 Task: Create dashboard for hostel object.
Action: Mouse moved to (665, 119)
Screenshot: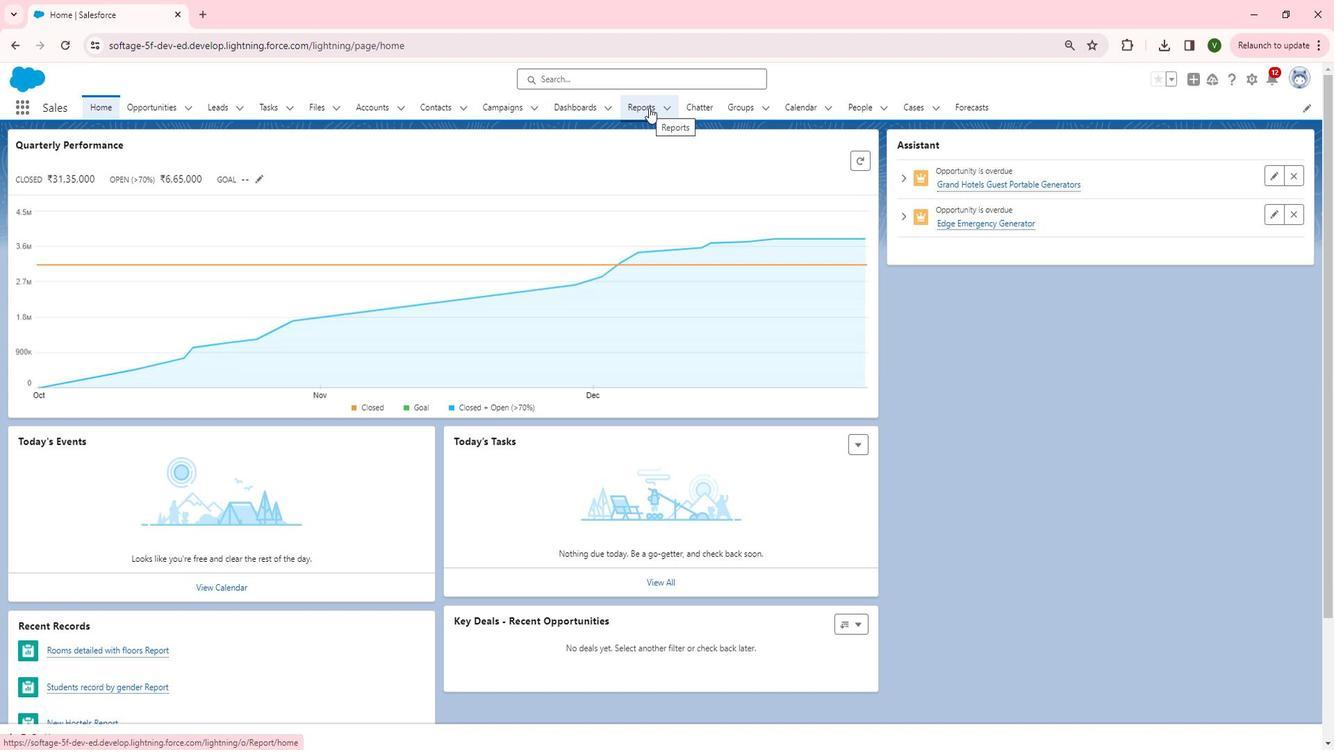 
Action: Mouse pressed left at (665, 119)
Screenshot: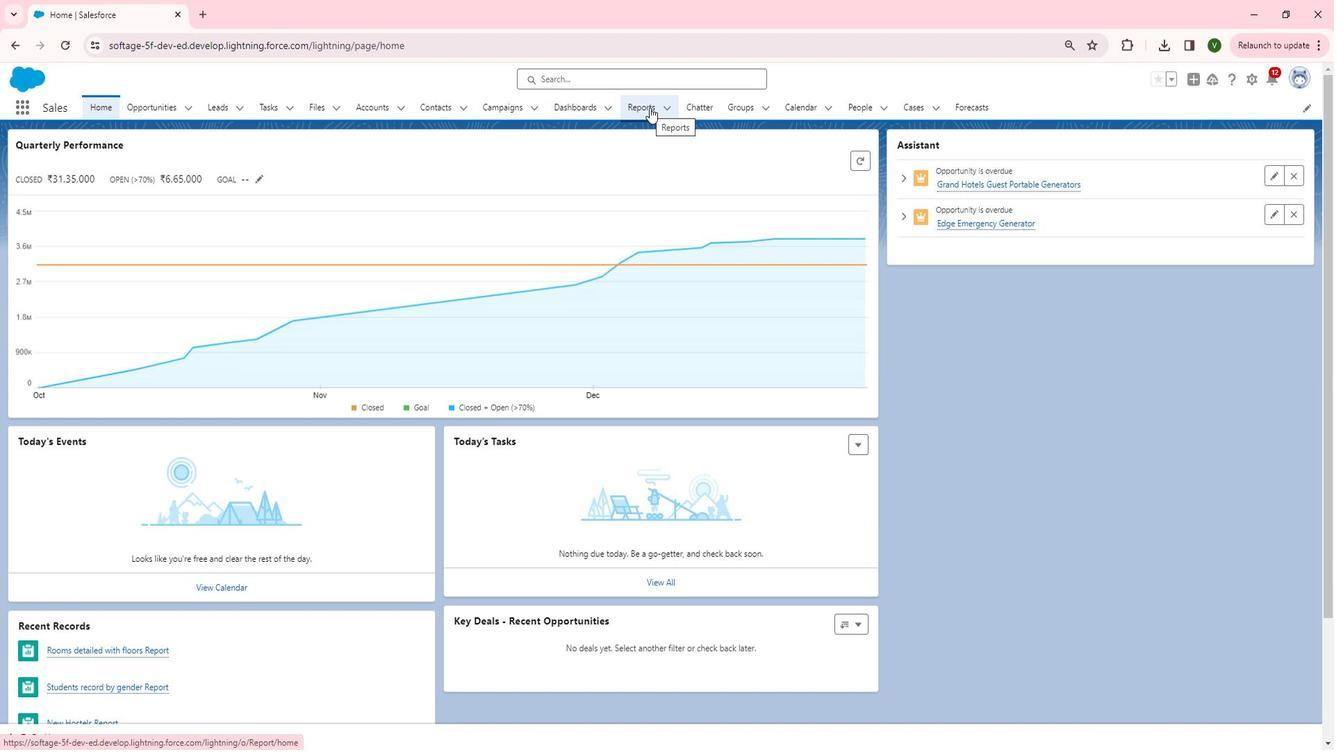 
Action: Mouse moved to (1212, 167)
Screenshot: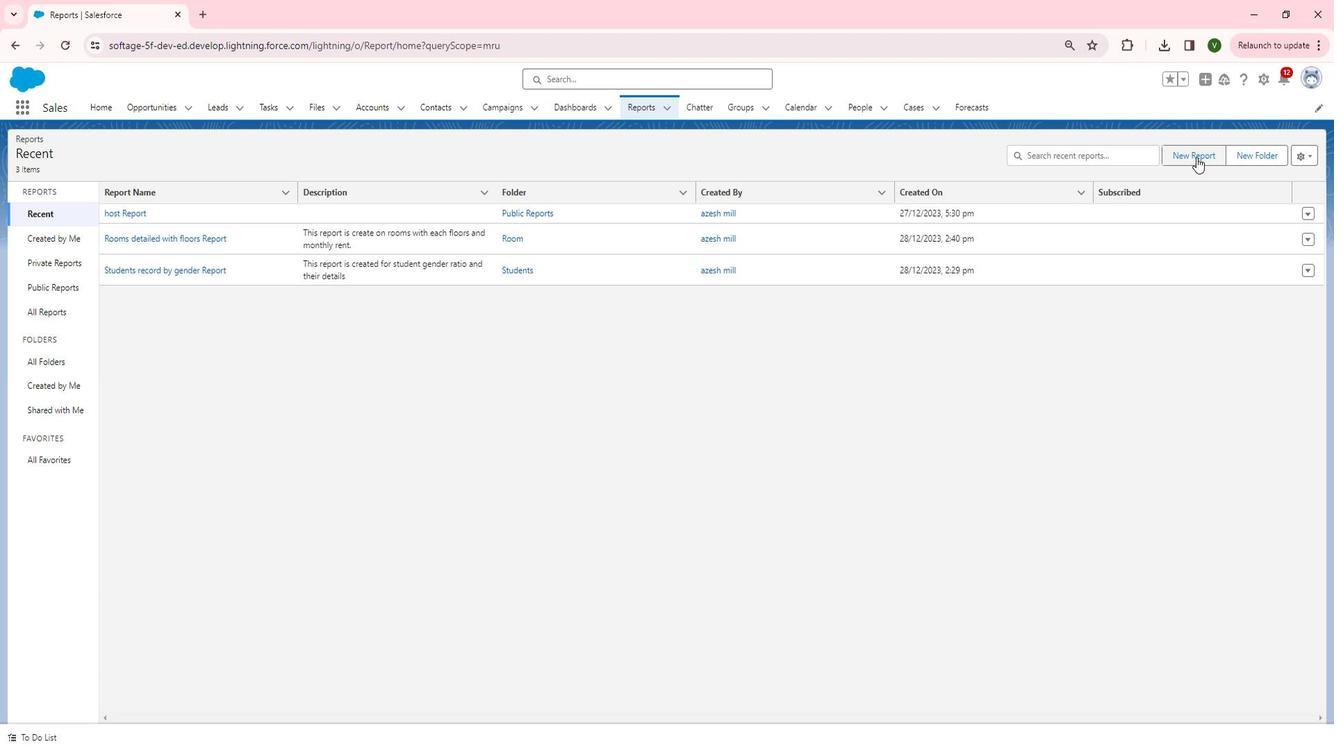 
Action: Mouse pressed left at (1212, 167)
Screenshot: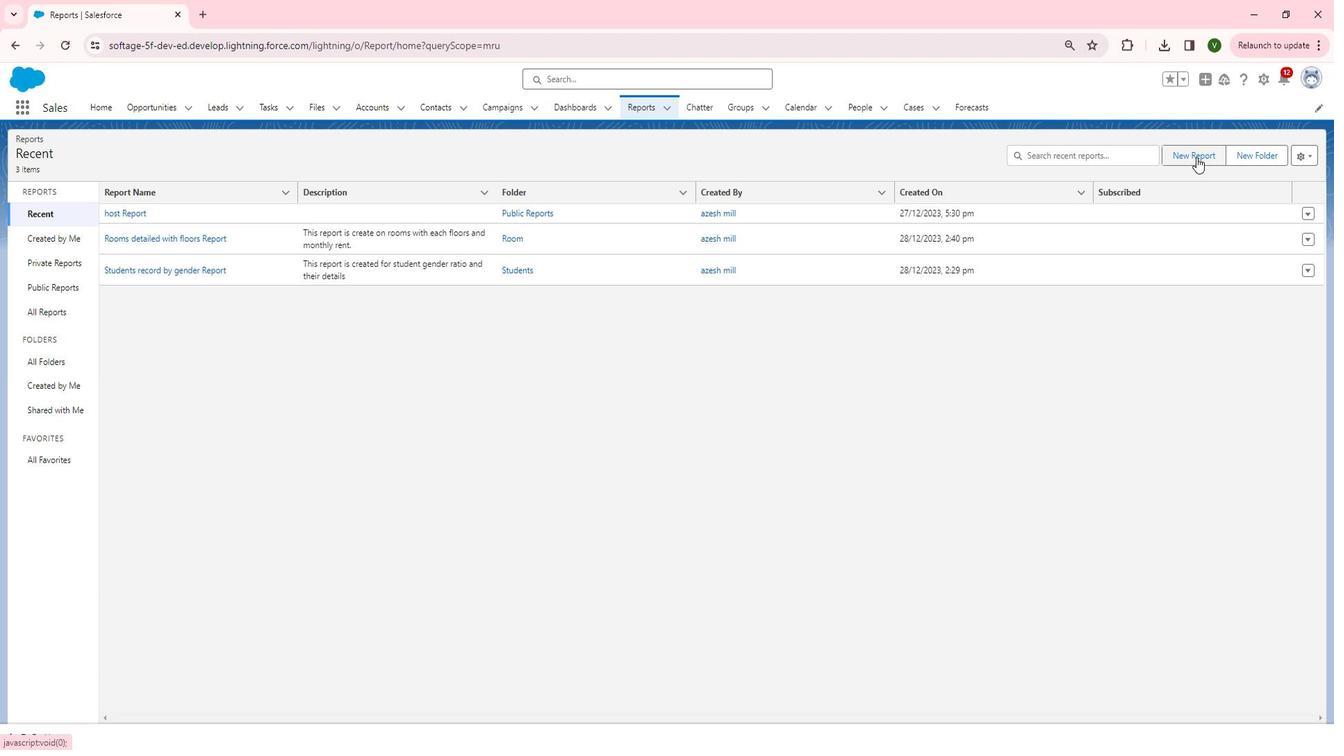 
Action: Mouse moved to (470, 363)
Screenshot: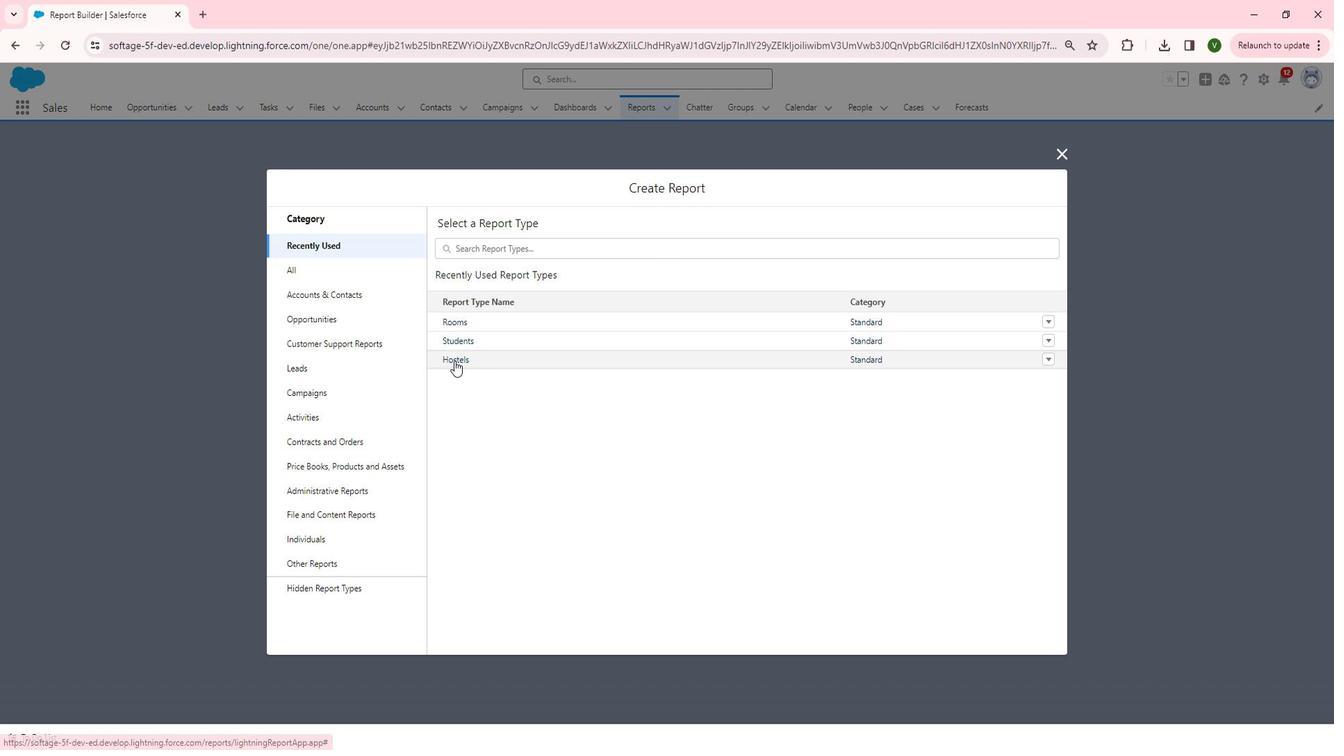 
Action: Mouse pressed left at (470, 363)
Screenshot: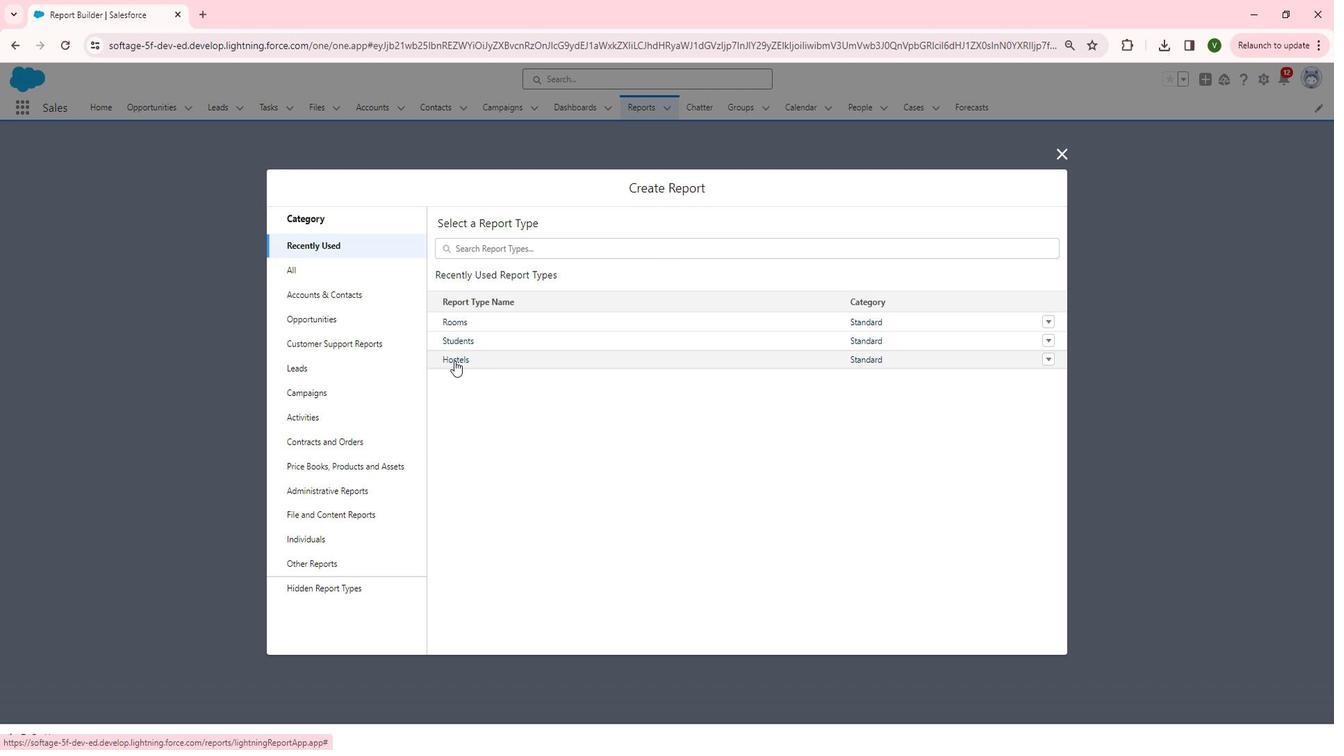 
Action: Mouse moved to (912, 300)
Screenshot: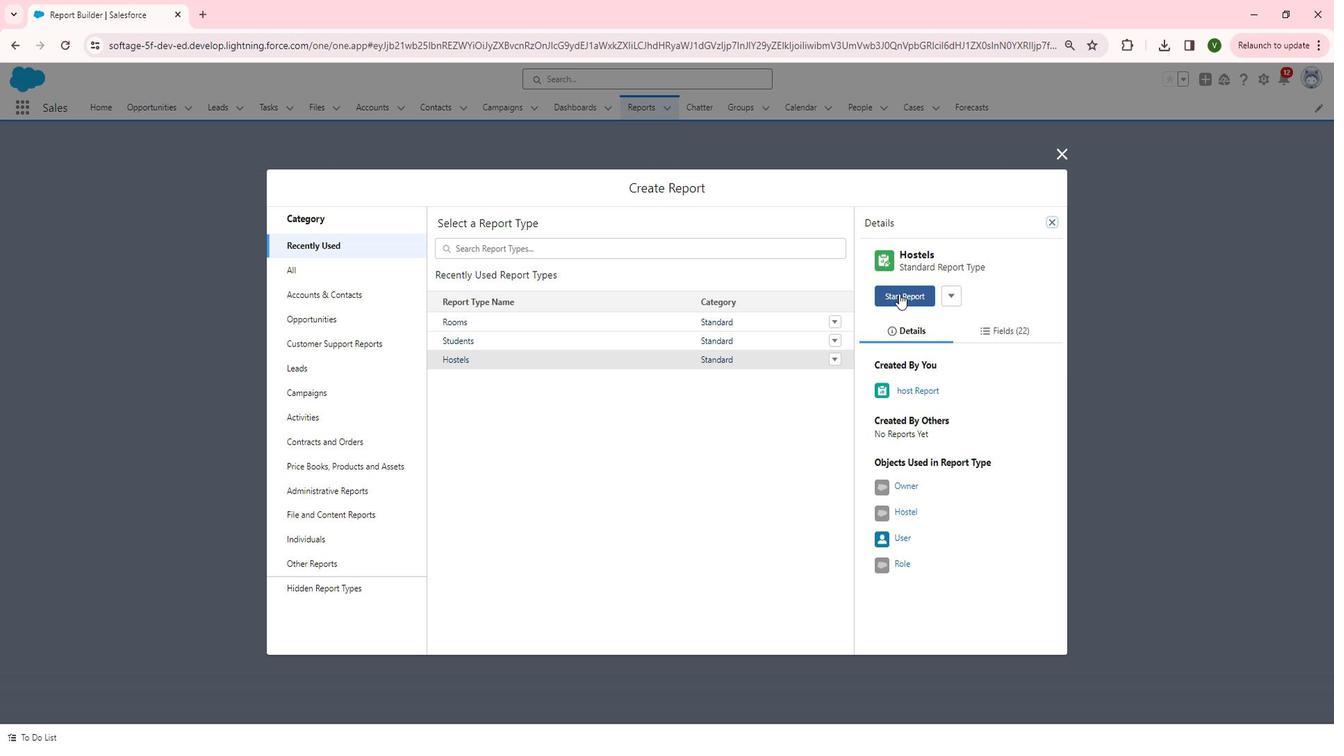 
Action: Mouse pressed left at (912, 300)
Screenshot: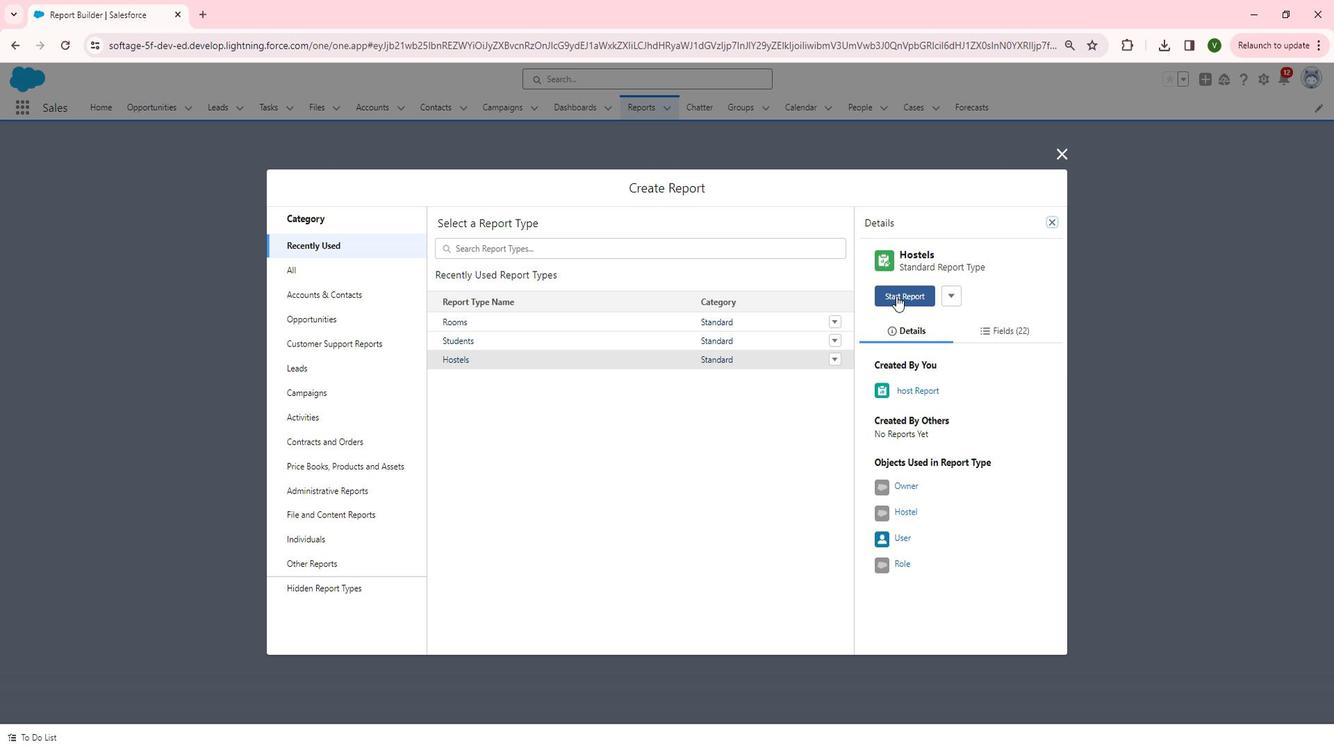 
Action: Mouse moved to (109, 321)
Screenshot: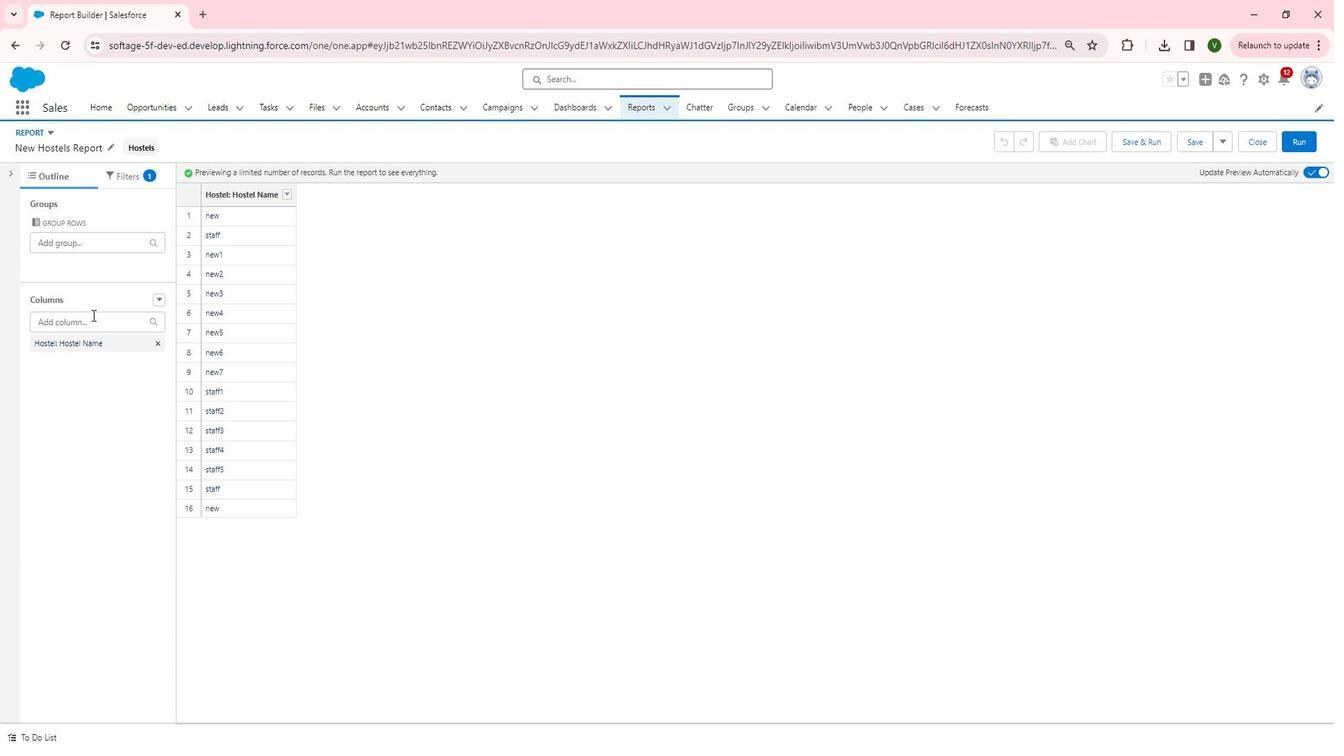 
Action: Mouse pressed left at (109, 321)
Screenshot: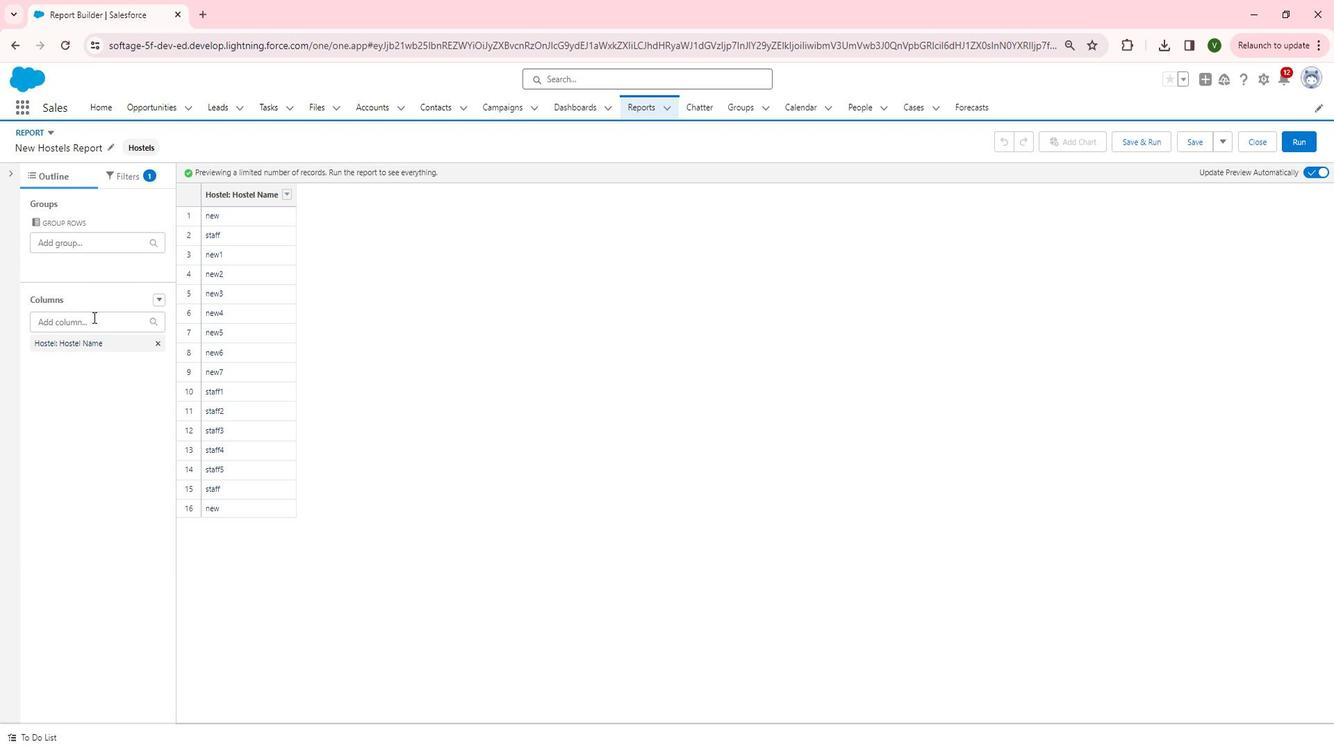 
Action: Mouse moved to (100, 380)
Screenshot: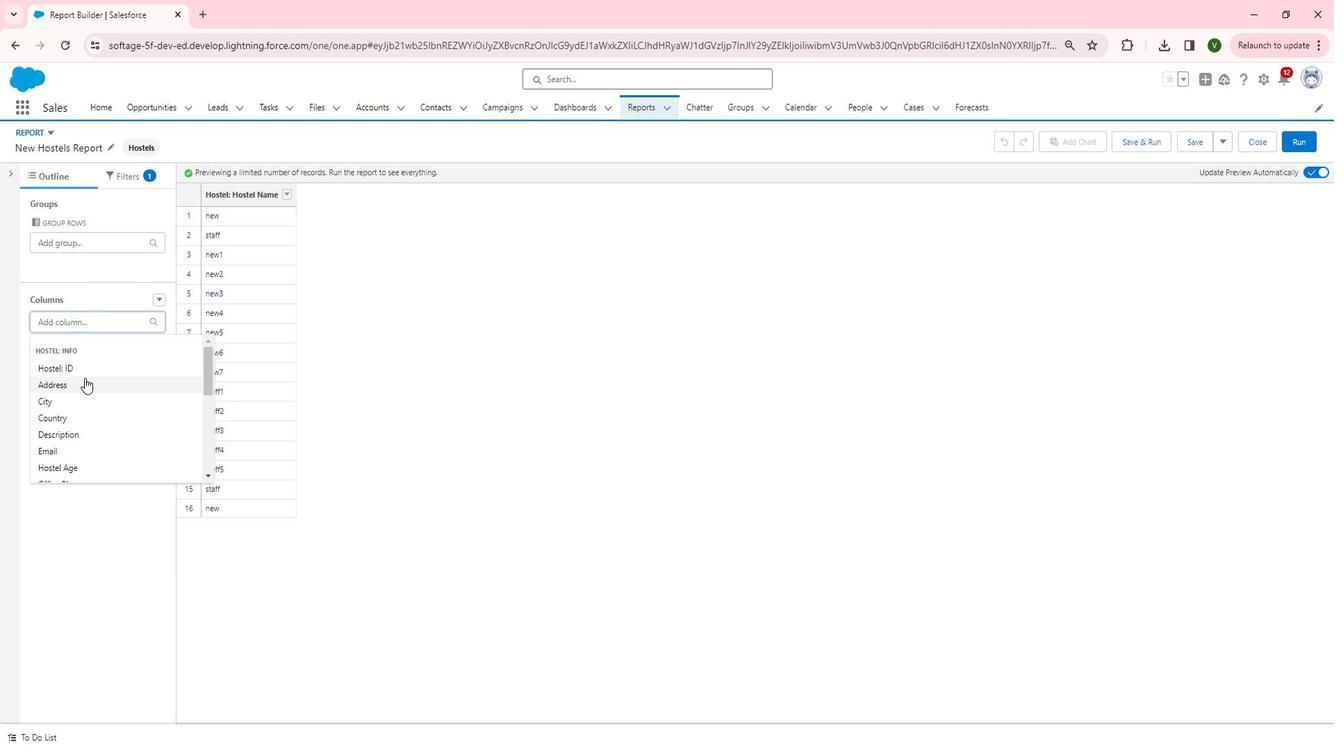 
Action: Mouse pressed left at (100, 380)
Screenshot: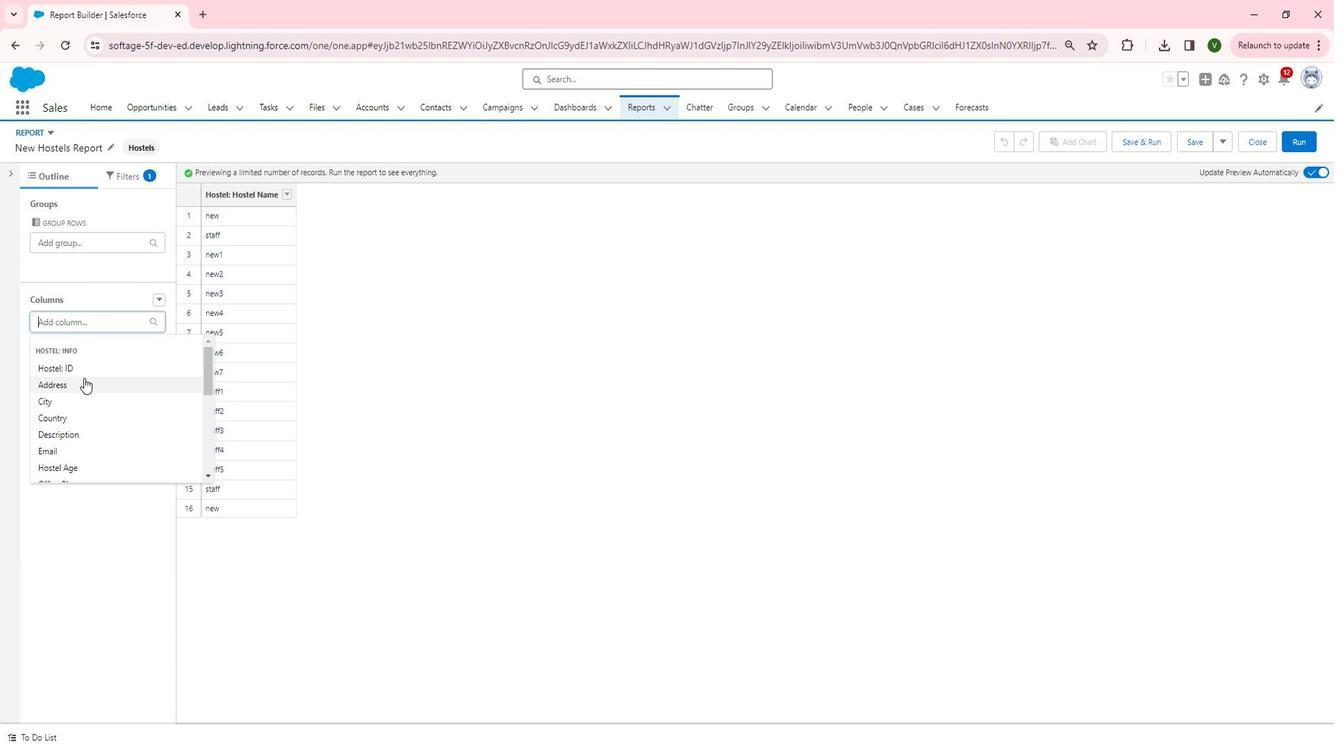 
Action: Mouse moved to (104, 327)
Screenshot: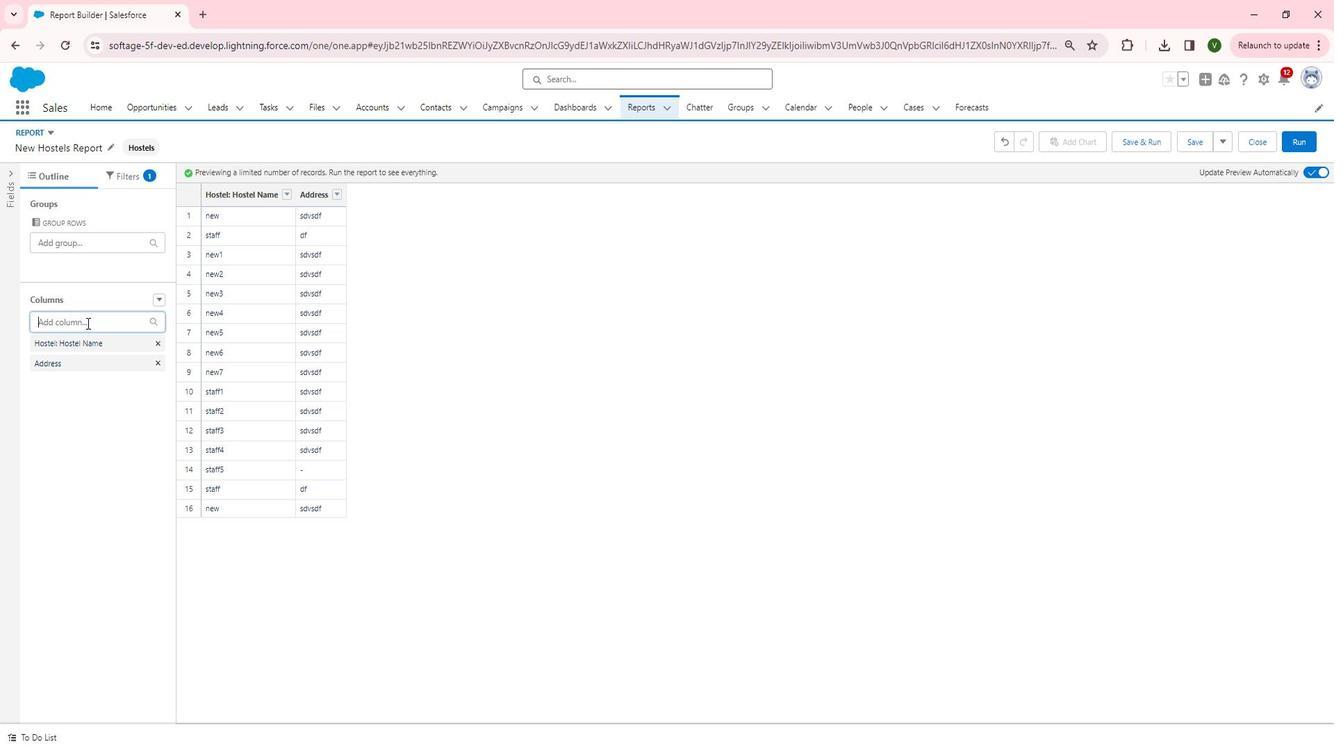 
Action: Mouse pressed left at (104, 327)
Screenshot: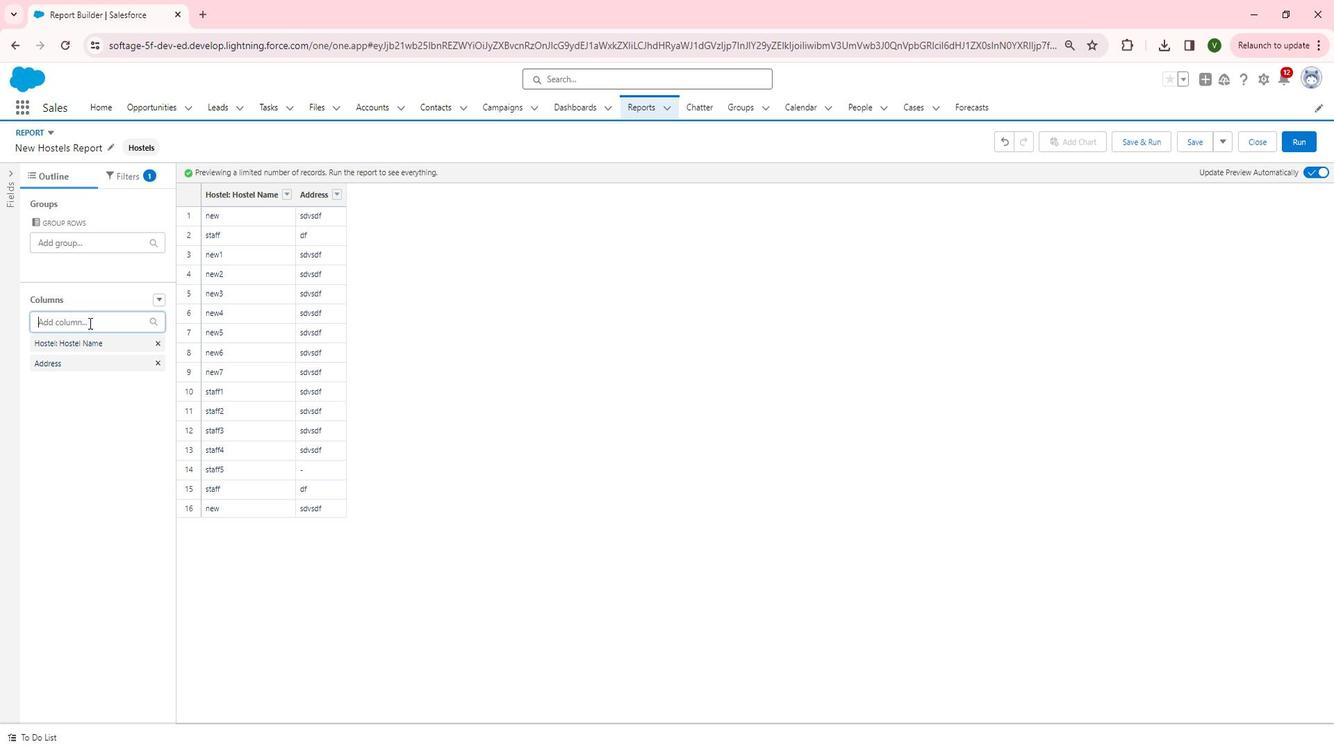 
Action: Mouse moved to (91, 378)
Screenshot: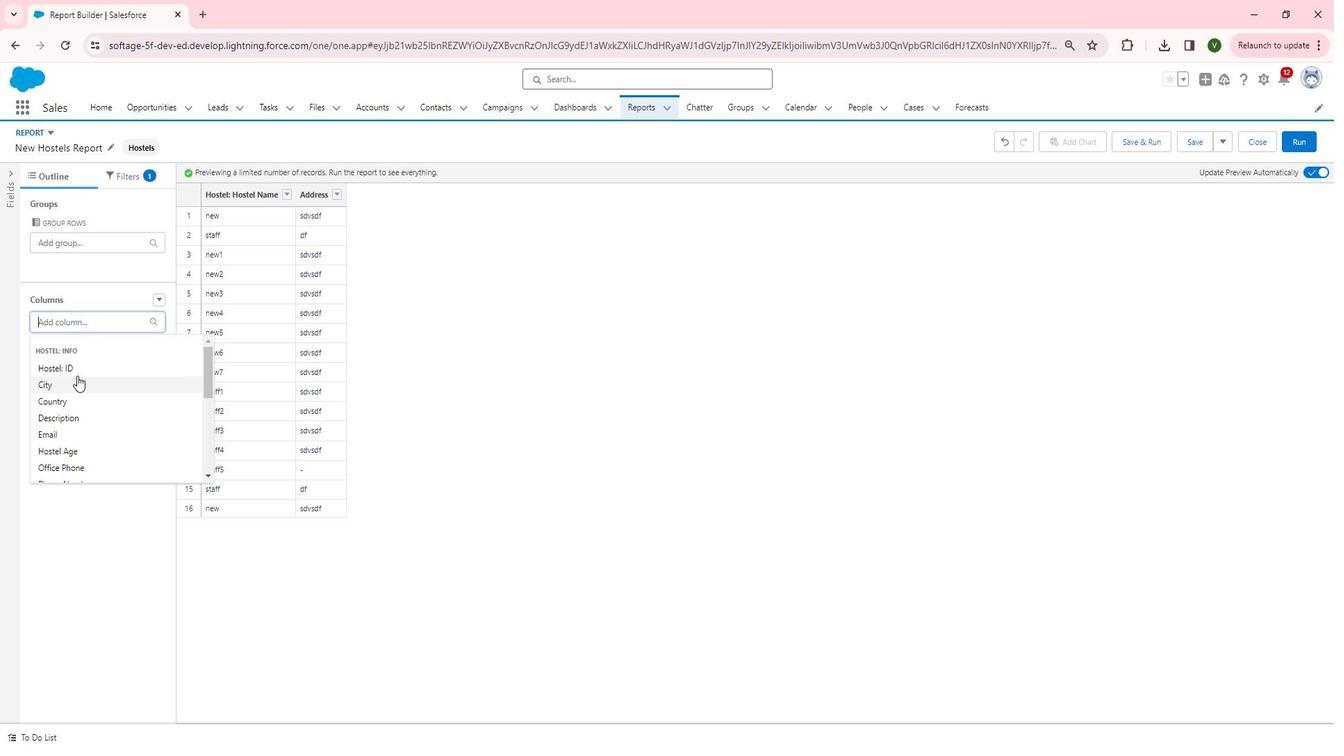 
Action: Mouse pressed left at (91, 378)
Screenshot: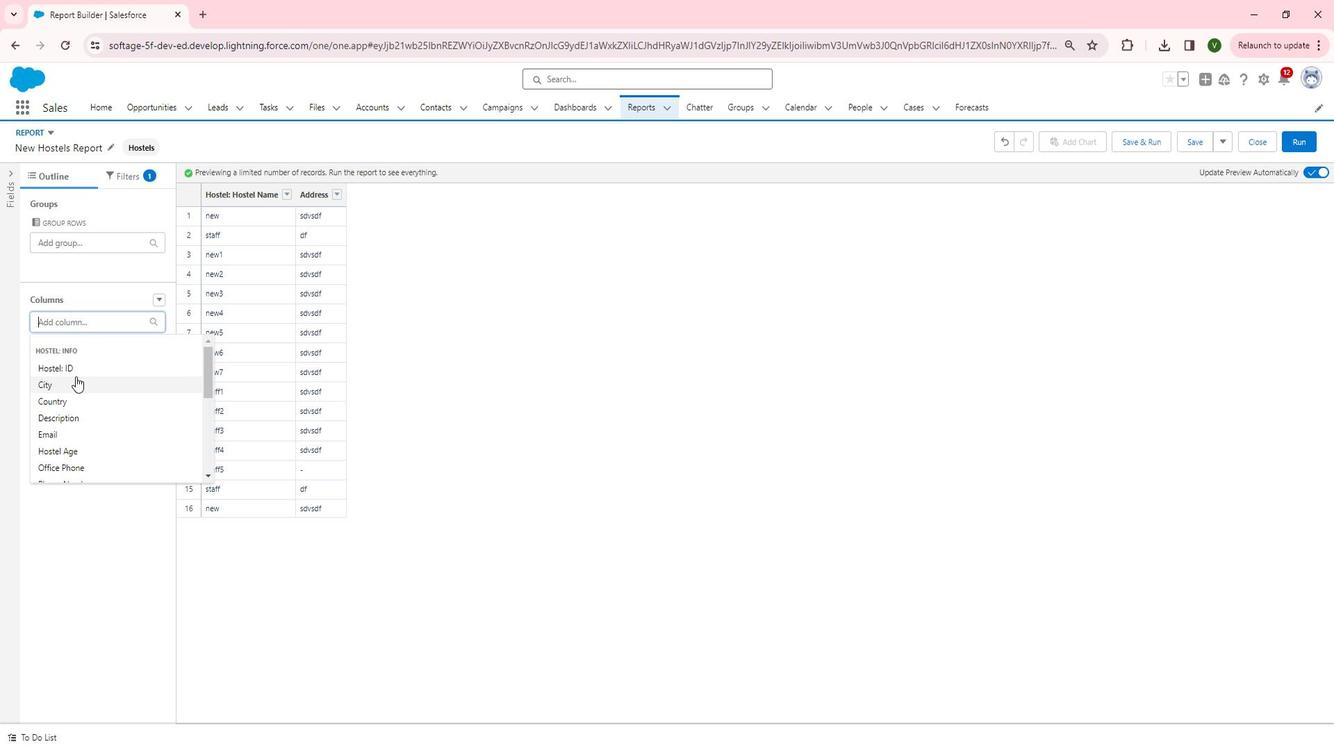 
Action: Mouse moved to (115, 322)
Screenshot: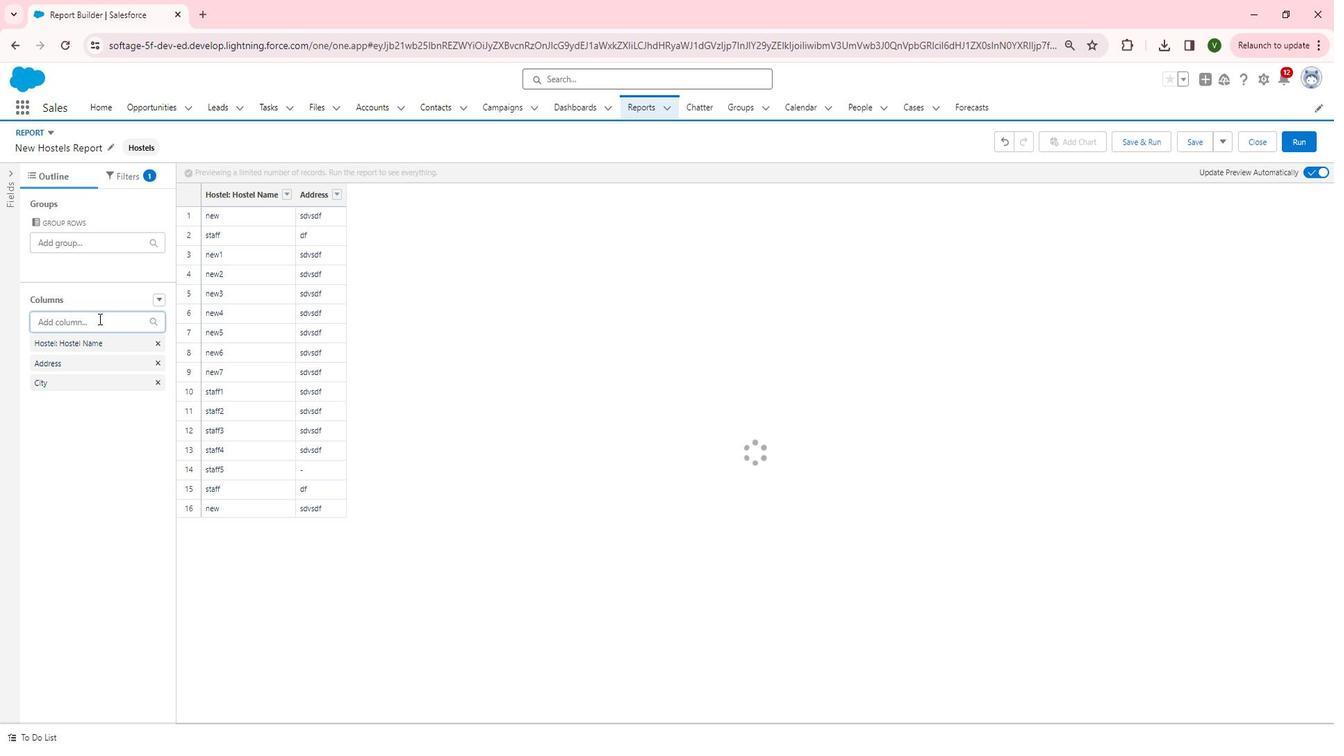 
Action: Mouse pressed left at (115, 322)
Screenshot: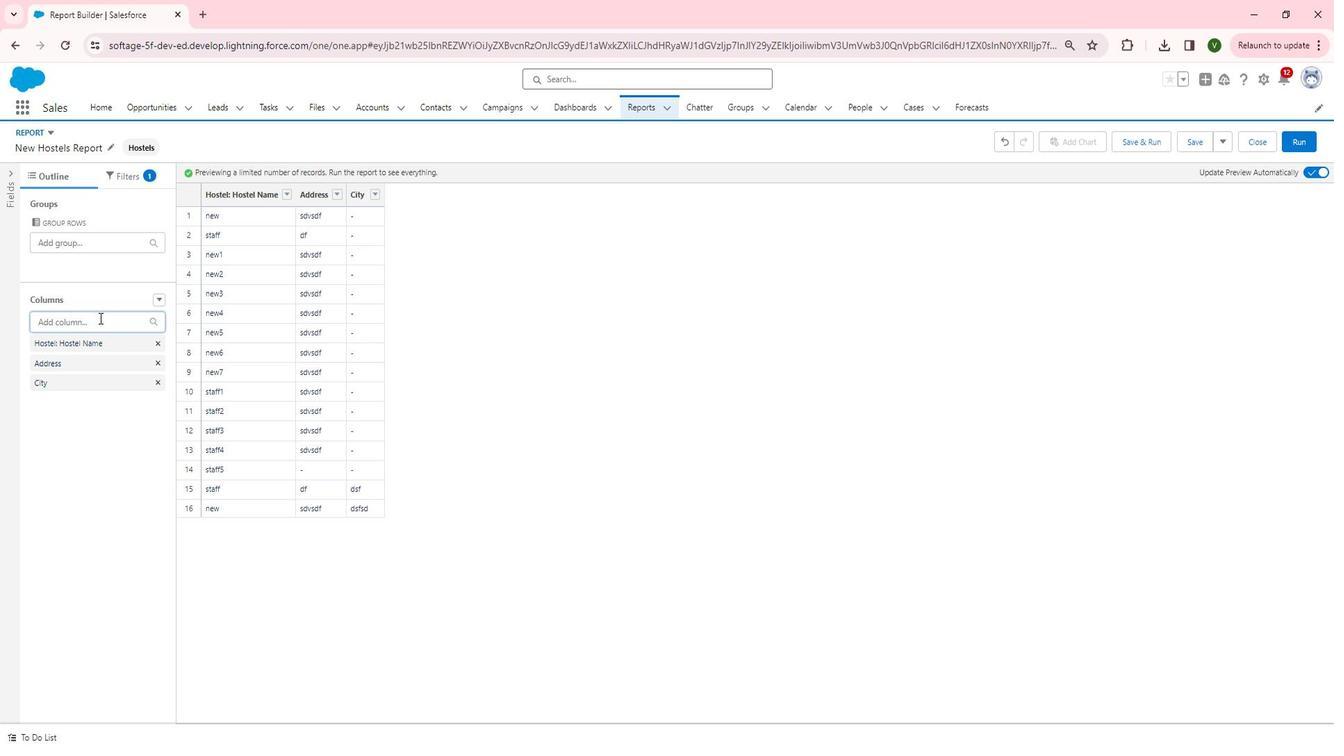 
Action: Mouse moved to (98, 385)
Screenshot: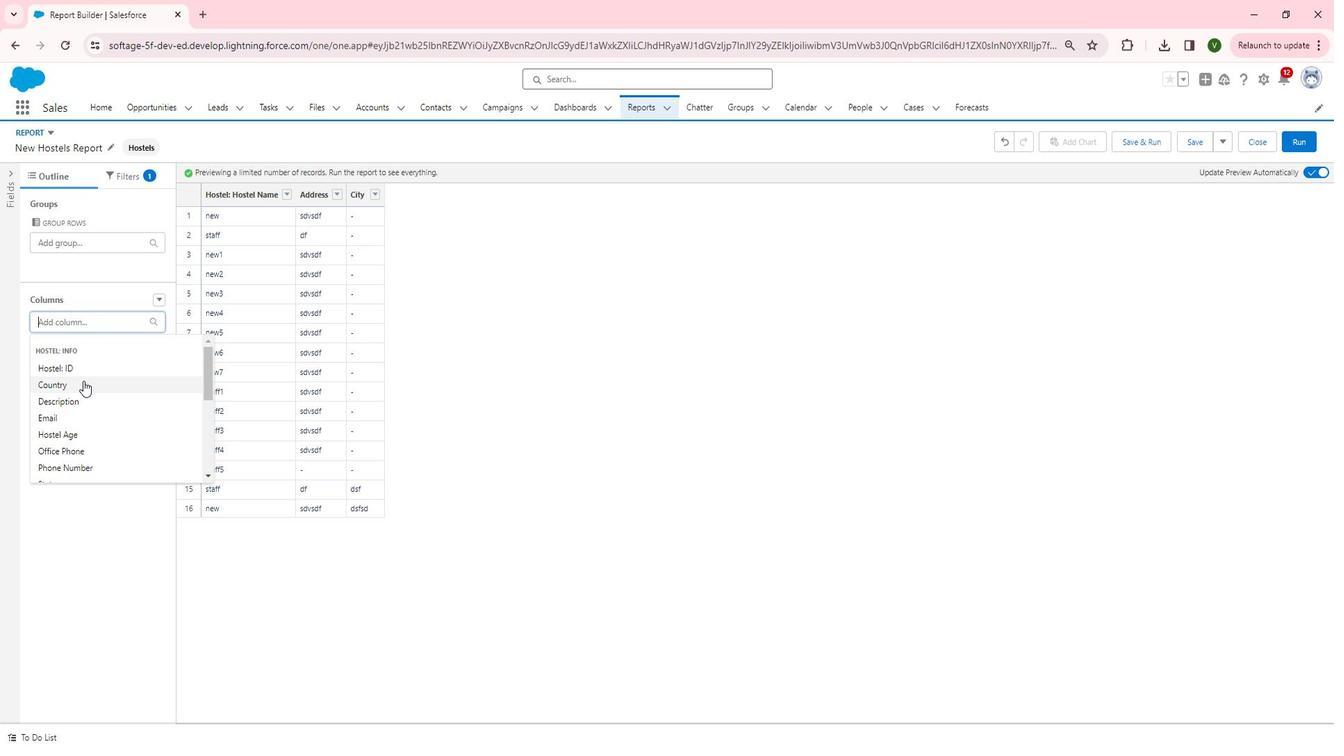 
Action: Mouse pressed left at (98, 385)
Screenshot: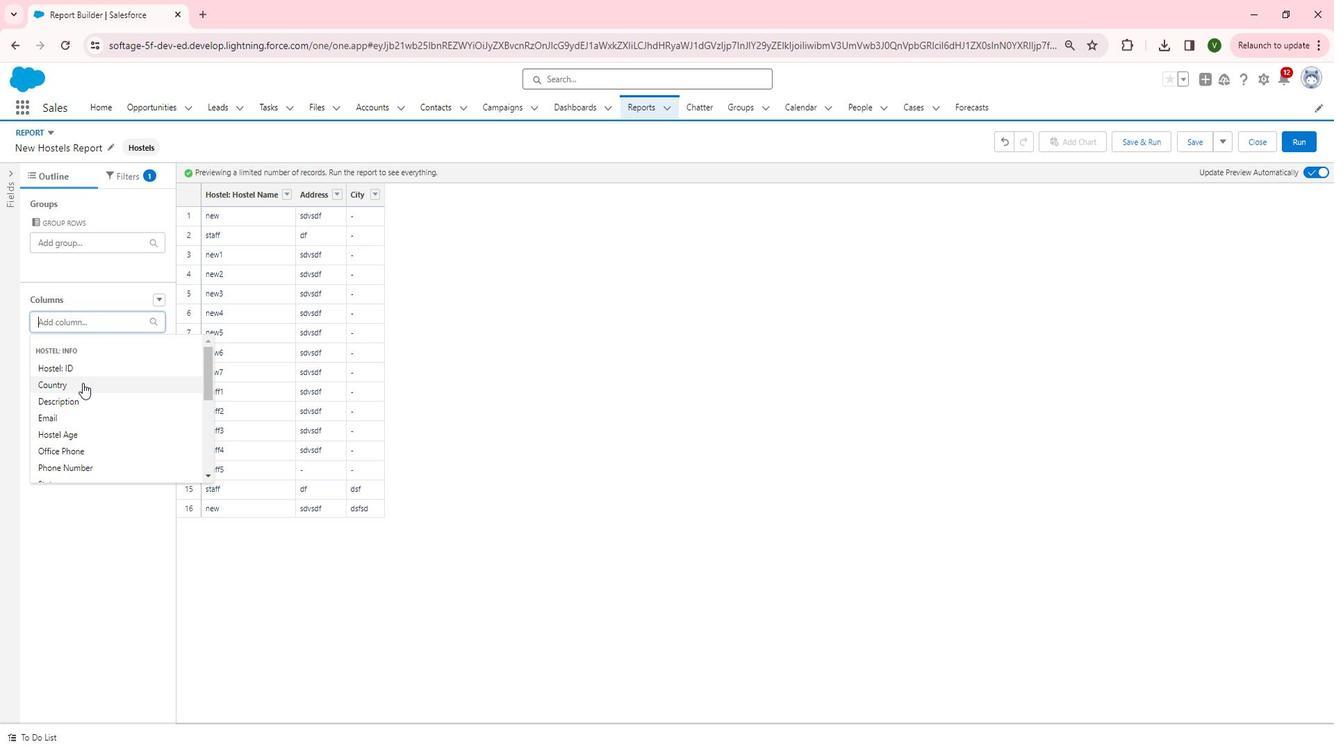 
Action: Mouse moved to (120, 326)
Screenshot: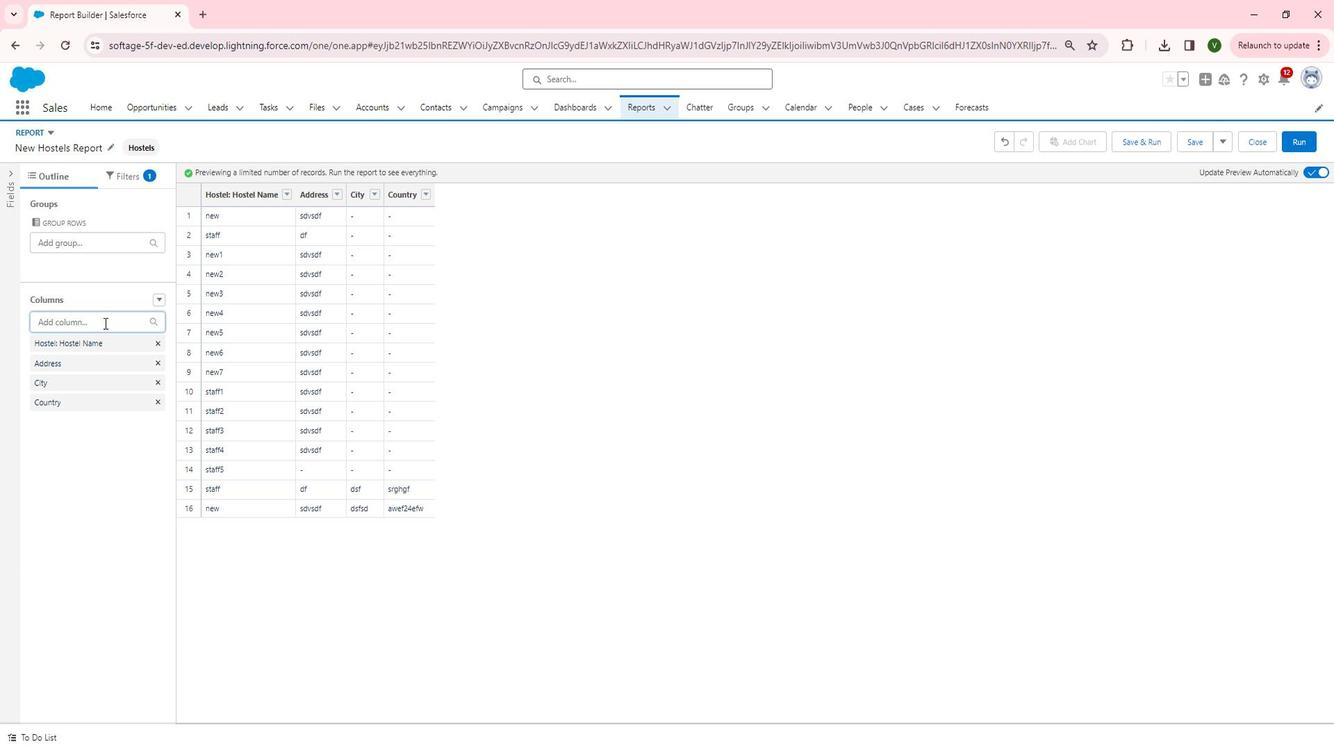 
Action: Mouse pressed left at (120, 326)
Screenshot: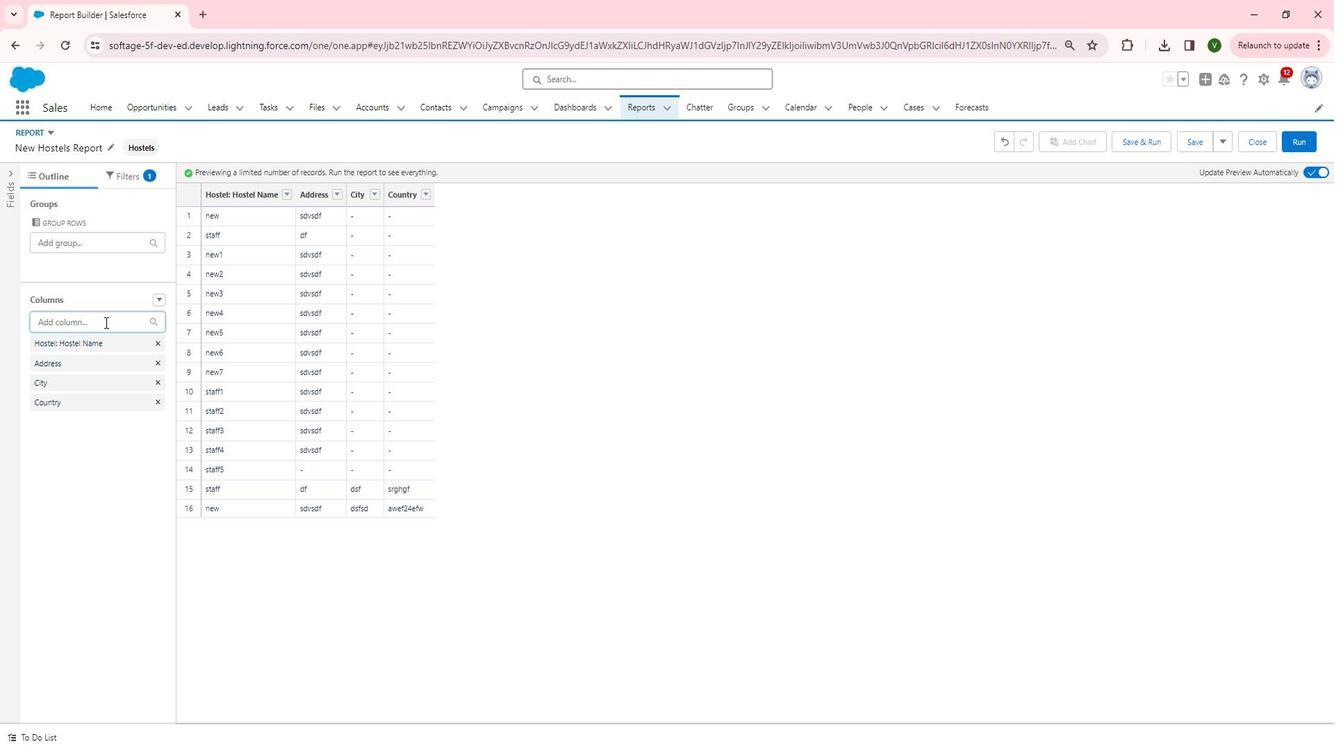 
Action: Mouse moved to (87, 462)
Screenshot: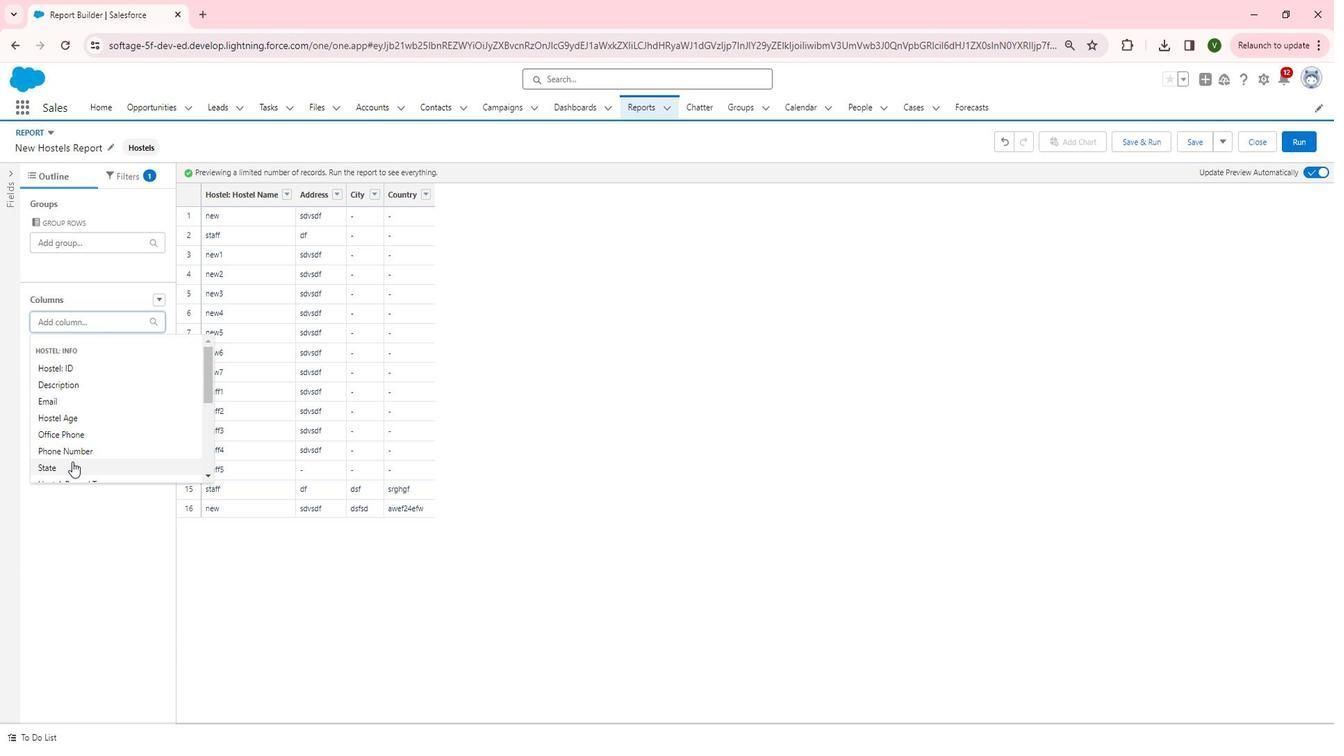 
Action: Mouse pressed left at (87, 462)
Screenshot: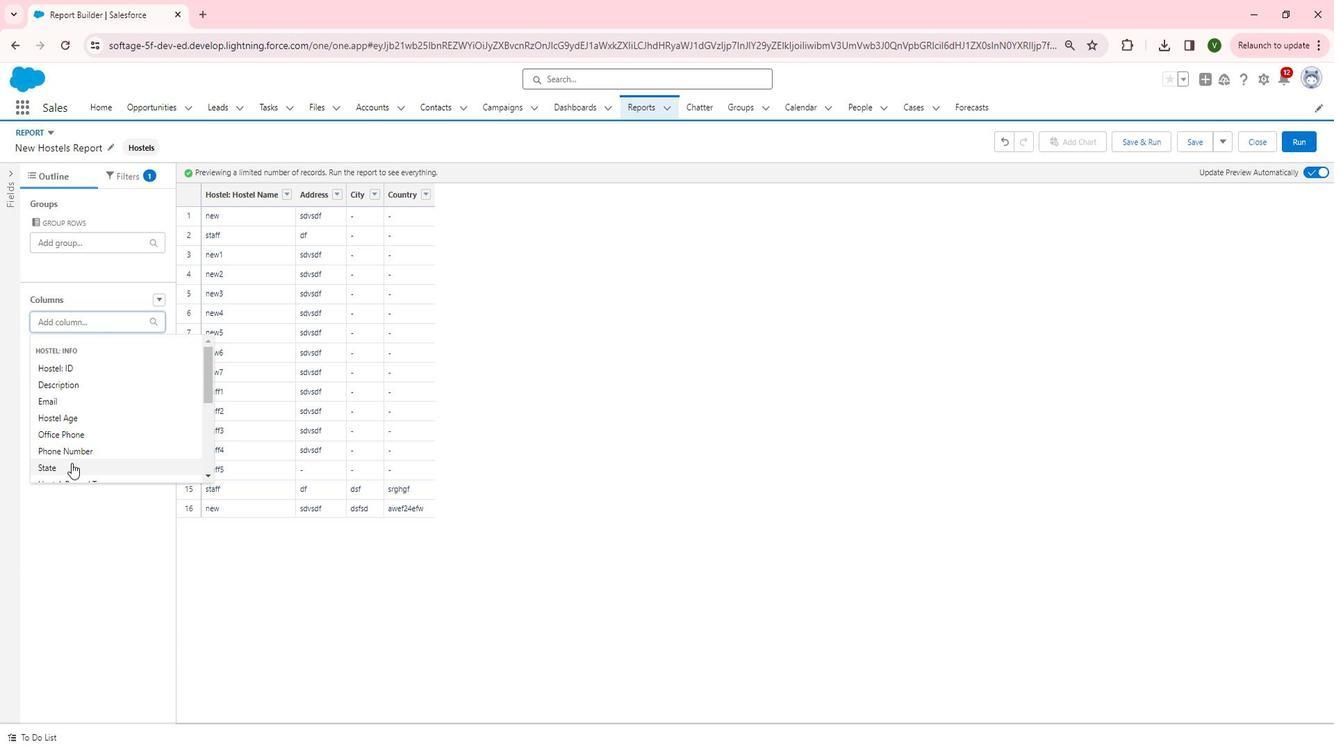 
Action: Mouse moved to (141, 323)
Screenshot: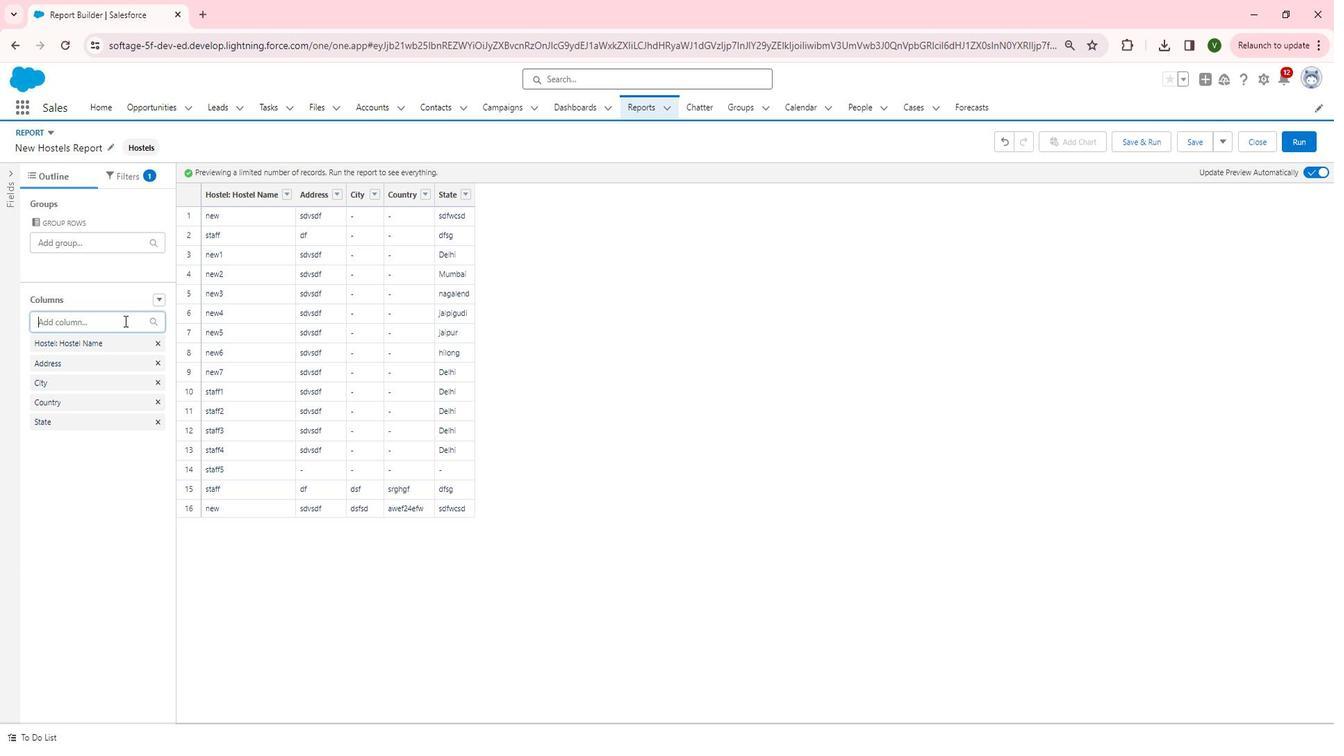 
Action: Mouse pressed left at (141, 323)
Screenshot: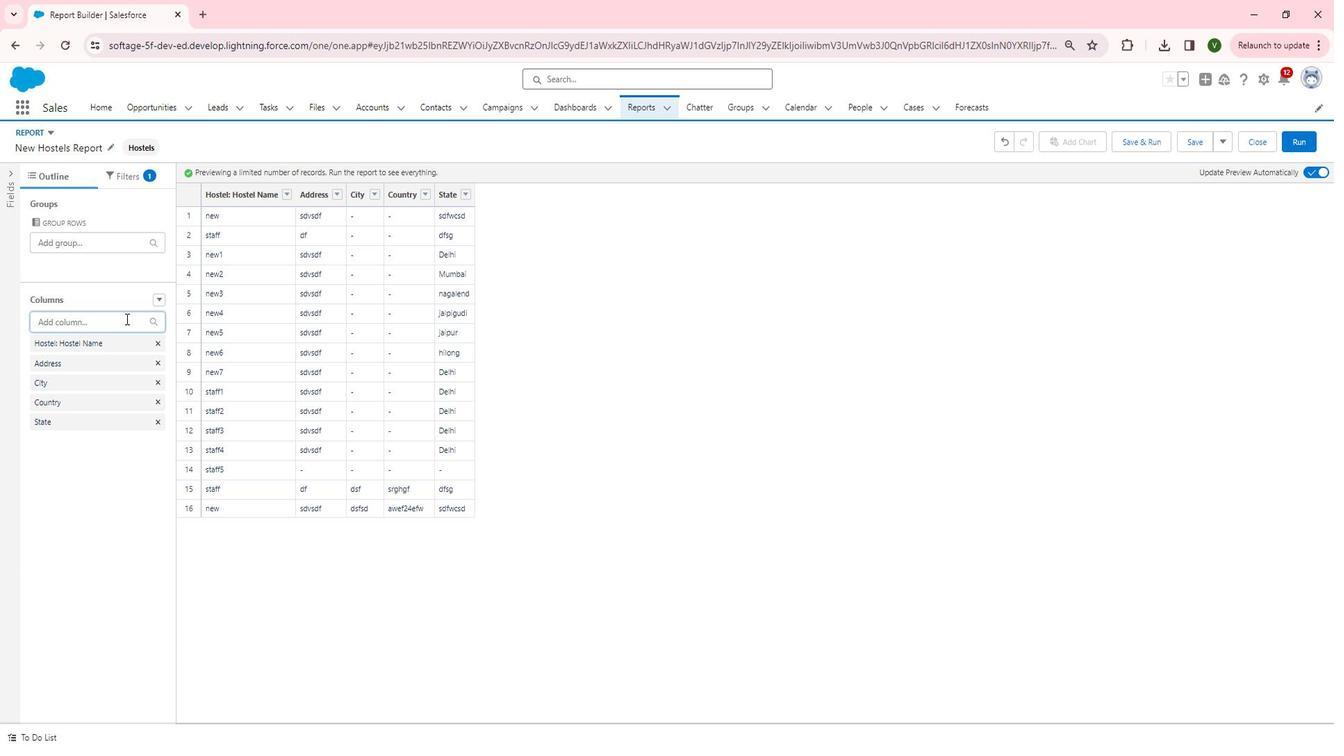 
Action: Mouse moved to (111, 397)
Screenshot: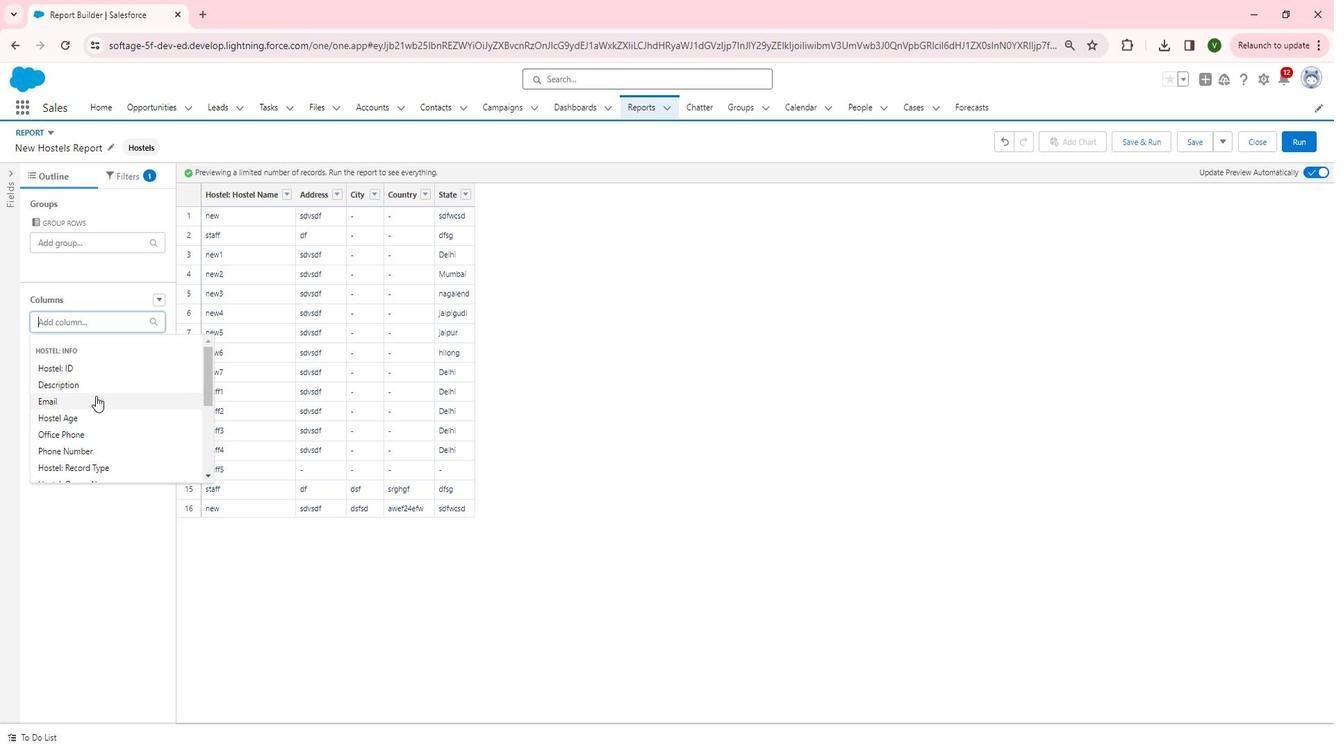 
Action: Mouse pressed left at (111, 397)
Screenshot: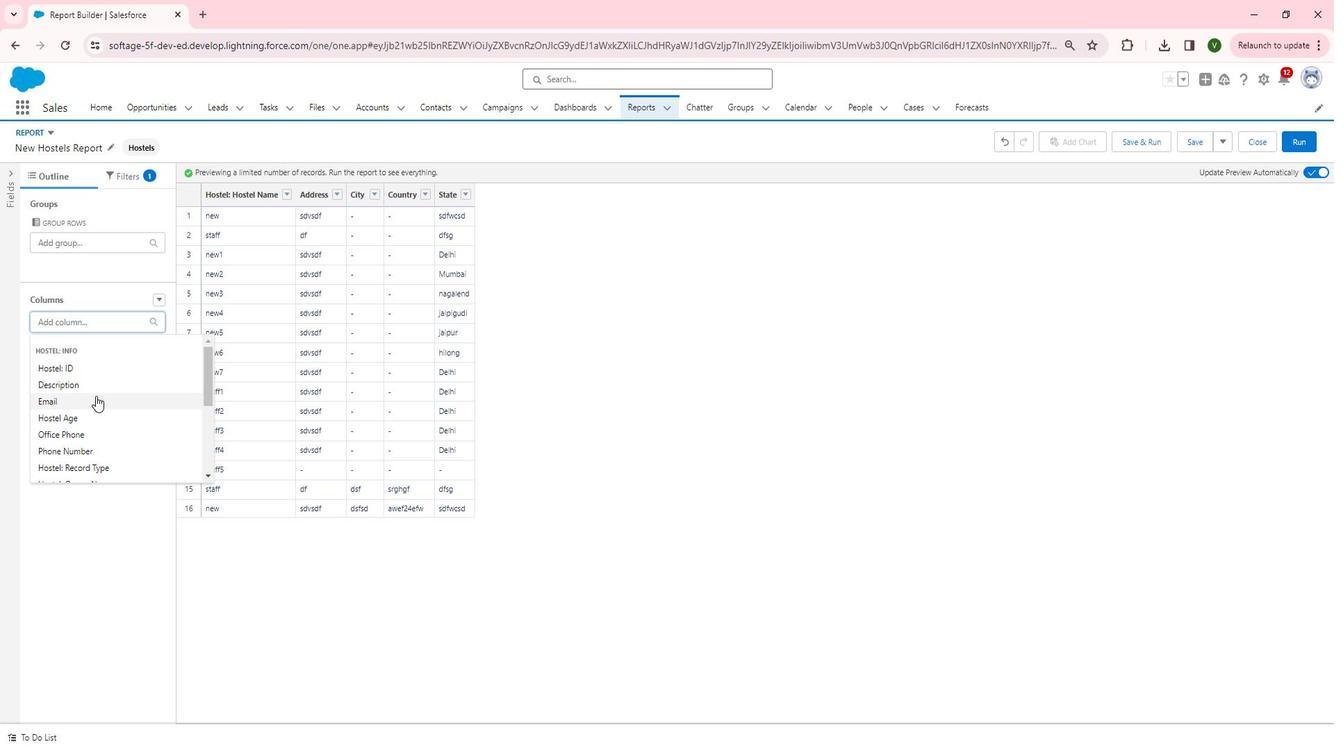 
Action: Mouse moved to (129, 326)
Screenshot: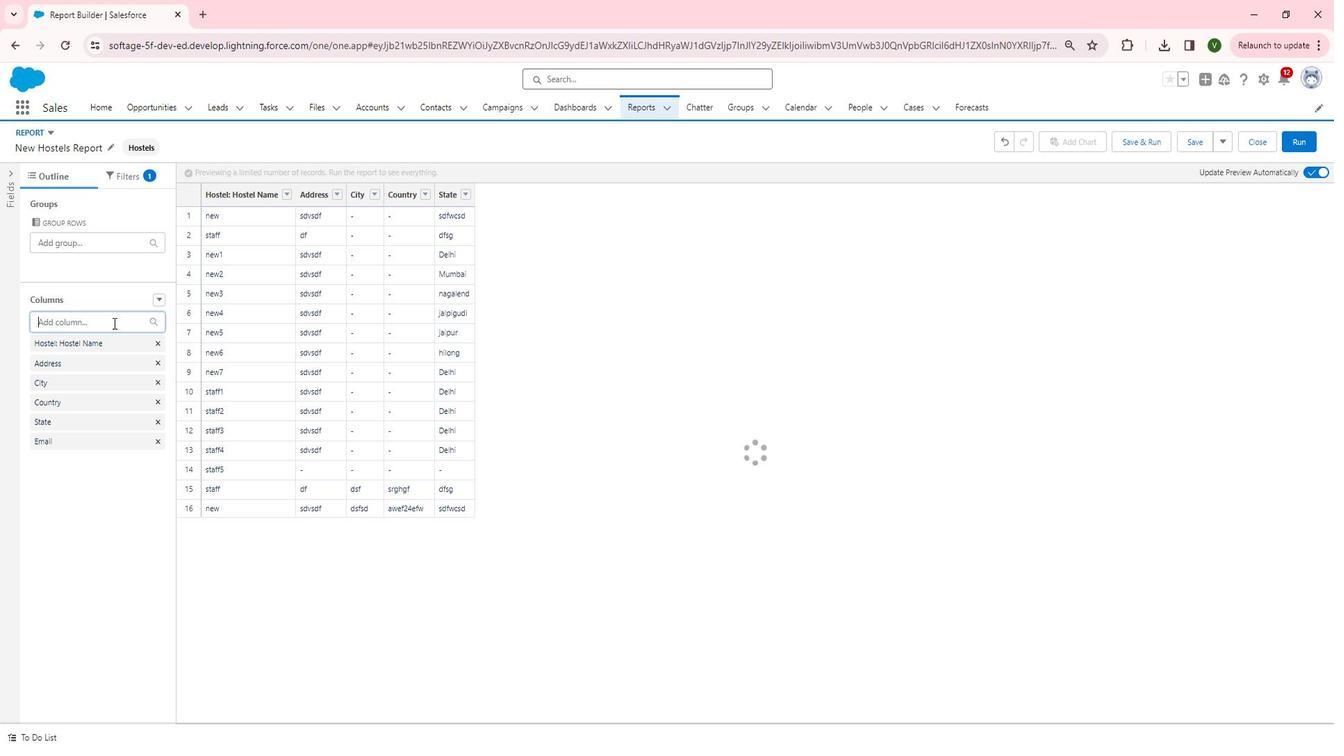 
Action: Mouse pressed left at (129, 326)
Screenshot: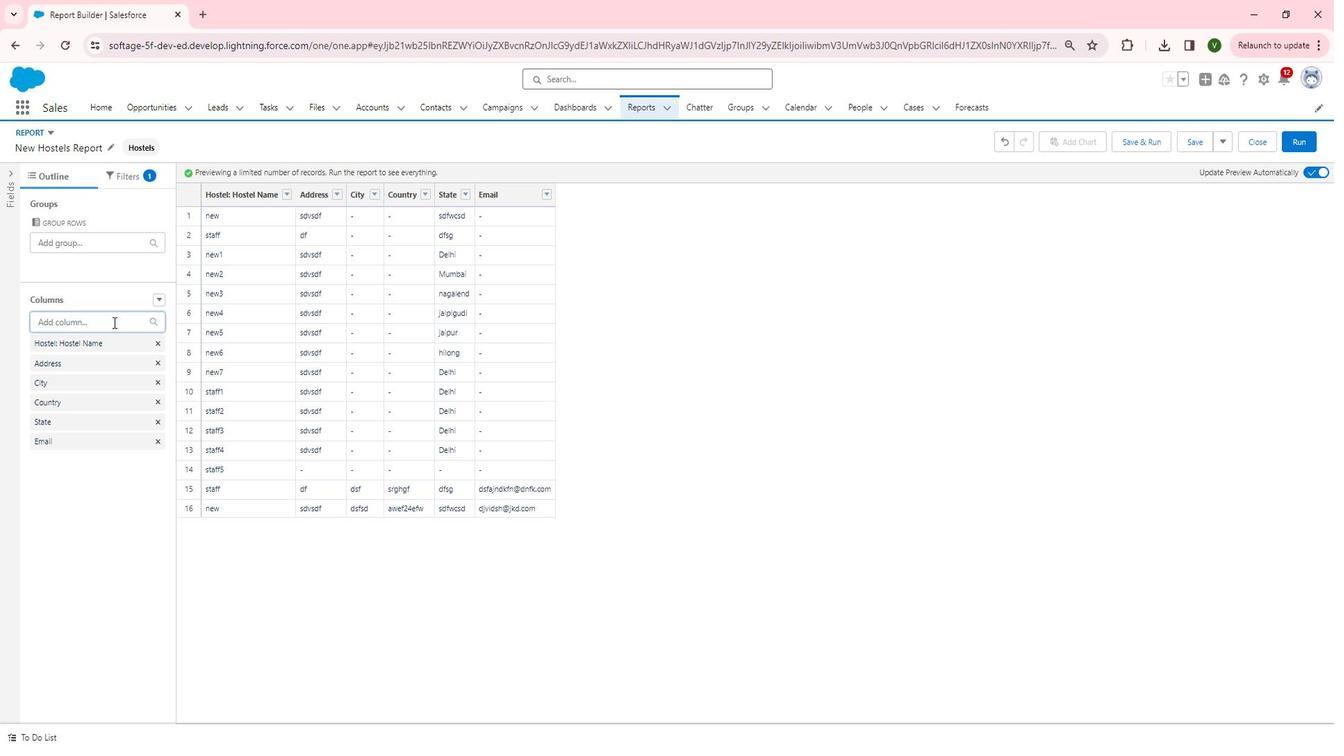 
Action: Mouse moved to (116, 380)
Screenshot: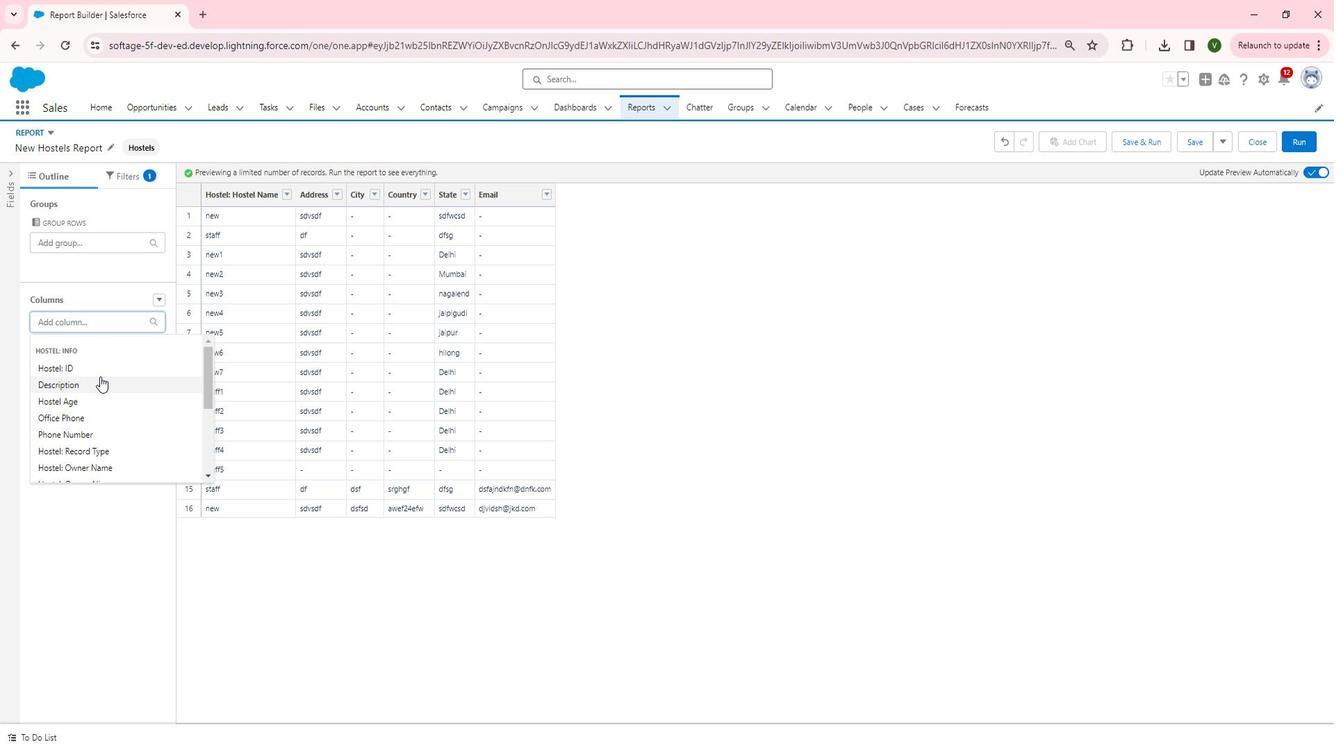 
Action: Mouse pressed left at (116, 380)
Screenshot: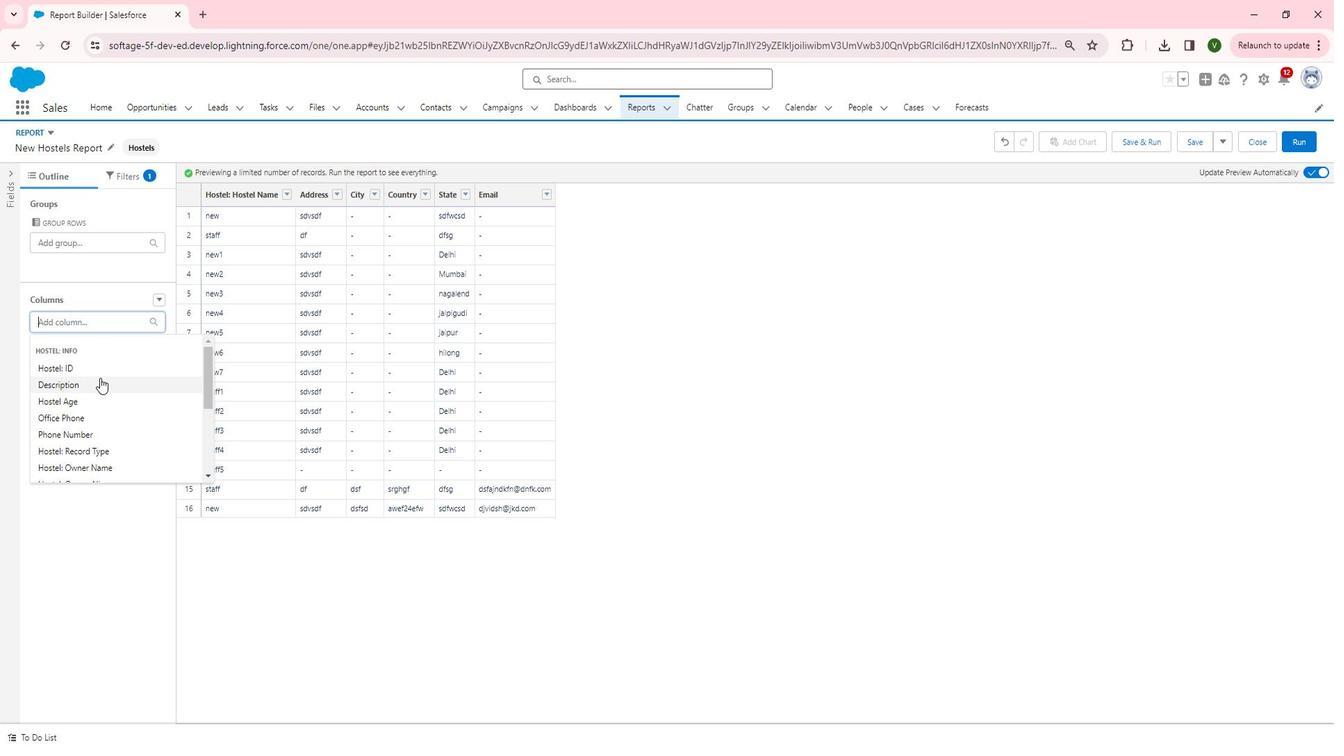 
Action: Mouse moved to (117, 329)
Screenshot: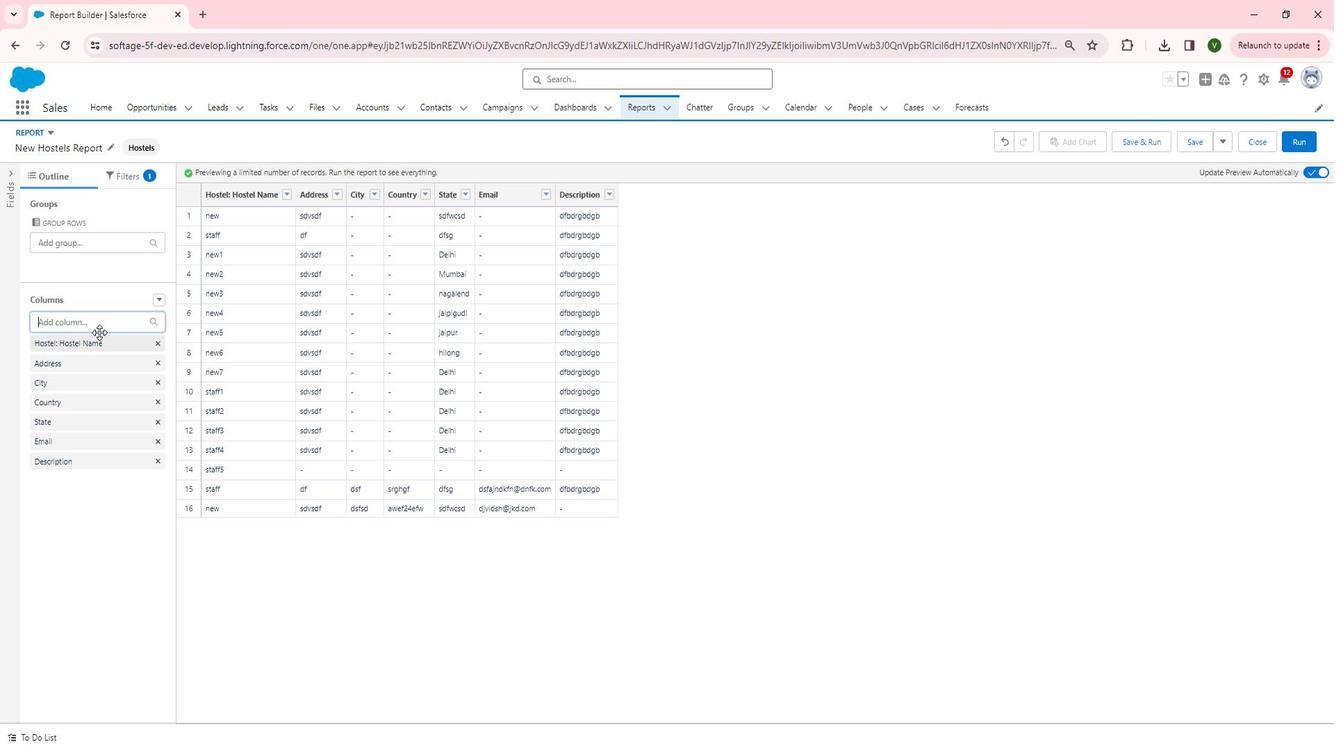 
Action: Mouse pressed left at (117, 329)
Screenshot: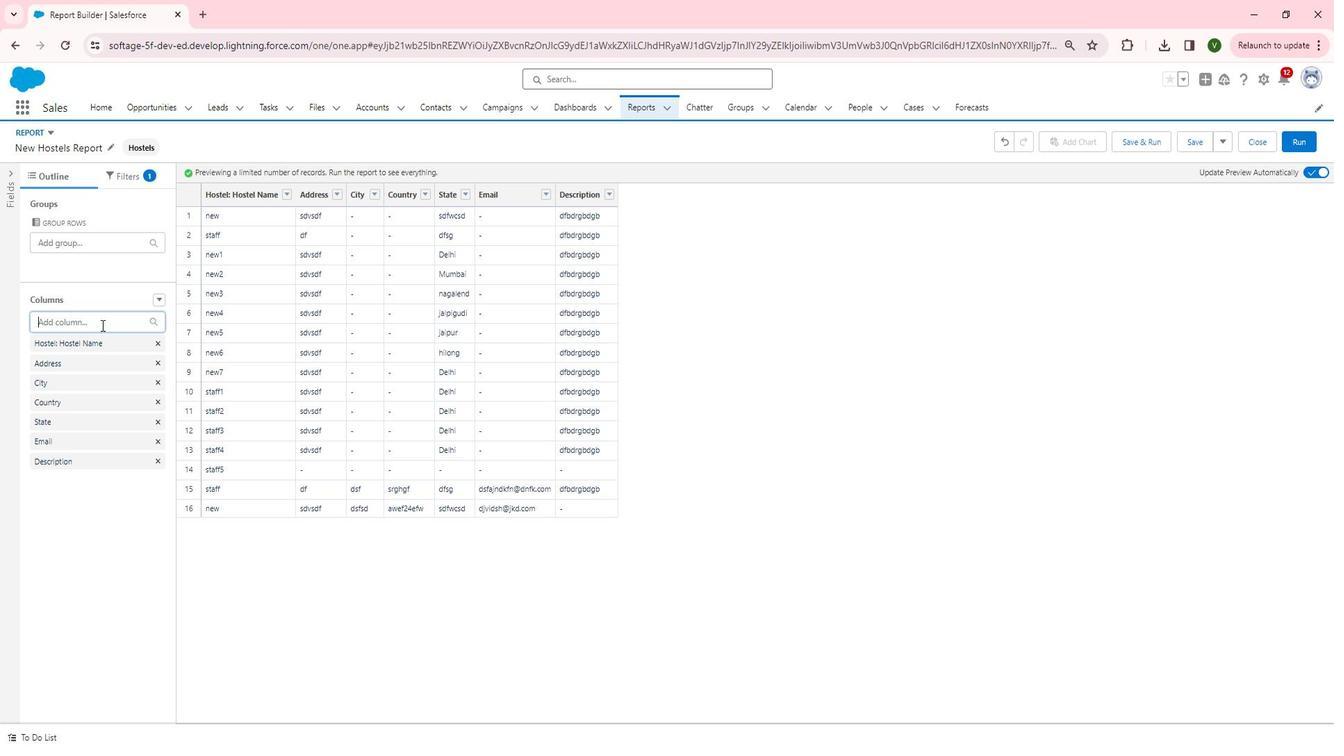 
Action: Mouse moved to (119, 397)
Screenshot: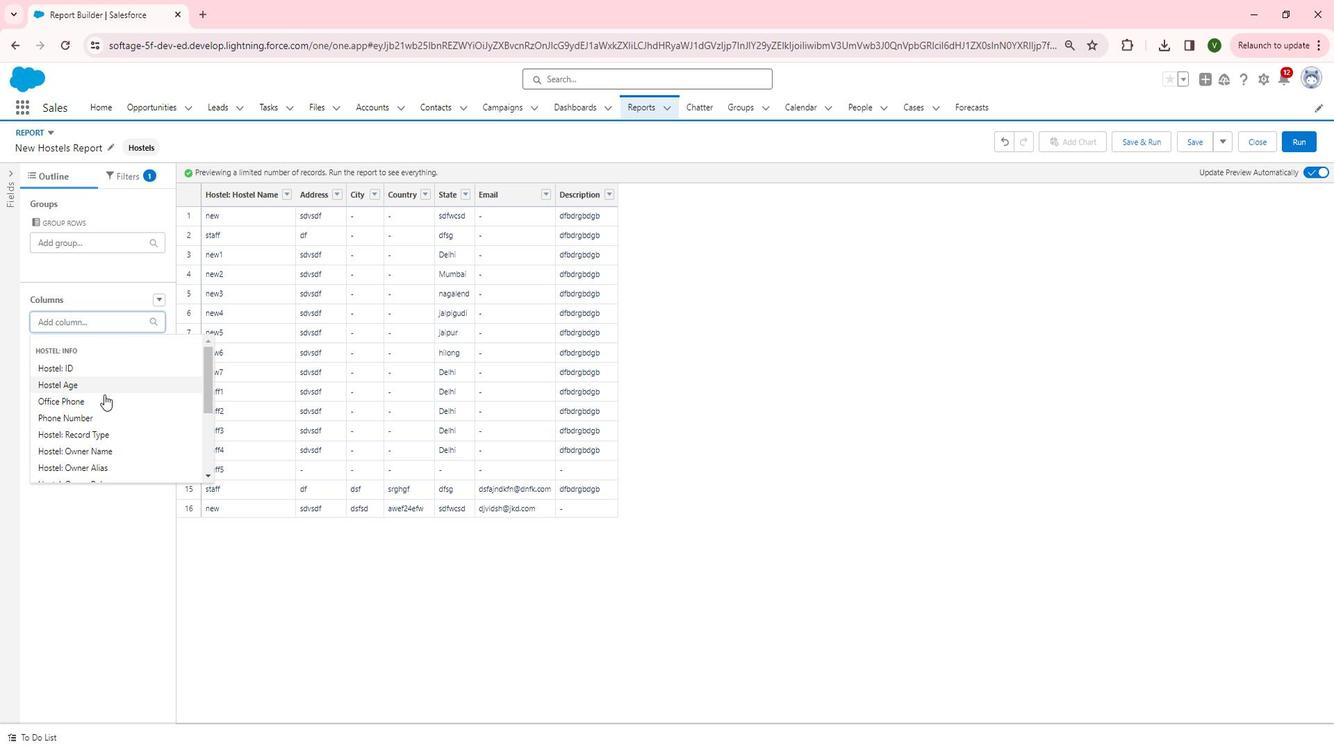 
Action: Mouse pressed left at (119, 397)
Screenshot: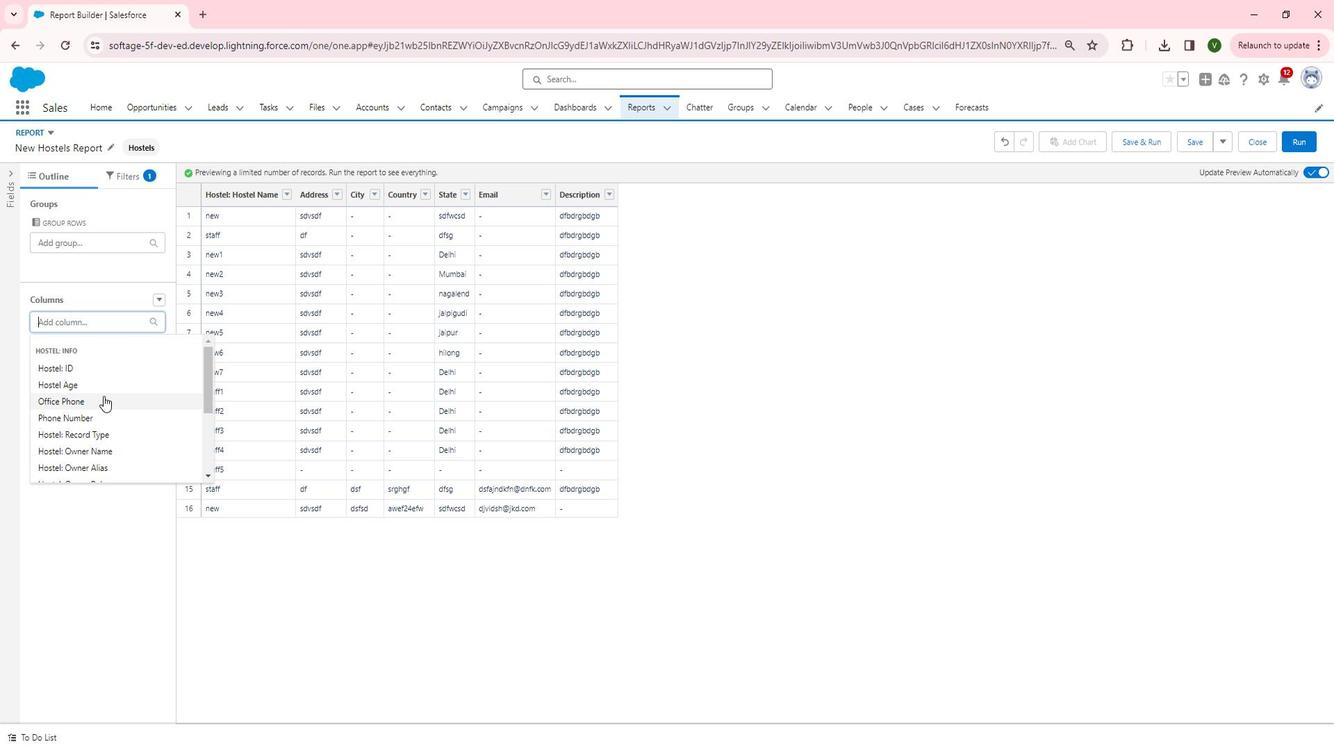 
Action: Mouse moved to (132, 323)
Screenshot: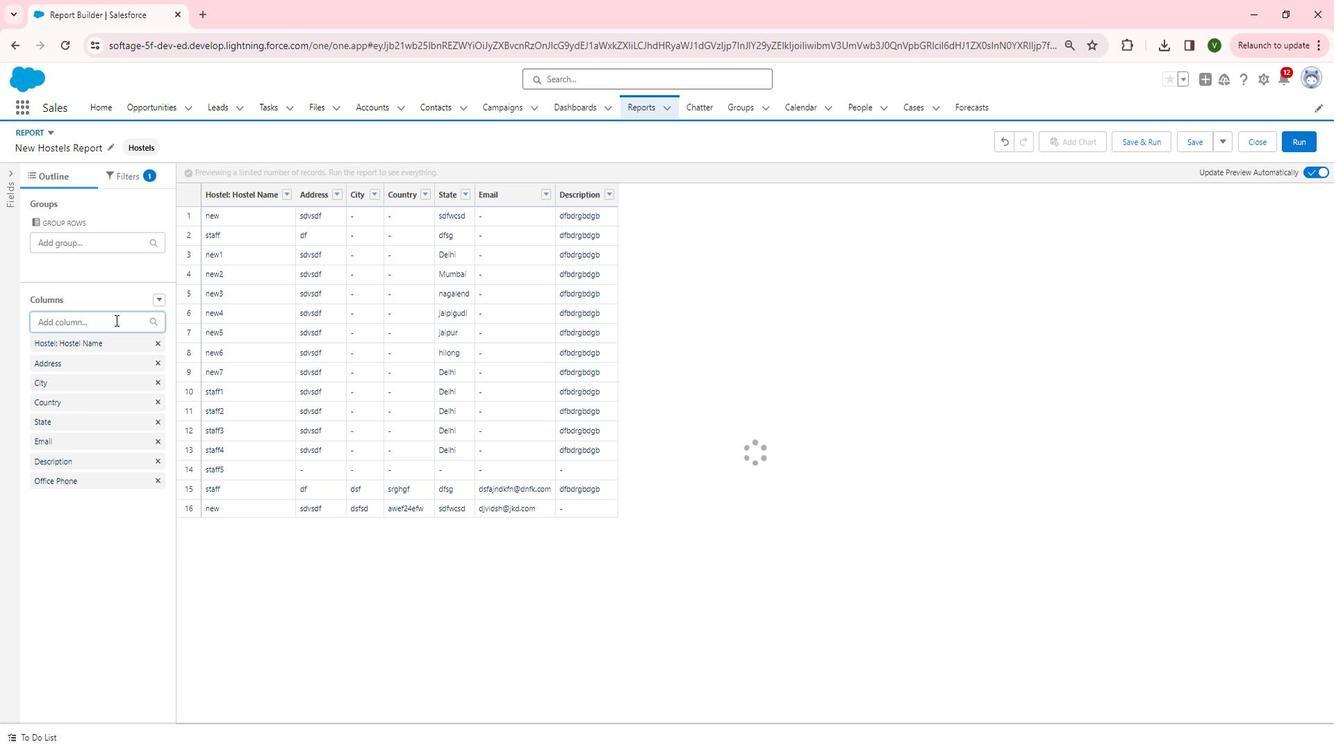 
Action: Mouse pressed left at (132, 323)
Screenshot: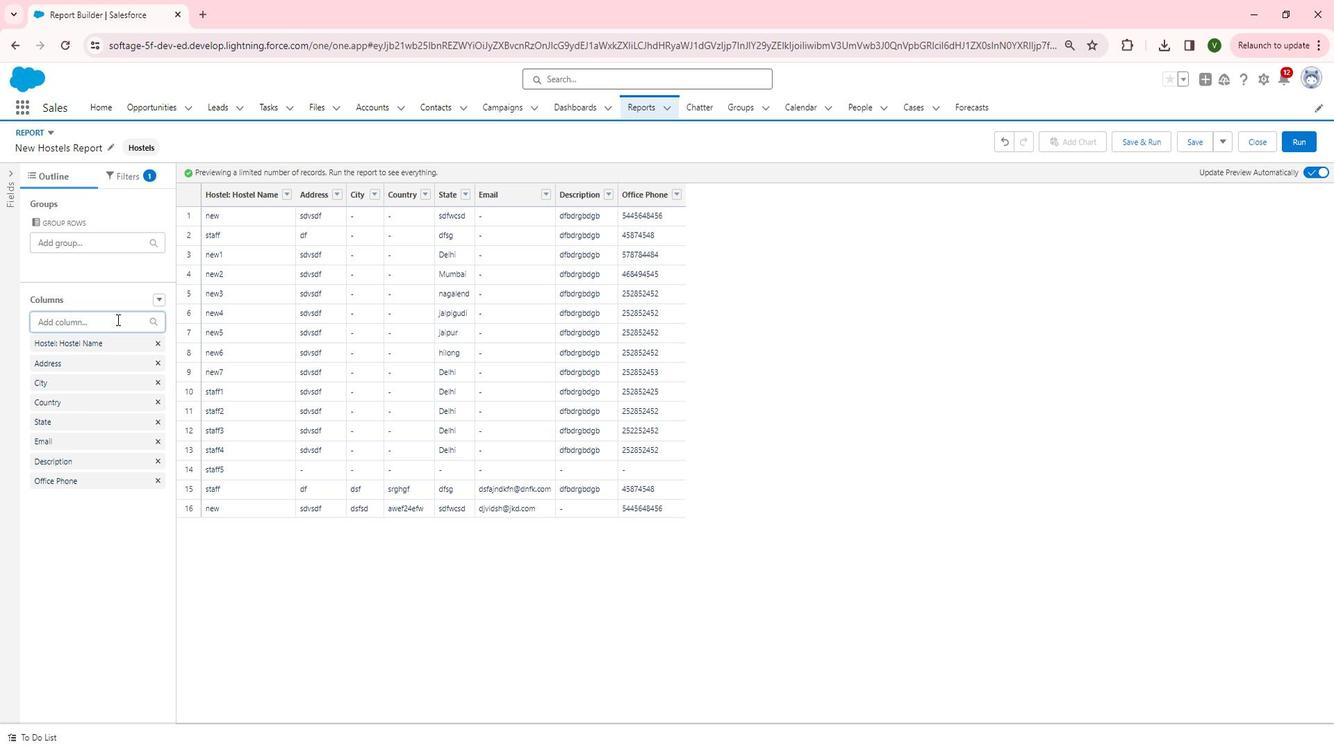 
Action: Mouse moved to (136, 391)
Screenshot: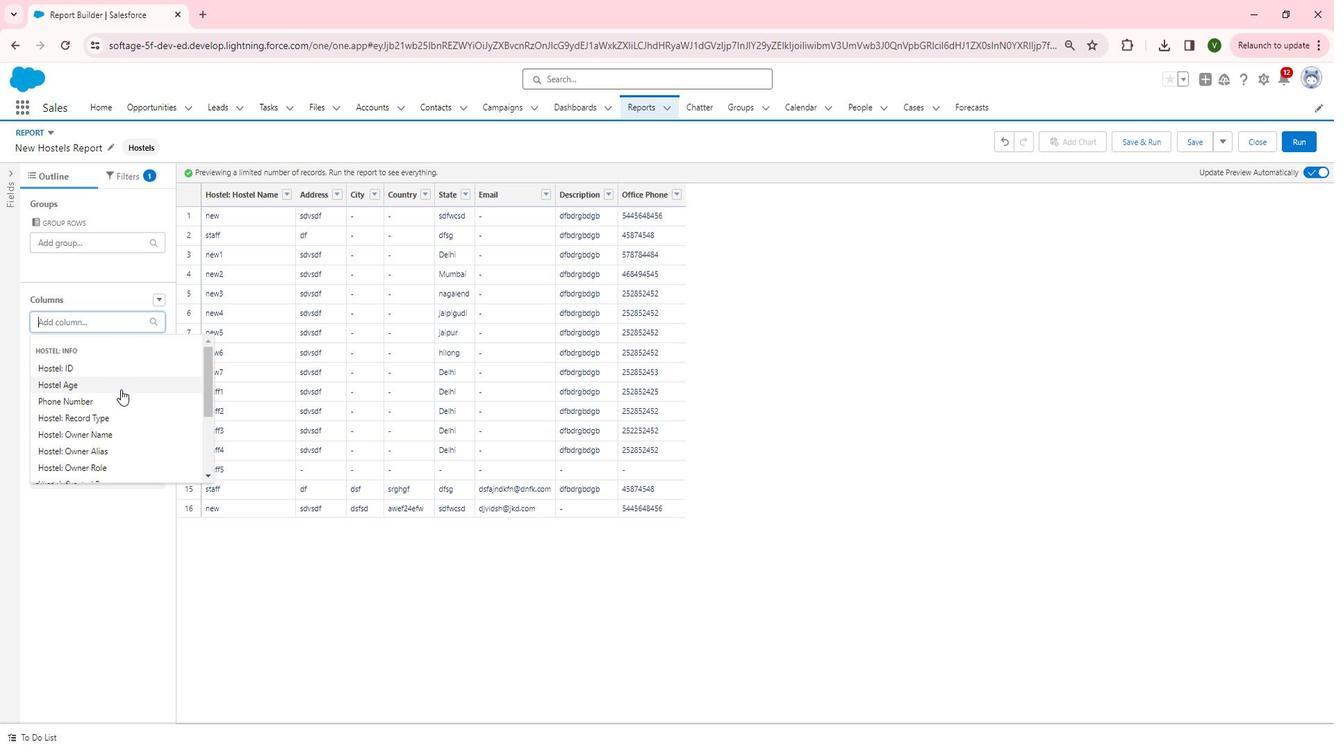 
Action: Mouse pressed left at (136, 391)
Screenshot: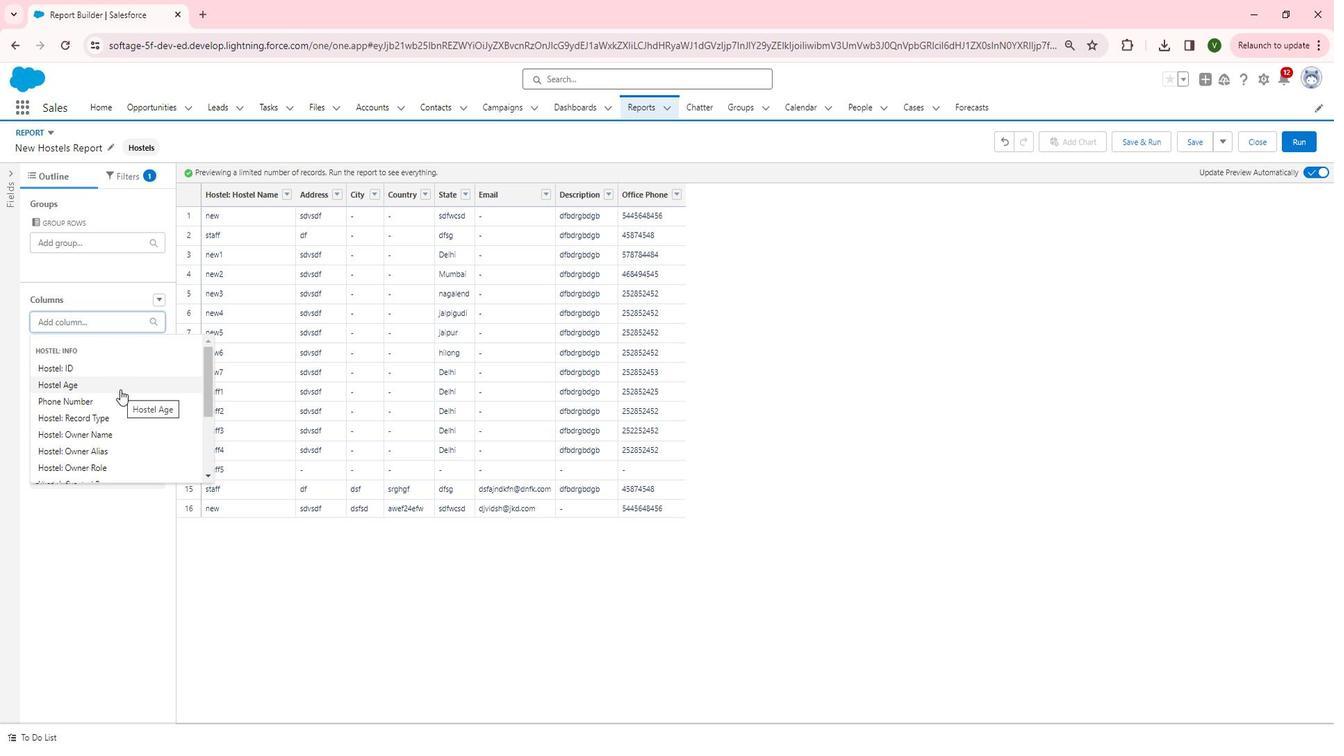 
Action: Mouse moved to (142, 321)
Screenshot: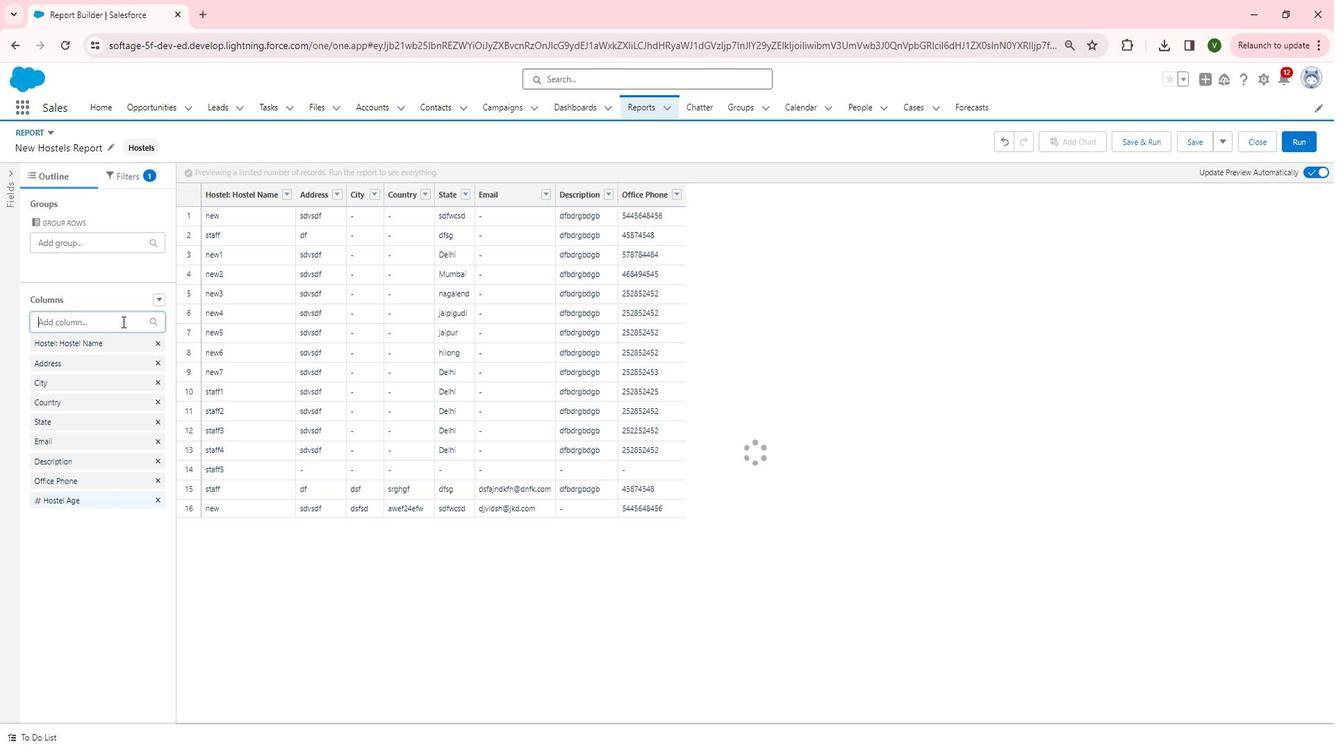 
Action: Mouse pressed left at (142, 321)
Screenshot: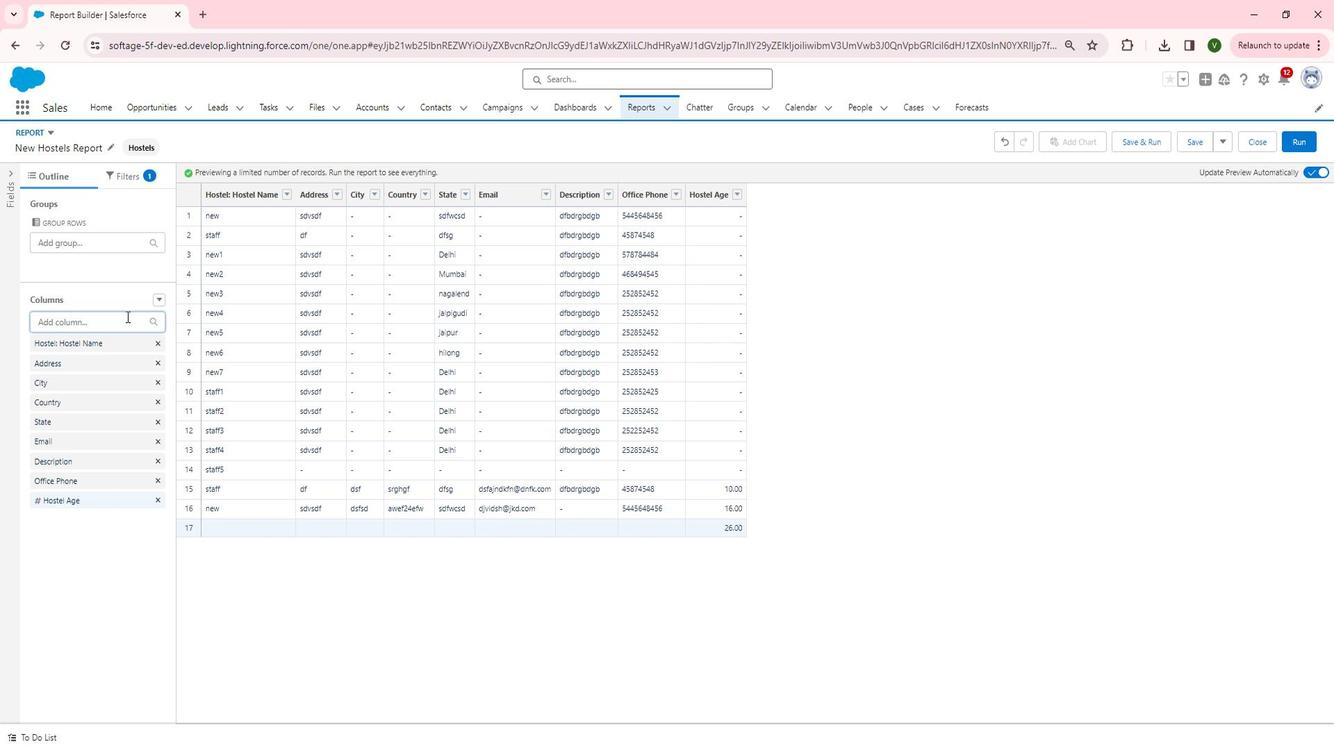 
Action: Mouse moved to (135, 386)
Screenshot: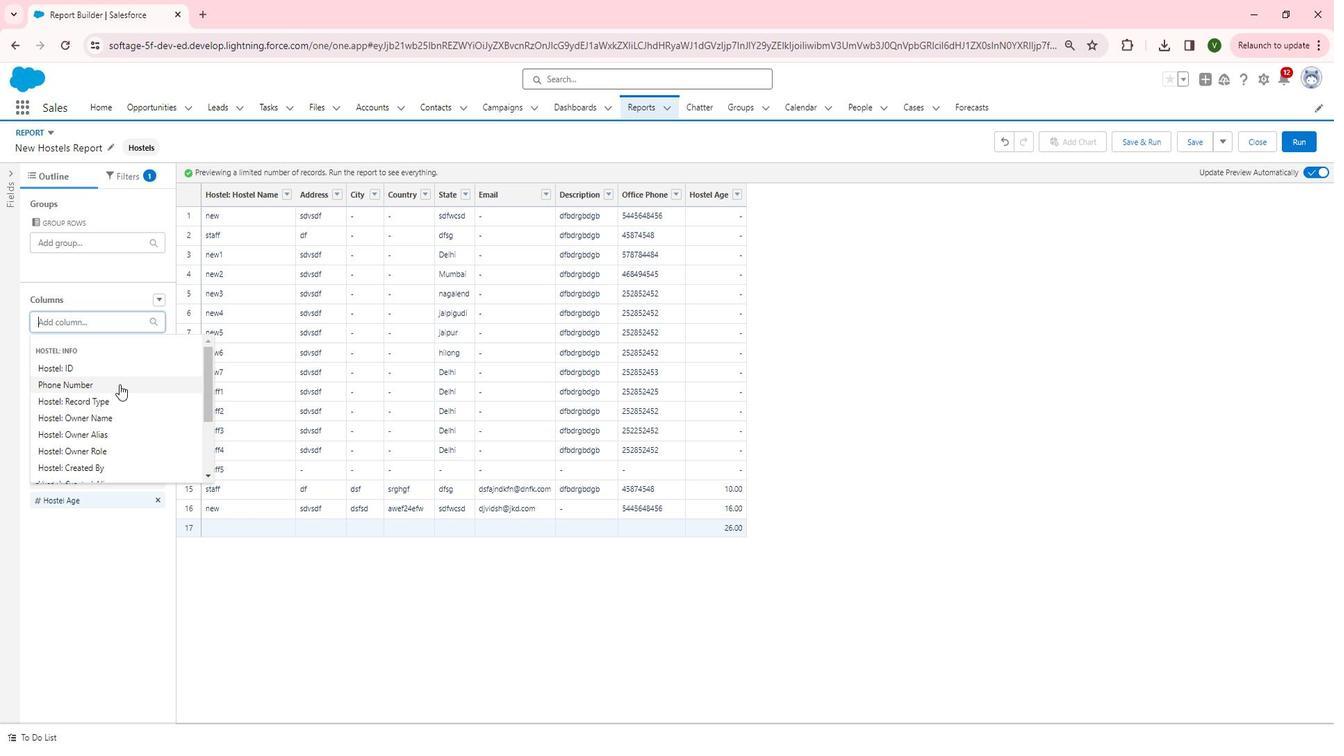 
Action: Mouse pressed left at (135, 386)
Screenshot: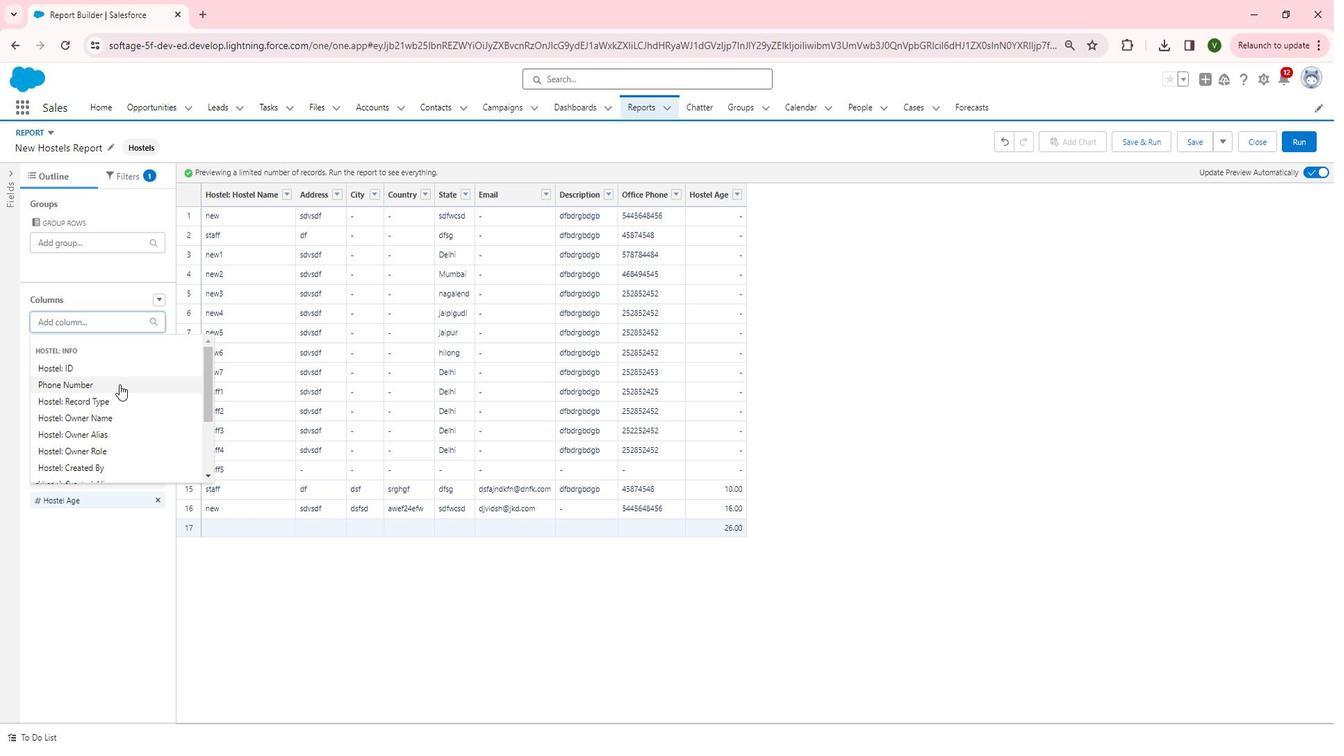 
Action: Mouse moved to (128, 326)
Screenshot: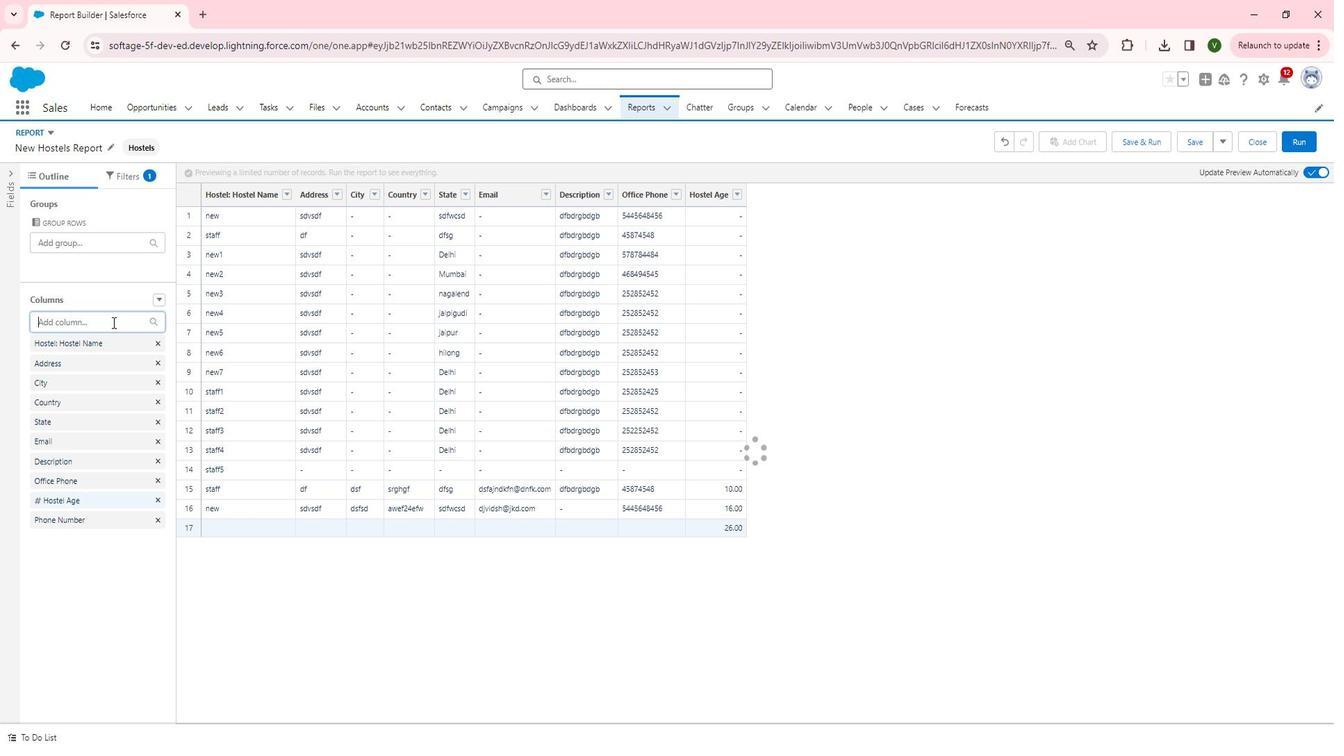 
Action: Mouse pressed left at (128, 326)
Screenshot: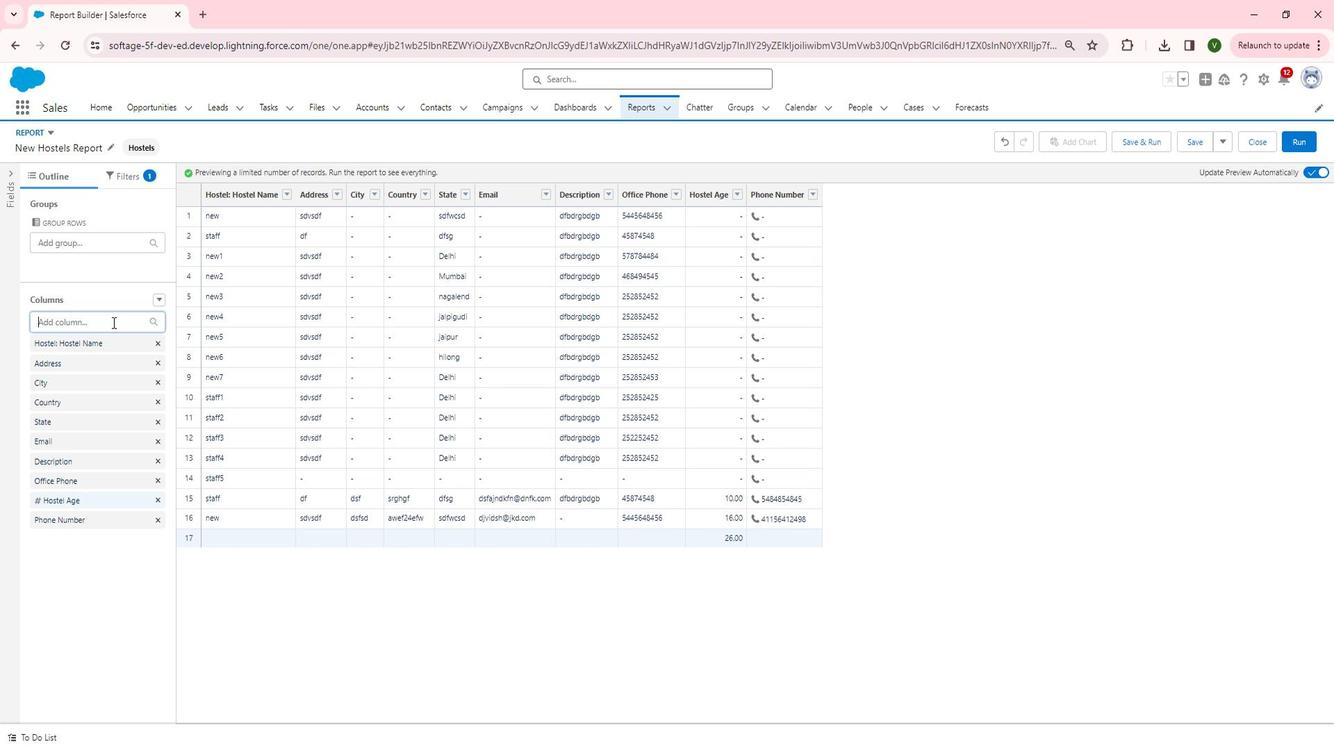
Action: Mouse moved to (127, 388)
Screenshot: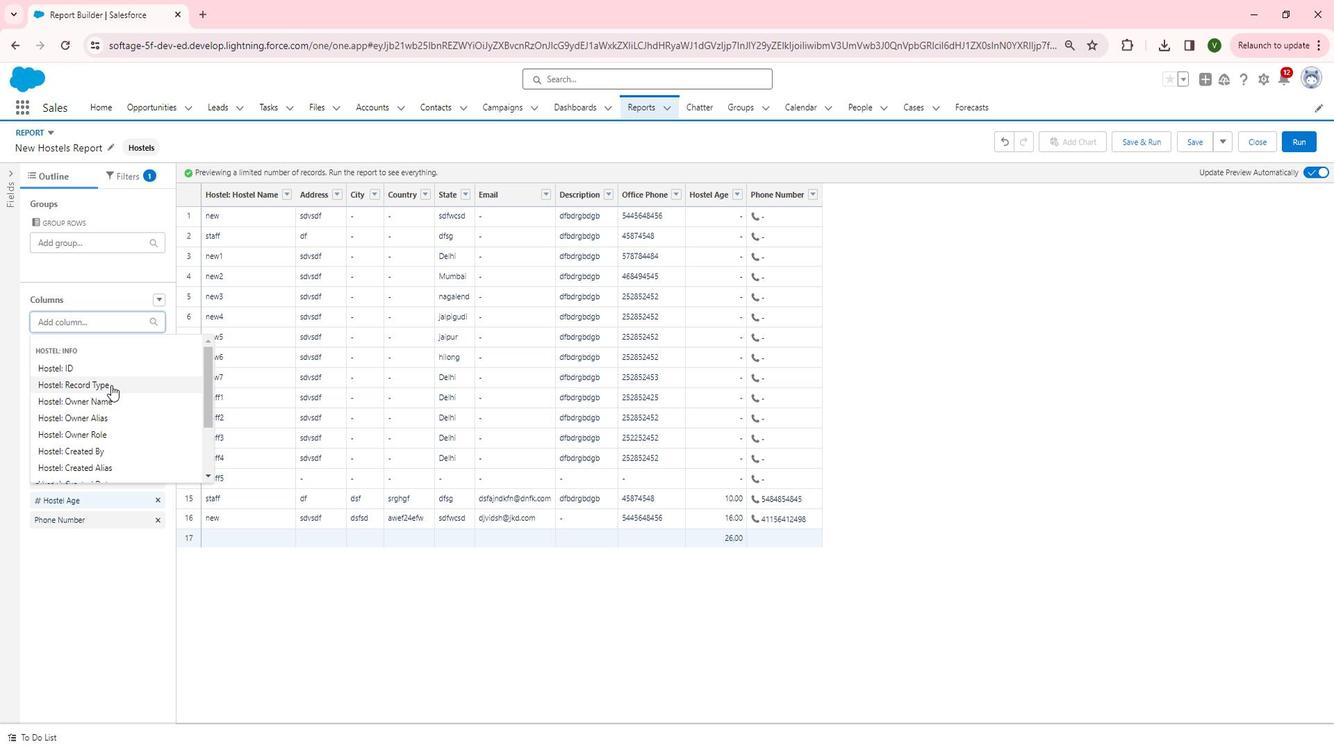 
Action: Mouse pressed left at (127, 388)
Screenshot: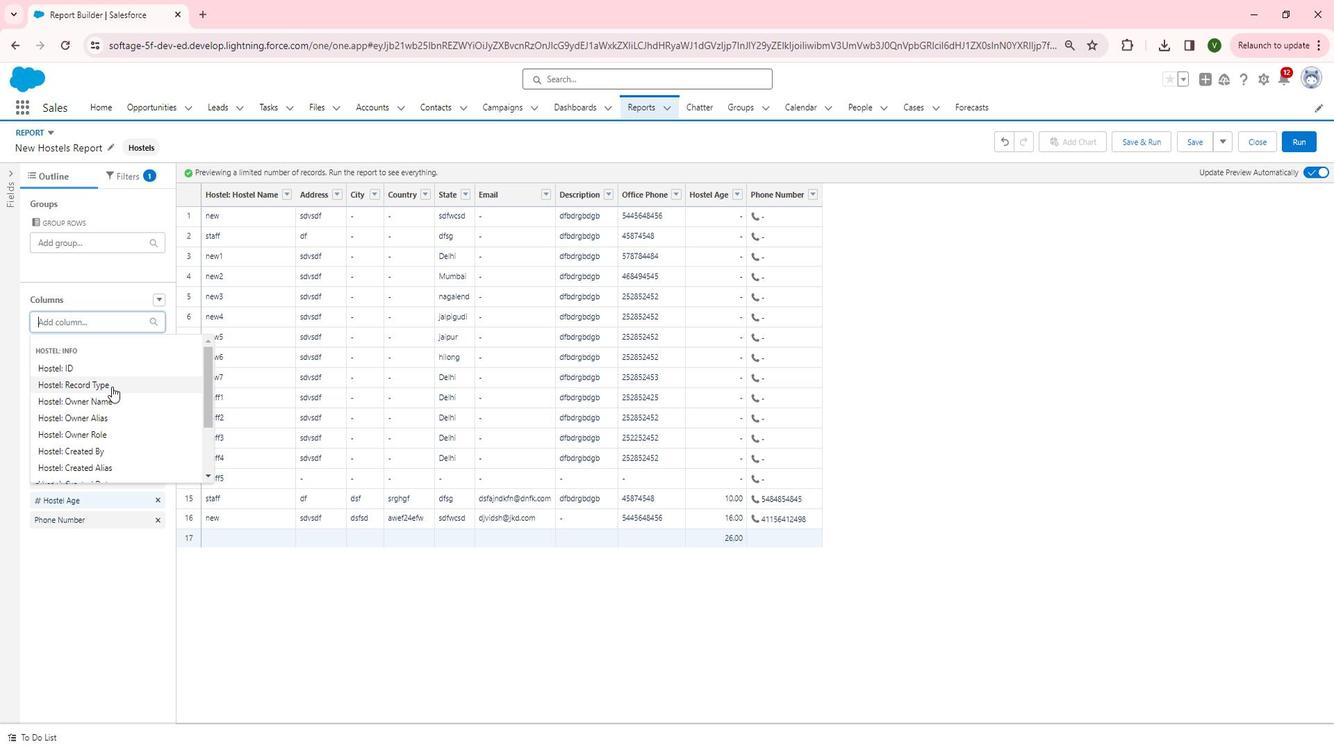 
Action: Mouse moved to (119, 330)
Screenshot: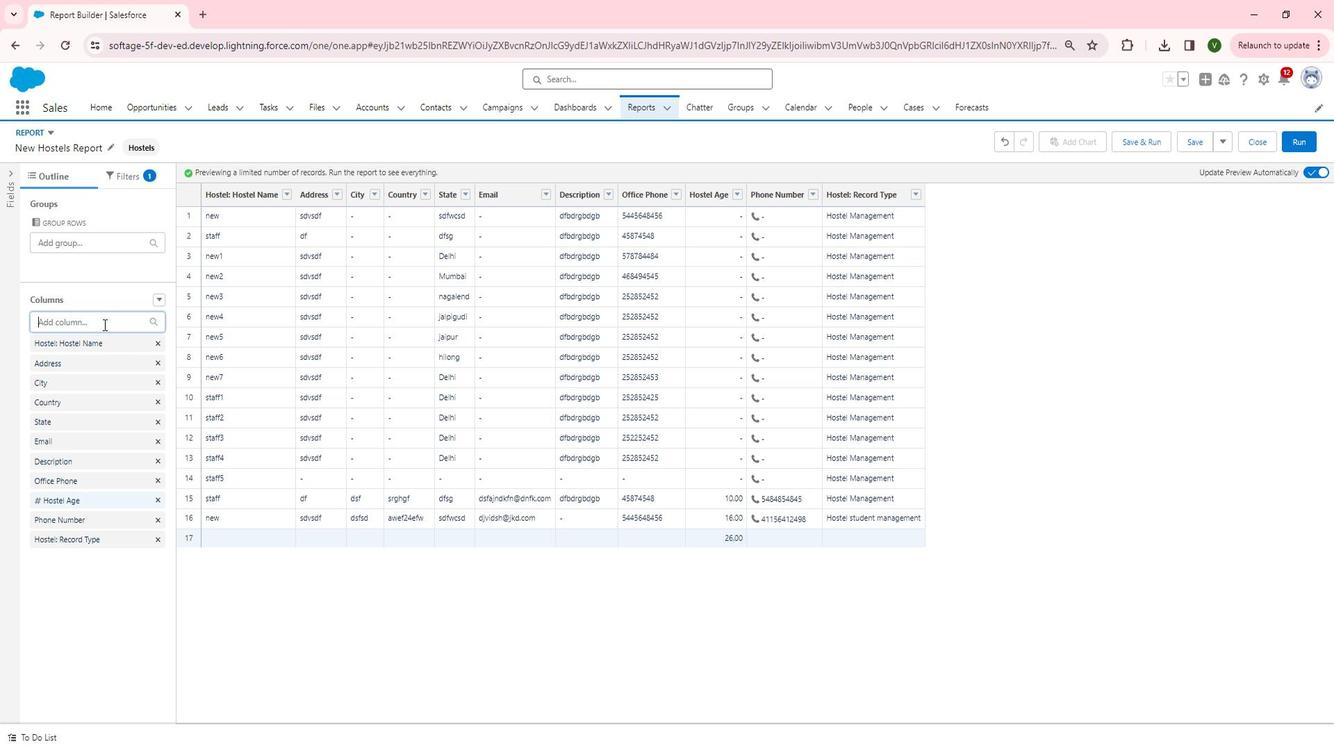 
Action: Mouse pressed left at (119, 330)
Screenshot: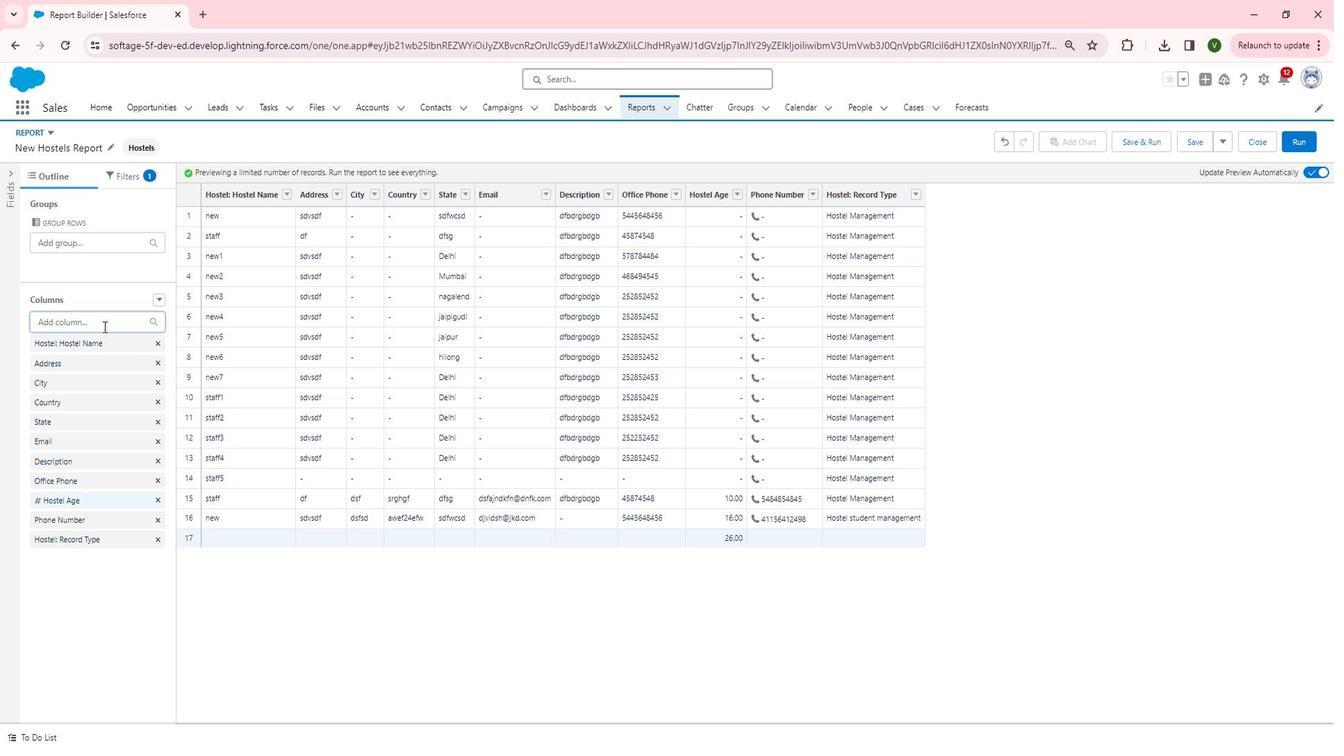 
Action: Mouse moved to (132, 419)
Screenshot: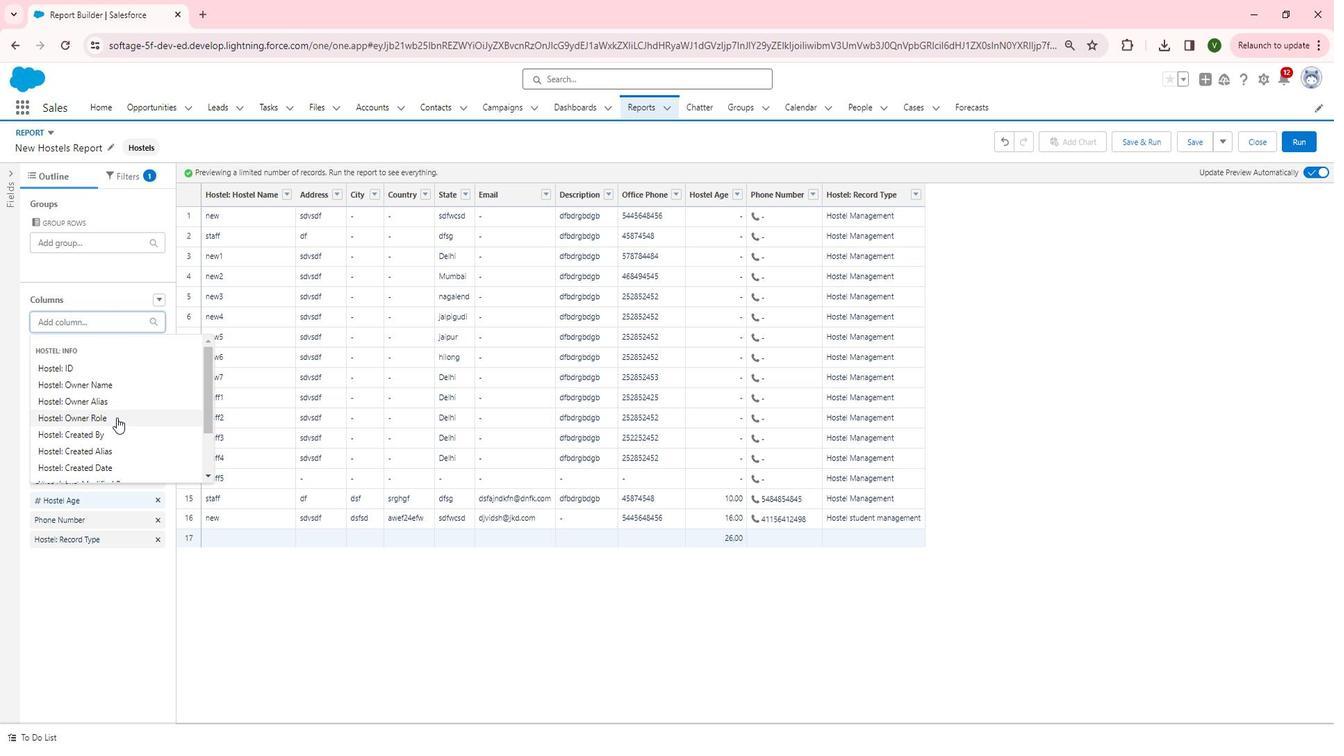
Action: Mouse scrolled (132, 418) with delta (0, 0)
Screenshot: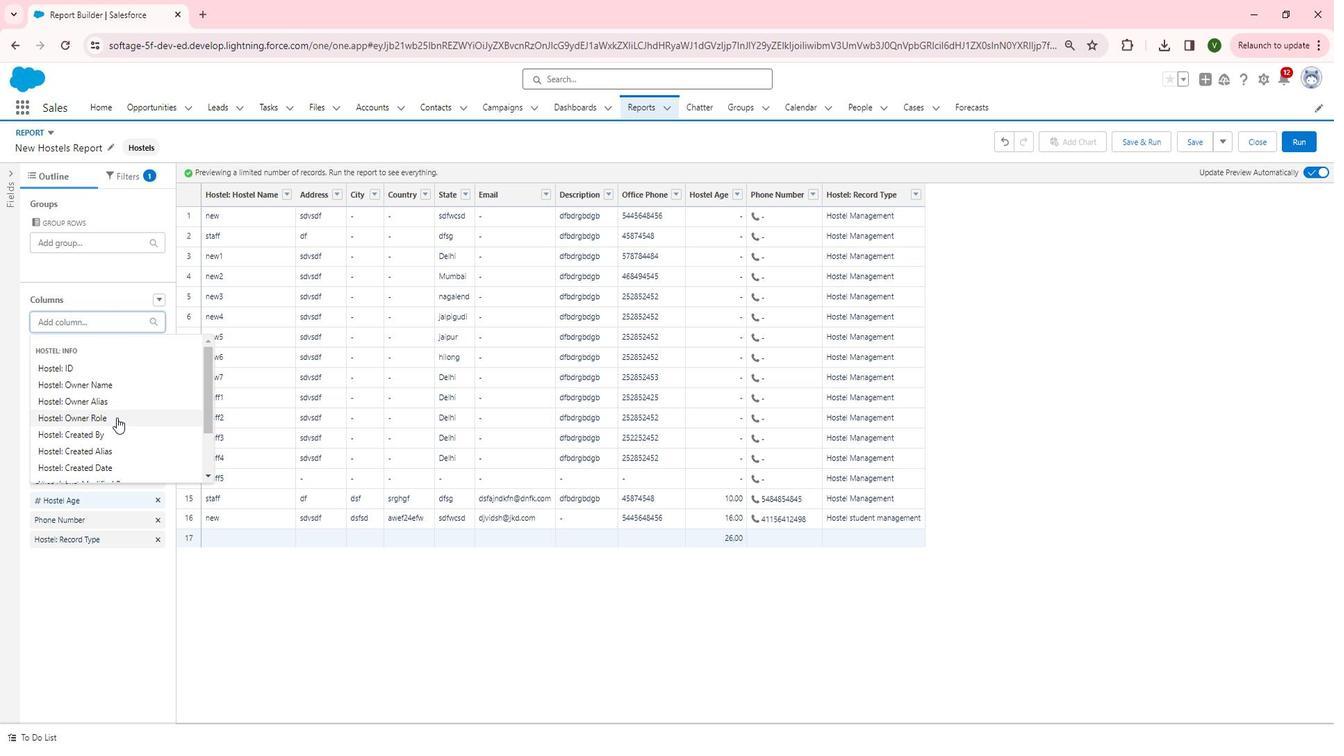 
Action: Mouse moved to (141, 412)
Screenshot: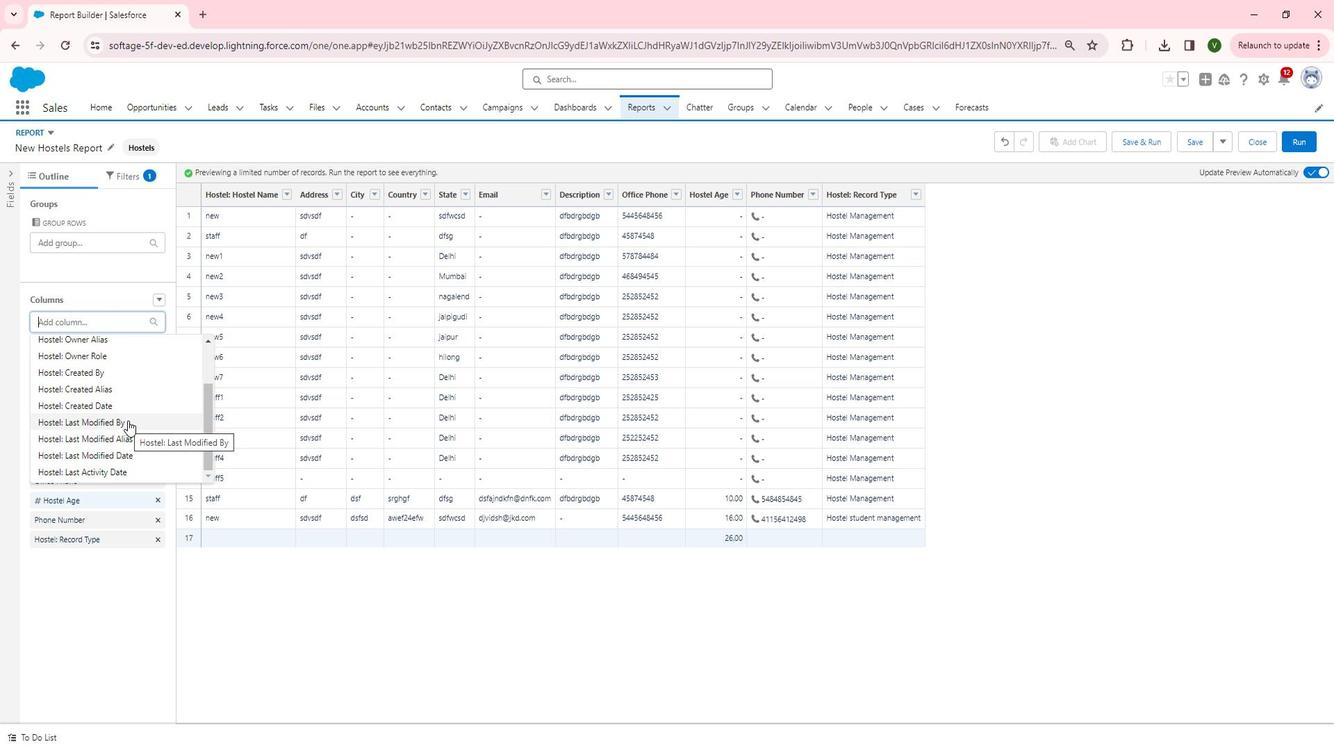 
Action: Mouse scrolled (141, 411) with delta (0, 0)
Screenshot: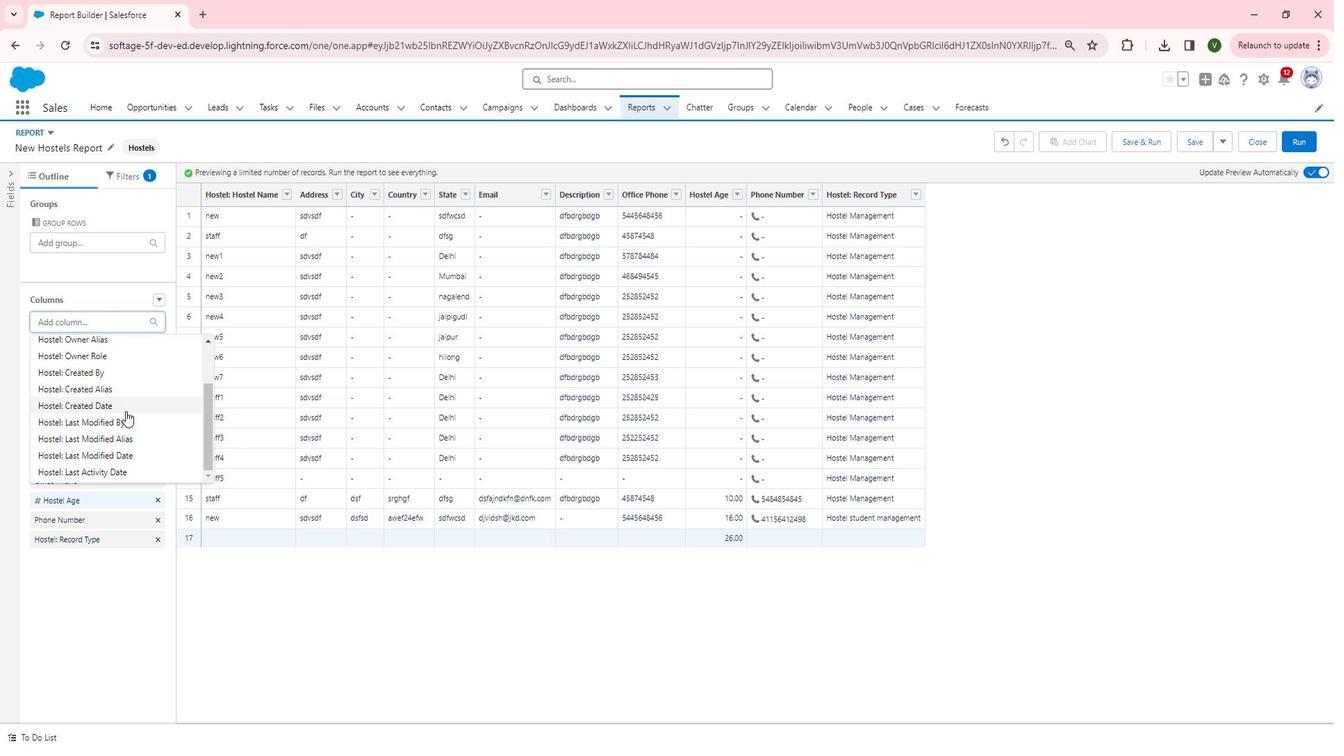 
Action: Mouse scrolled (141, 411) with delta (0, 0)
Screenshot: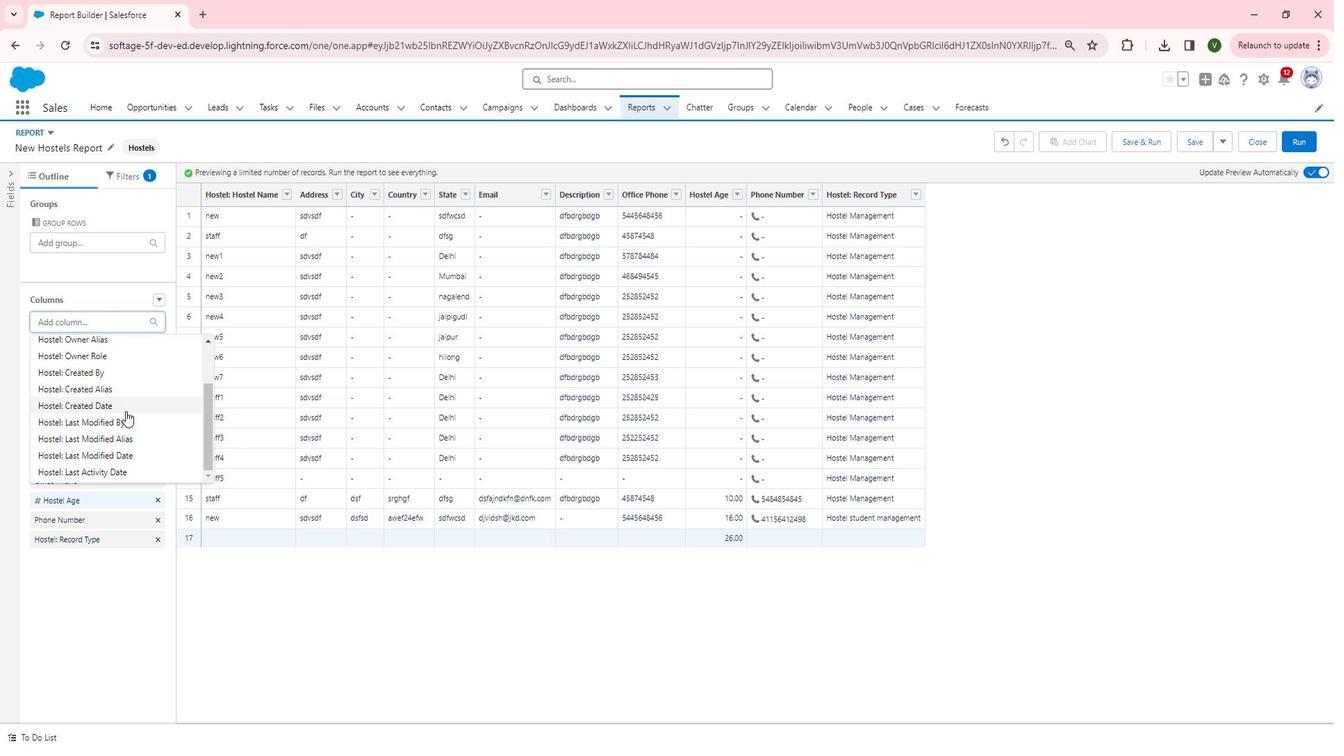 
Action: Mouse moved to (134, 356)
Screenshot: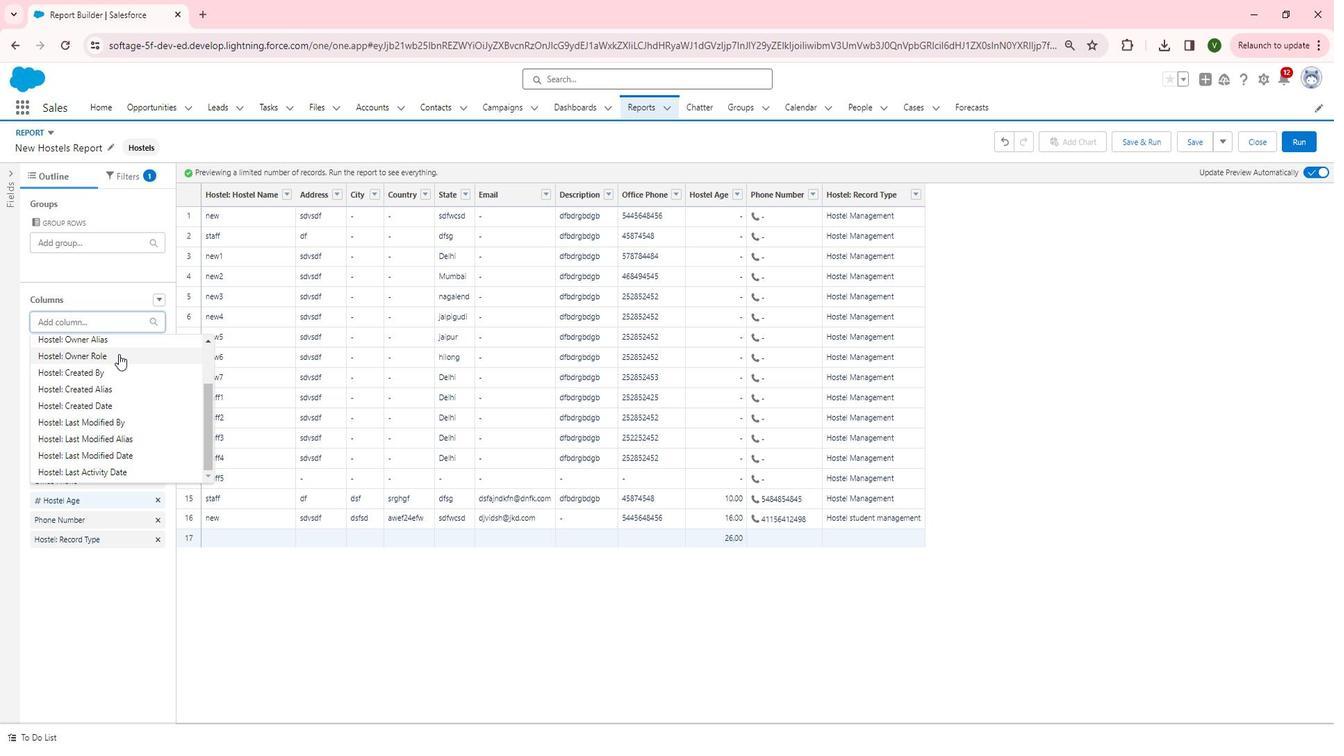 
Action: Mouse scrolled (134, 357) with delta (0, 0)
Screenshot: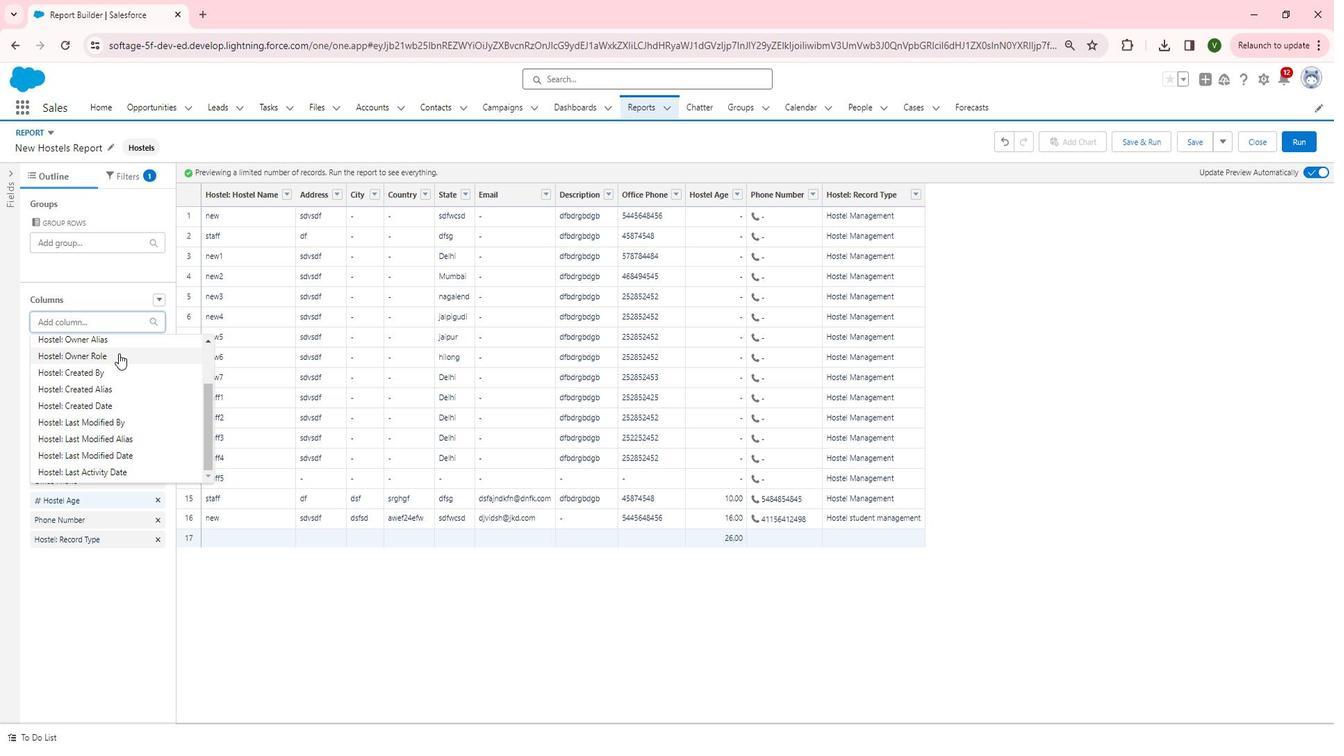 
Action: Mouse moved to (134, 400)
Screenshot: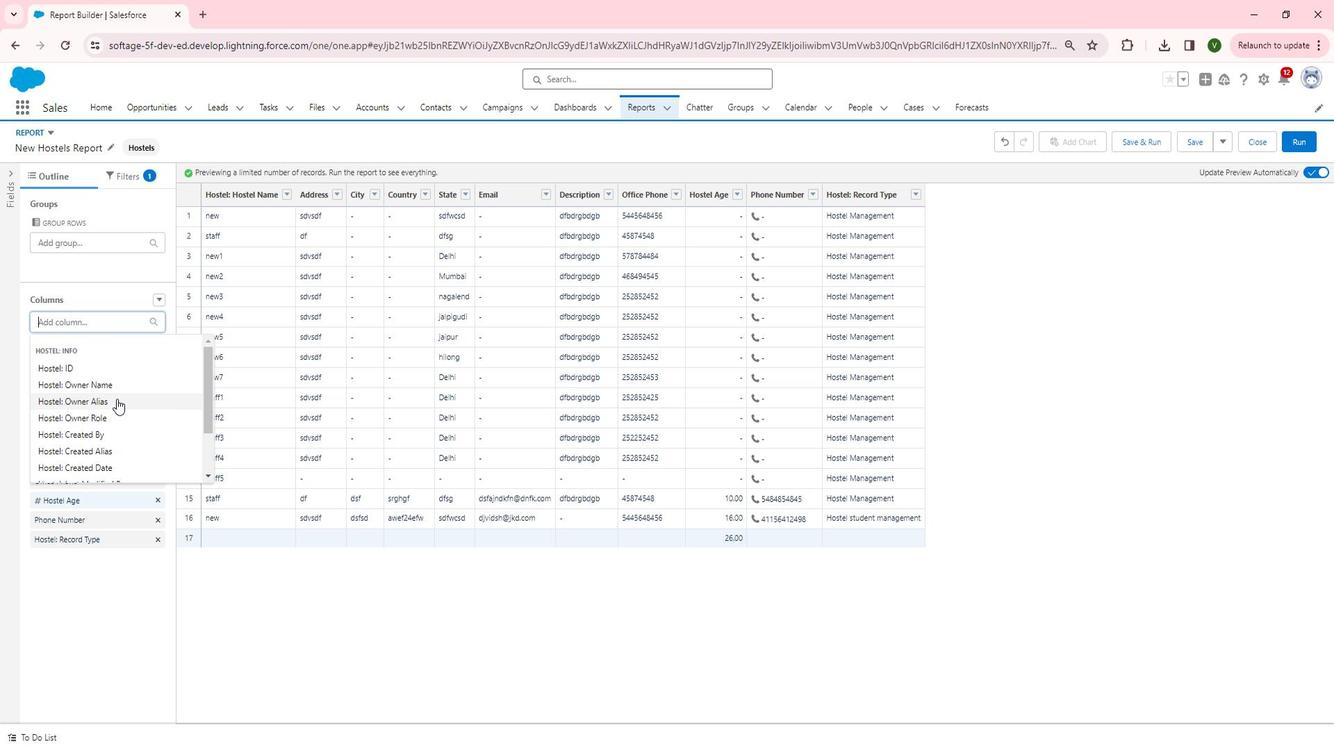 
Action: Mouse pressed left at (134, 400)
Screenshot: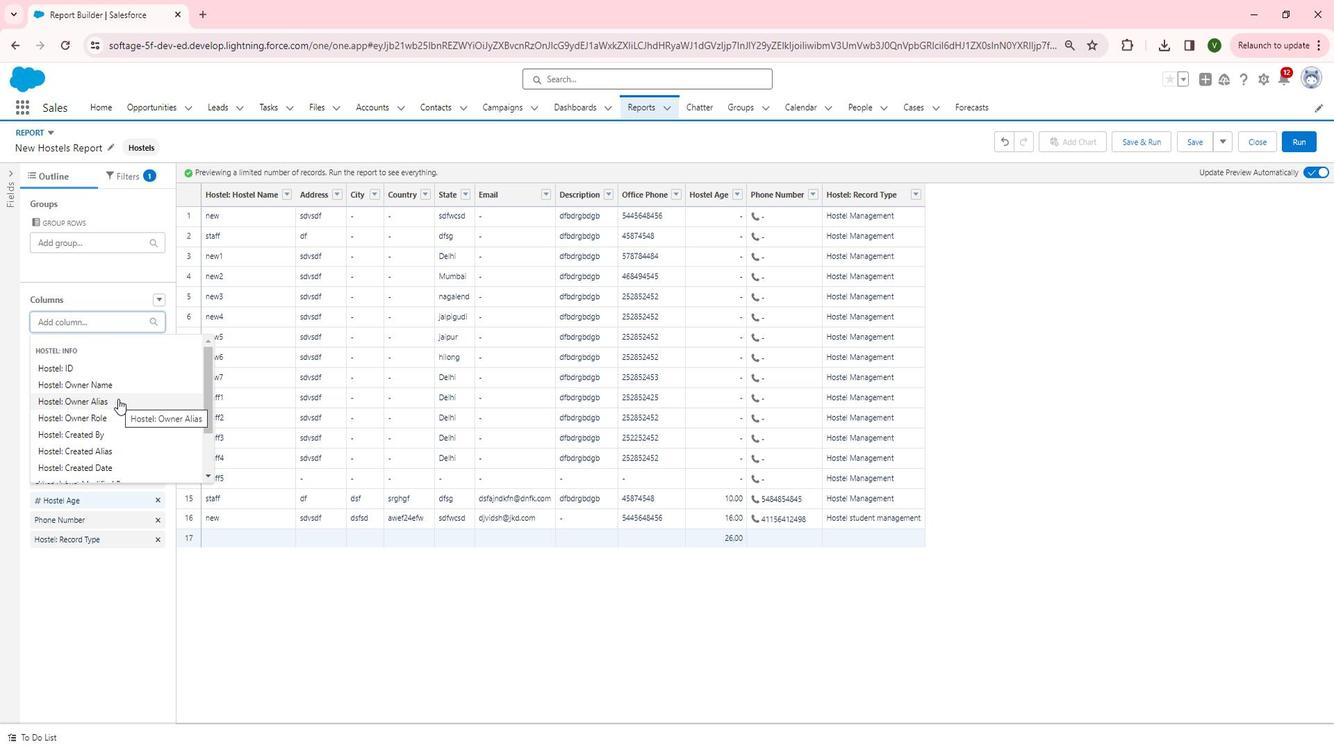
Action: Mouse moved to (132, 330)
Screenshot: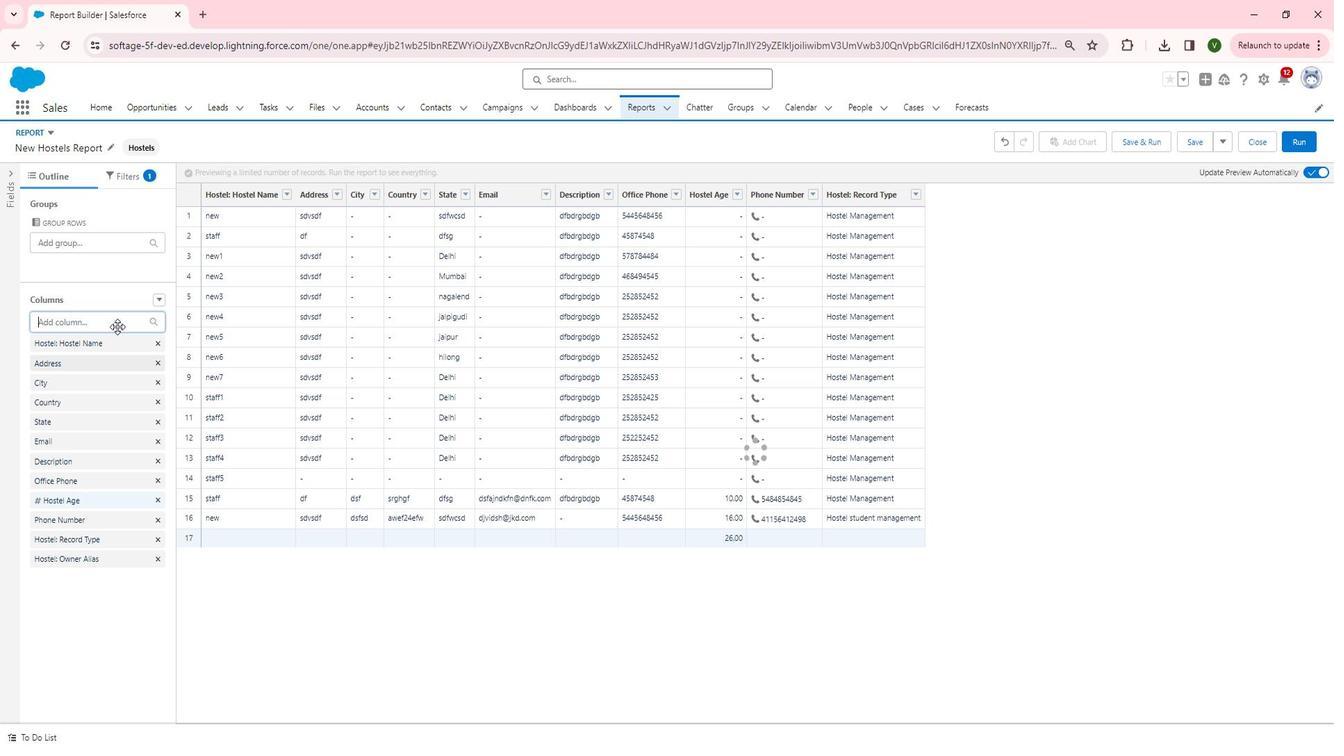 
Action: Mouse pressed left at (132, 330)
Screenshot: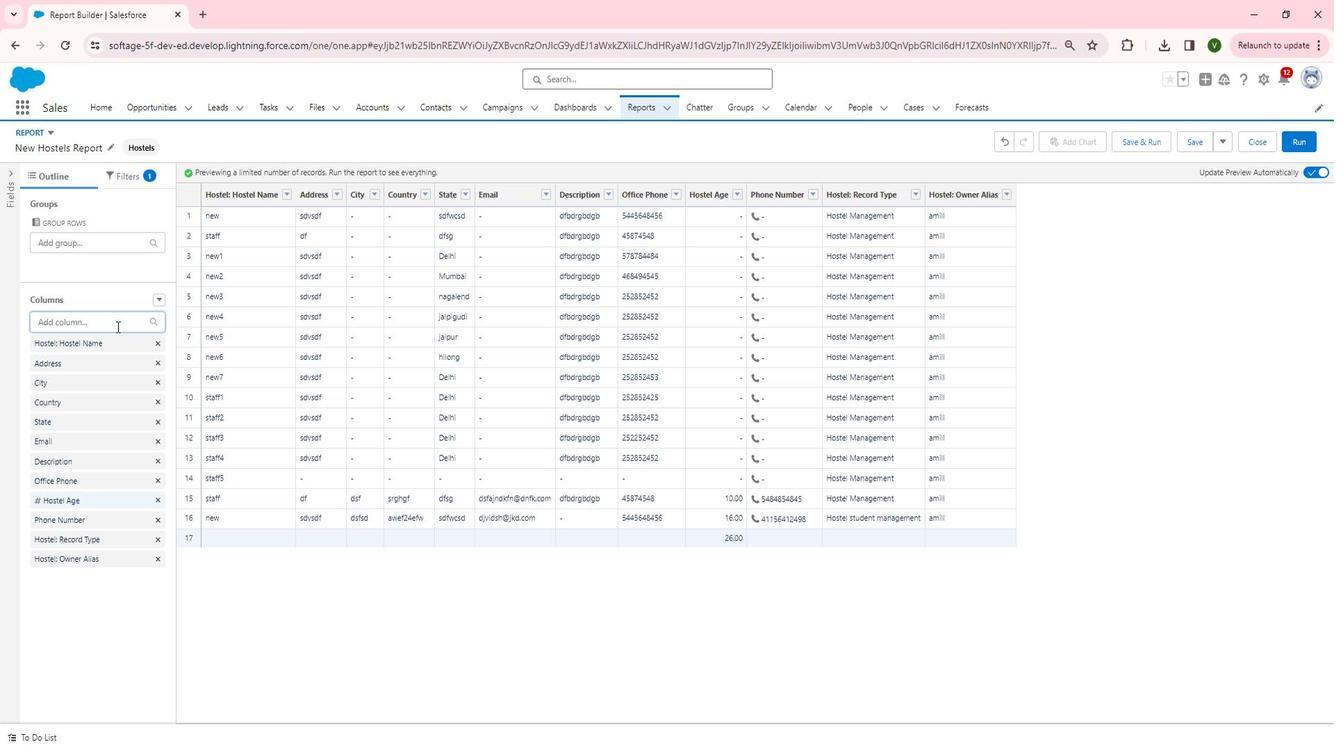 
Action: Mouse moved to (136, 446)
Screenshot: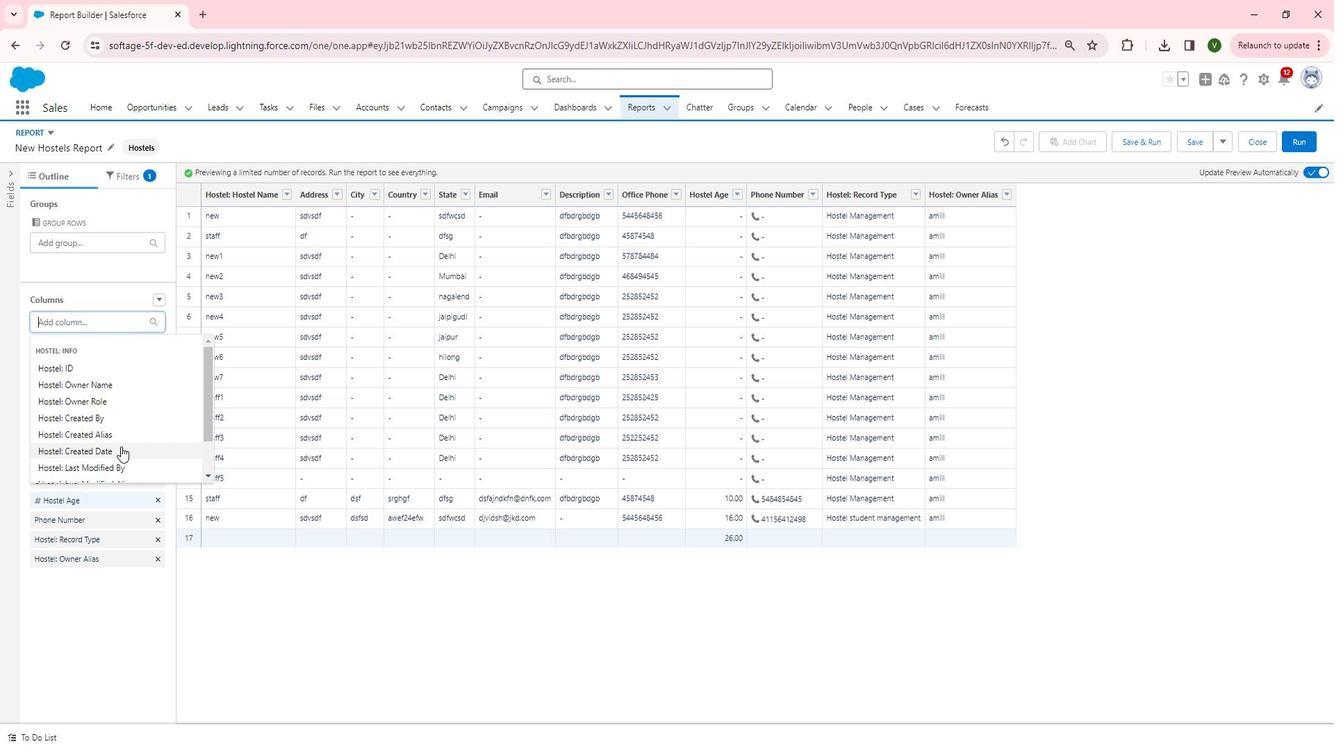 
Action: Mouse pressed left at (136, 446)
Screenshot: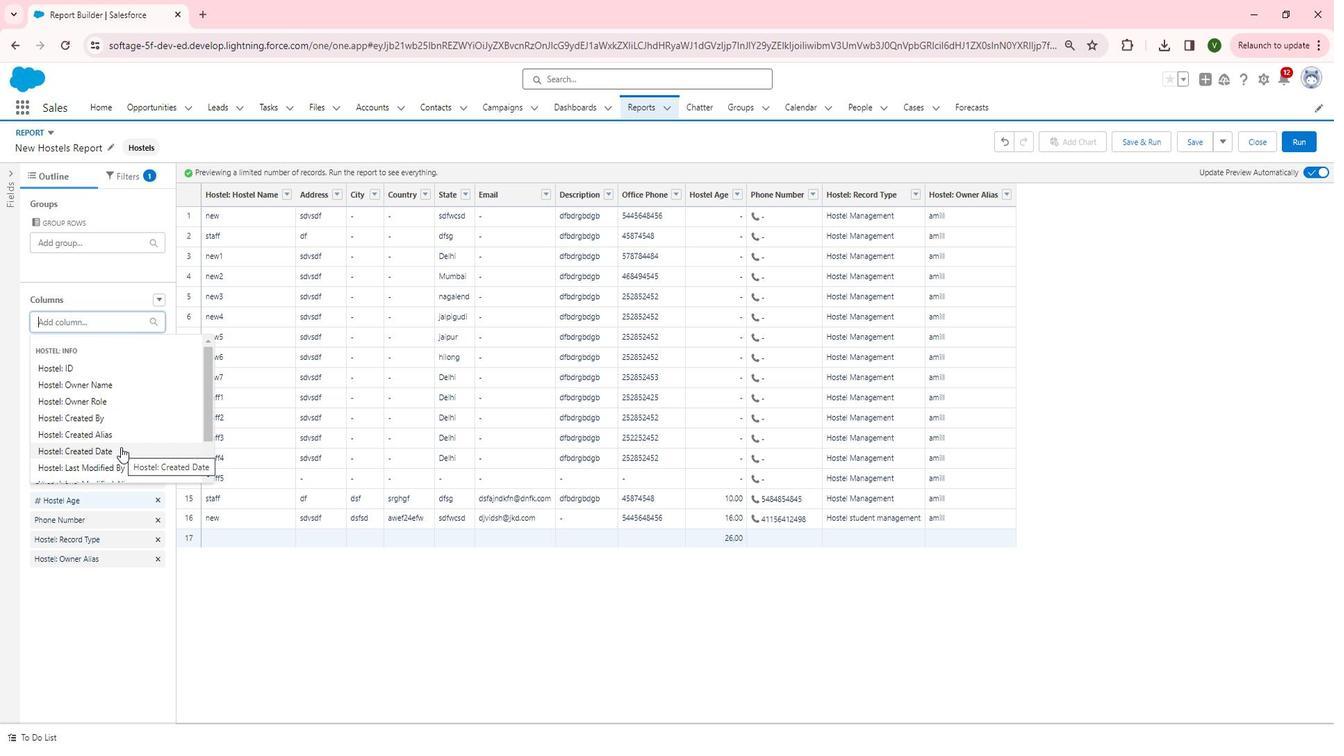 
Action: Mouse moved to (1215, 155)
Screenshot: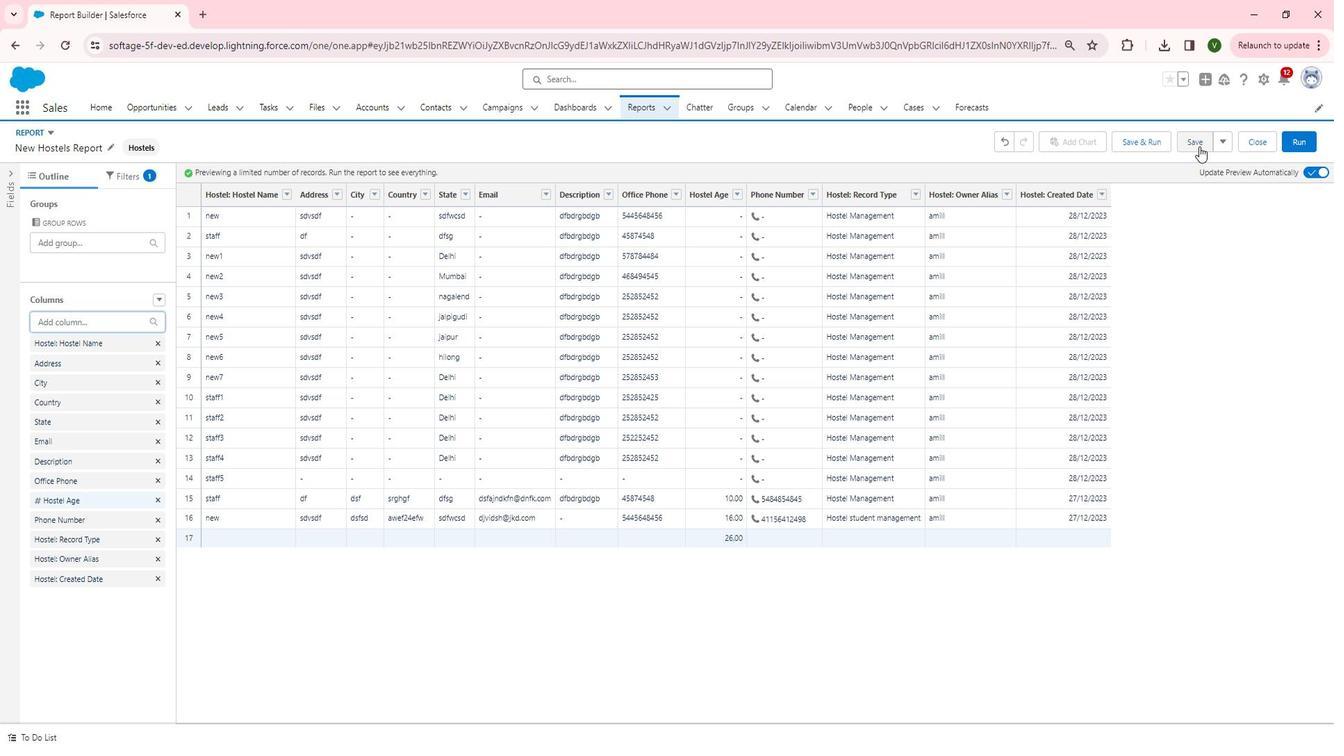 
Action: Mouse pressed left at (1215, 155)
Screenshot: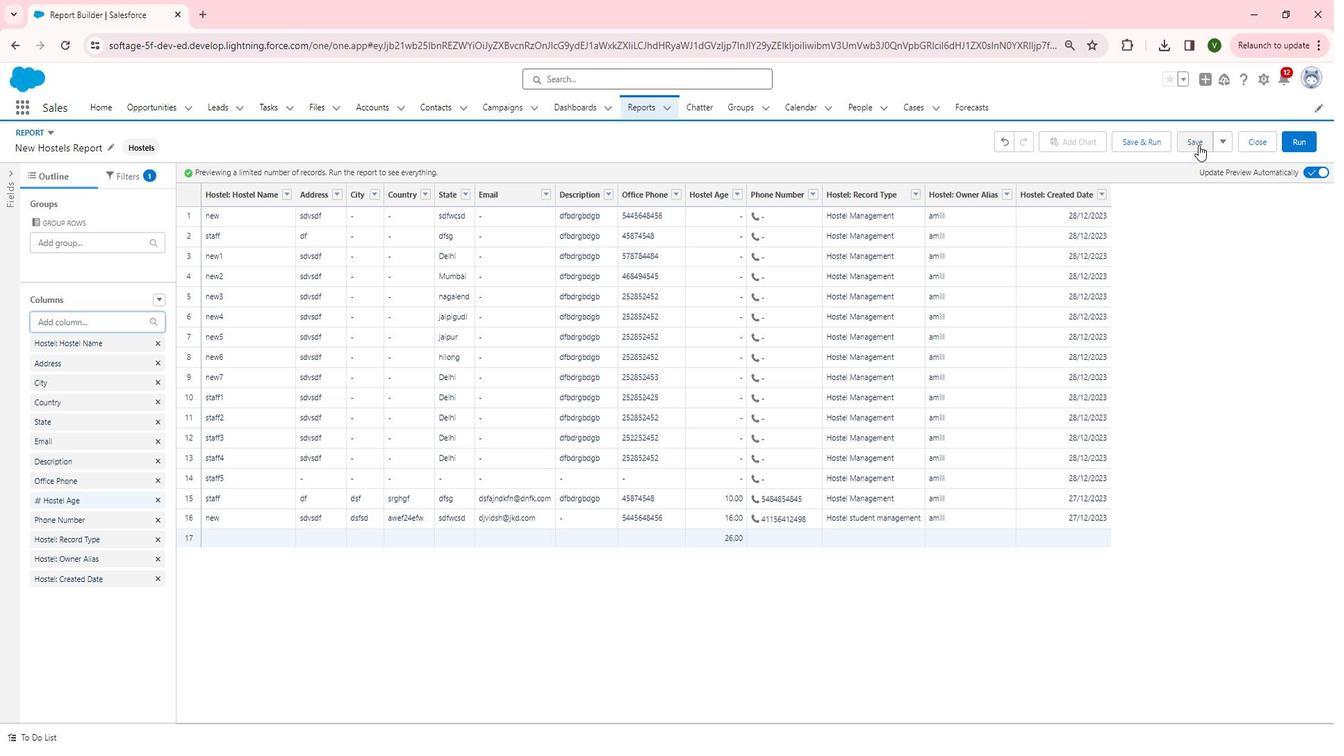 
Action: Mouse moved to (348, 328)
Screenshot: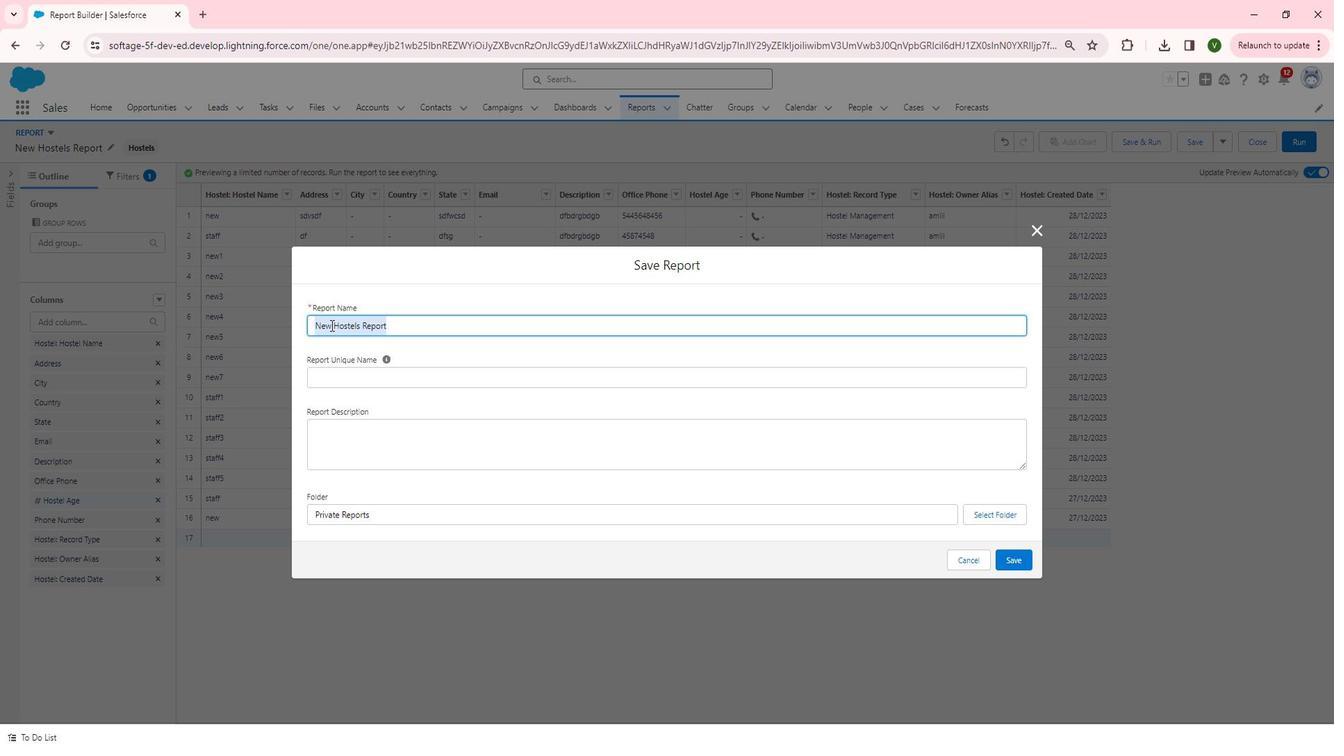 
Action: Mouse pressed left at (348, 328)
Screenshot: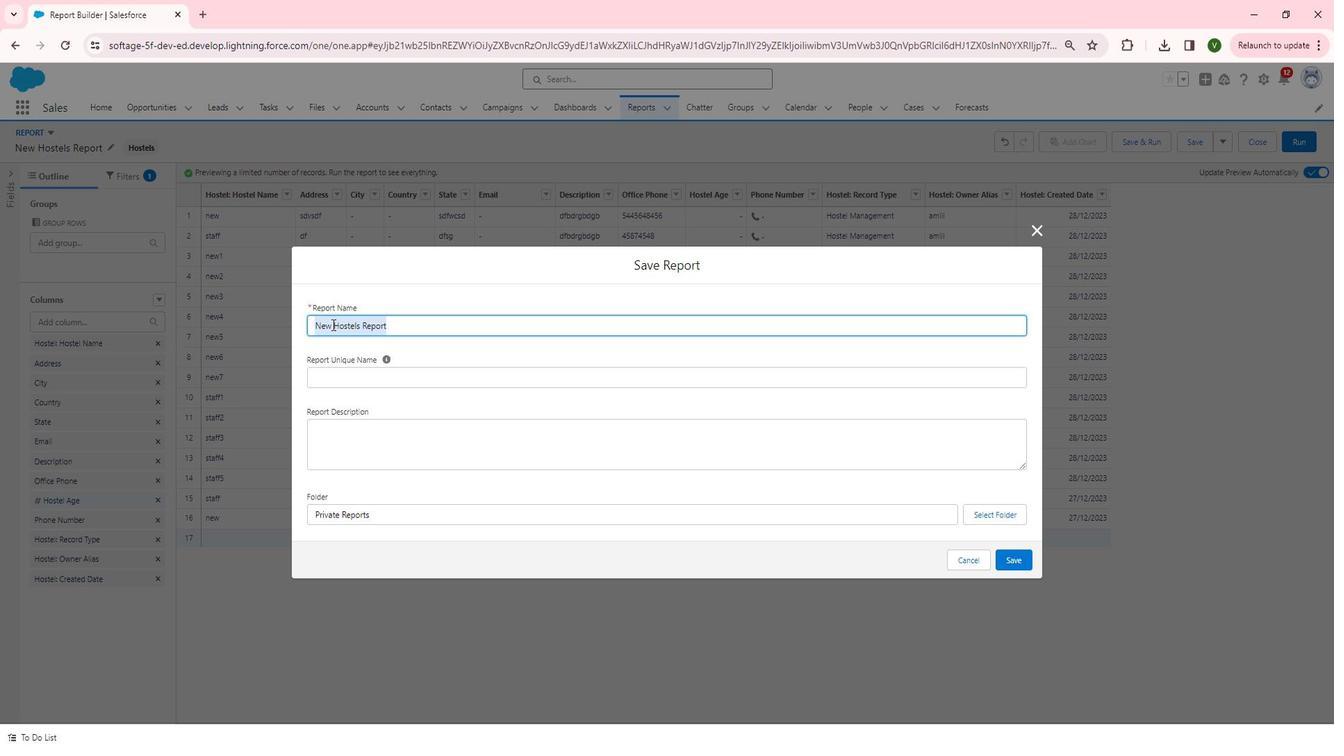 
Action: Mouse moved to (375, 354)
Screenshot: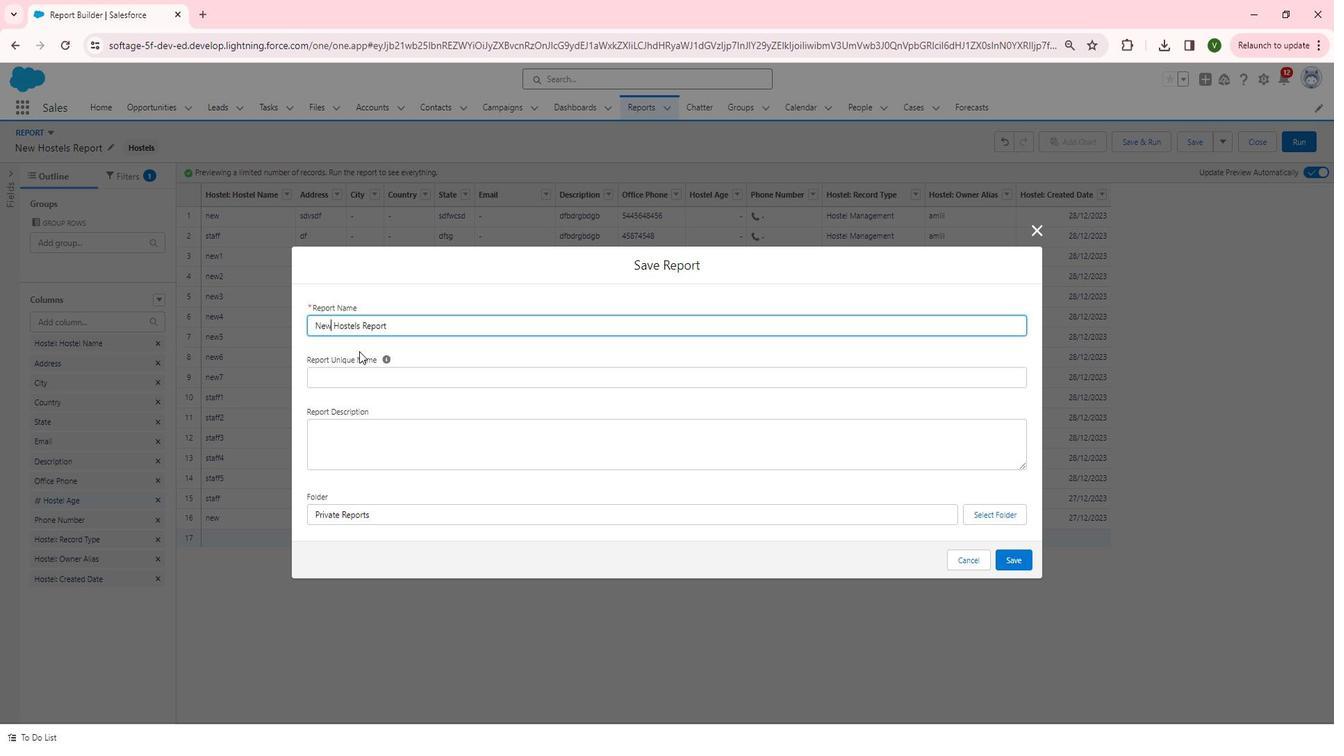 
Action: Key pressed <Key.backspace><Key.backspace><Key.backspace><Key.backspace><Key.delete>
Screenshot: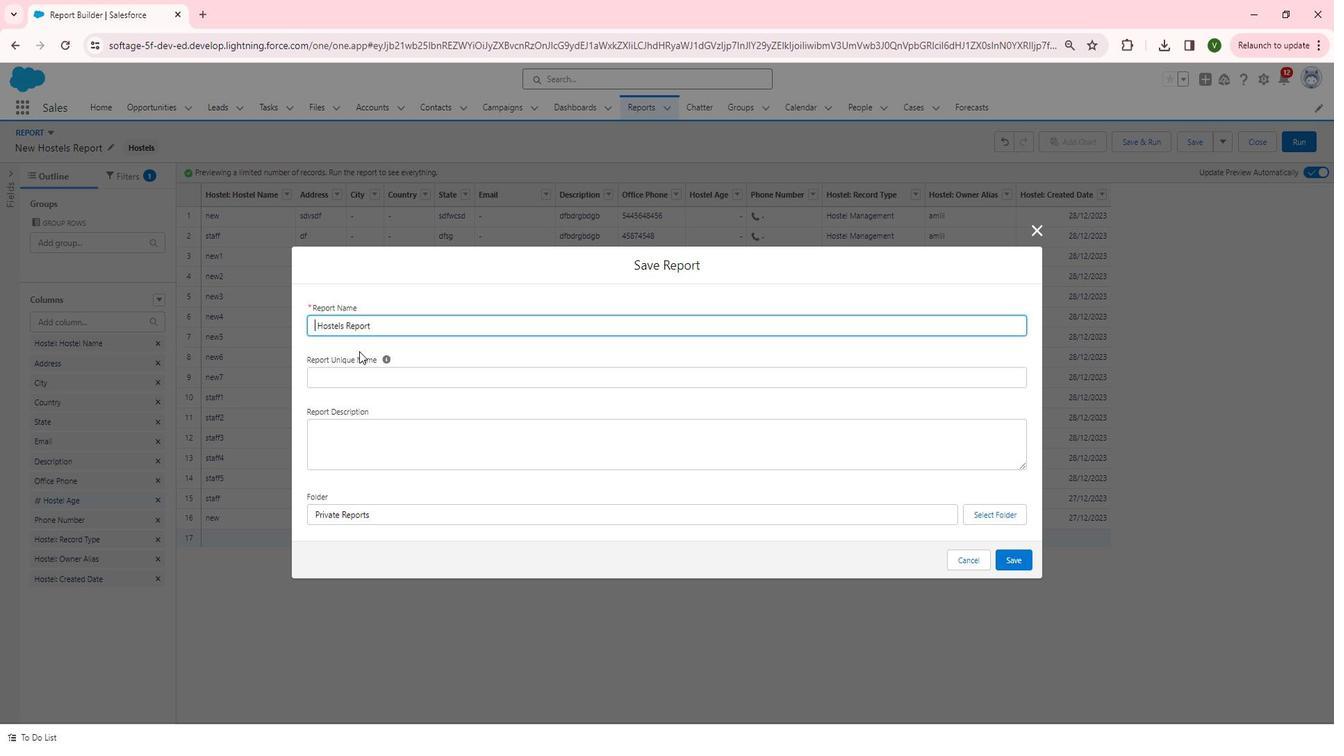 
Action: Mouse moved to (457, 402)
Screenshot: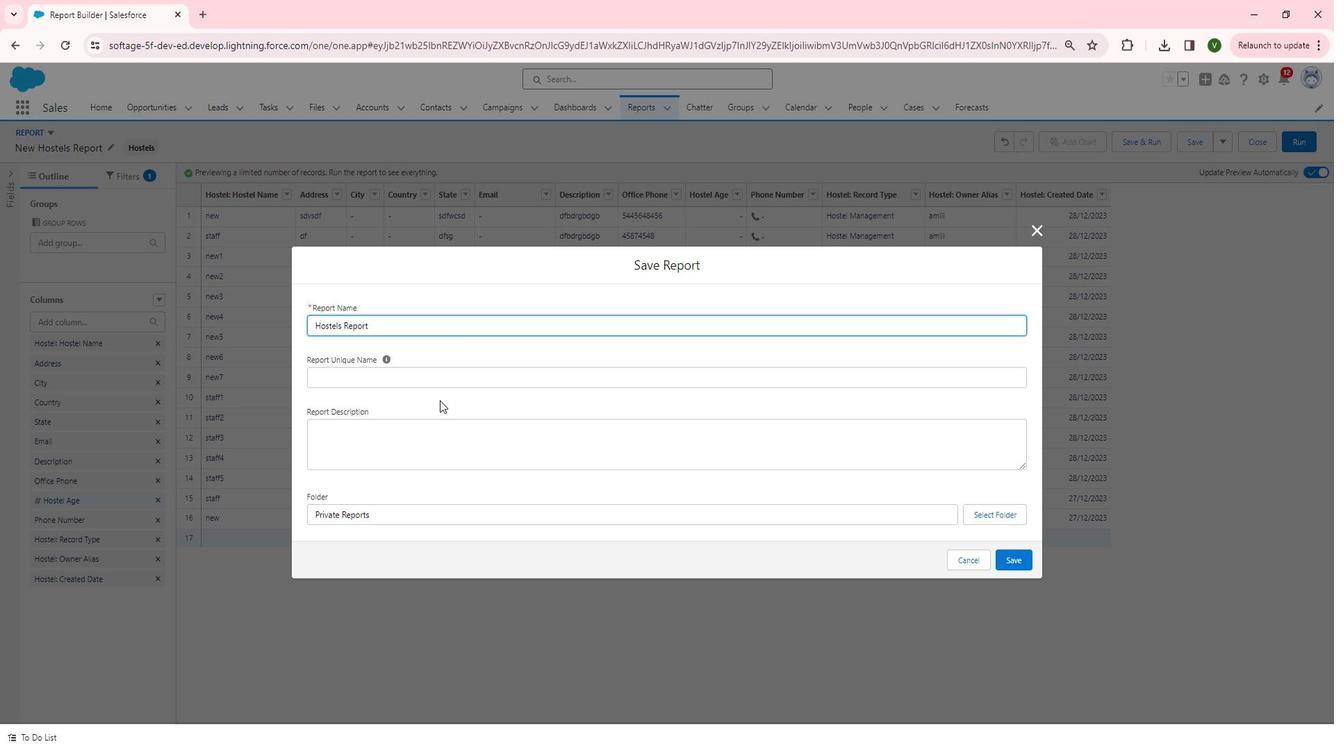 
Action: Mouse pressed left at (457, 402)
Screenshot: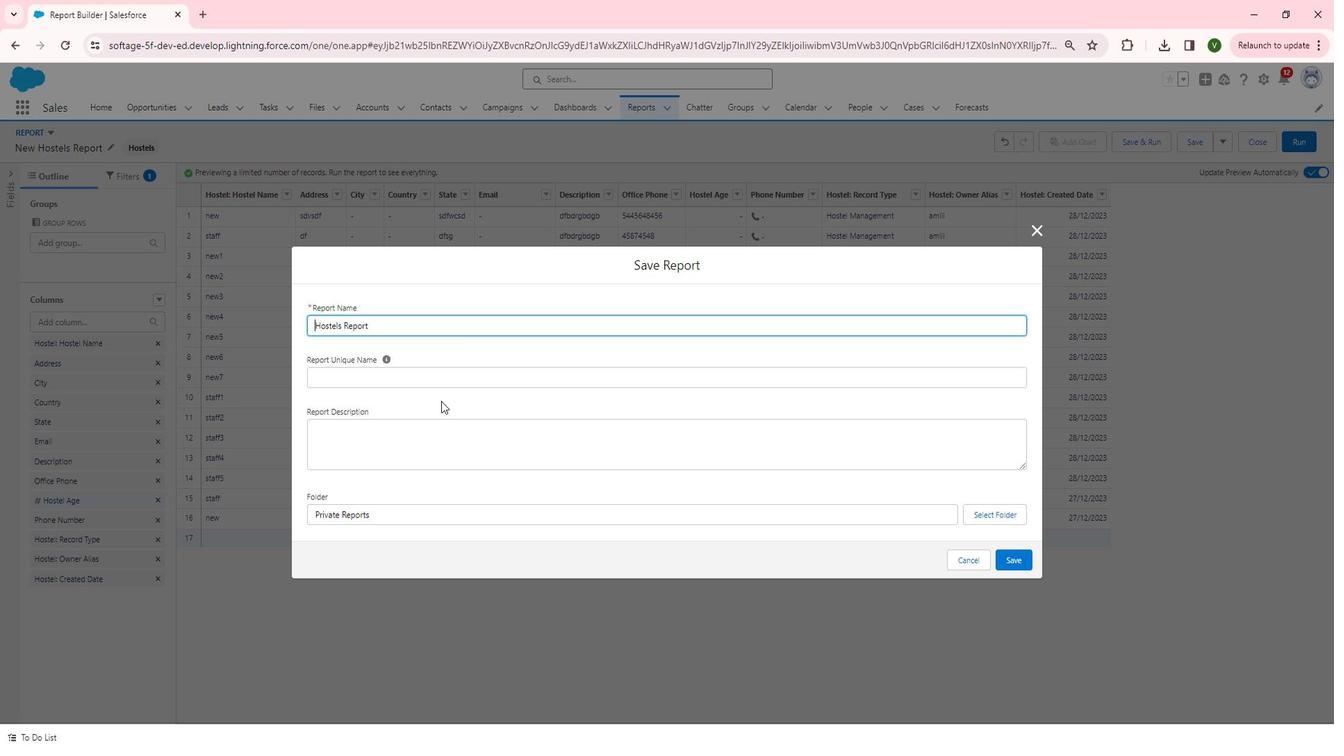 
Action: Mouse moved to (446, 445)
Screenshot: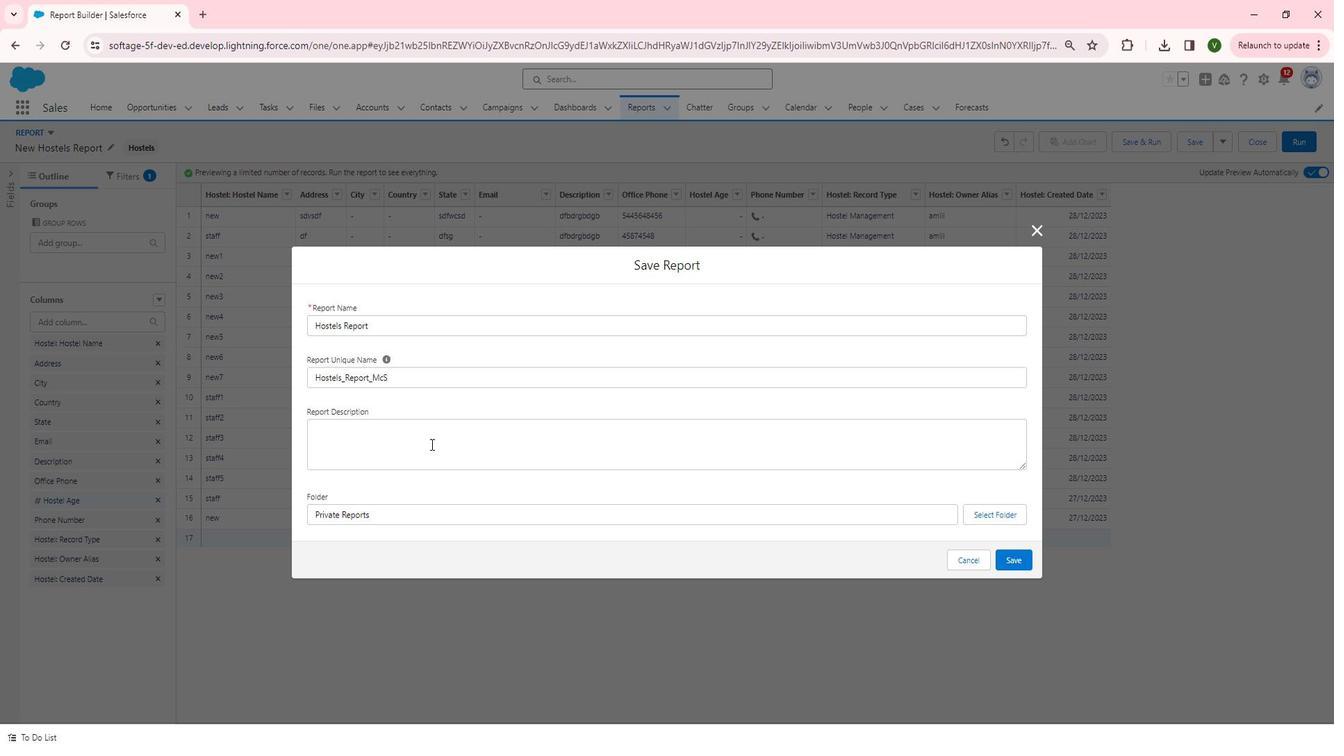 
Action: Mouse pressed left at (446, 445)
Screenshot: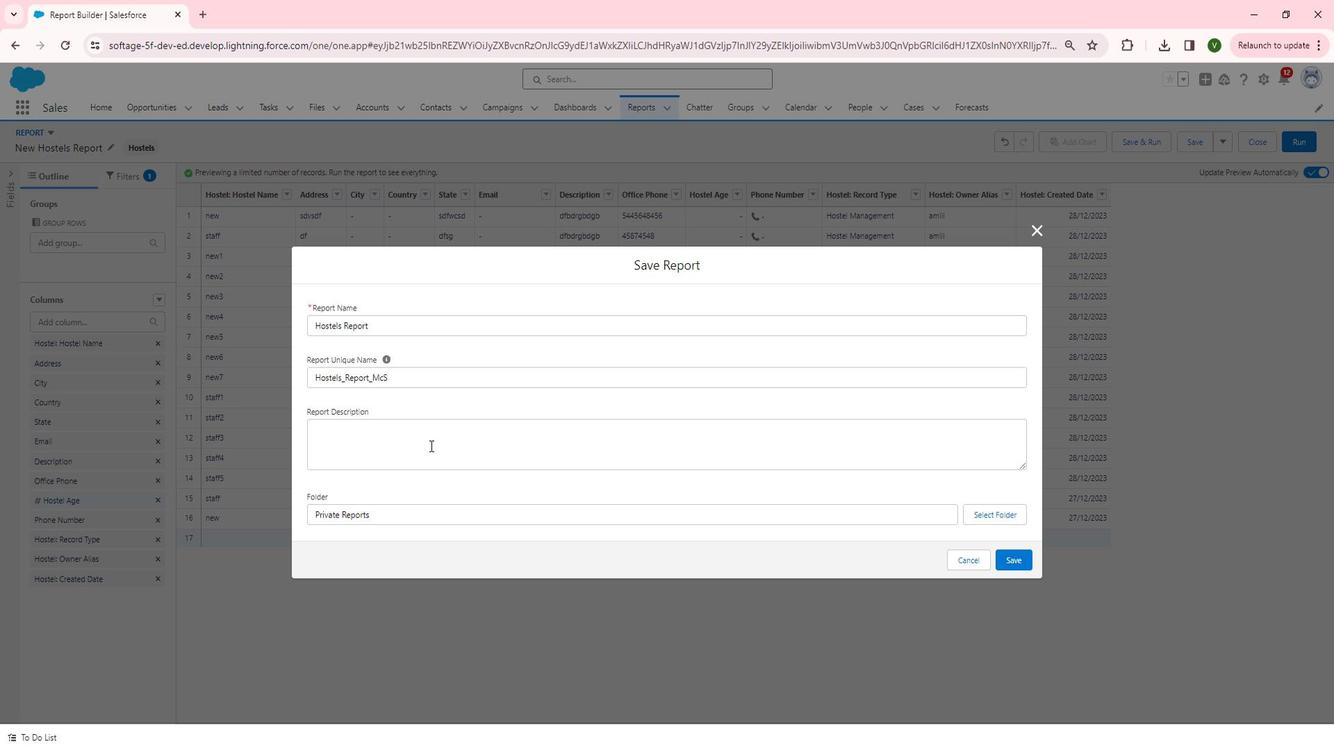 
Action: Mouse moved to (447, 445)
Screenshot: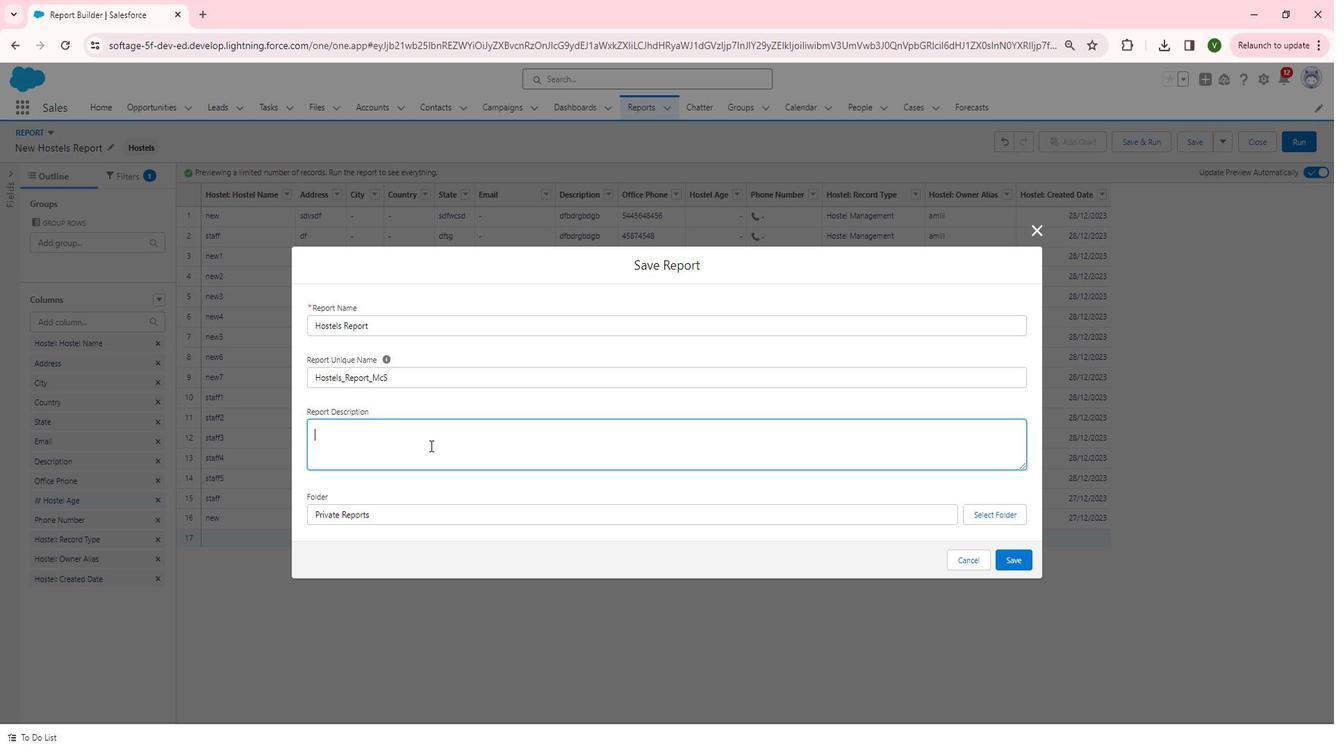 
Action: Key pressed <Key.shift>Report<Key.space>on<Key.space><Key.shift>Hostal<Key.backspace><Key.backspace>els<Key.space>a<Key.backspace>in<Key.space>with<Key.space>state<Key.space>available<Key.space>
Screenshot: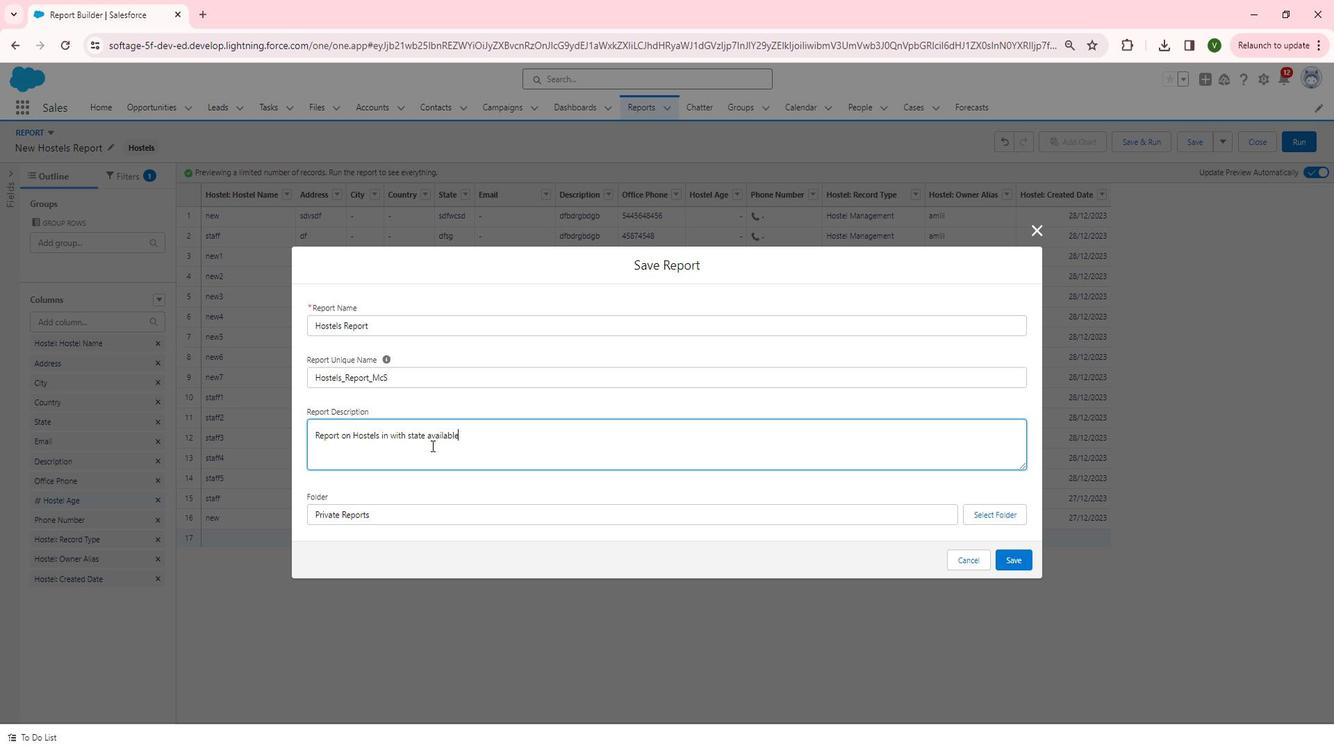 
Action: Mouse moved to (1008, 514)
Screenshot: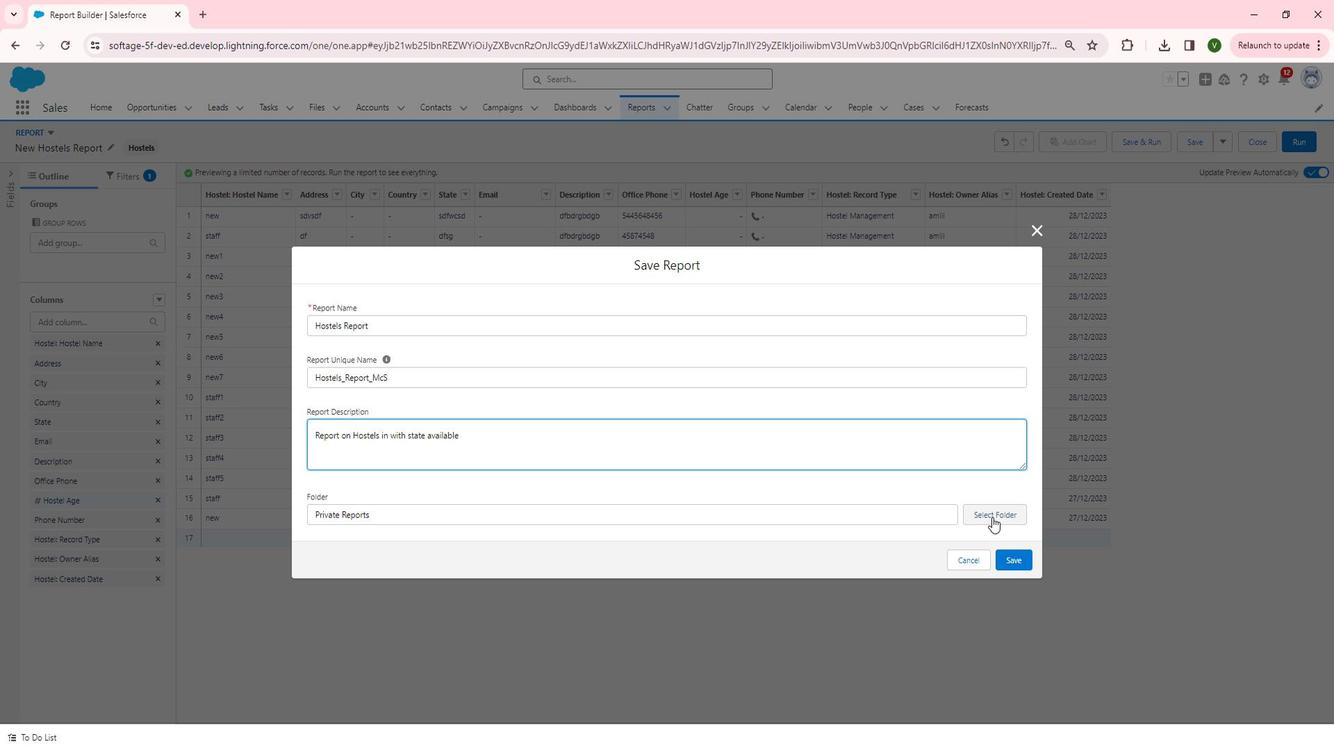 
Action: Mouse pressed left at (1008, 514)
Screenshot: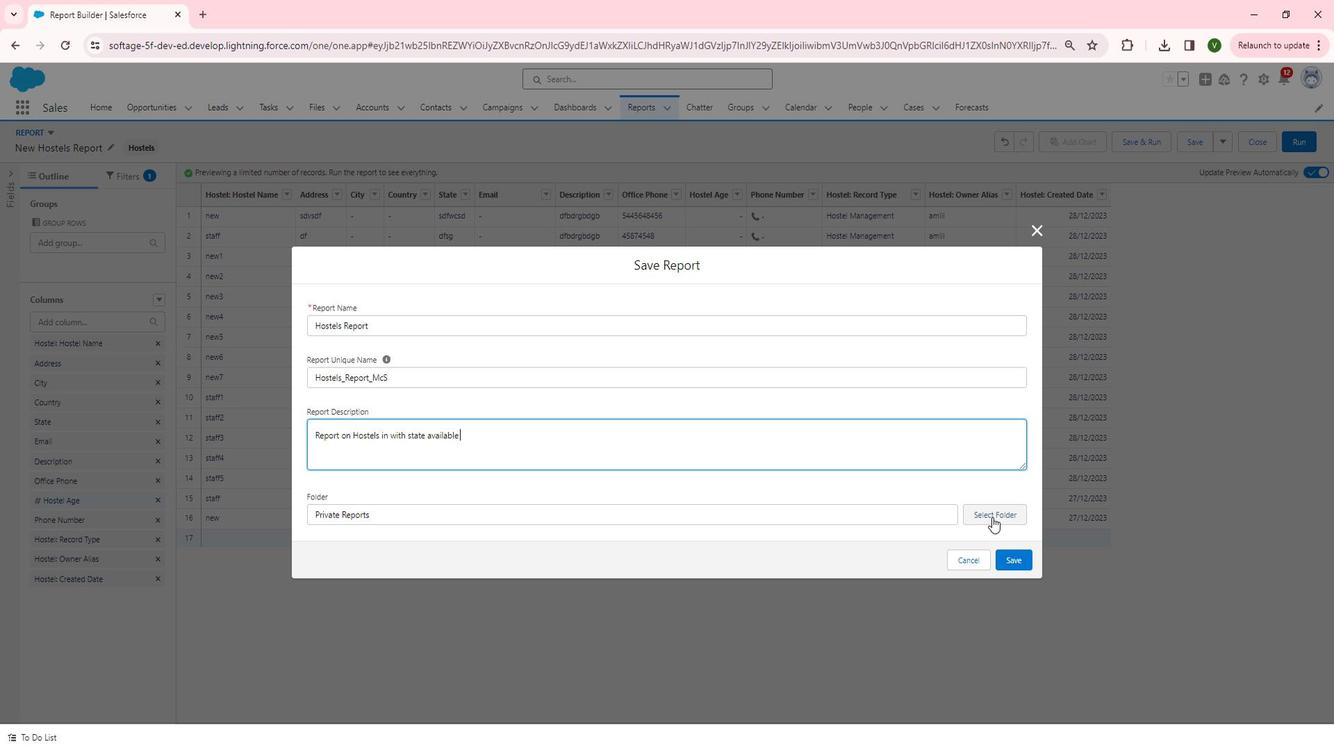 
Action: Mouse moved to (528, 671)
Screenshot: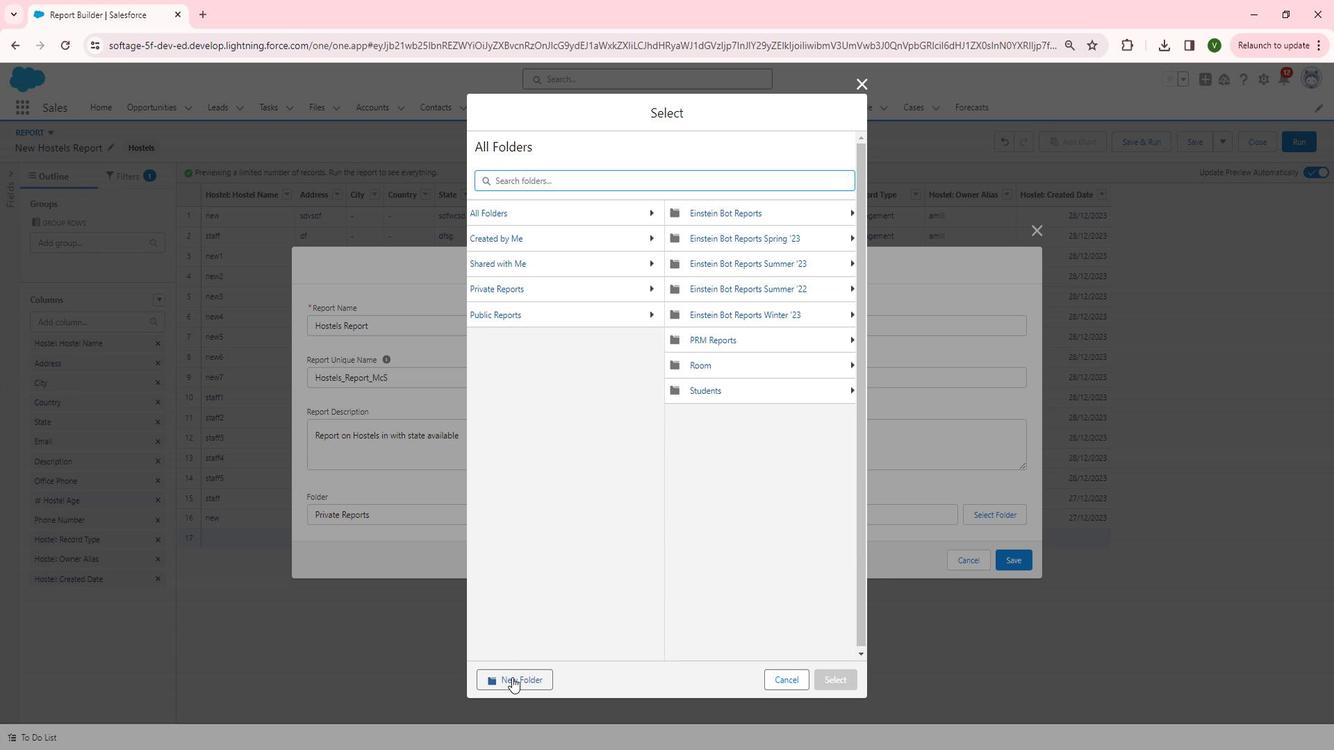 
Action: Mouse pressed left at (528, 671)
Screenshot: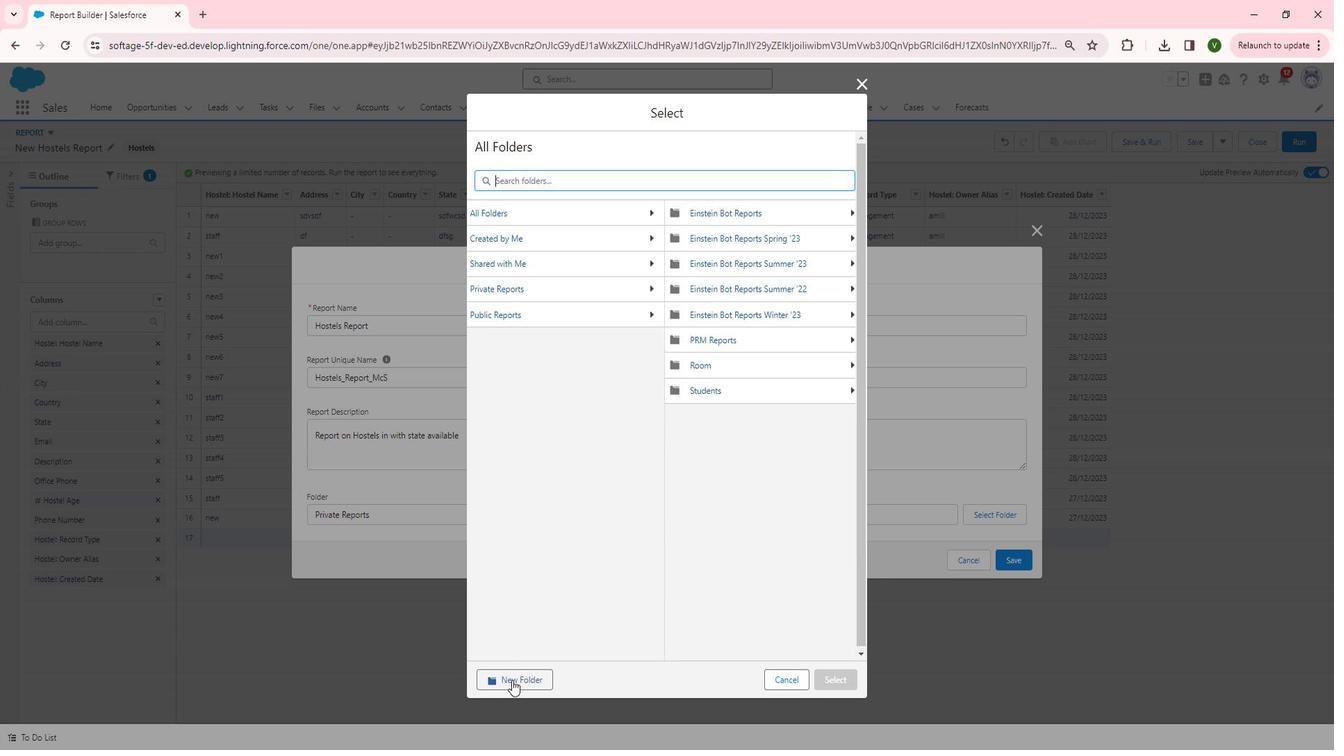 
Action: Mouse moved to (697, 403)
Screenshot: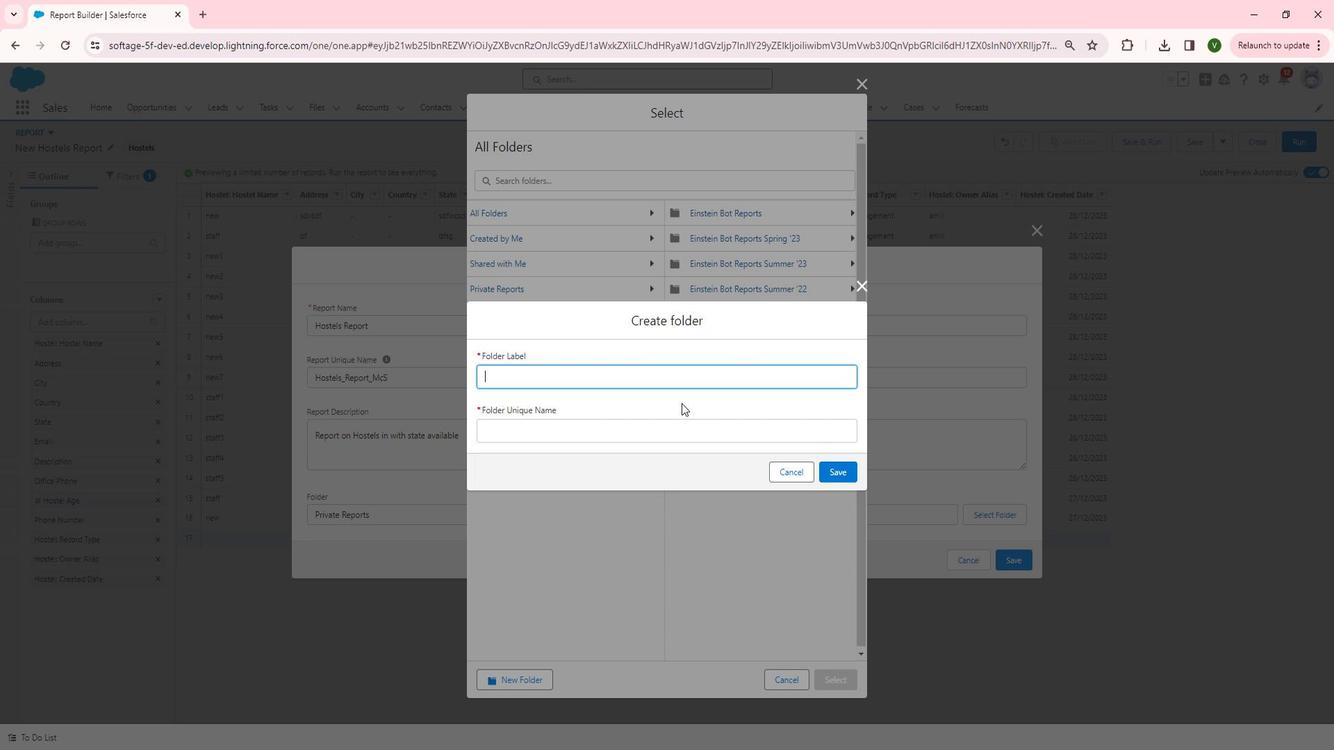 
Action: Key pressed <Key.shift>Hostel
Screenshot: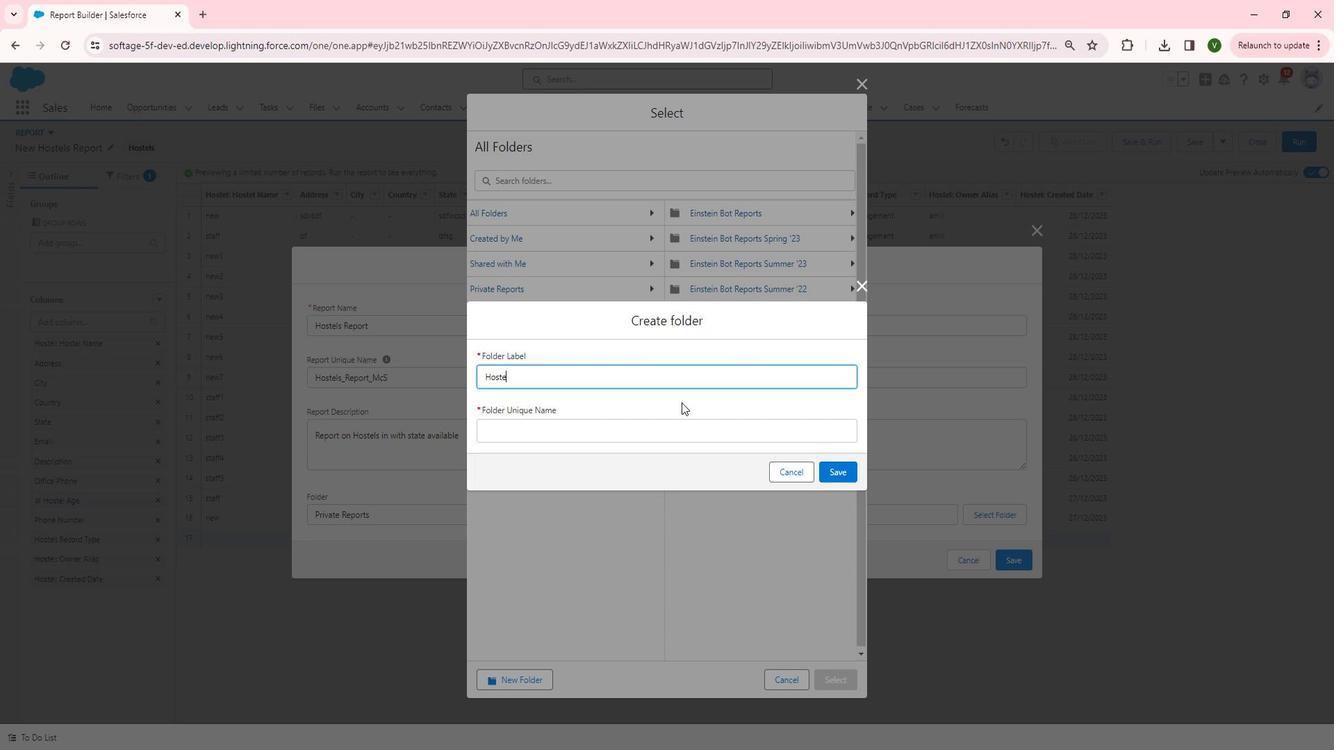 
Action: Mouse moved to (704, 403)
Screenshot: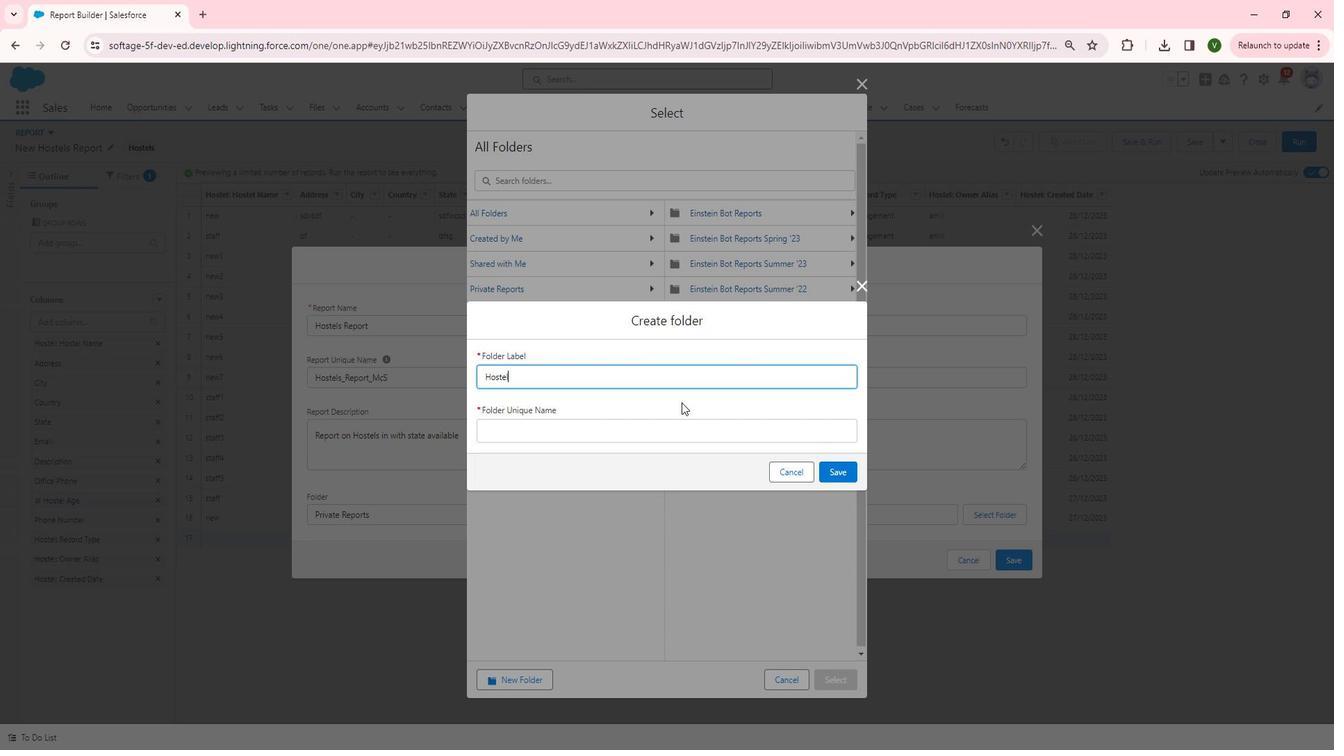 
Action: Mouse pressed left at (704, 403)
Screenshot: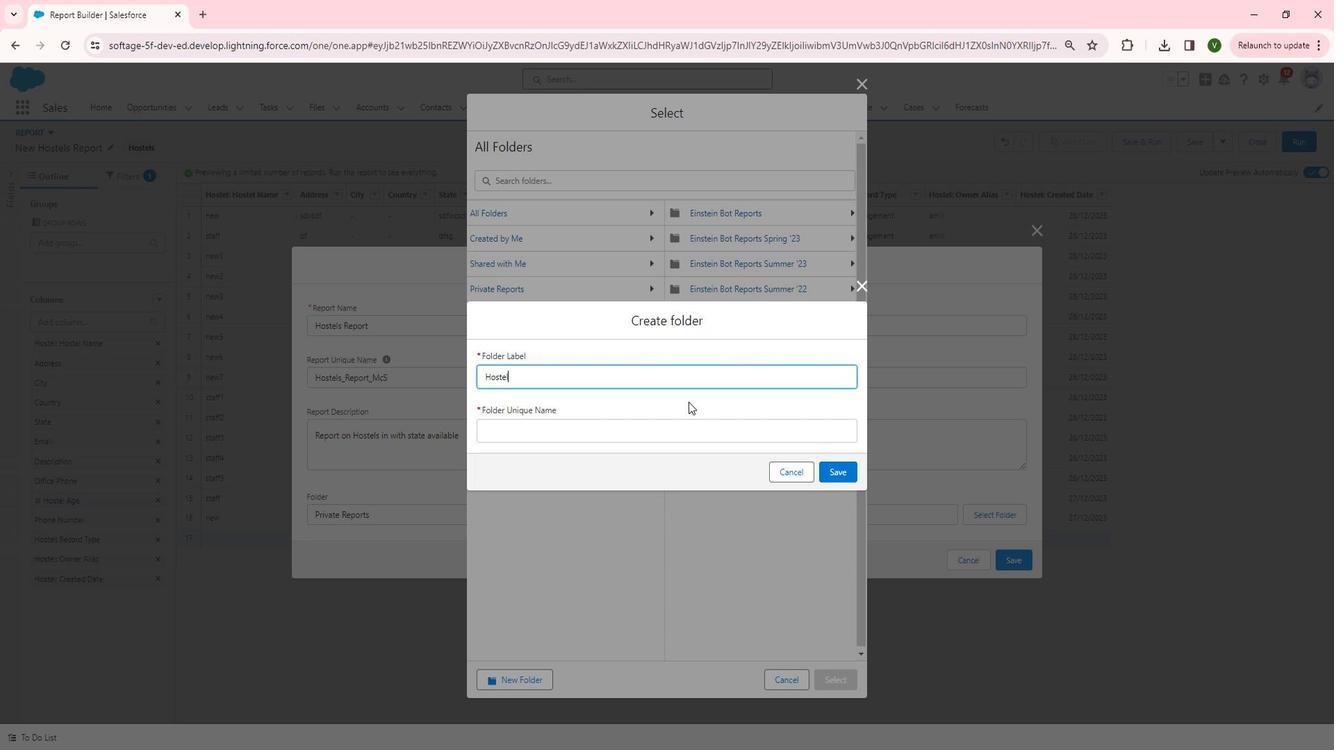 
Action: Mouse moved to (677, 435)
Screenshot: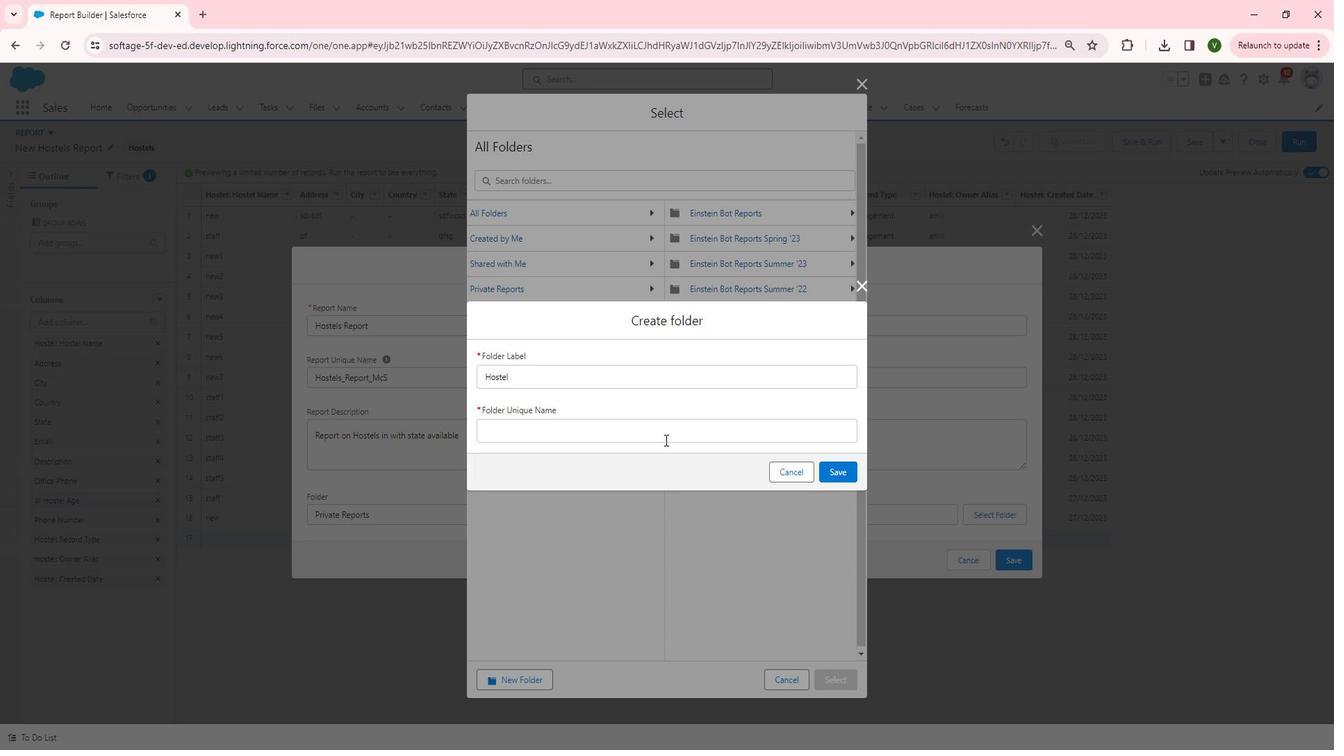 
Action: Mouse pressed left at (677, 435)
Screenshot: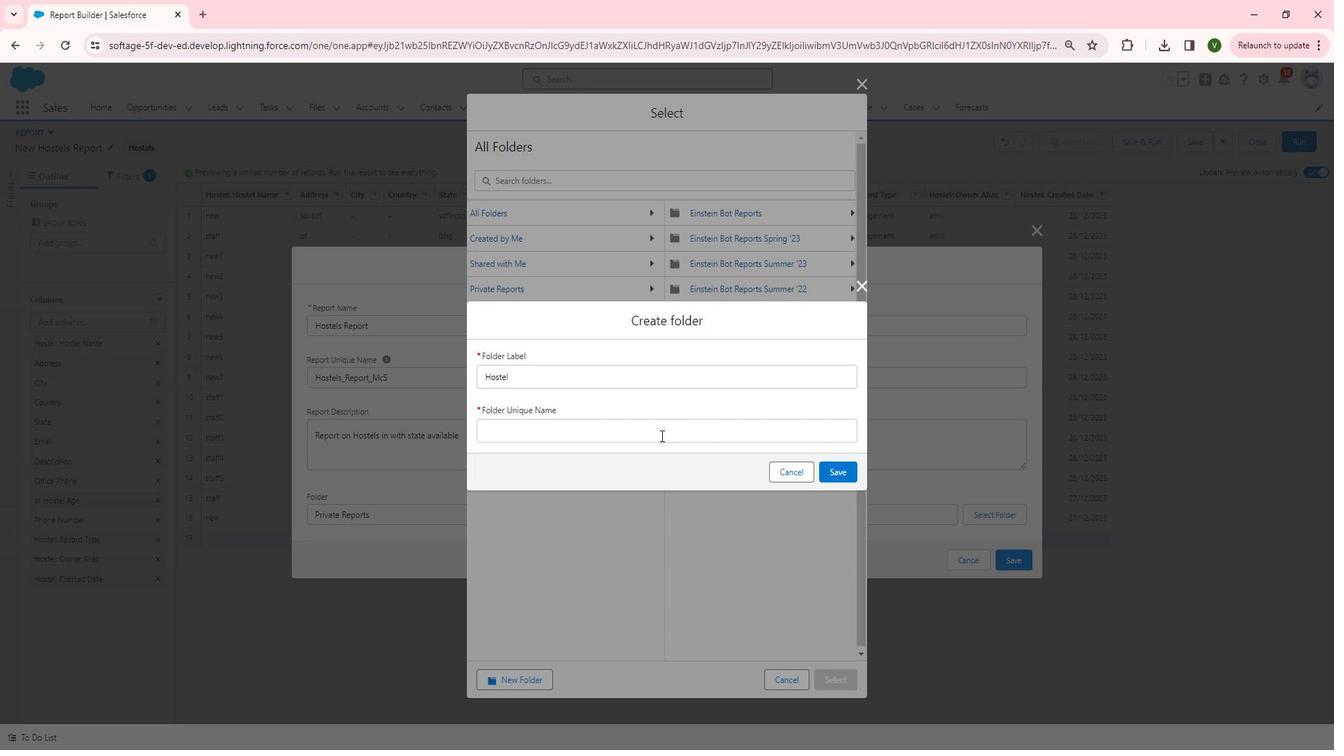 
Action: Mouse moved to (855, 469)
Screenshot: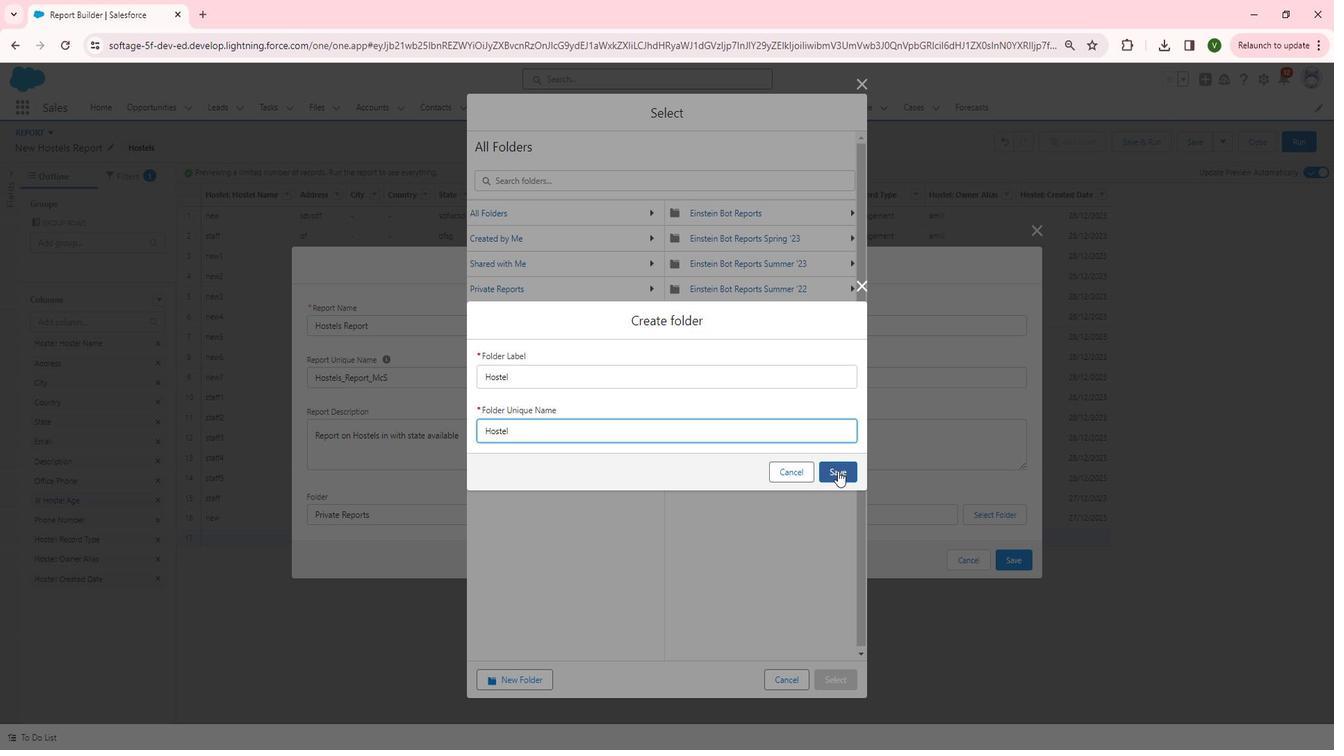 
Action: Mouse pressed left at (855, 469)
Screenshot: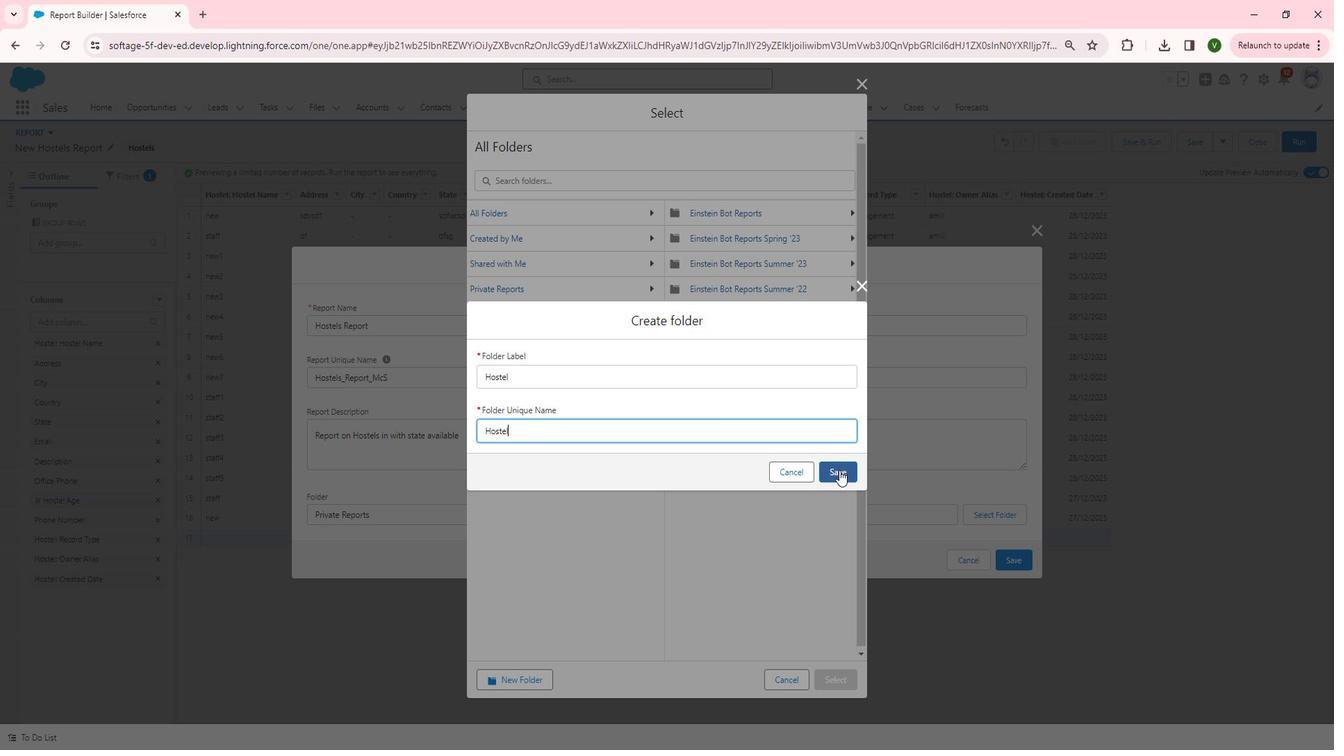 
Action: Mouse moved to (609, 346)
Screenshot: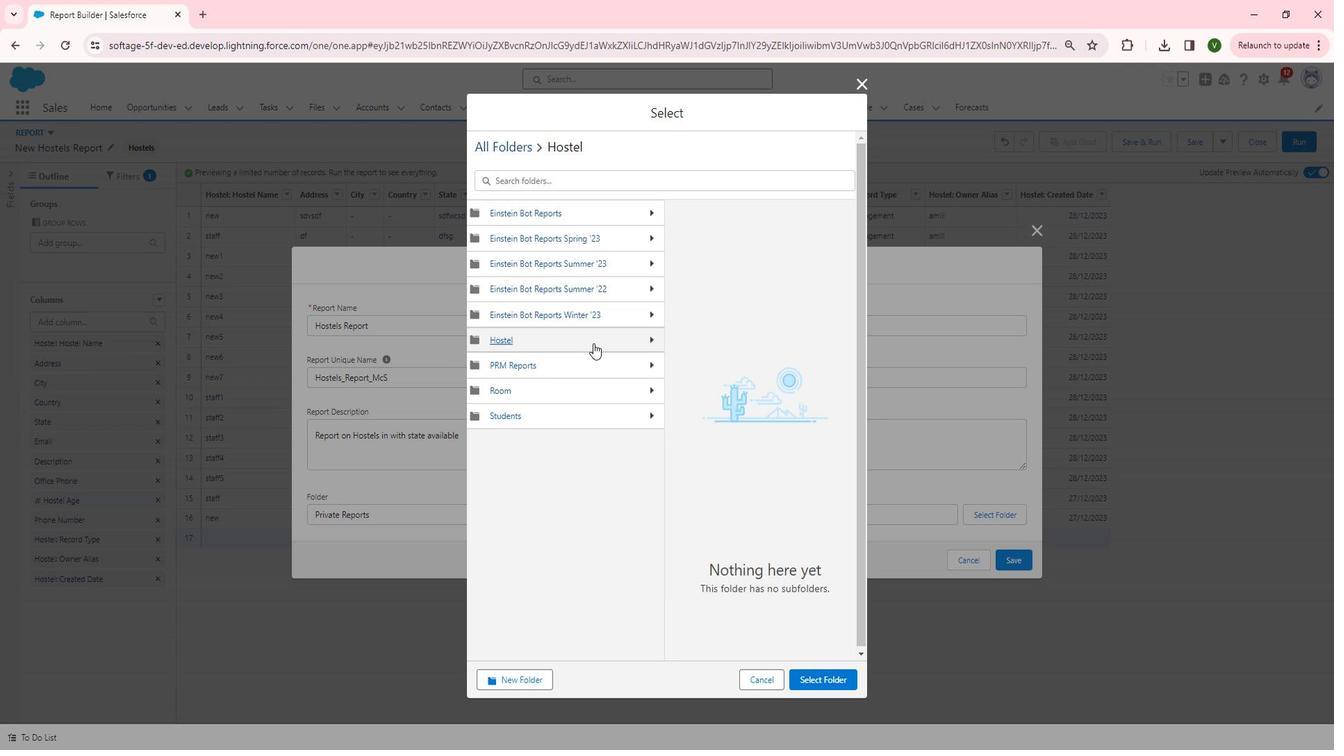 
Action: Mouse pressed left at (609, 346)
Screenshot: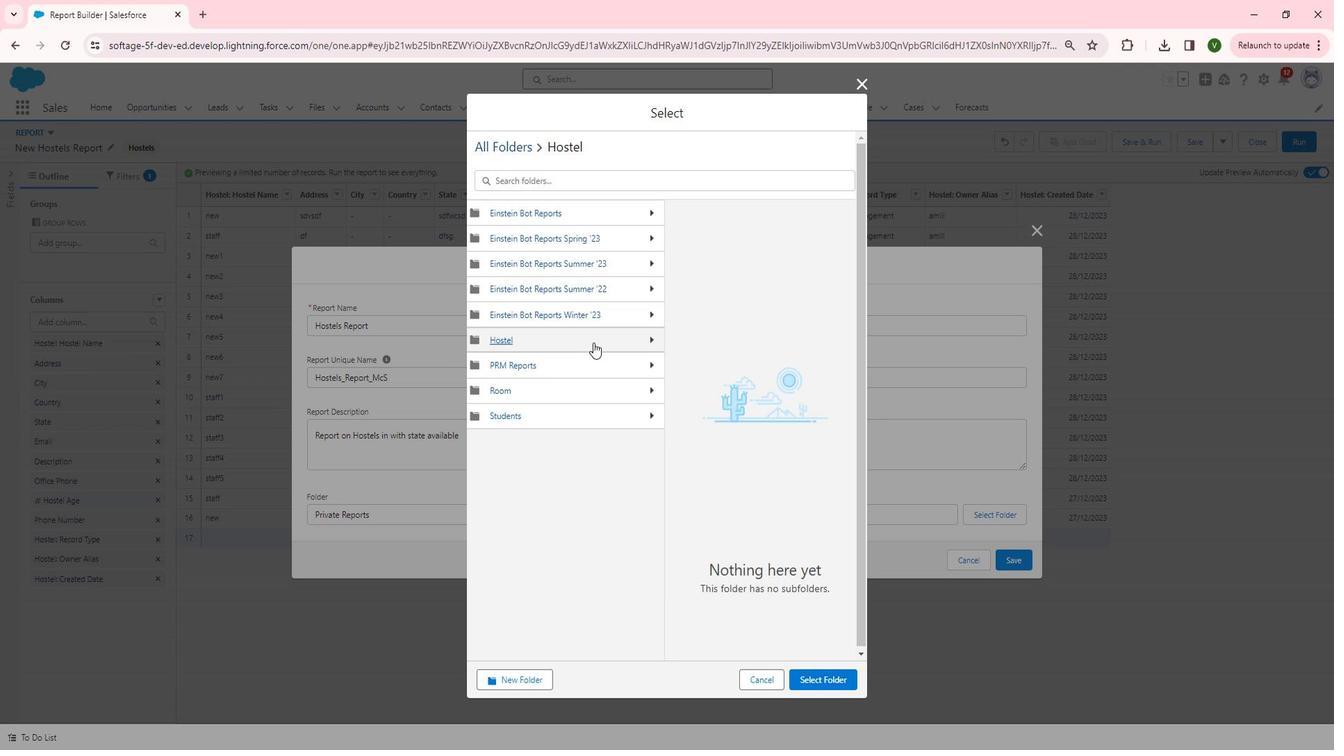 
Action: Mouse moved to (849, 674)
Screenshot: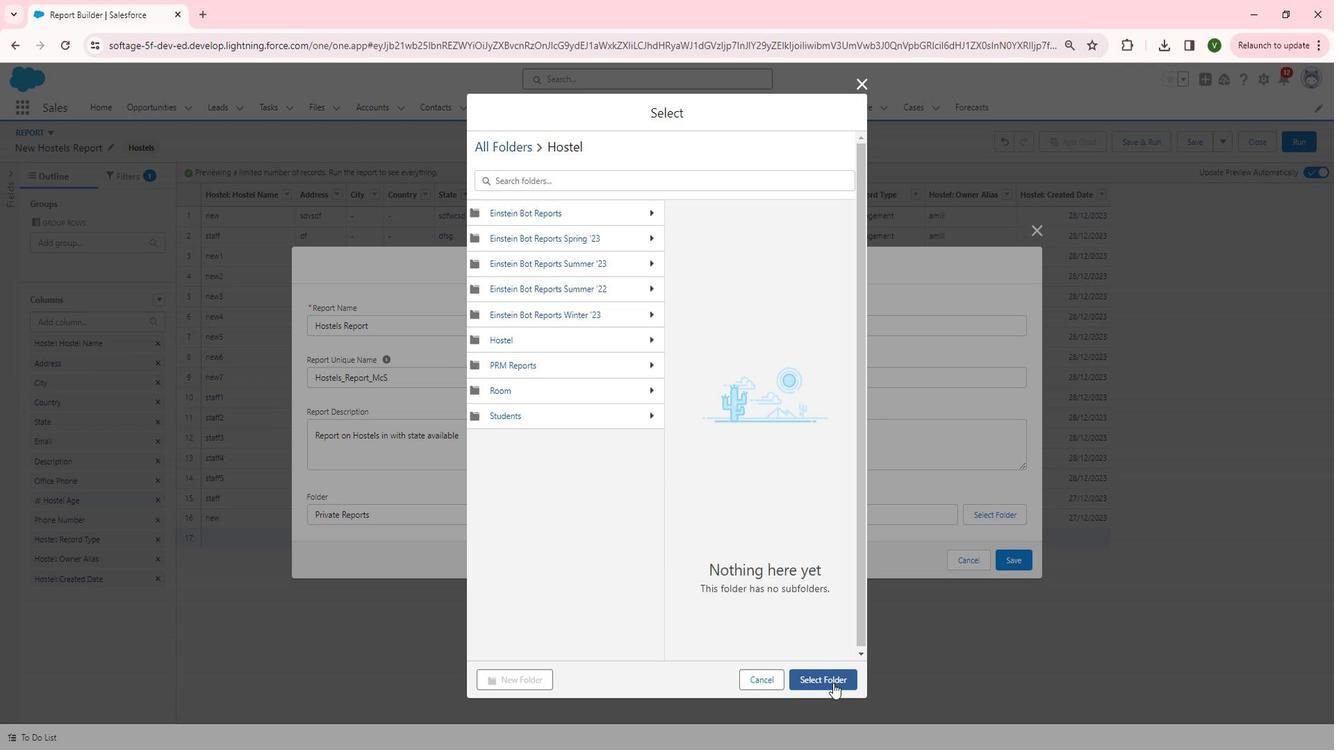 
Action: Mouse pressed left at (849, 674)
Screenshot: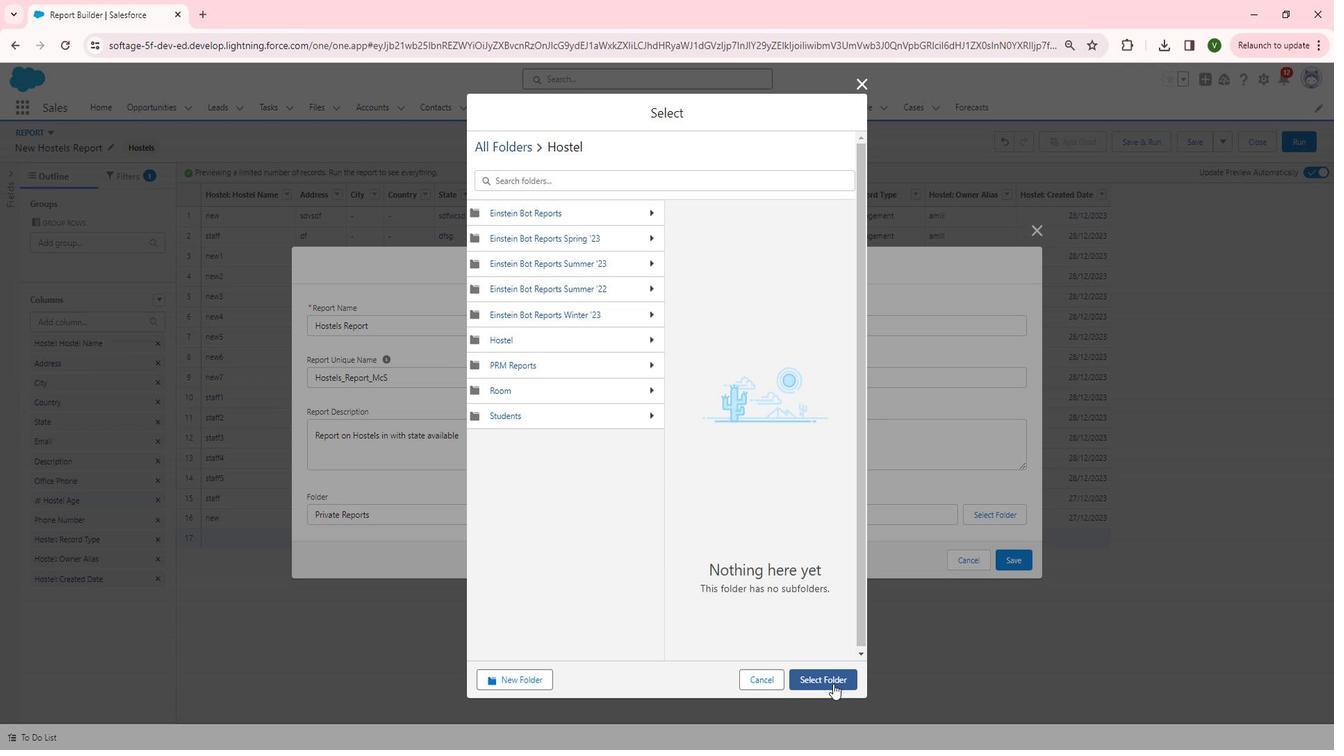 
Action: Mouse moved to (1032, 555)
Screenshot: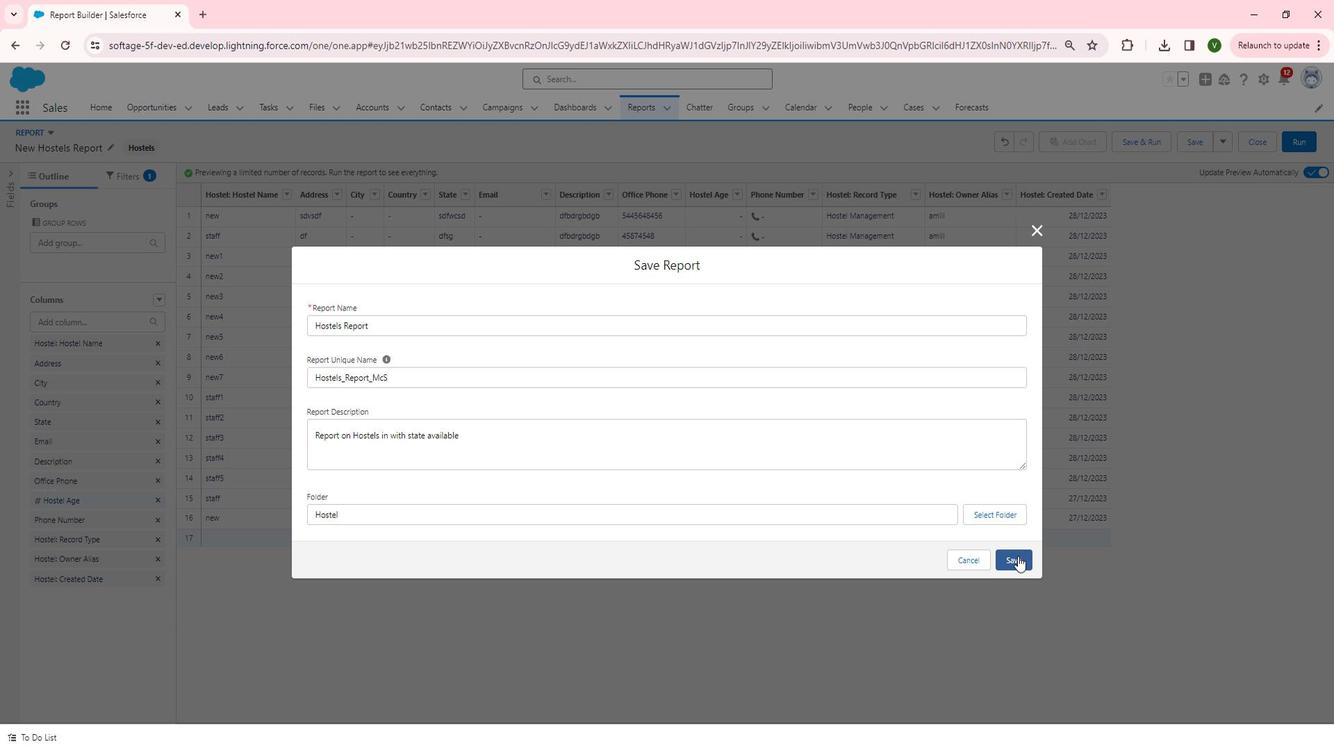 
Action: Mouse pressed left at (1032, 555)
Screenshot: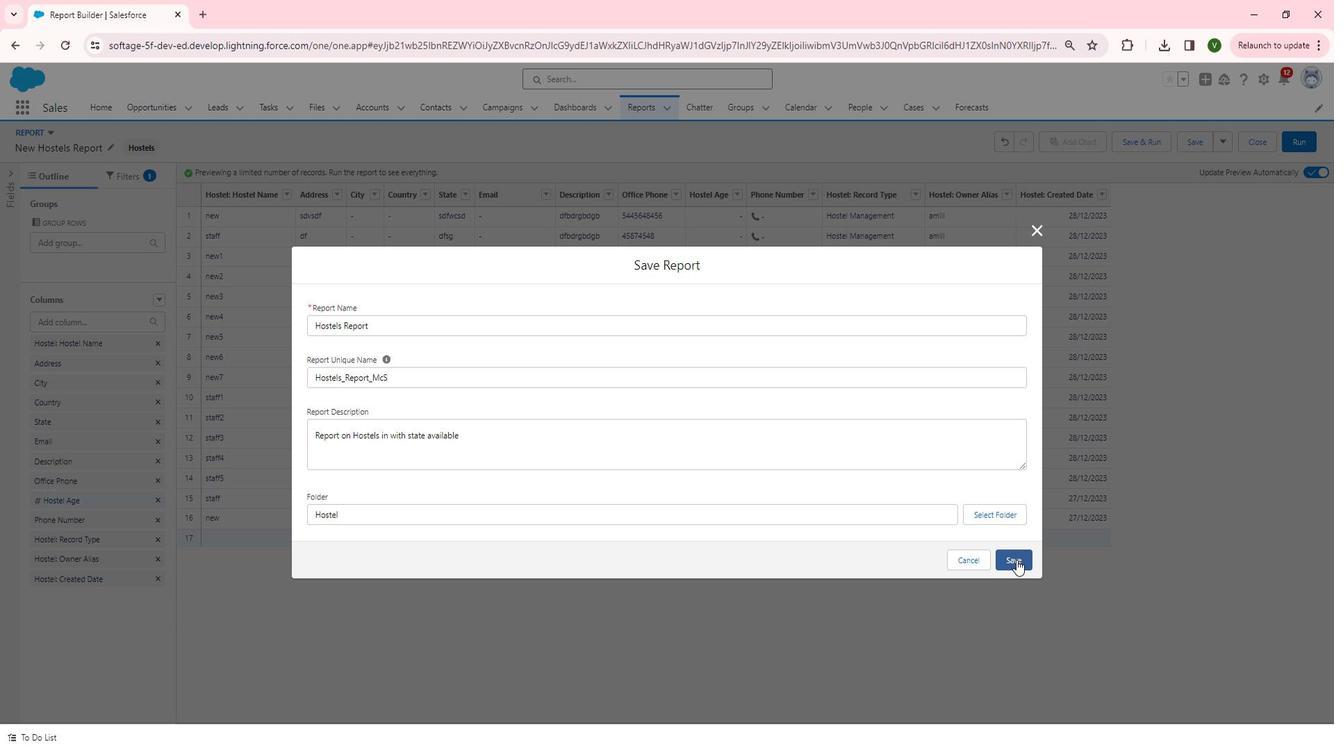 
Action: Mouse moved to (1315, 152)
Screenshot: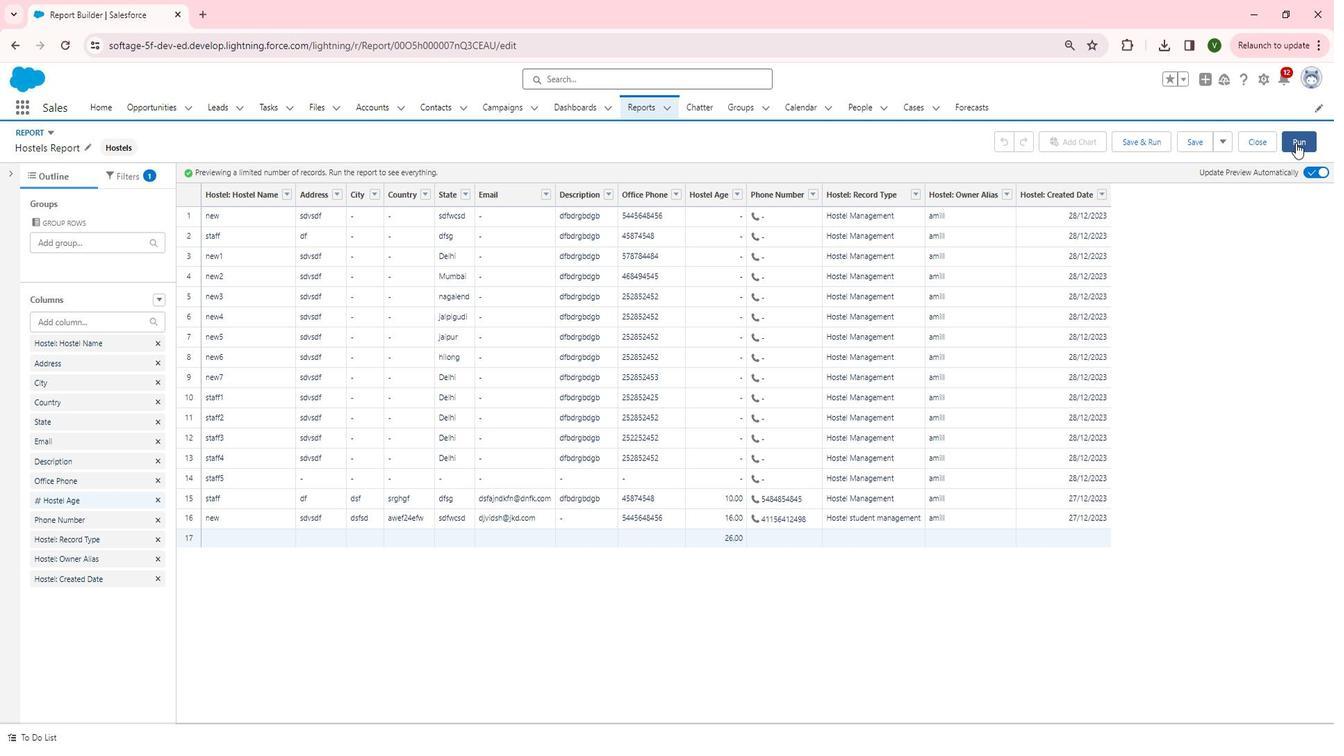 
Action: Mouse pressed left at (1315, 152)
Screenshot: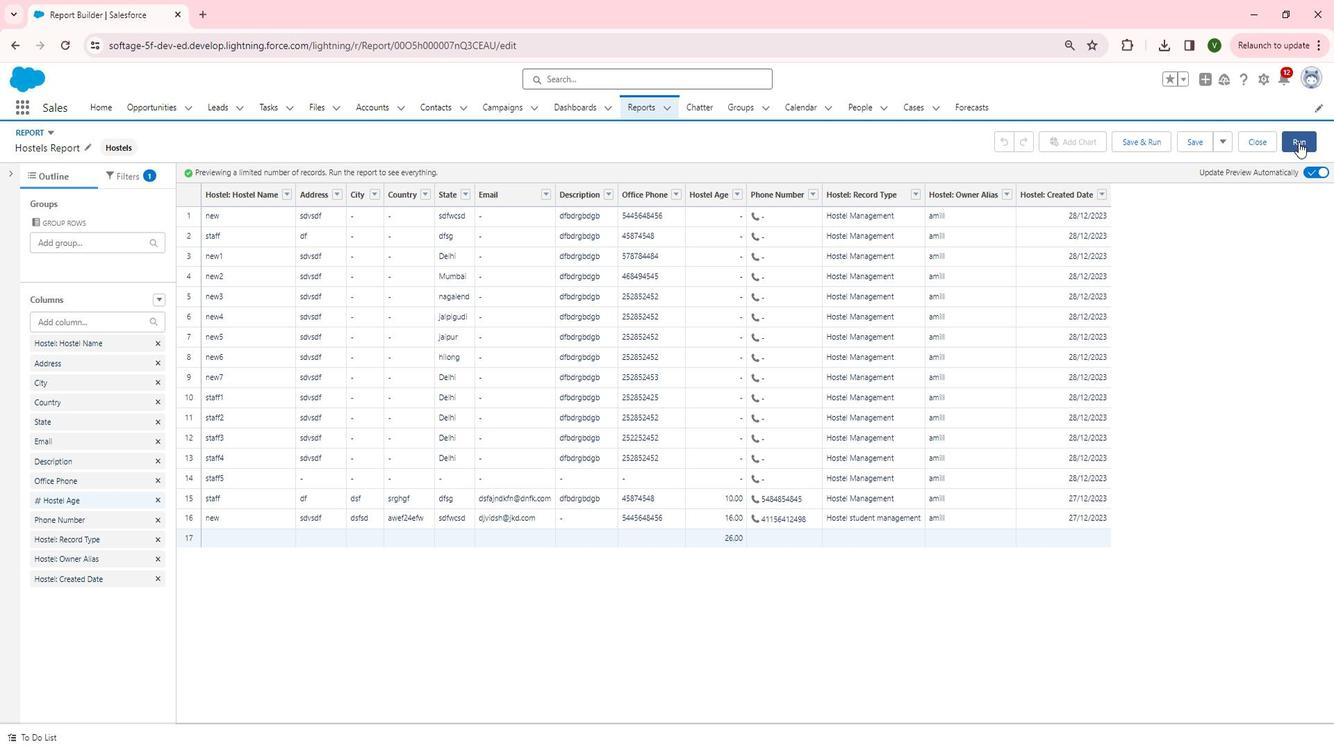 
Action: Mouse moved to (715, 407)
Screenshot: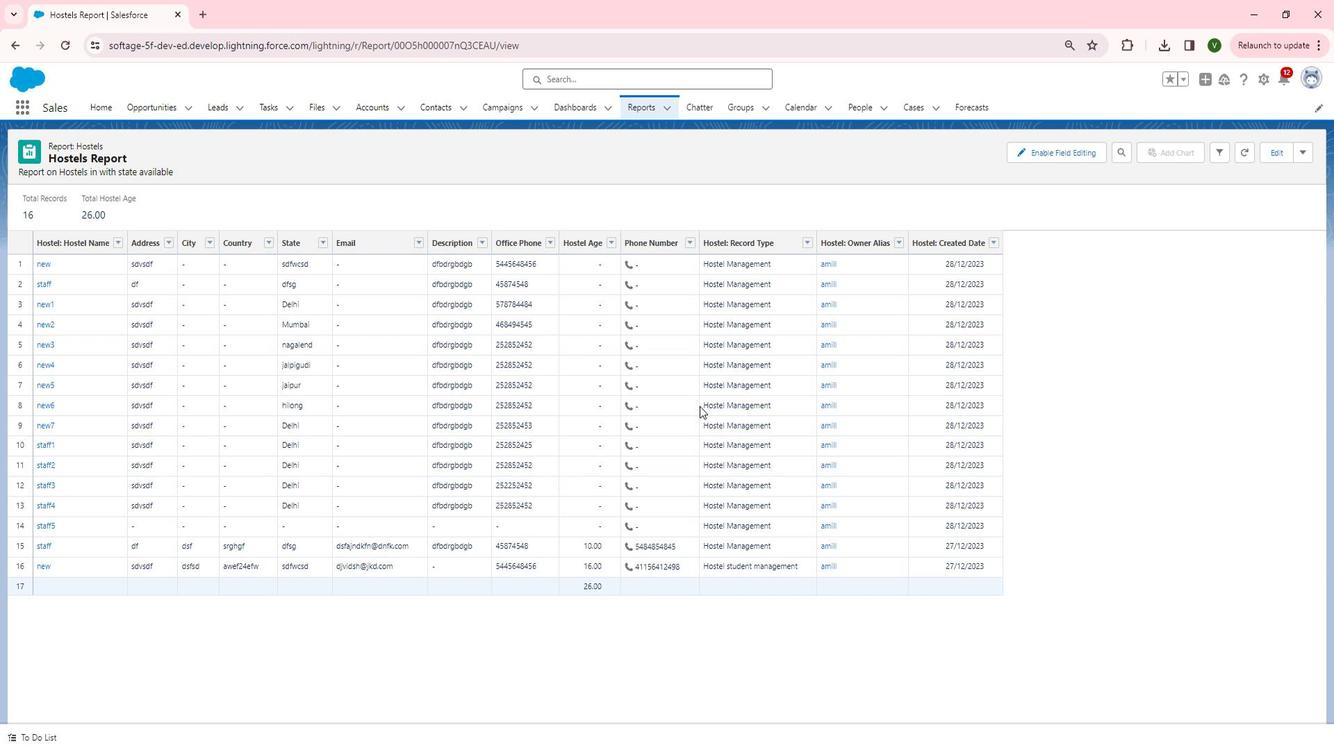 
Action: Mouse scrolled (715, 406) with delta (0, 0)
Screenshot: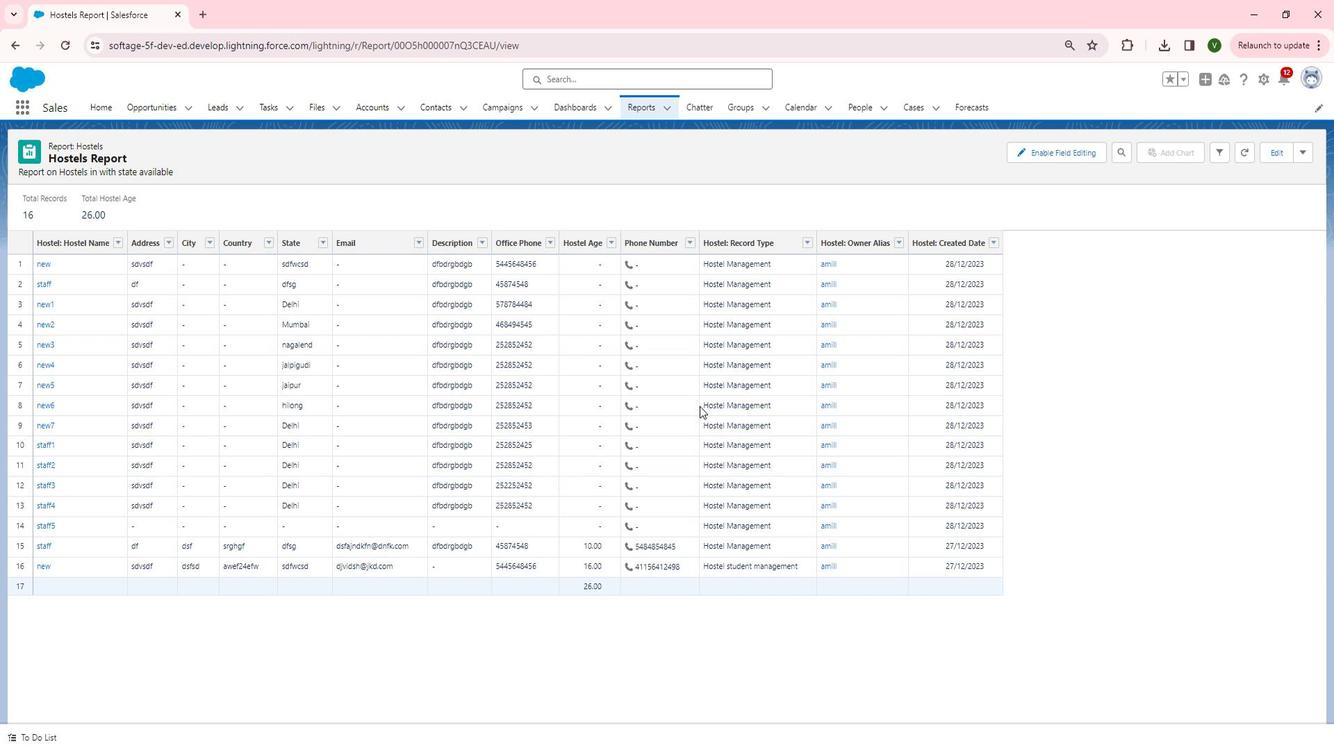 
Action: Mouse scrolled (715, 408) with delta (0, 0)
Screenshot: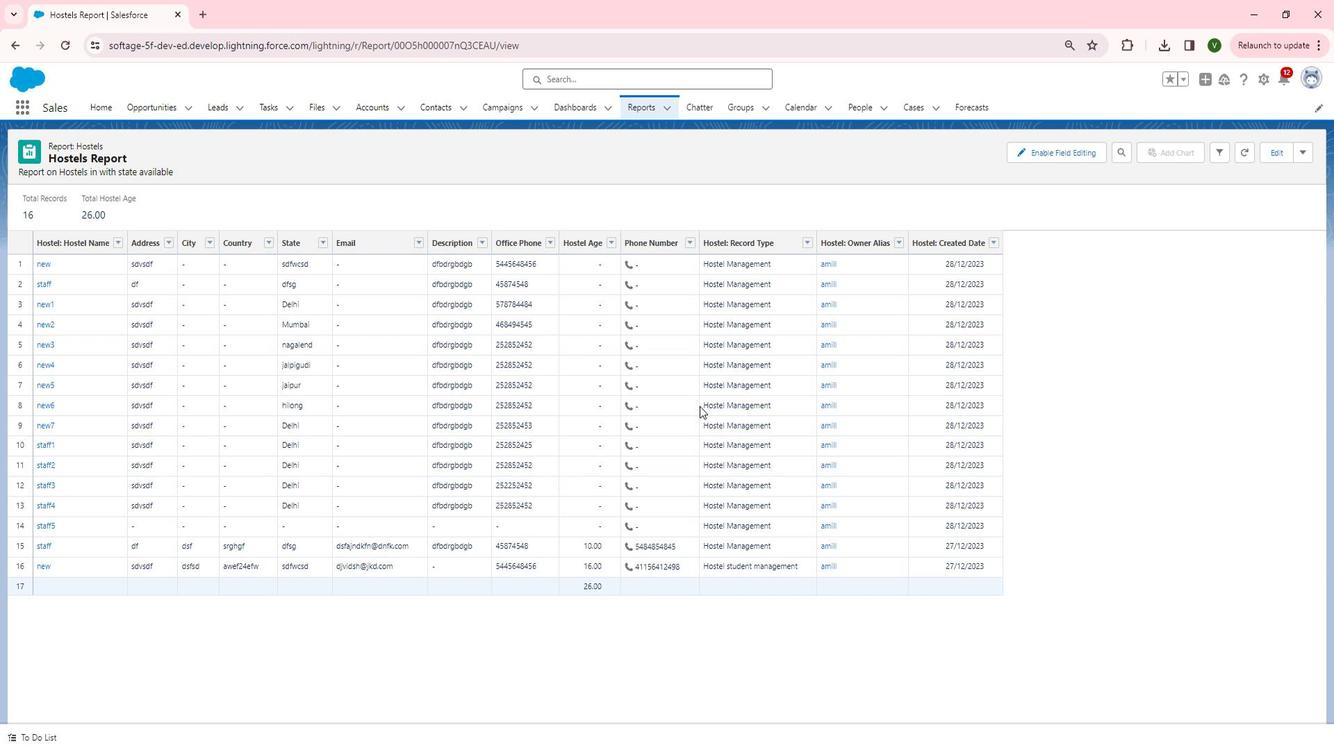 
Action: Mouse moved to (585, 118)
Screenshot: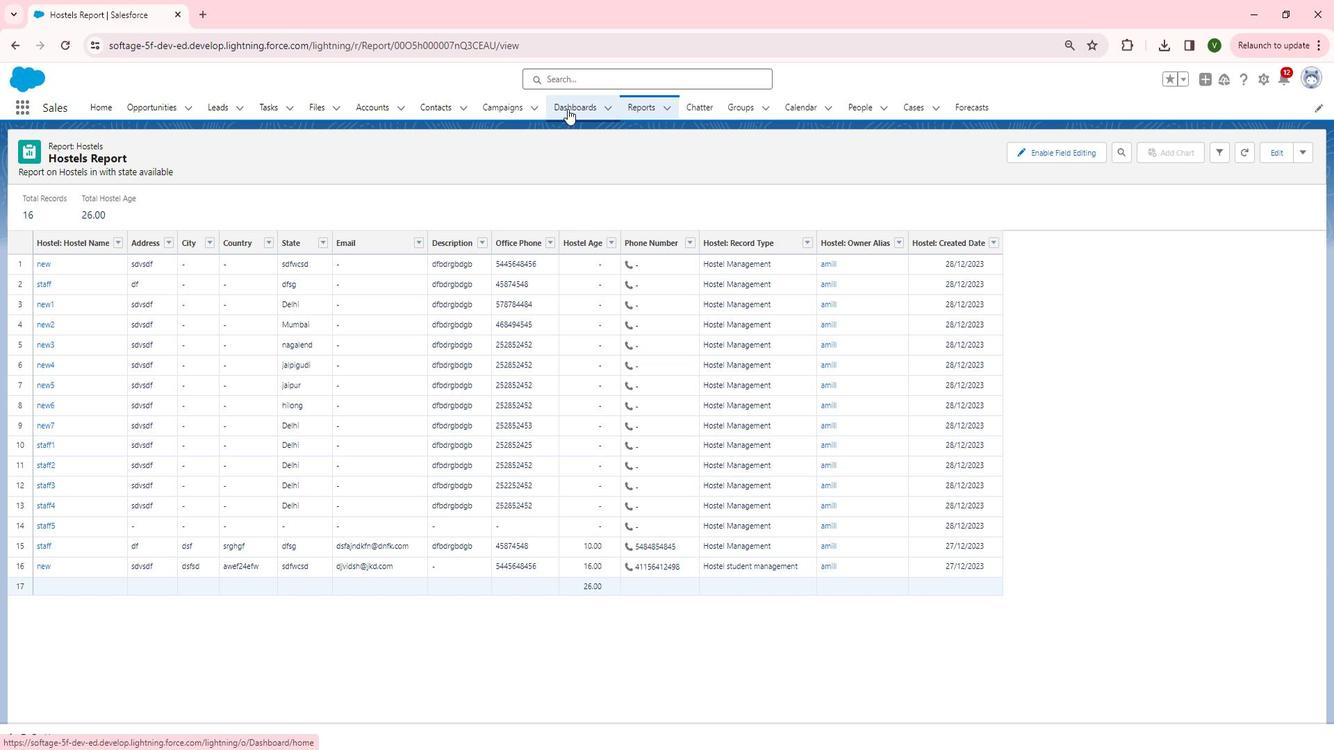 
Action: Mouse pressed left at (585, 118)
Screenshot: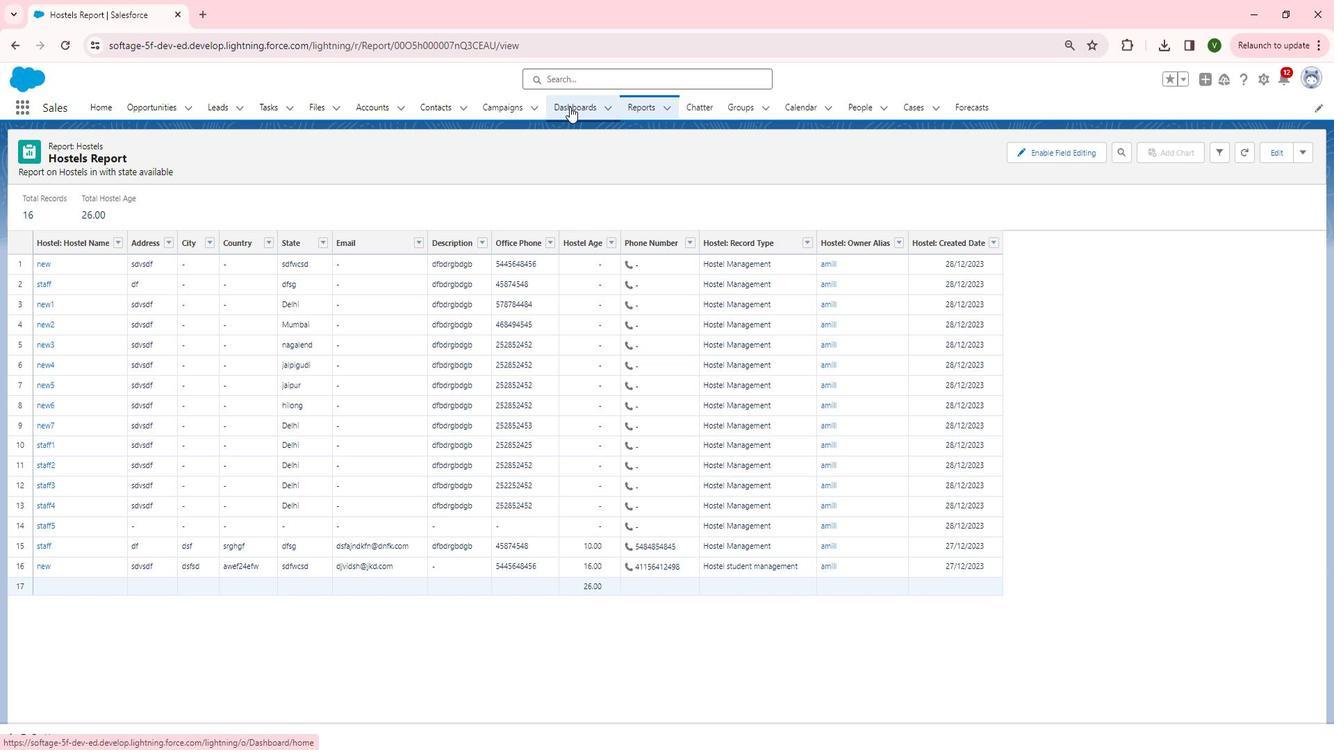 
Action: Mouse moved to (1200, 166)
Screenshot: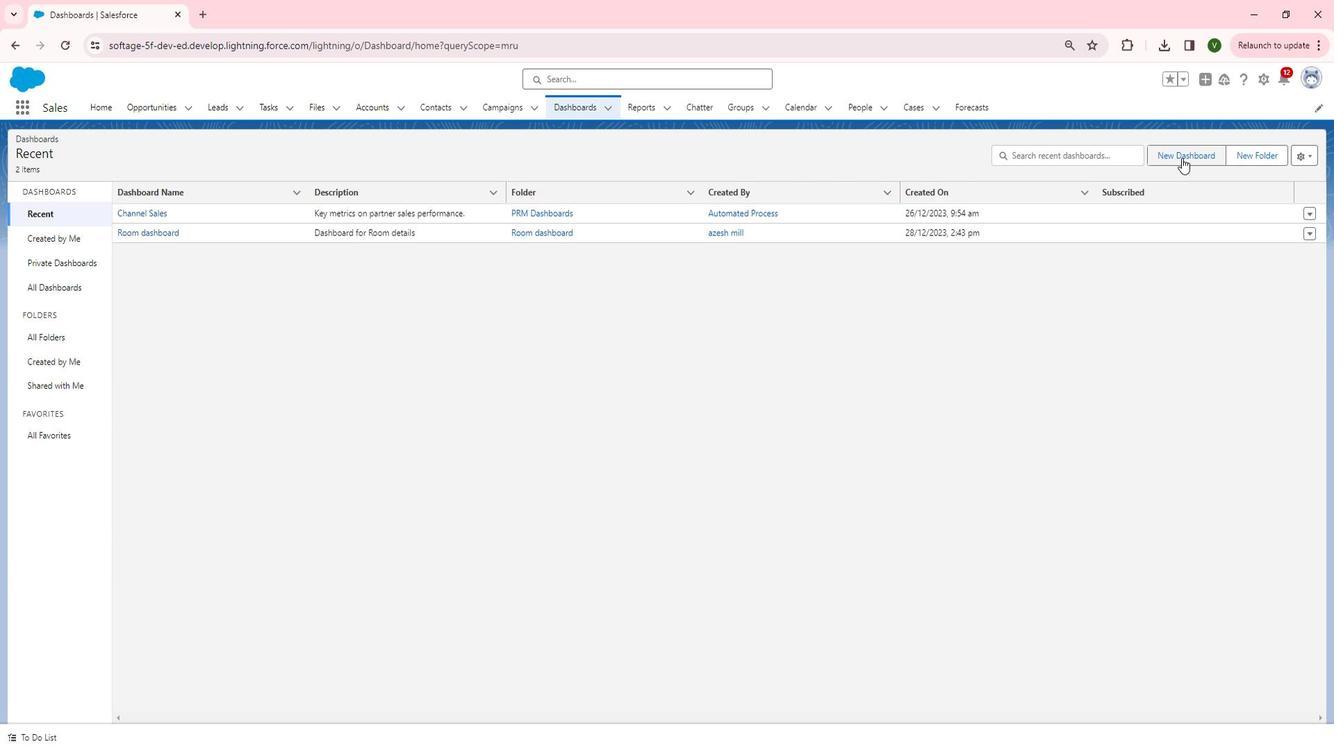 
Action: Mouse pressed left at (1200, 166)
Screenshot: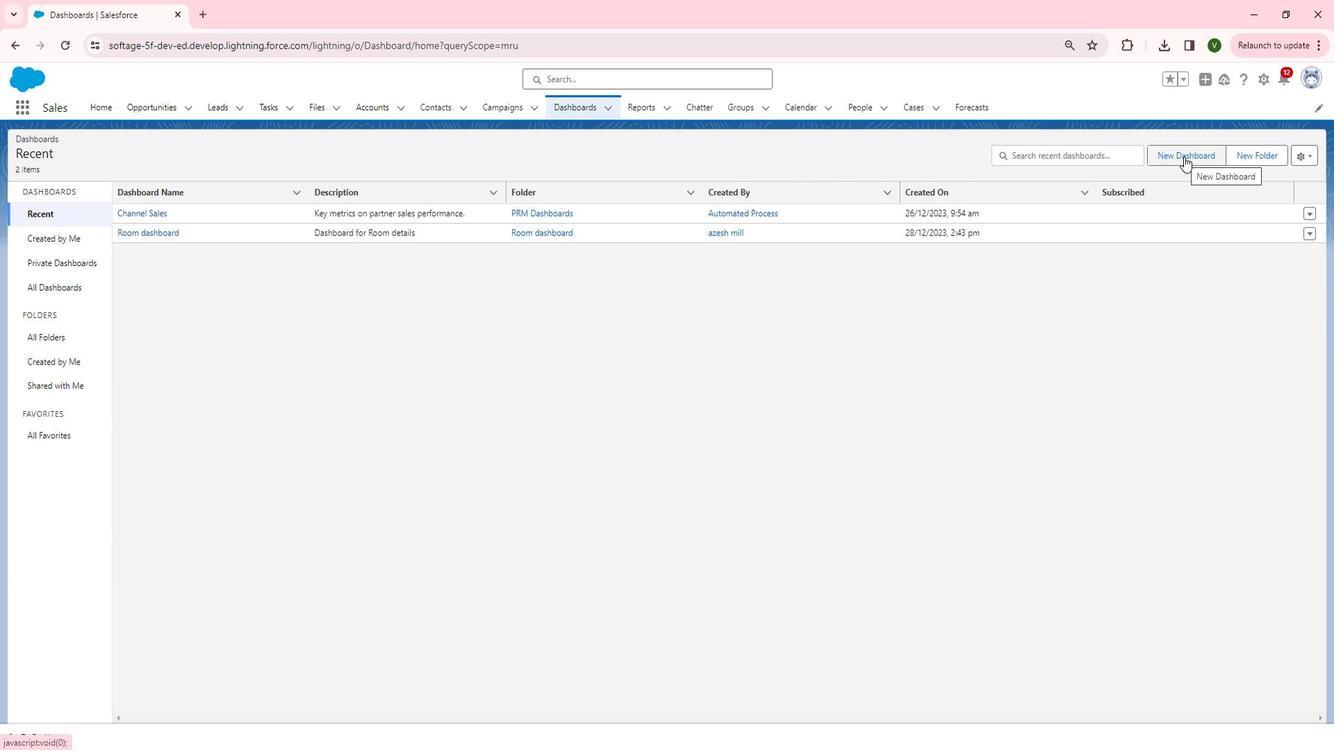
Action: Mouse moved to (543, 372)
Screenshot: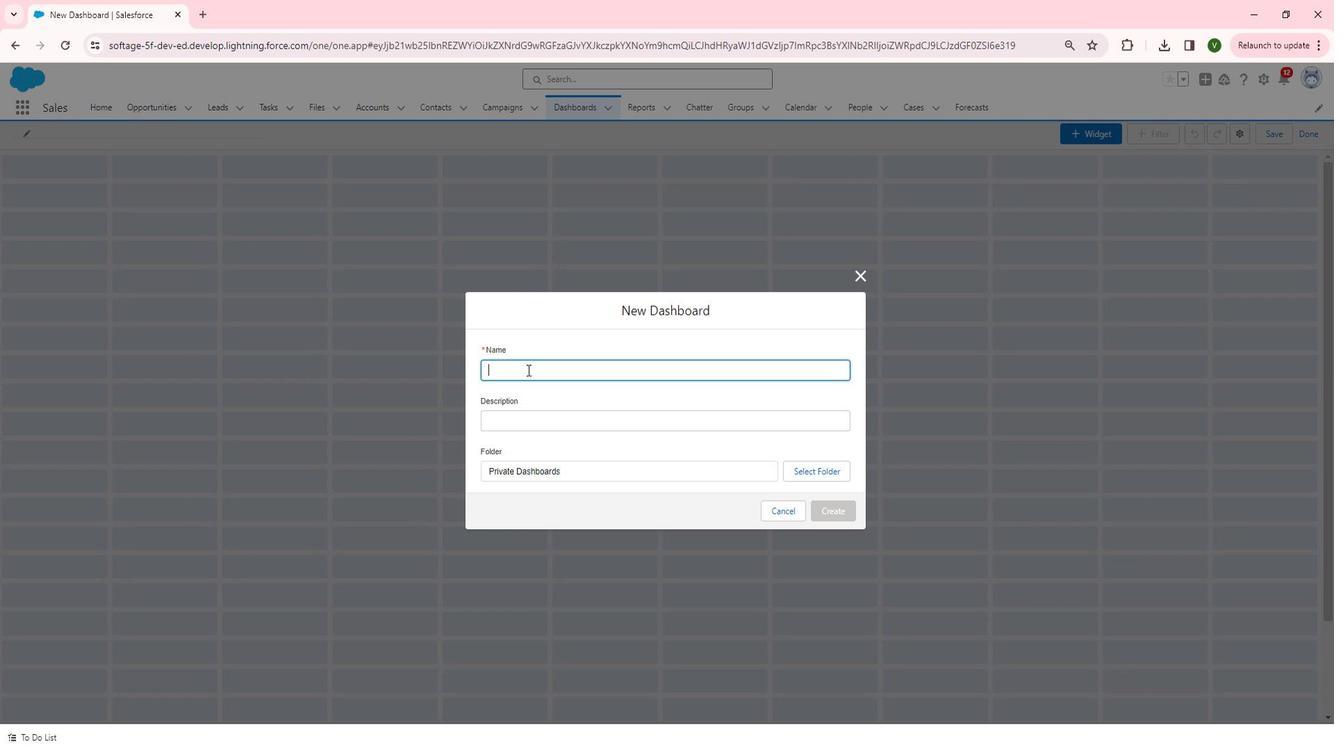 
Action: Mouse pressed left at (543, 372)
Screenshot: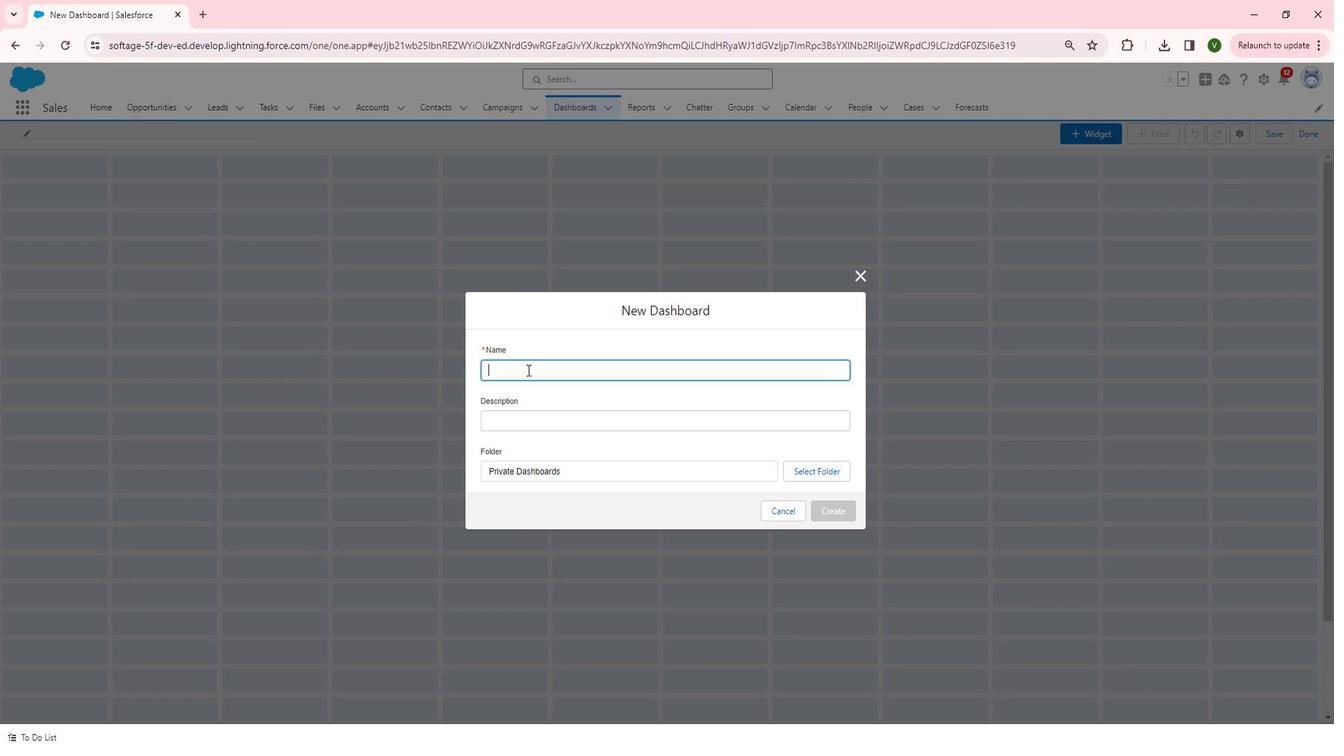 
Action: Mouse moved to (556, 362)
Screenshot: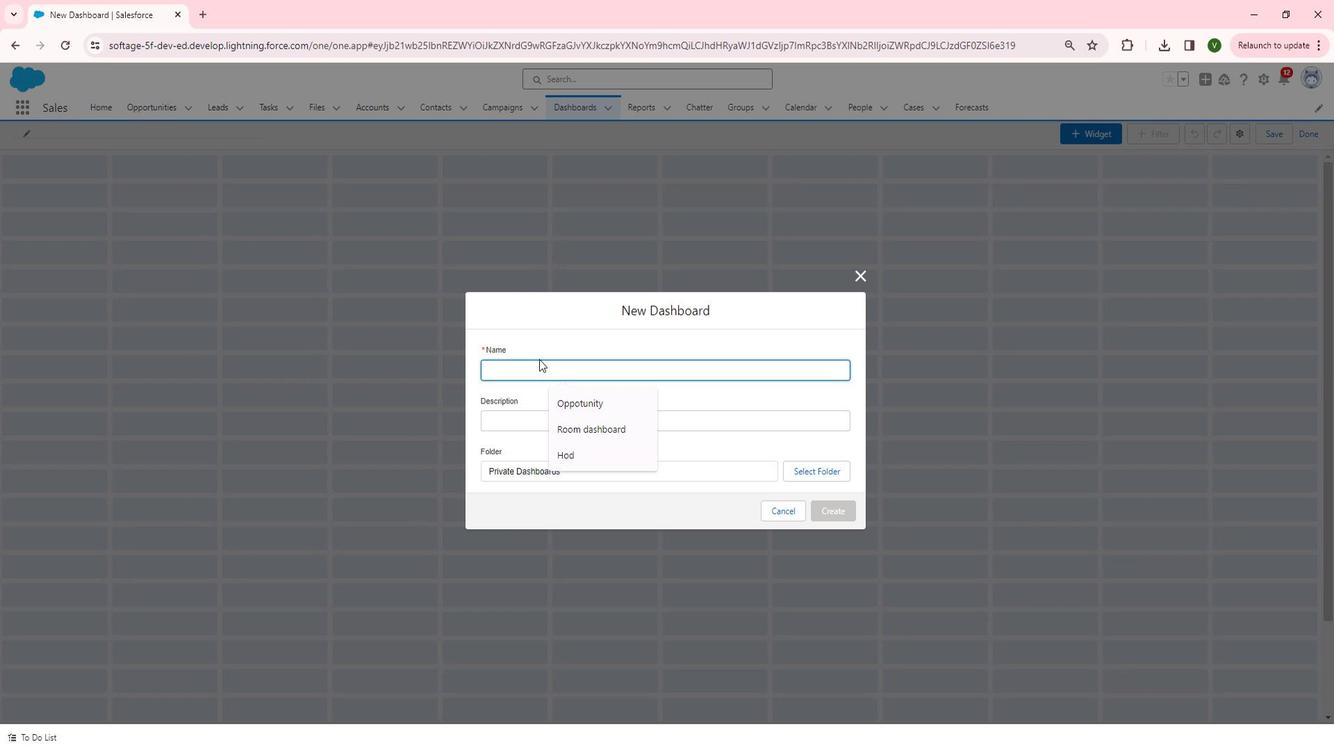 
Action: Key pressed <Key.shift>Dhas<Key.backspace><Key.backspace><Key.backspace>e<Key.backspace>ashboard<Key.space>on<Key.space>hostel<Key.backspace><Key.backspace><Key.backspace><Key.backspace><Key.backspace><Key.backspace><Key.backspace><Key.backspace><Key.backspace><Key.backspace><Key.backspace><Key.backspace><Key.backspace><Key.backspace><Key.backspace><Key.backspace><Key.backspace><Key.backspace><Key.backspace><Key.backspace><Key.backspace><Key.shift>Hostel<Key.space><Key.shift><Key.shift><Key.shift>Dashboard
Screenshot: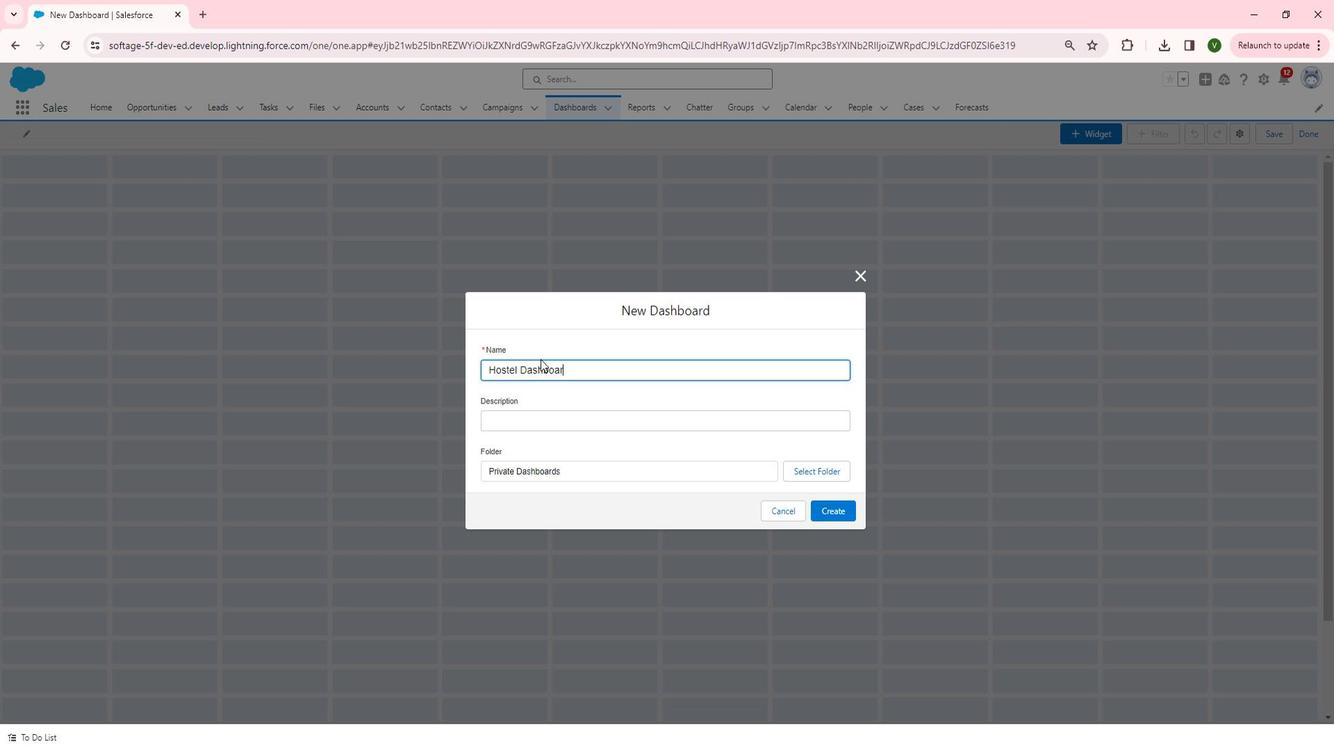 
Action: Mouse moved to (609, 394)
Screenshot: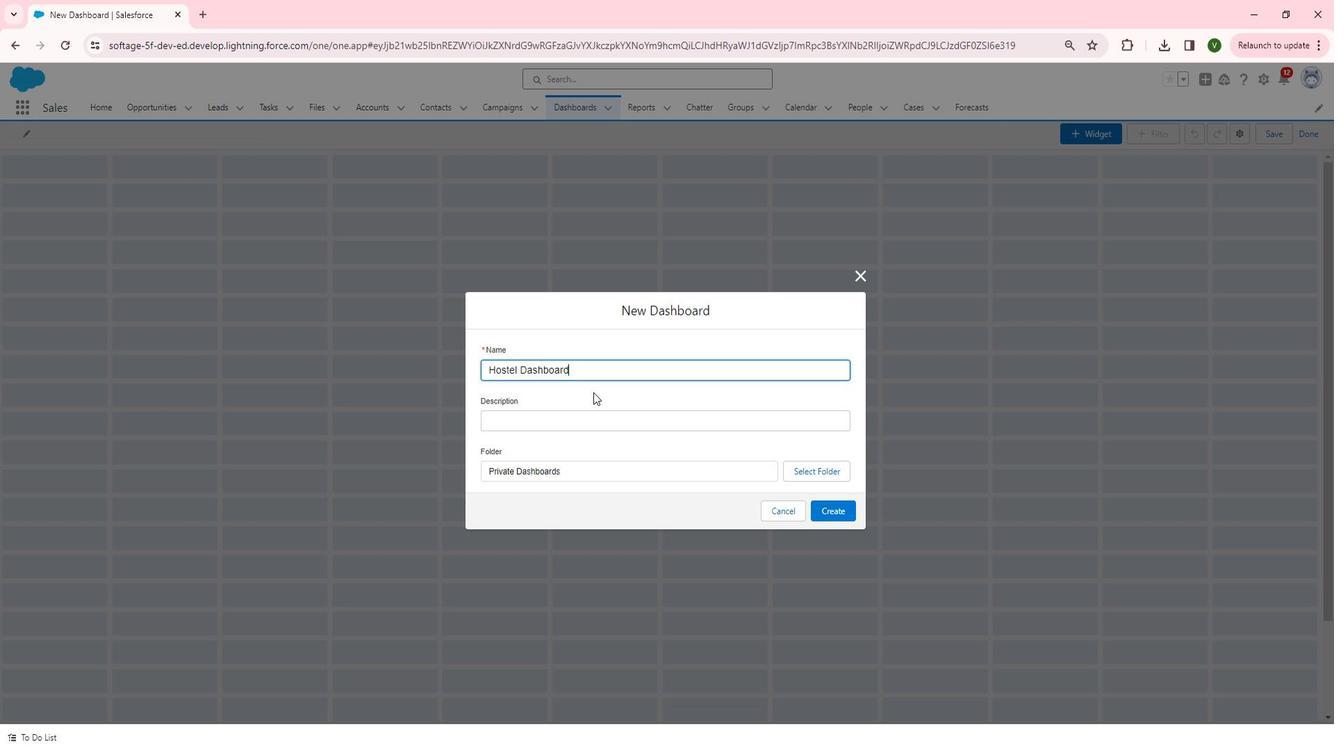 
Action: Mouse pressed left at (609, 394)
Screenshot: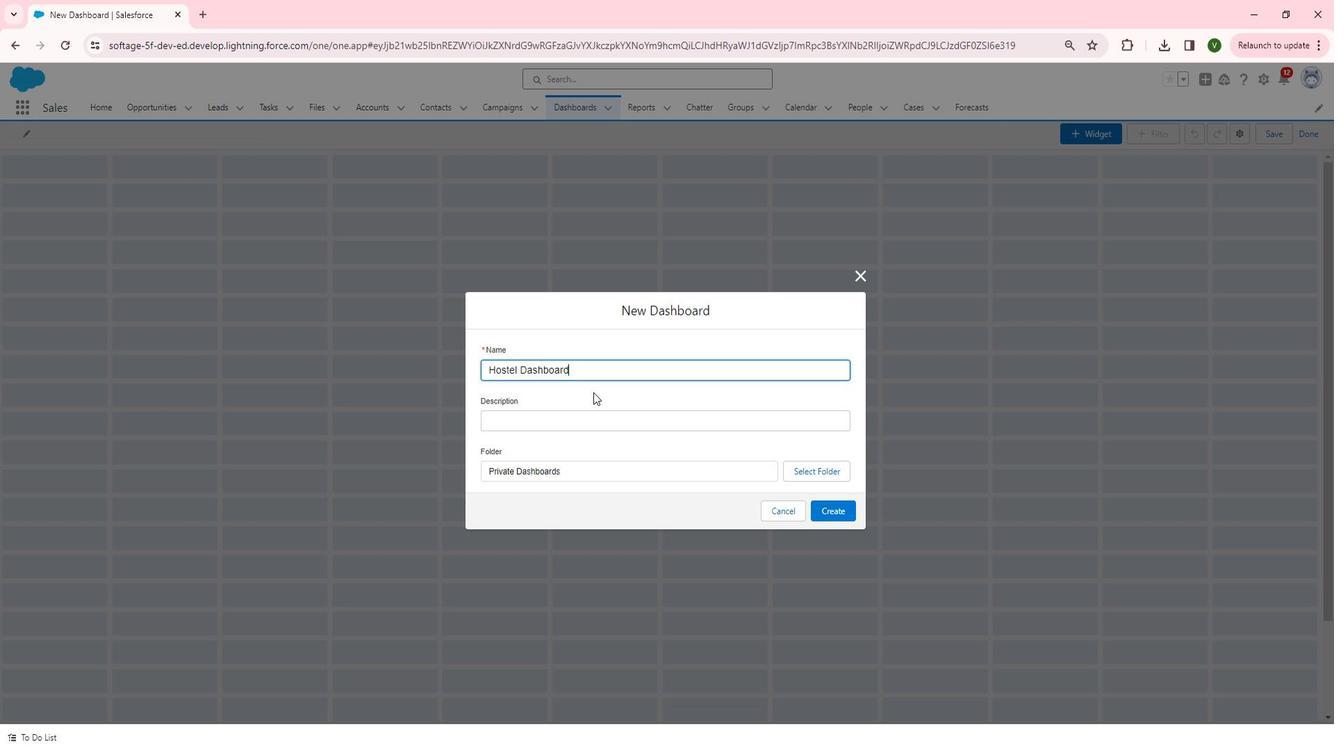 
Action: Mouse moved to (576, 417)
Screenshot: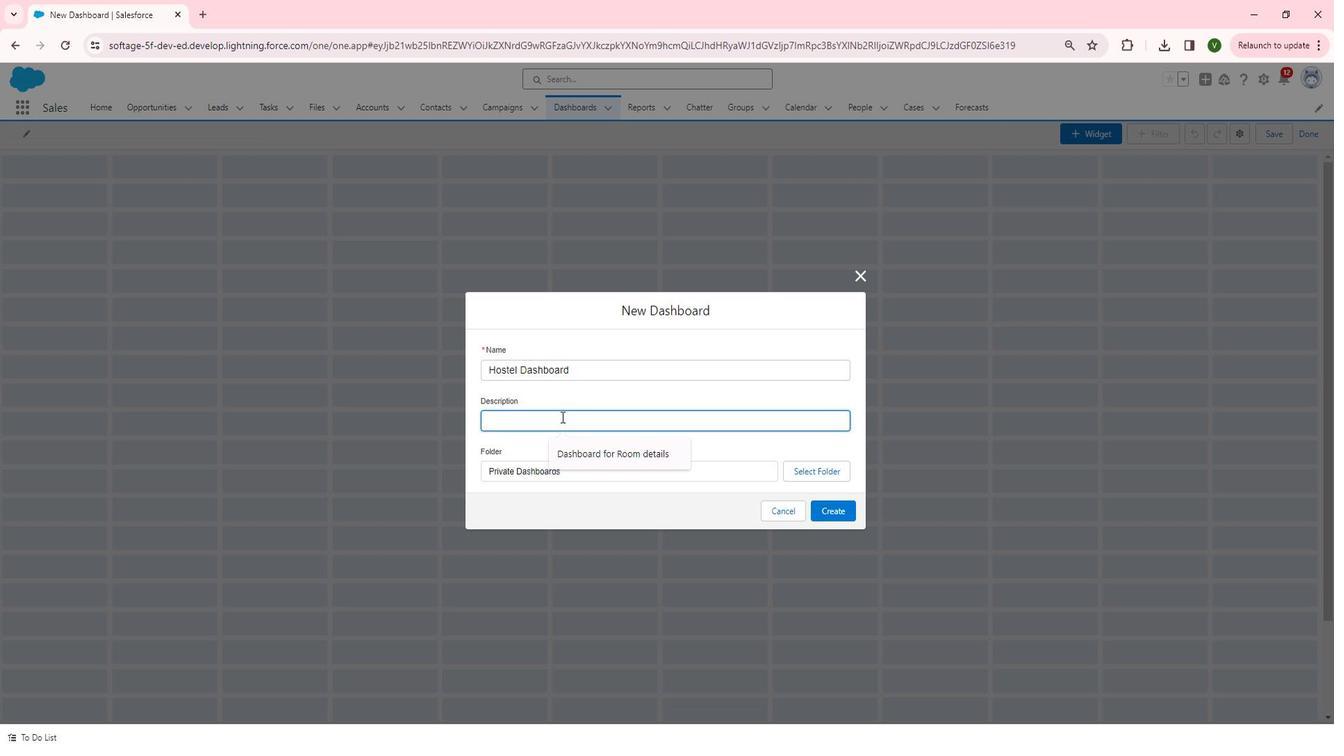 
Action: Mouse pressed left at (576, 417)
Screenshot: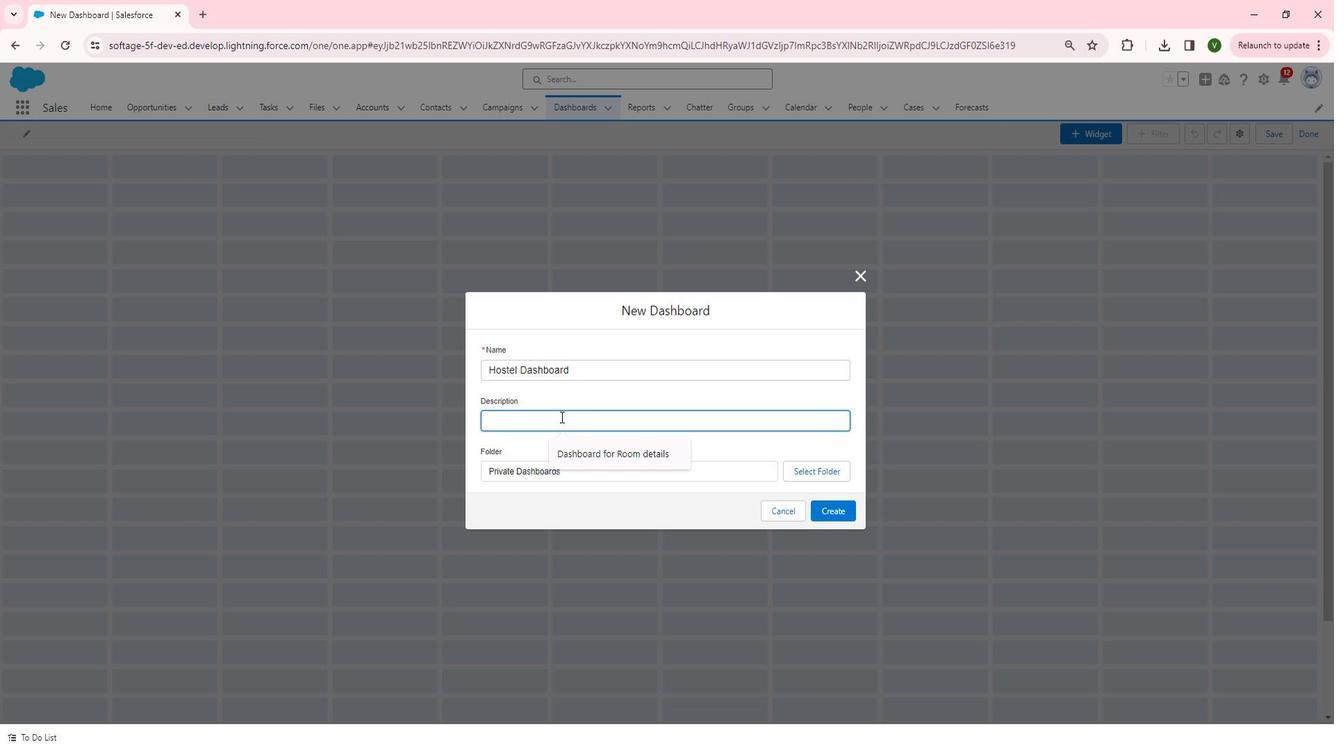 
Action: Mouse moved to (576, 419)
Screenshot: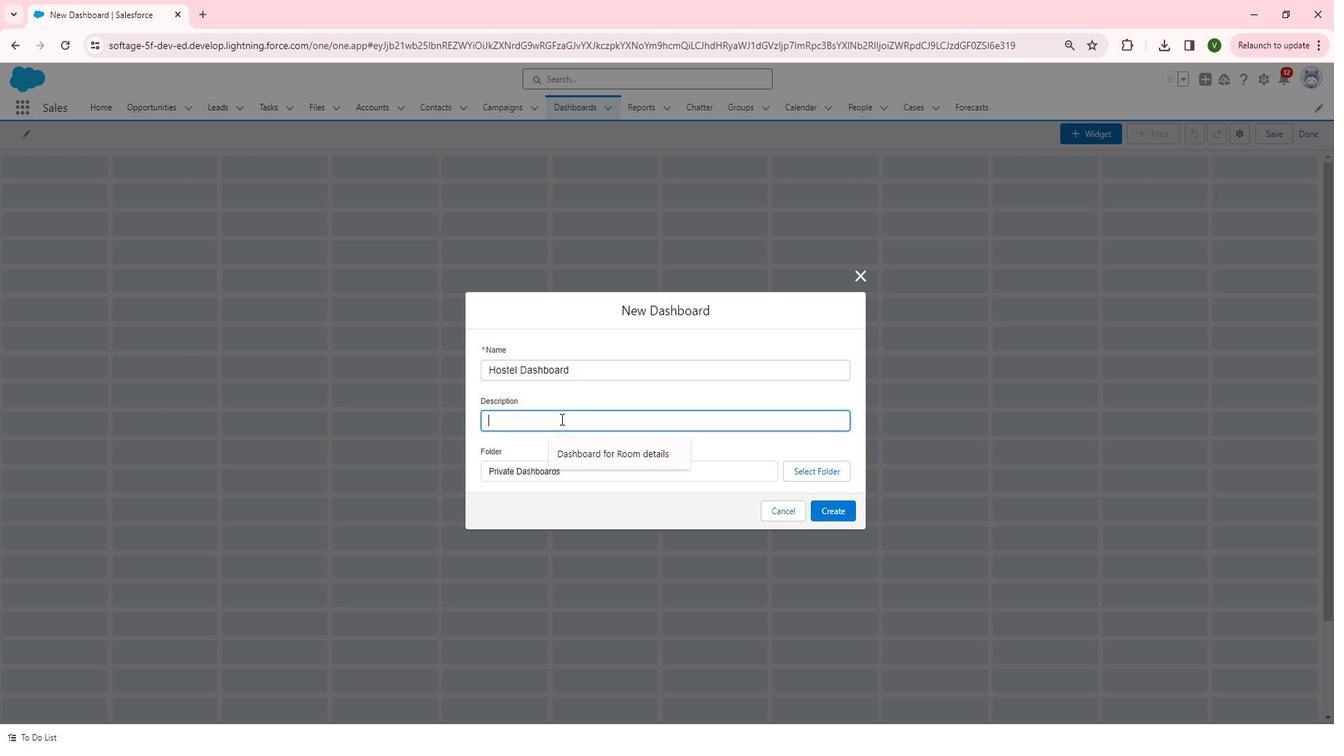 
Action: Key pressed <Key.shift>Hostel<Key.space>dashboard<Key.space>with<Key.space>details
Screenshot: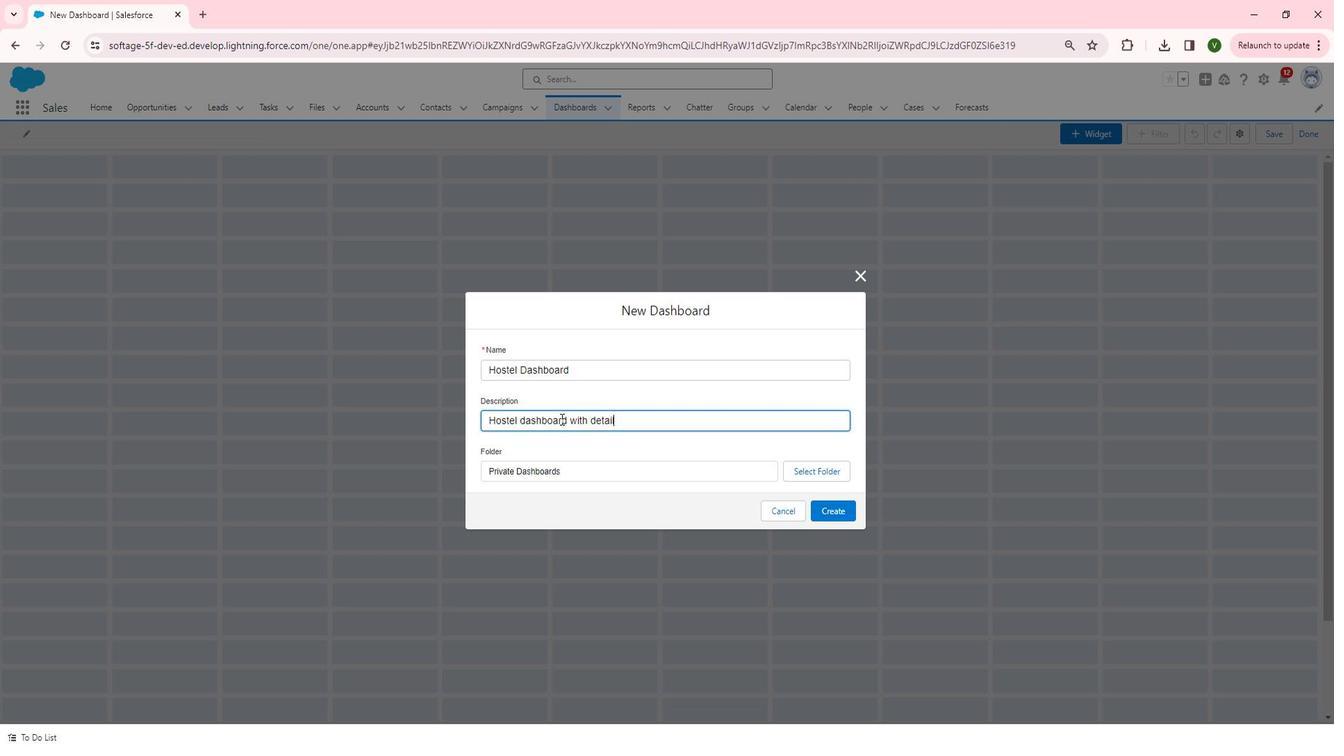 
Action: Mouse moved to (843, 469)
Screenshot: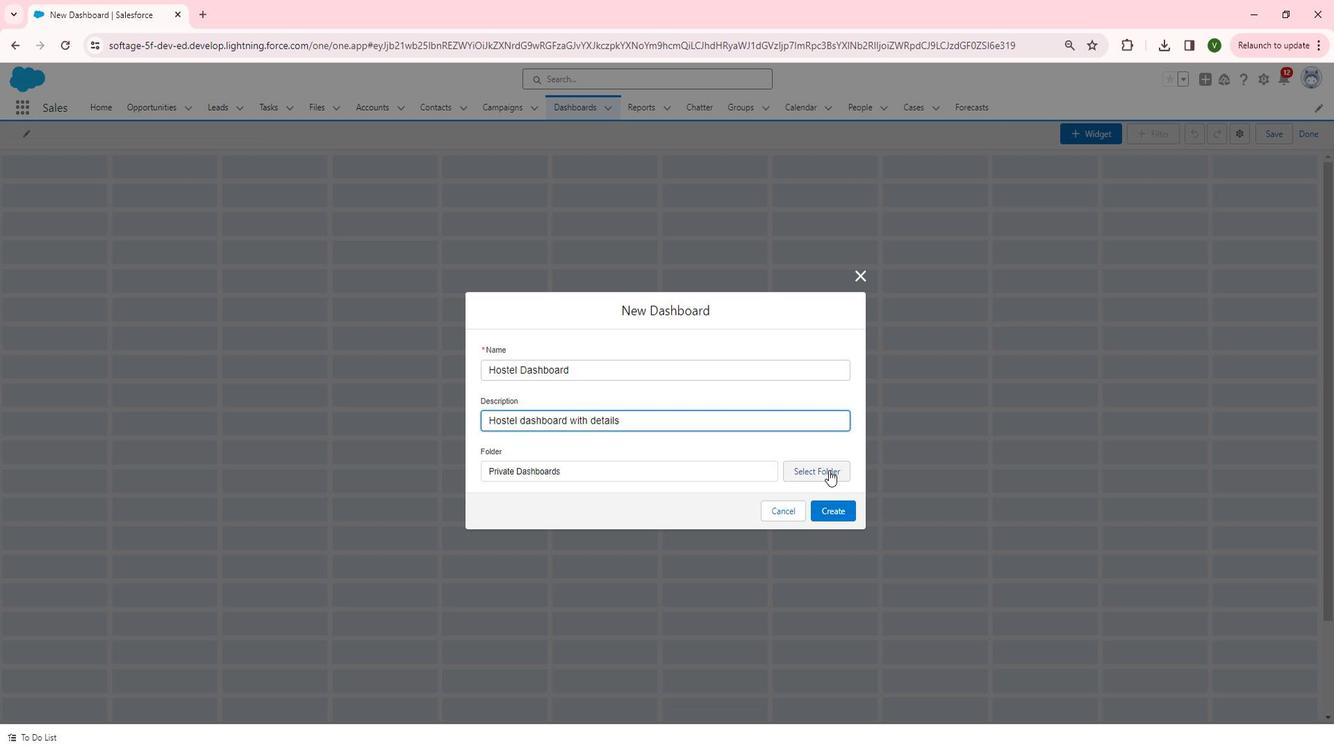 
Action: Mouse pressed left at (843, 469)
Screenshot: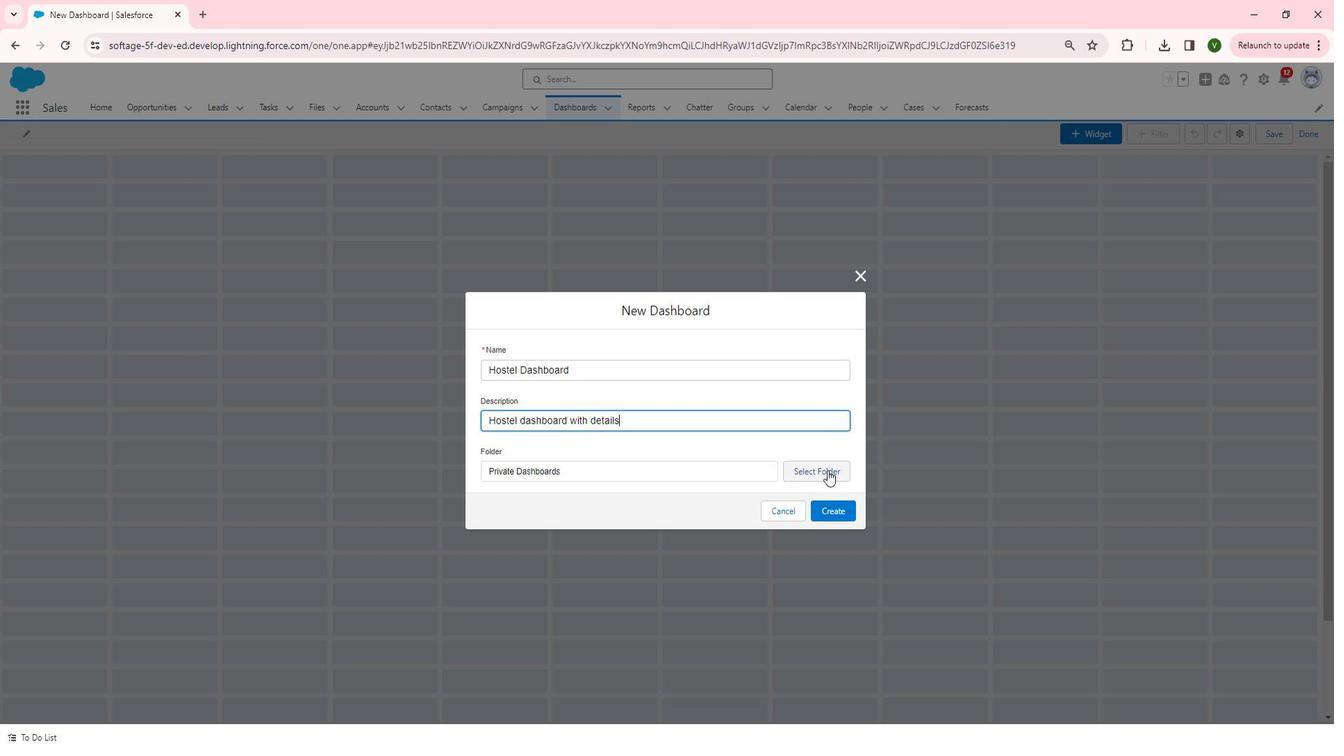 
Action: Mouse moved to (549, 666)
Screenshot: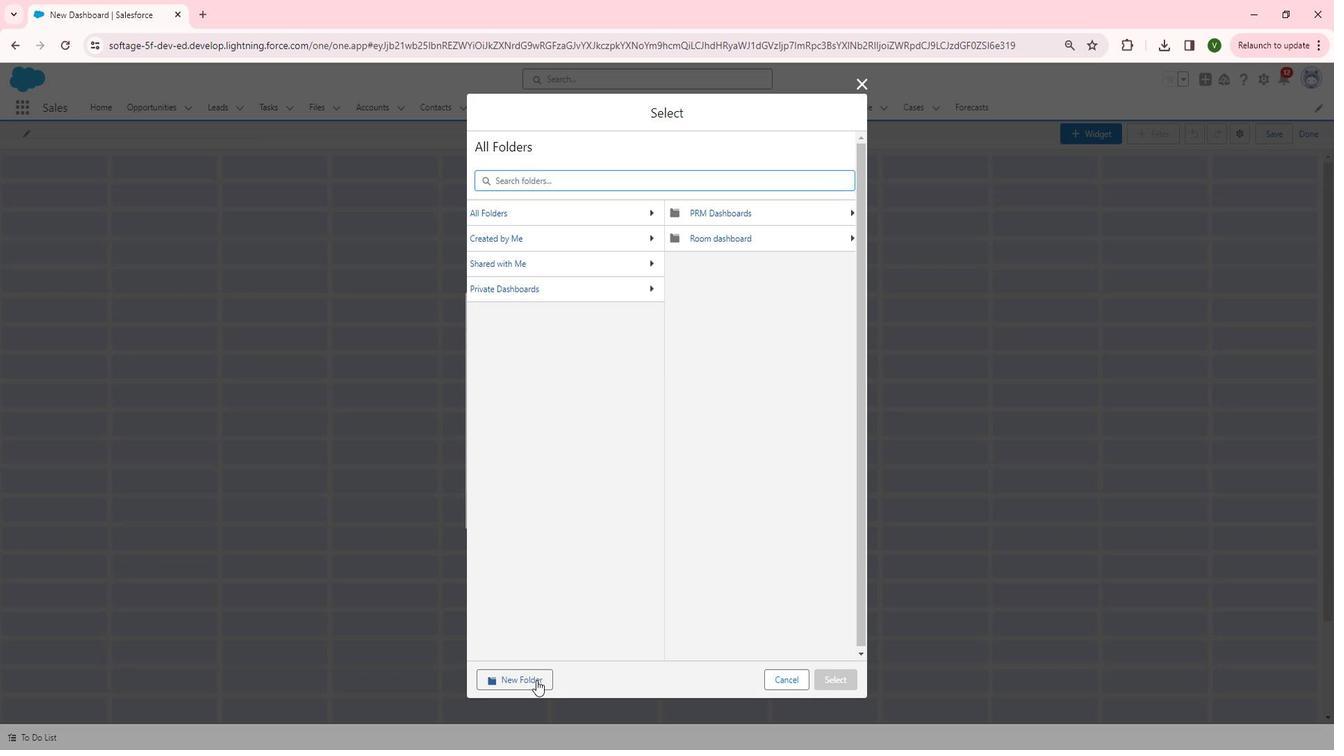
Action: Mouse pressed left at (549, 666)
Screenshot: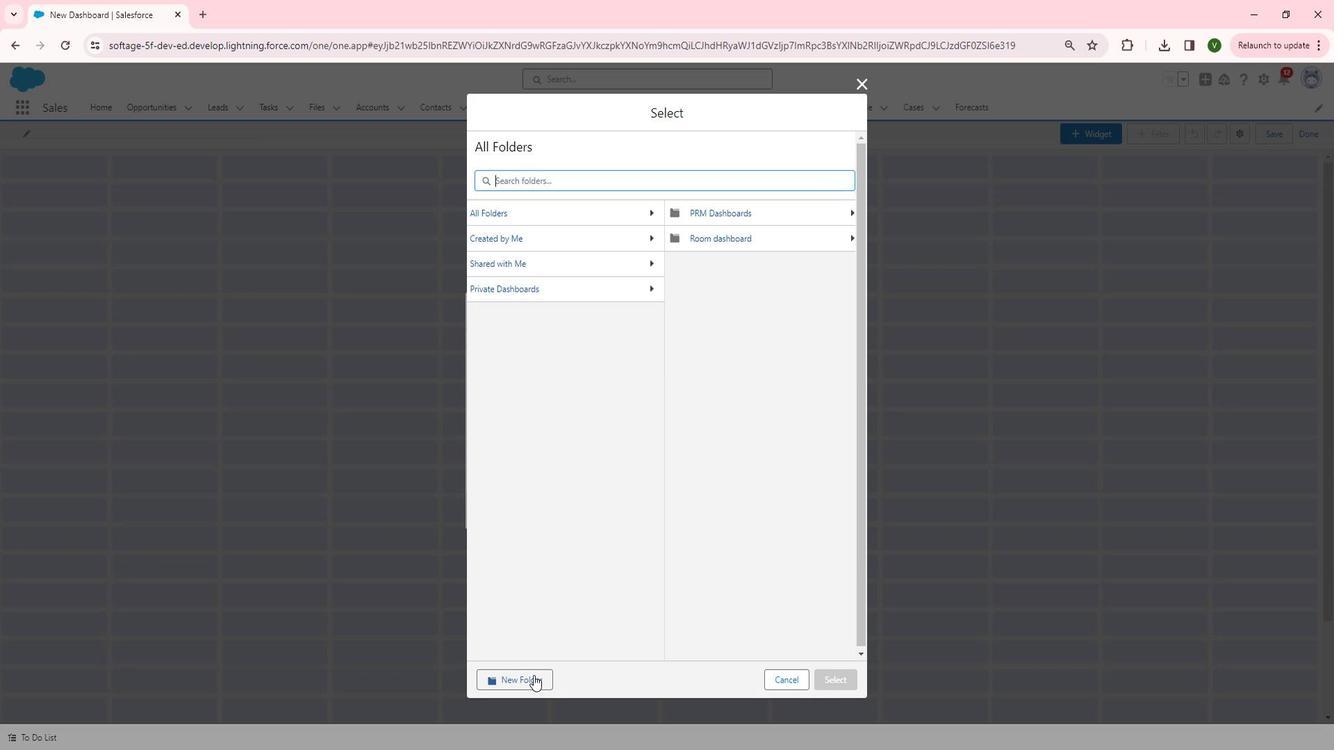 
Action: Mouse moved to (580, 381)
Screenshot: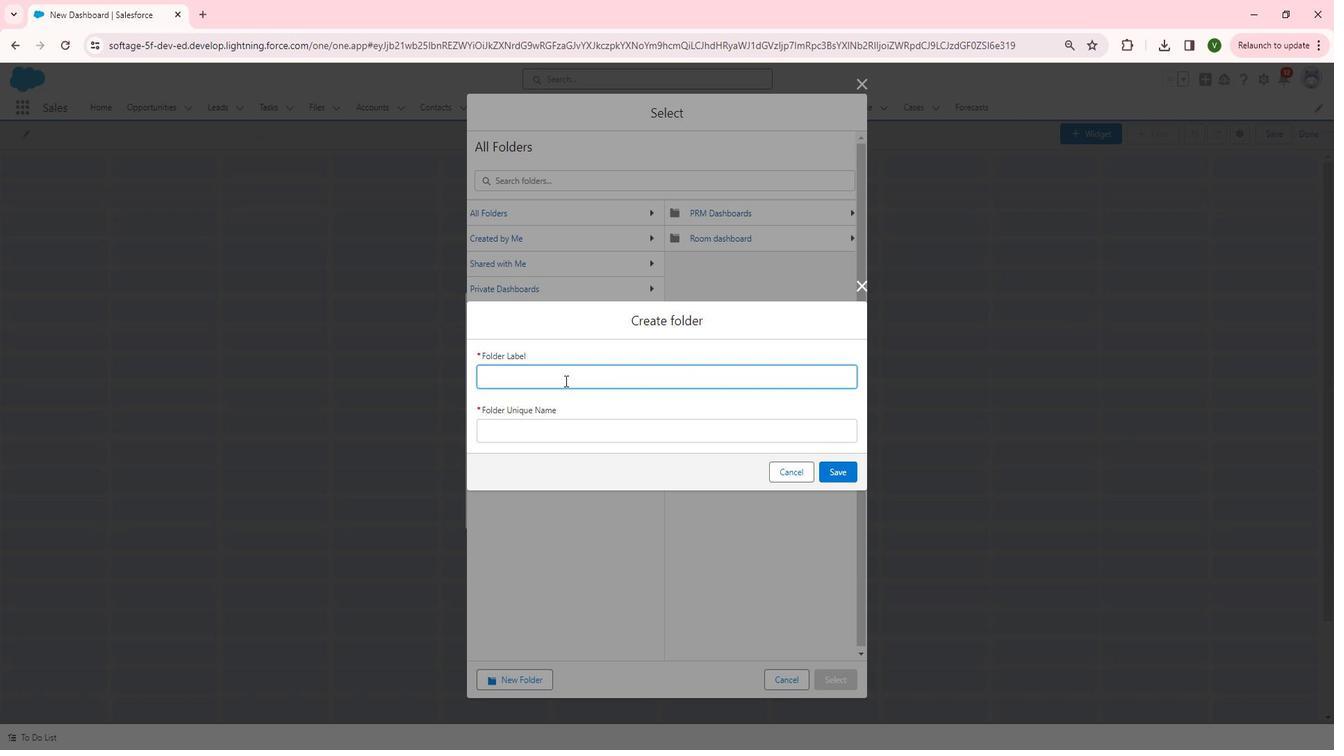 
Action: Key pressed <Key.shift>Hostel<Key.space>s=das<Key.backspace><Key.backspace><Key.backspace><Key.backspace><Key.backspace>dashboard
Screenshot: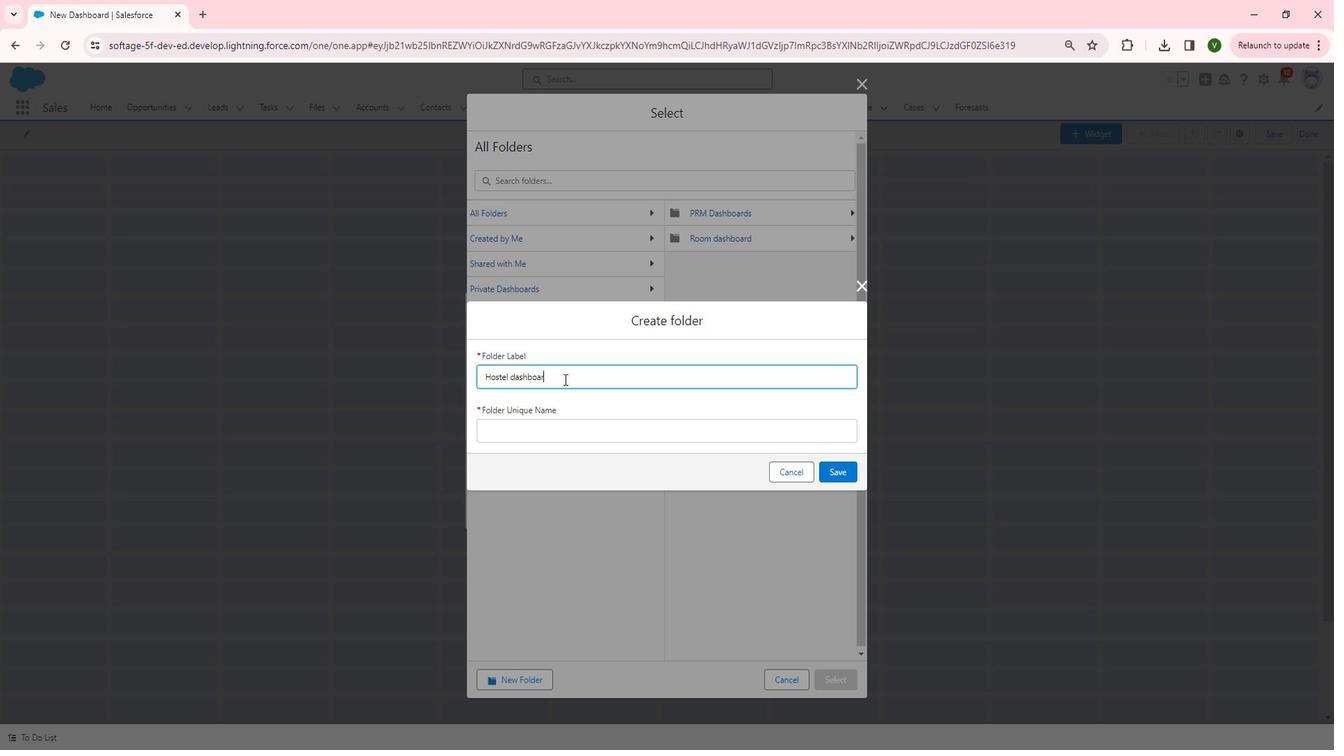 
Action: Mouse moved to (601, 419)
Screenshot: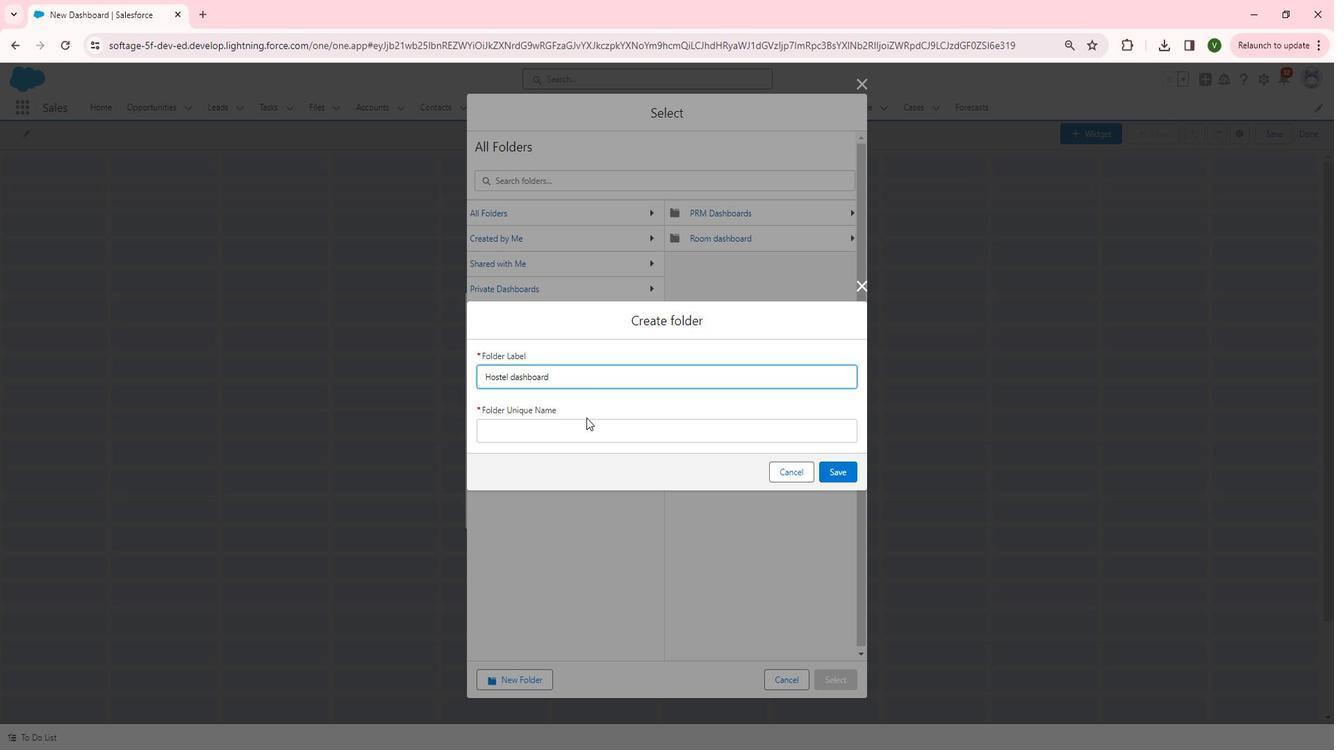 
Action: Mouse pressed left at (601, 419)
Screenshot: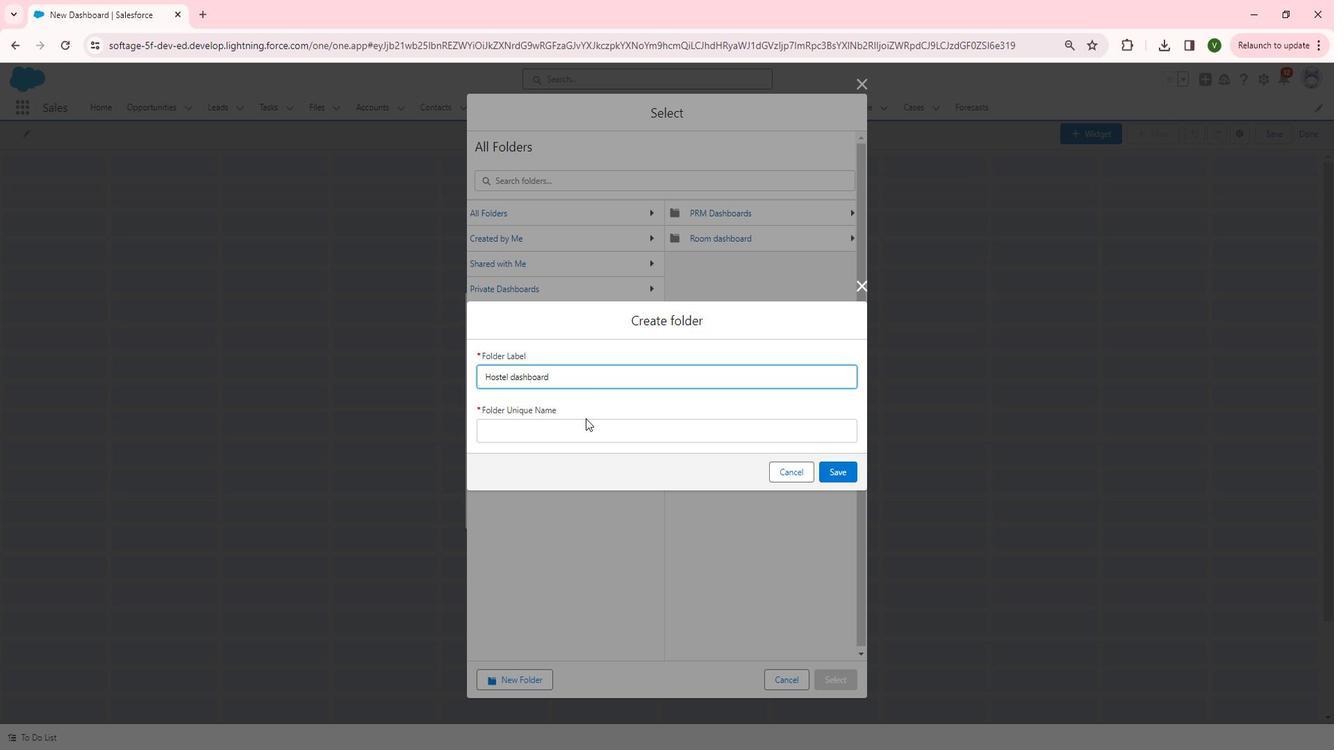 
Action: Mouse moved to (613, 430)
Screenshot: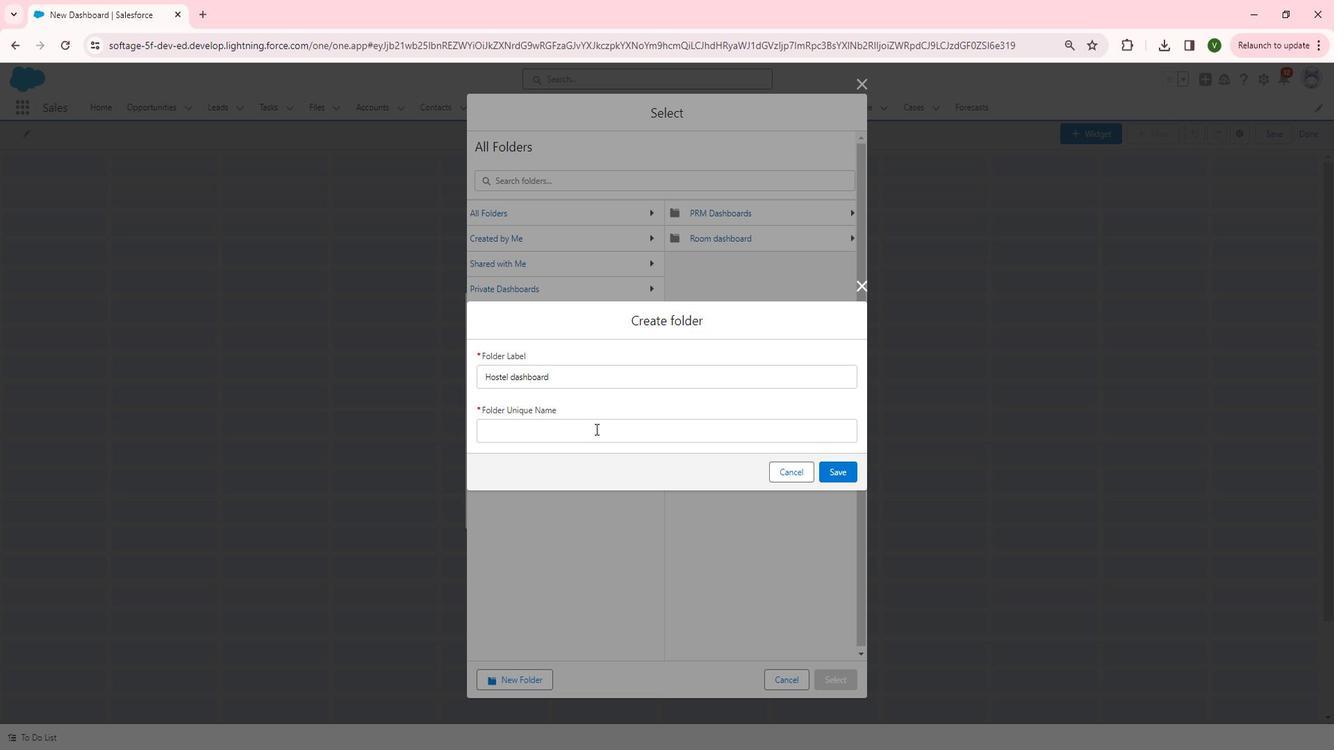
Action: Mouse pressed left at (613, 430)
Screenshot: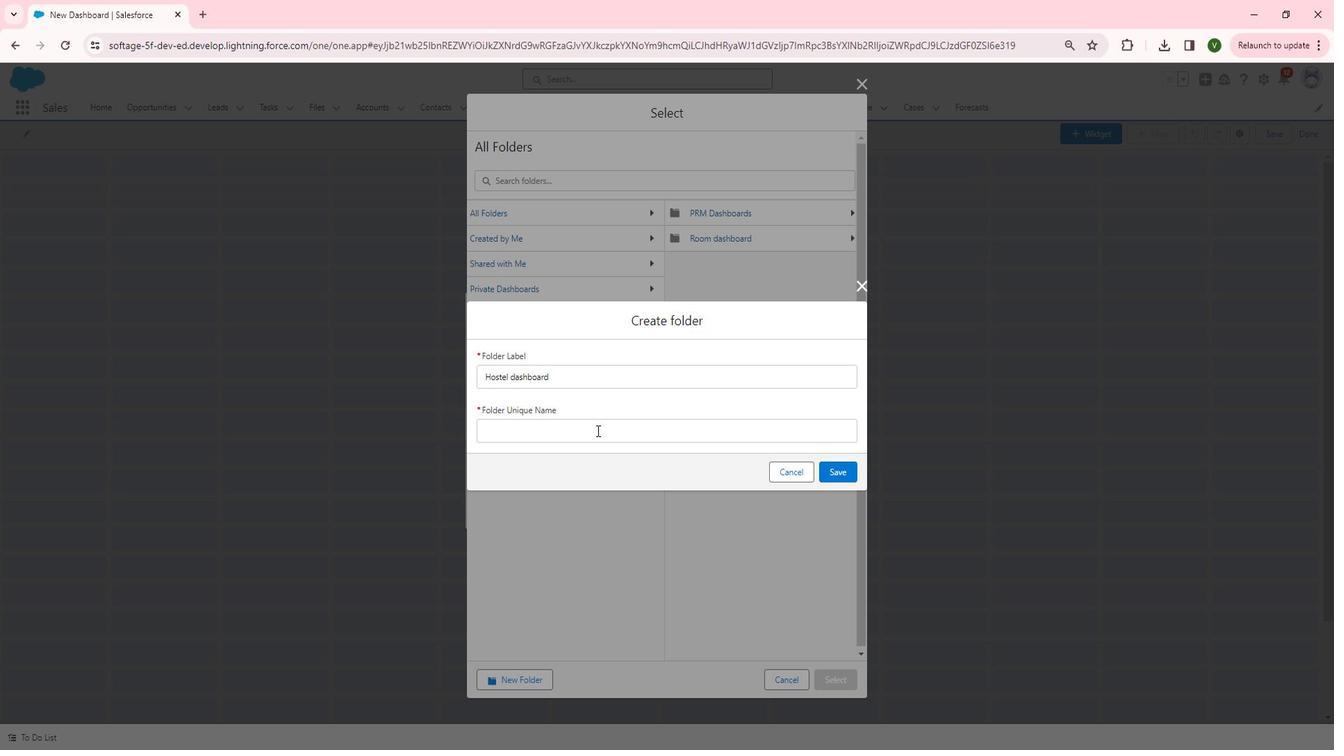 
Action: Mouse moved to (848, 465)
Screenshot: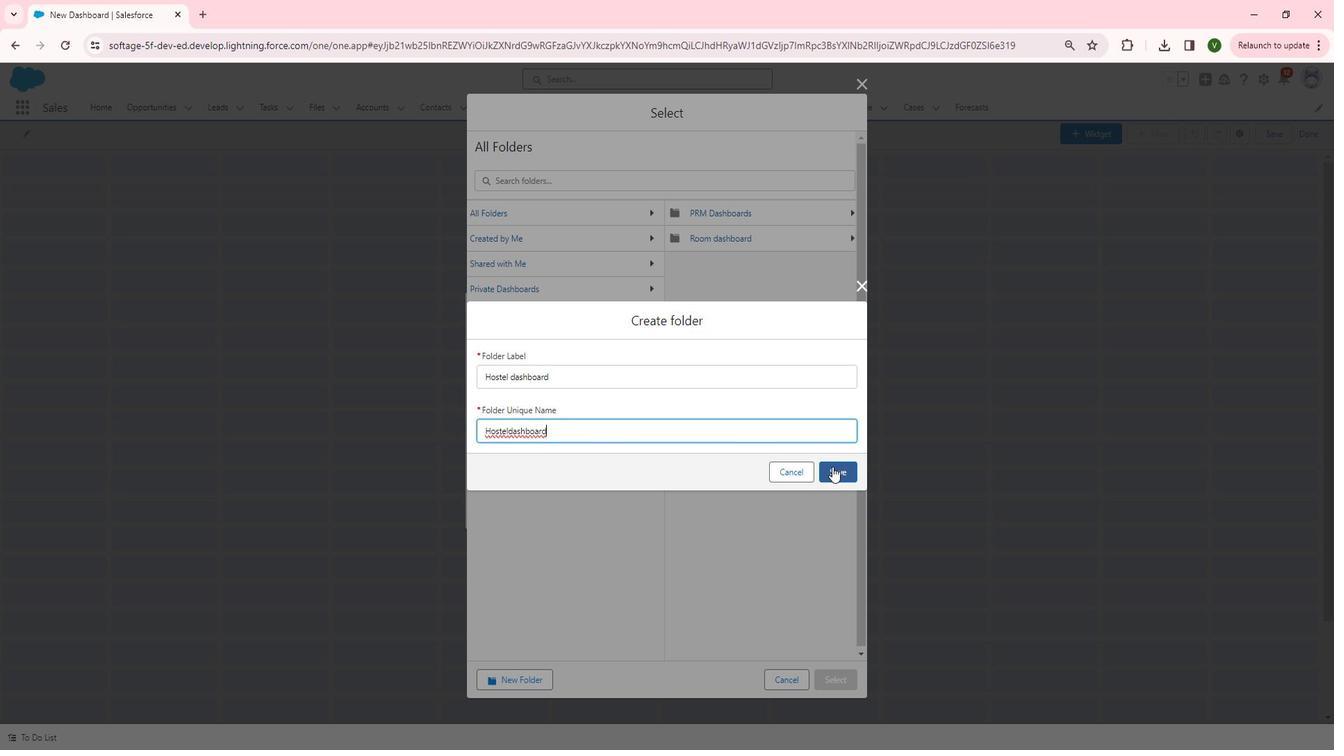 
Action: Mouse pressed left at (848, 465)
Screenshot: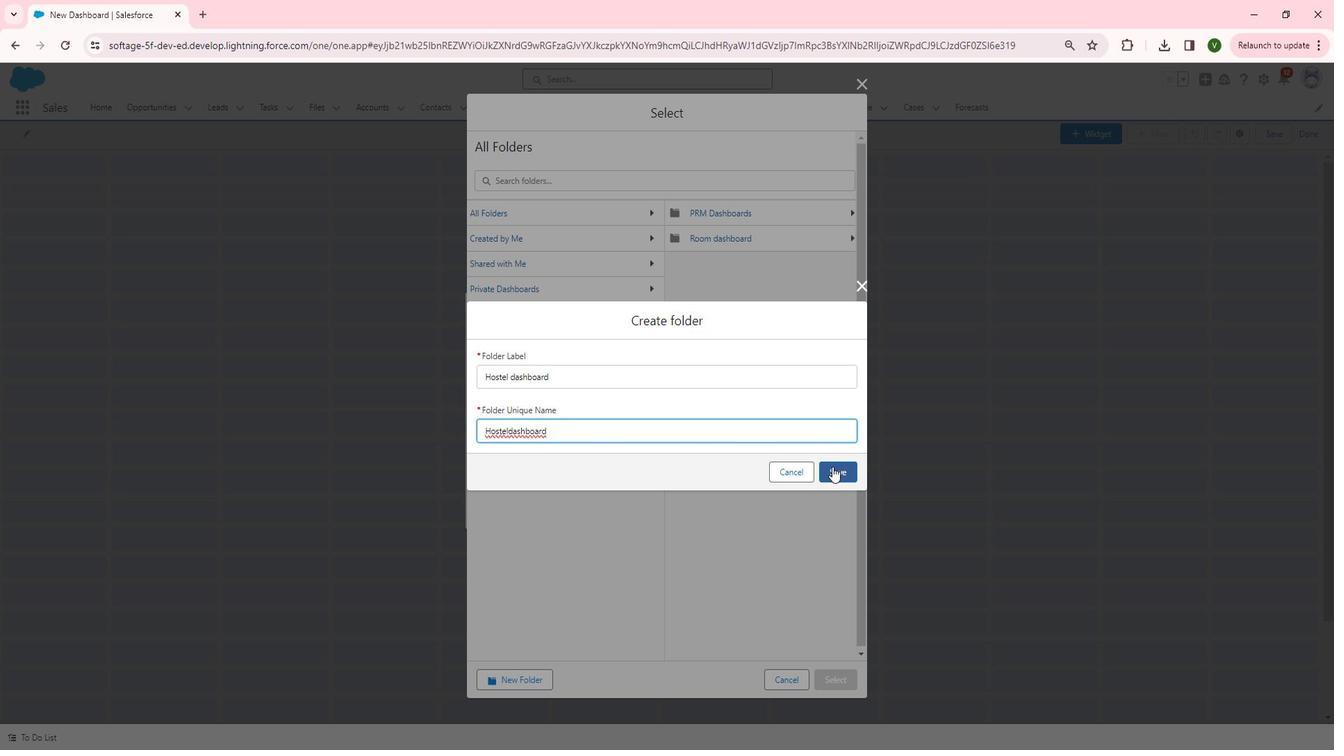 
Action: Mouse moved to (622, 230)
Screenshot: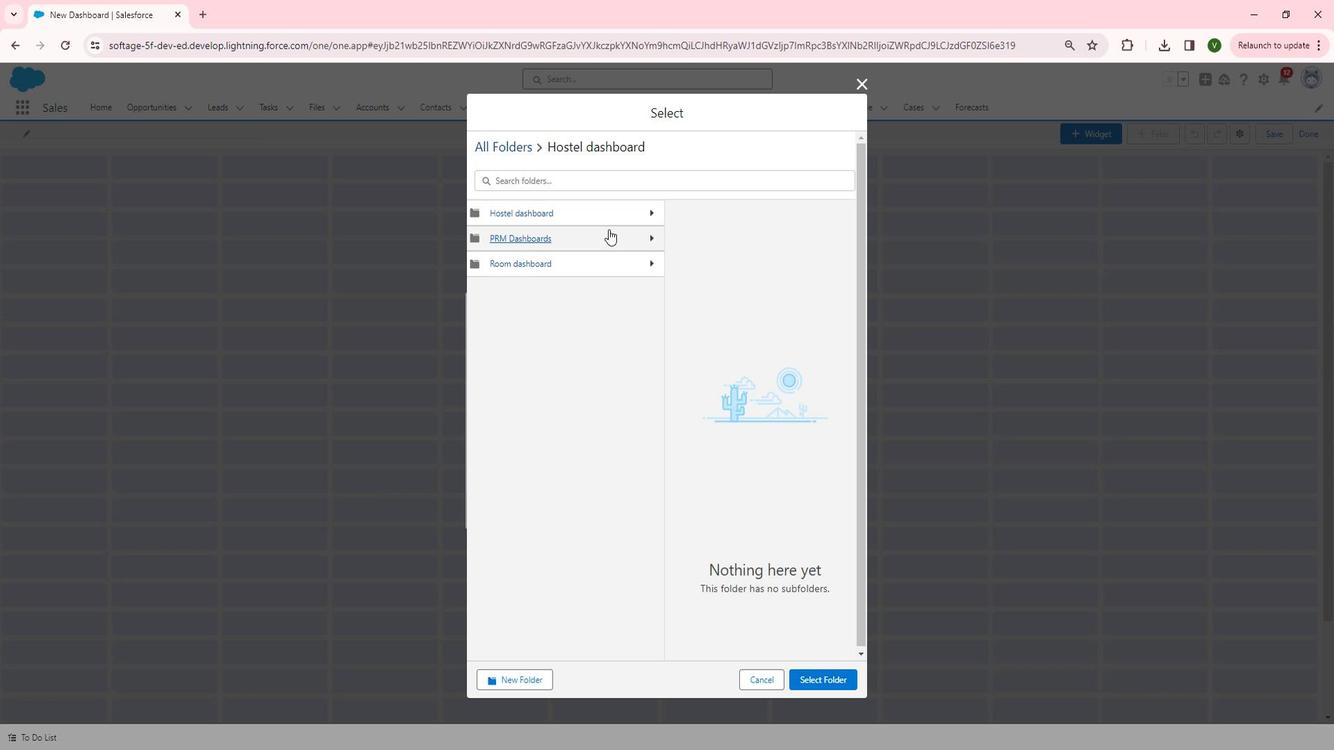 
Action: Mouse pressed left at (622, 230)
Screenshot: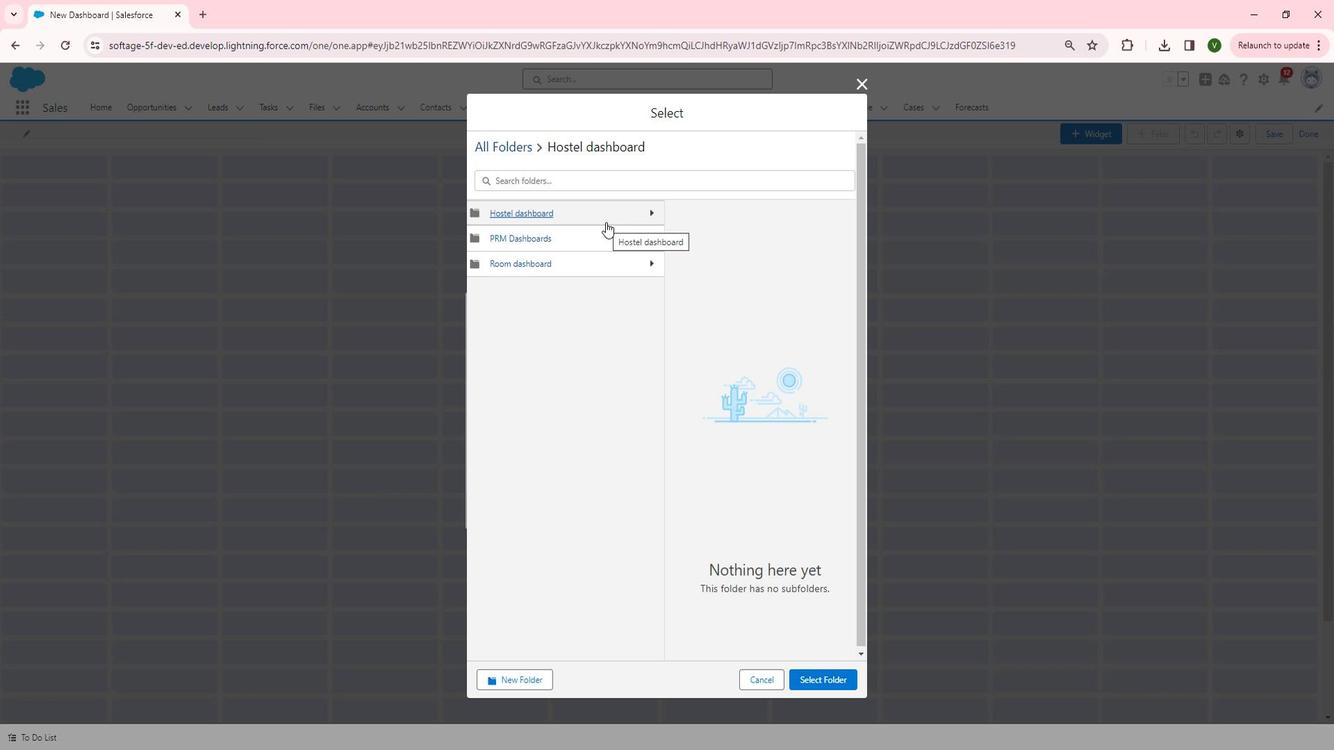 
Action: Mouse moved to (840, 672)
Screenshot: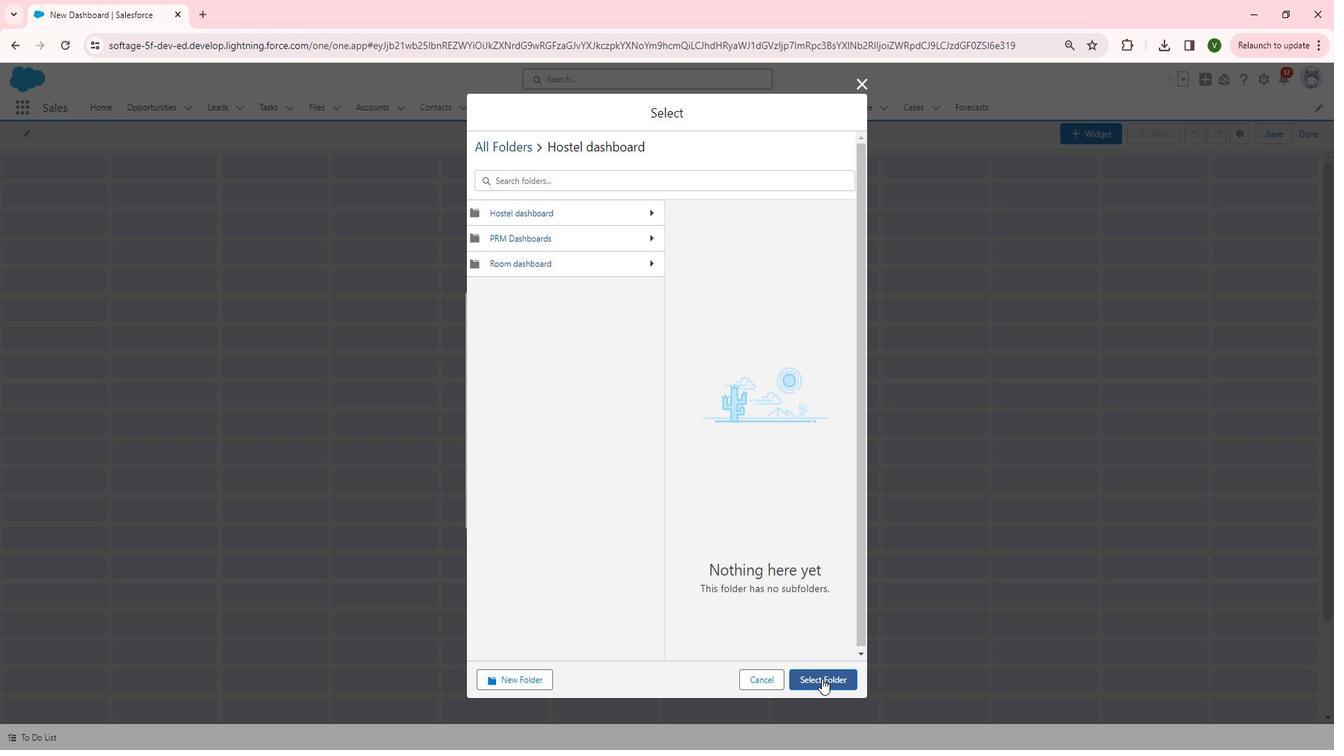 
Action: Mouse pressed left at (840, 672)
Screenshot: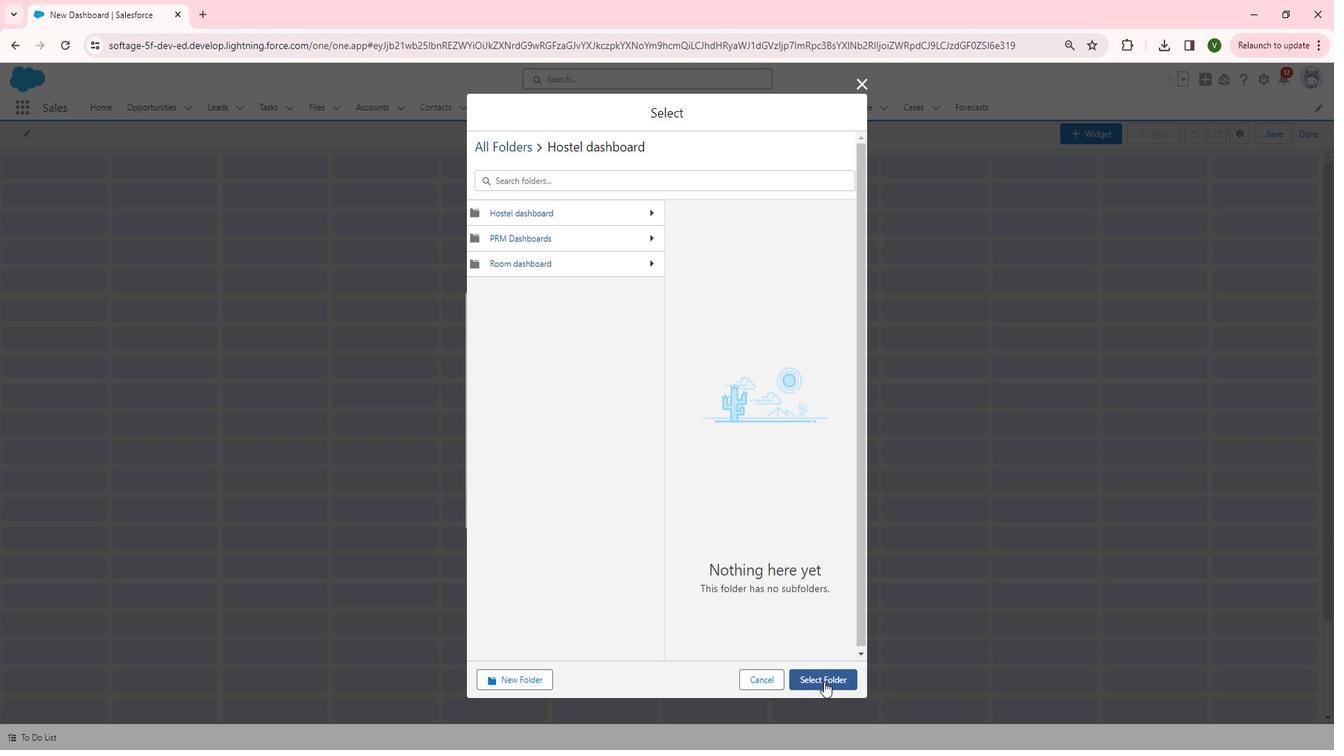 
Action: Mouse moved to (847, 506)
Screenshot: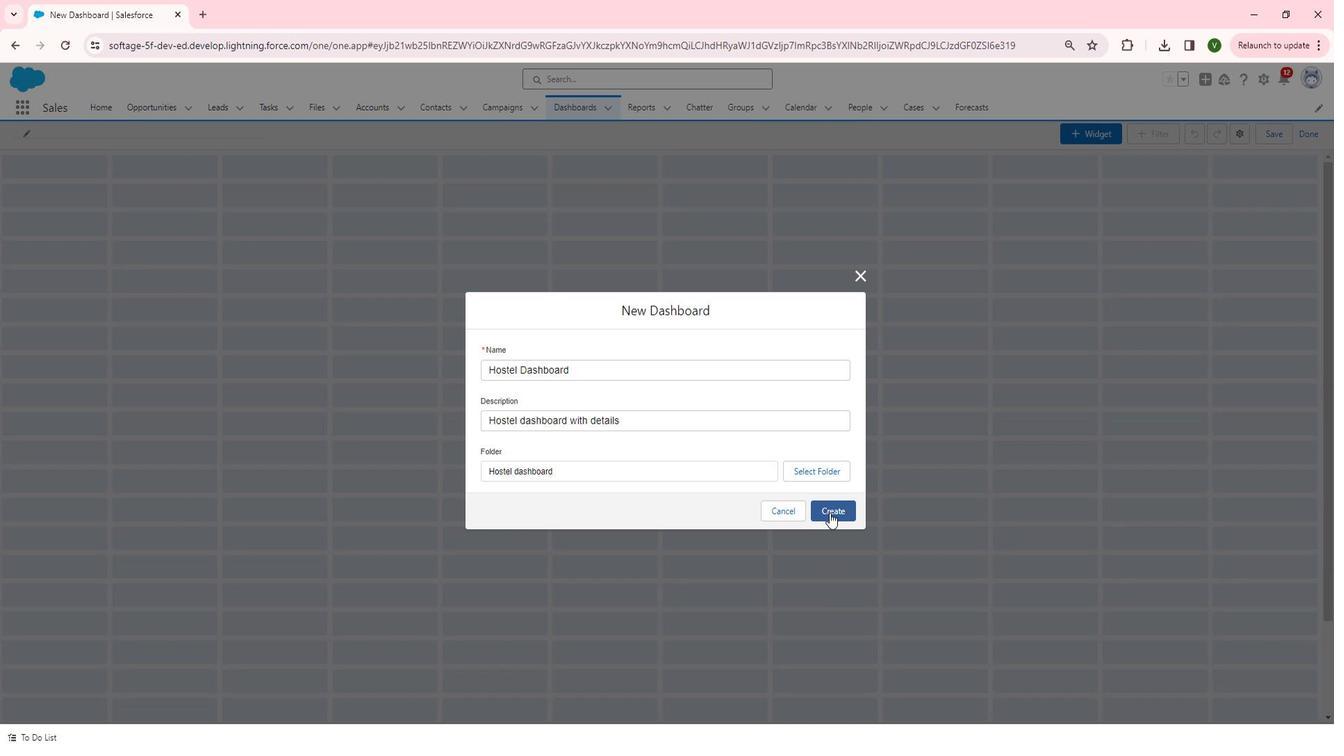
Action: Mouse pressed left at (847, 506)
Screenshot: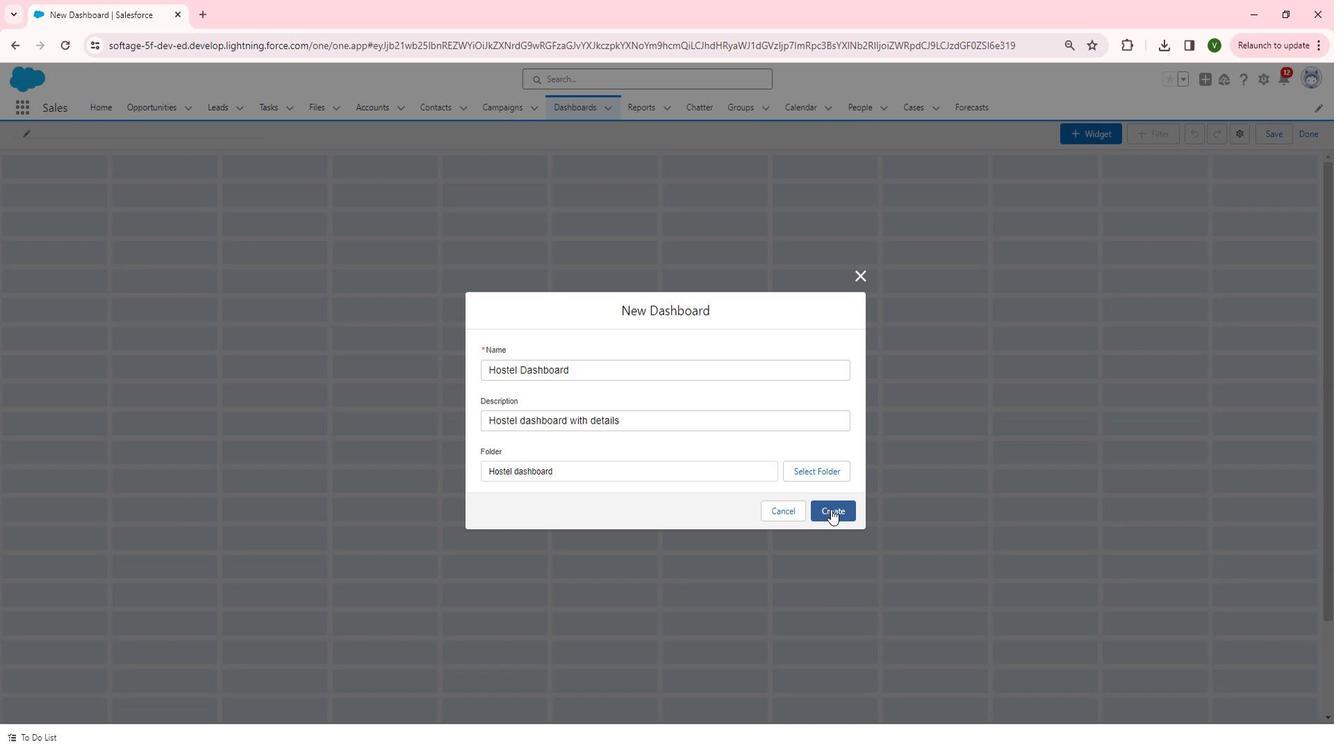 
Action: Mouse moved to (1079, 144)
Screenshot: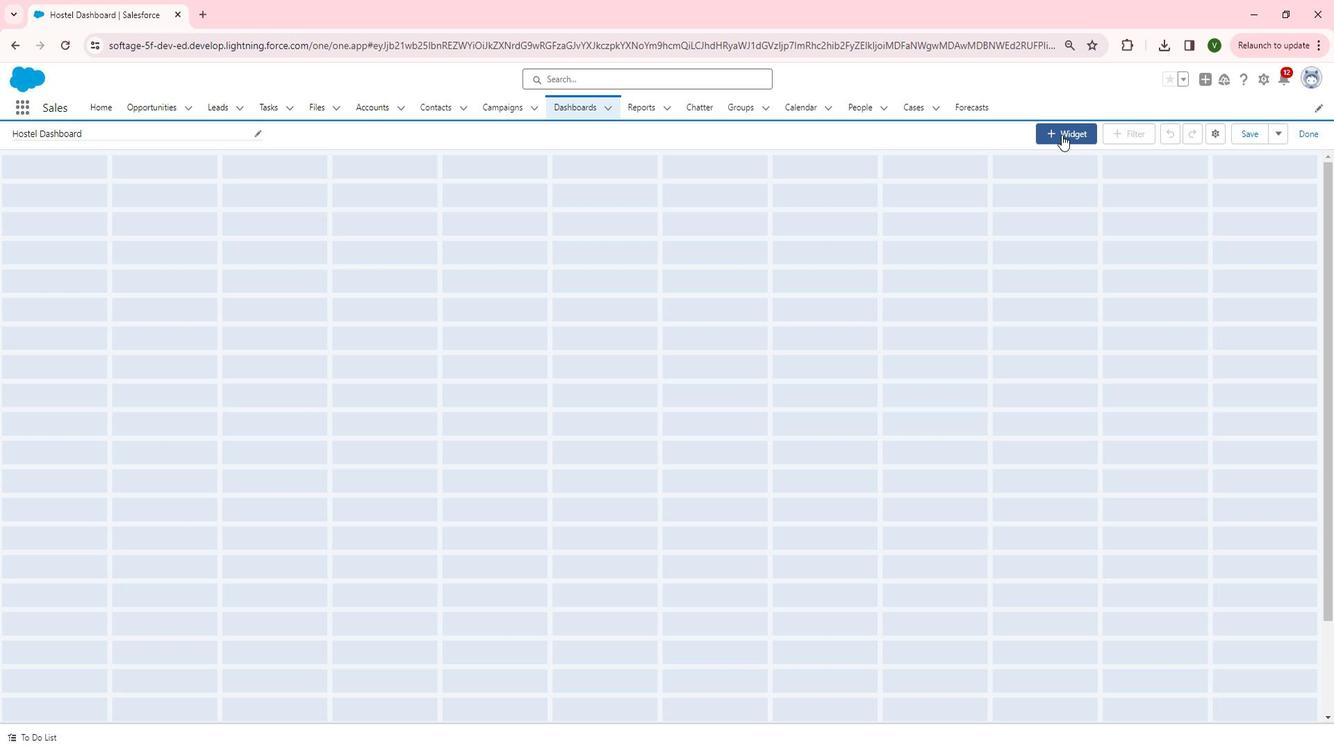 
Action: Mouse pressed left at (1079, 144)
Screenshot: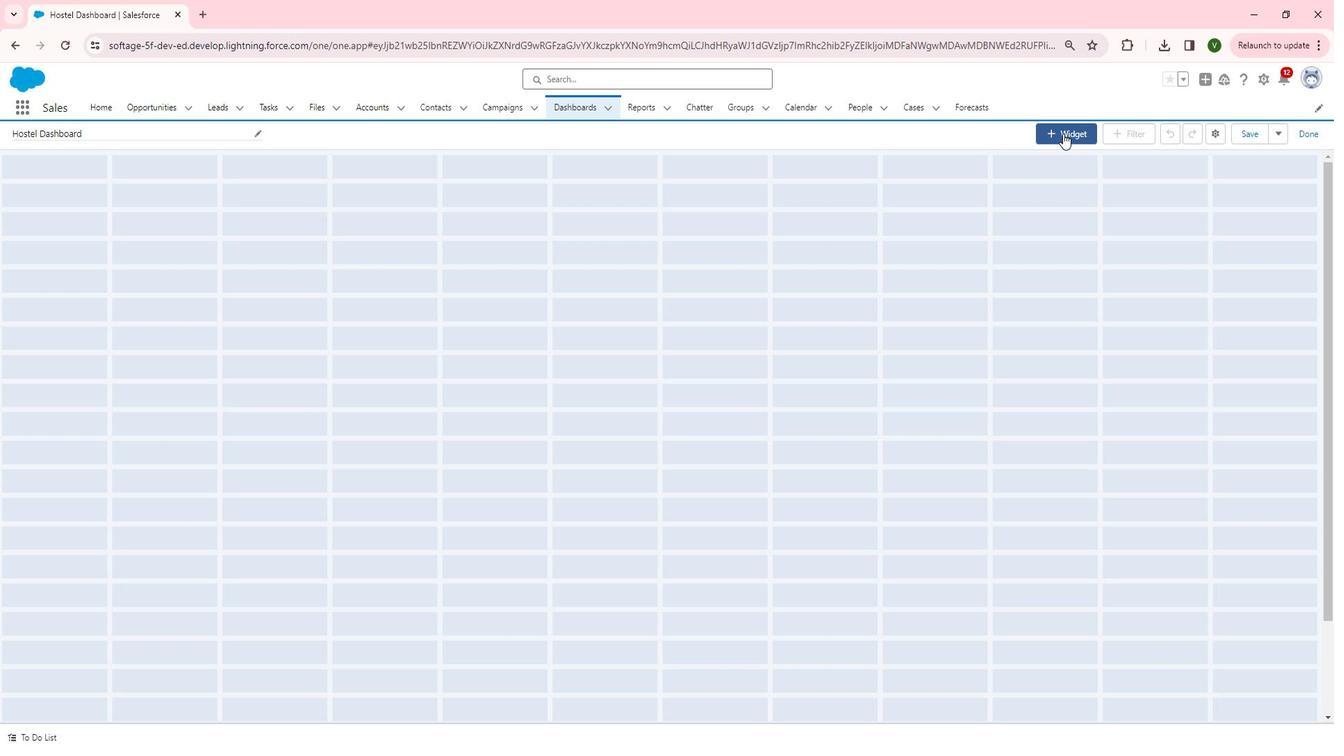 
Action: Mouse moved to (1085, 172)
Screenshot: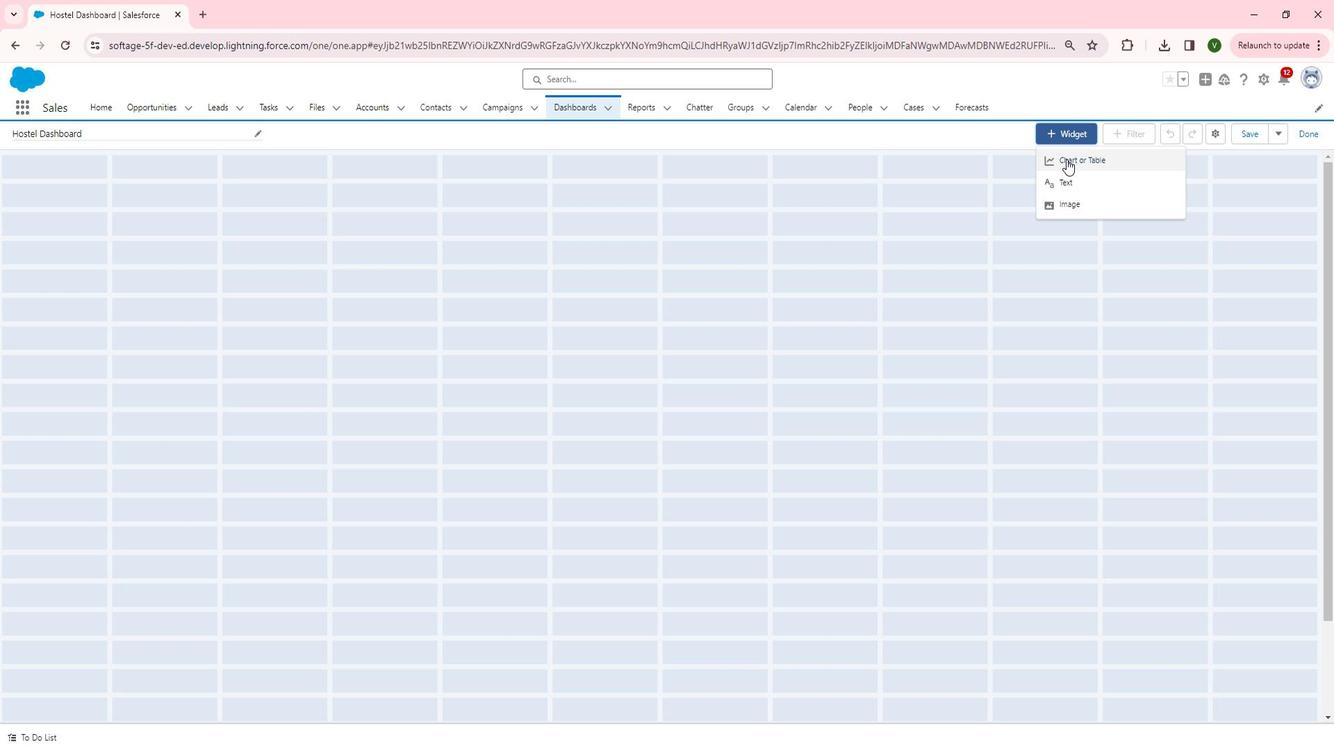 
Action: Mouse pressed left at (1085, 172)
Screenshot: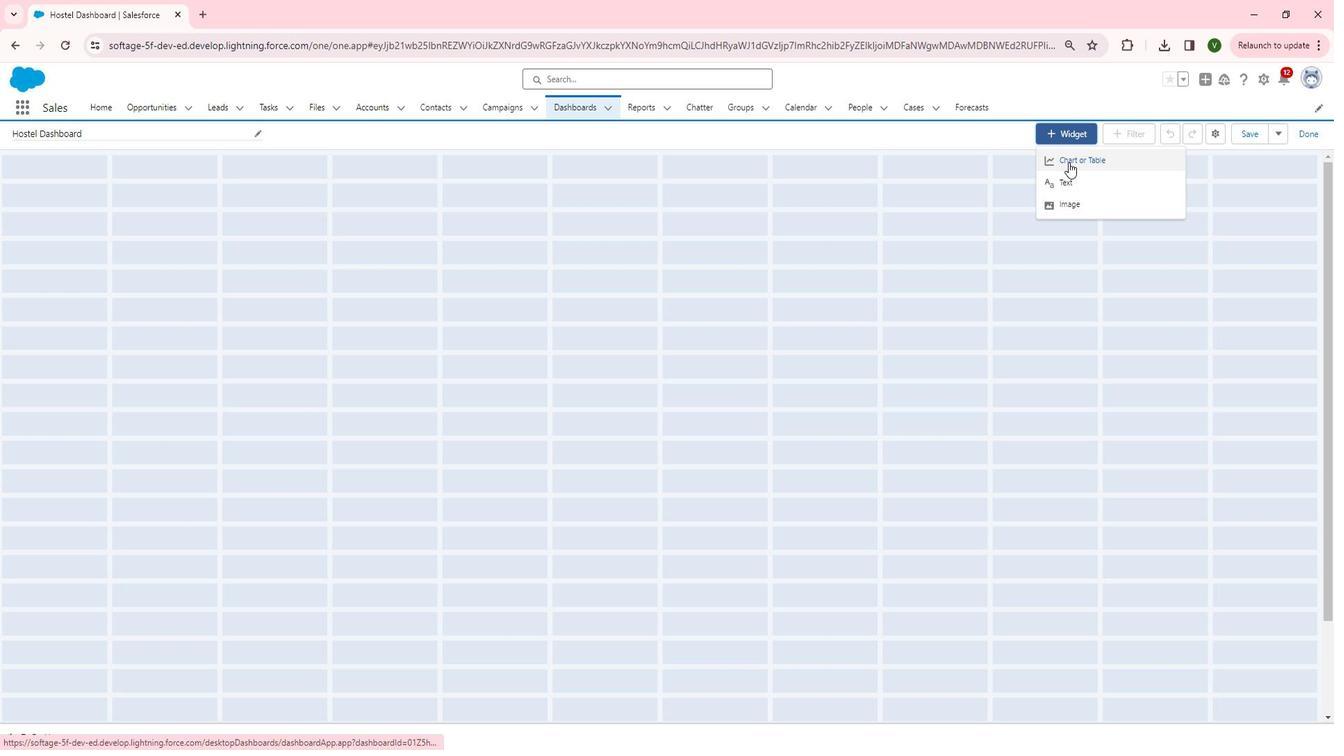 
Action: Mouse moved to (373, 305)
Screenshot: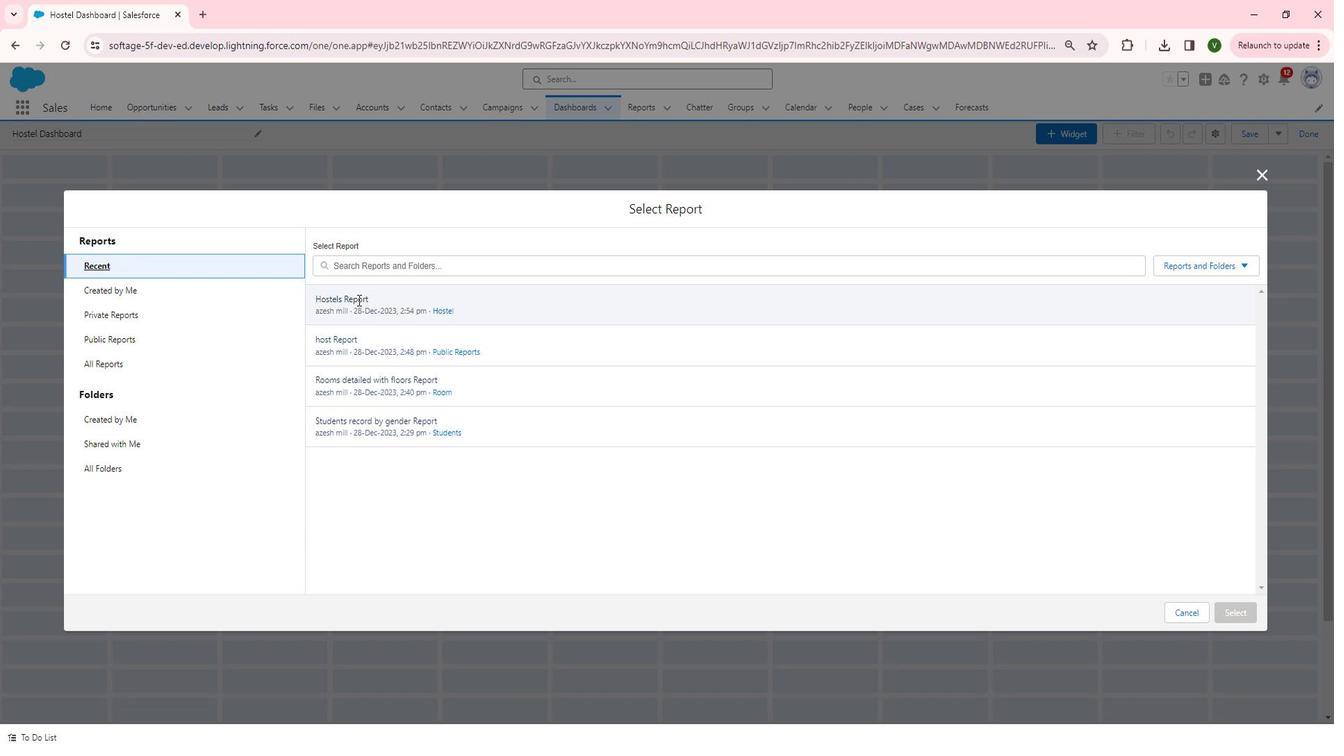 
Action: Mouse pressed left at (373, 305)
Screenshot: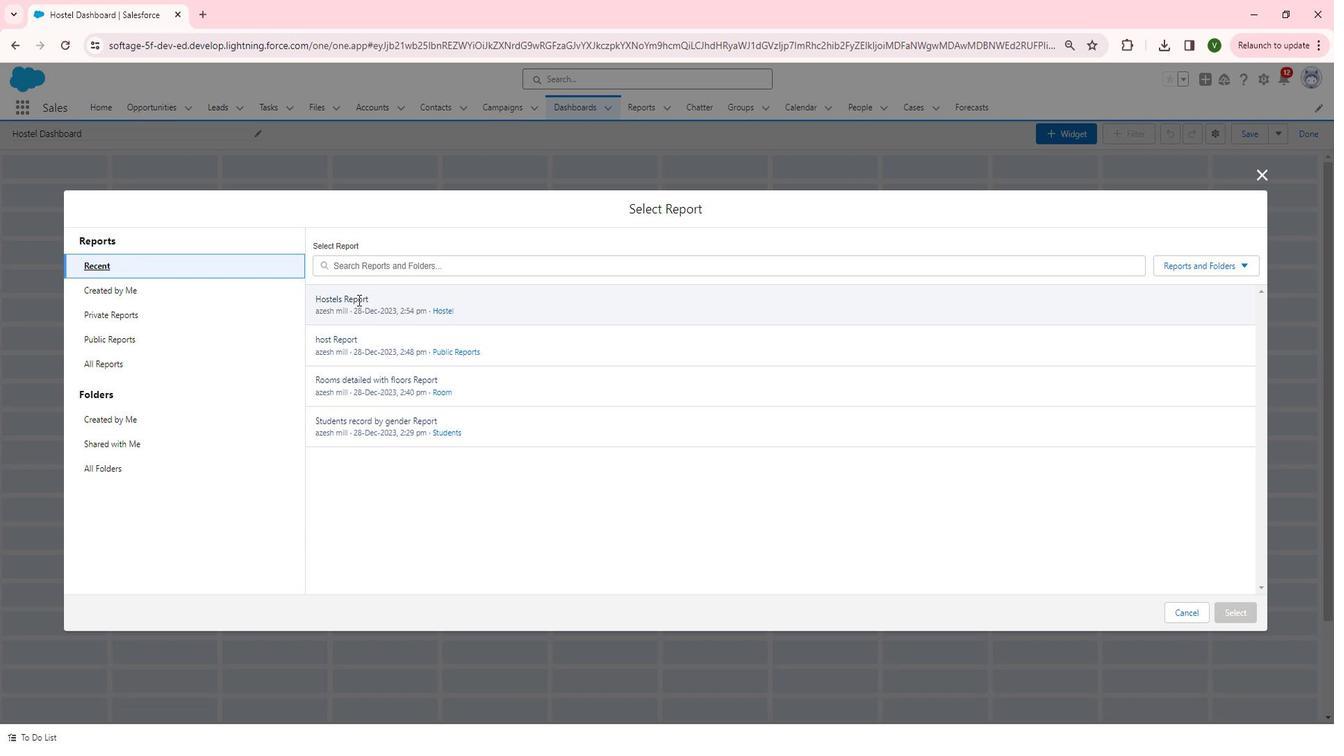 
Action: Mouse moved to (1246, 606)
Screenshot: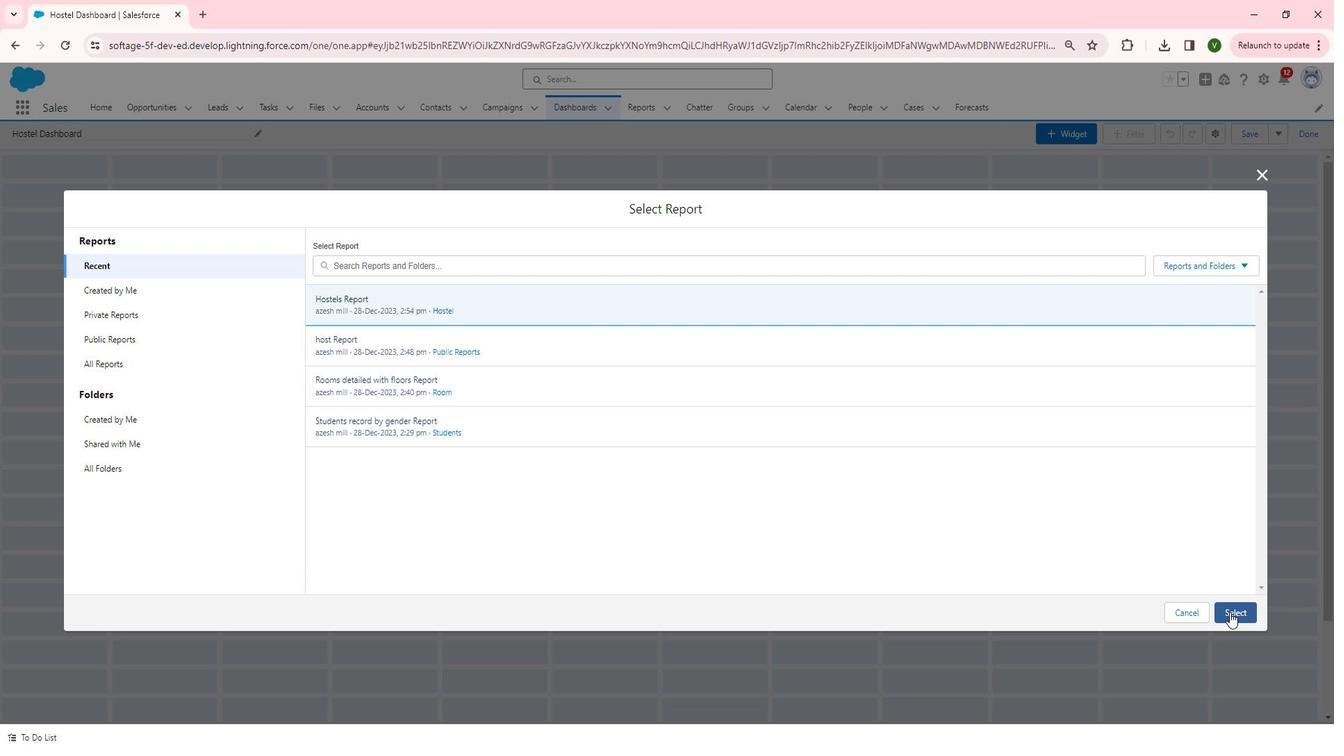 
Action: Mouse pressed left at (1246, 606)
Screenshot: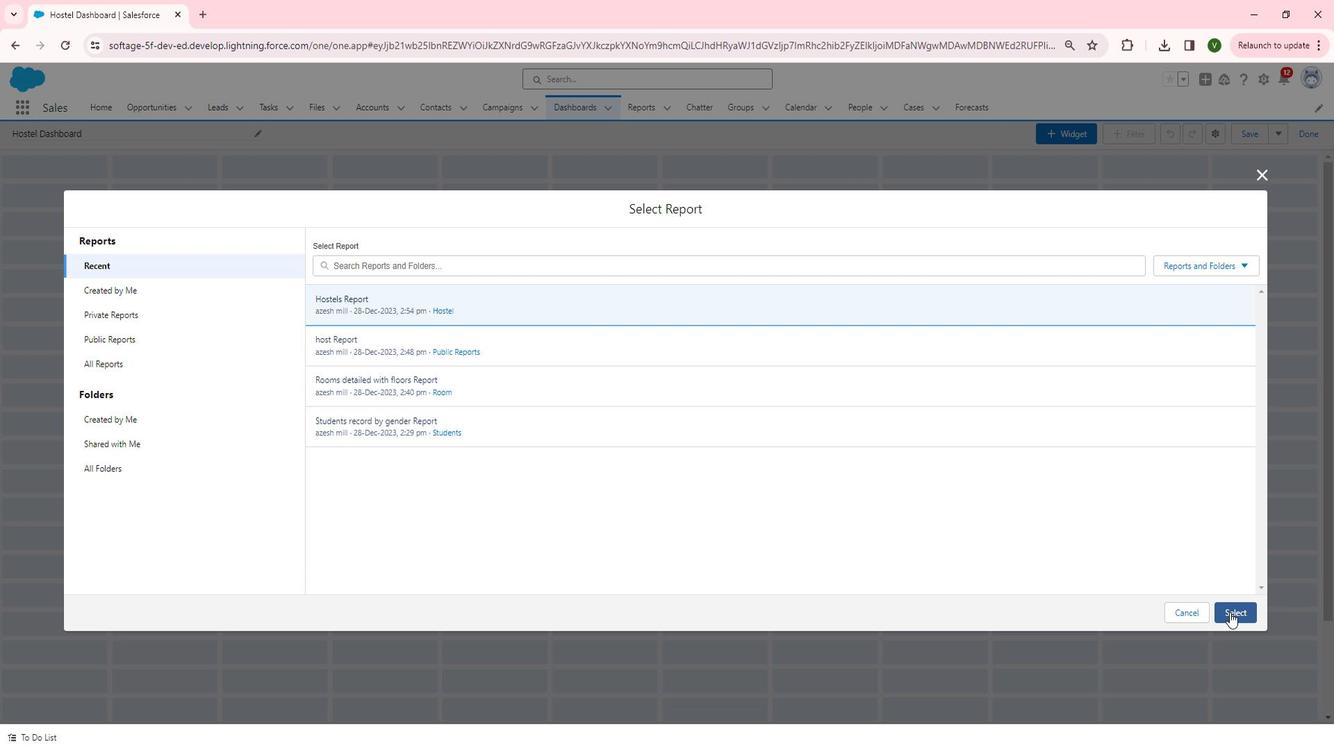 
Action: Mouse moved to (898, 634)
Screenshot: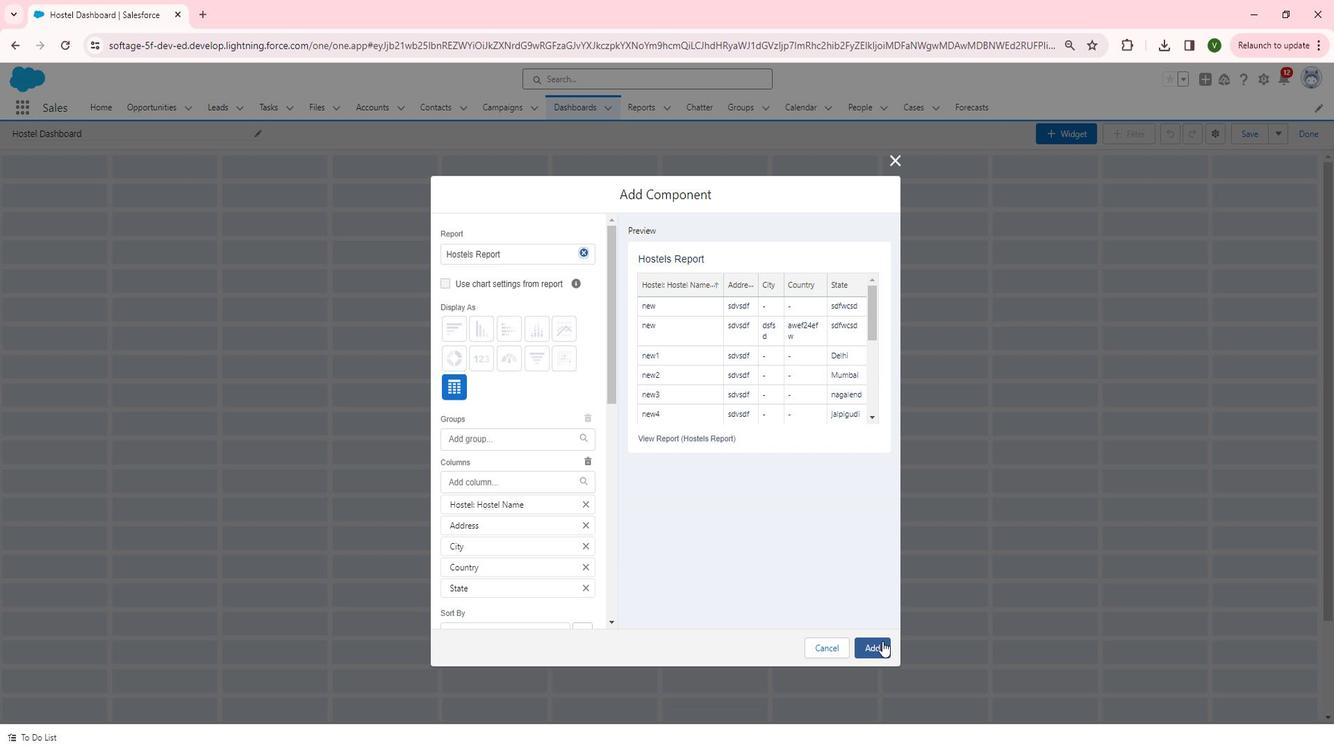 
Action: Mouse pressed left at (898, 634)
Screenshot: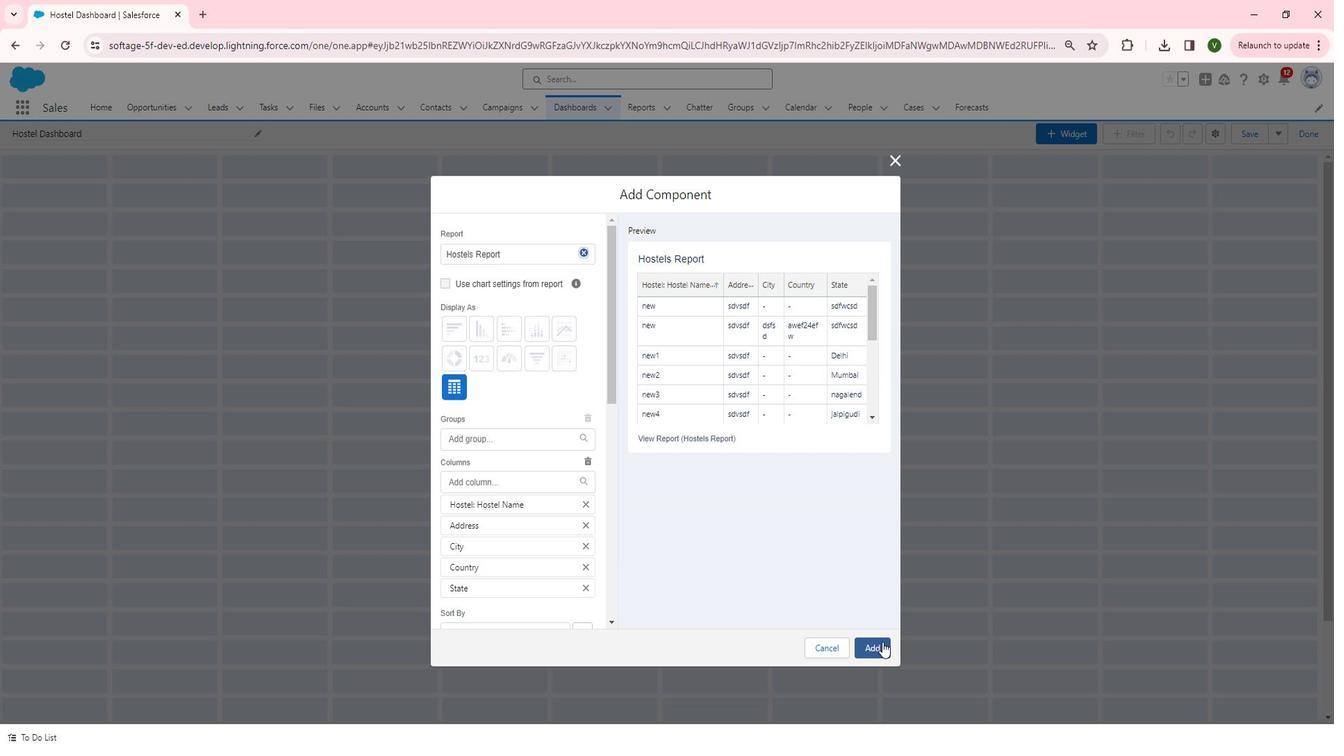 
Action: Mouse moved to (414, 376)
Screenshot: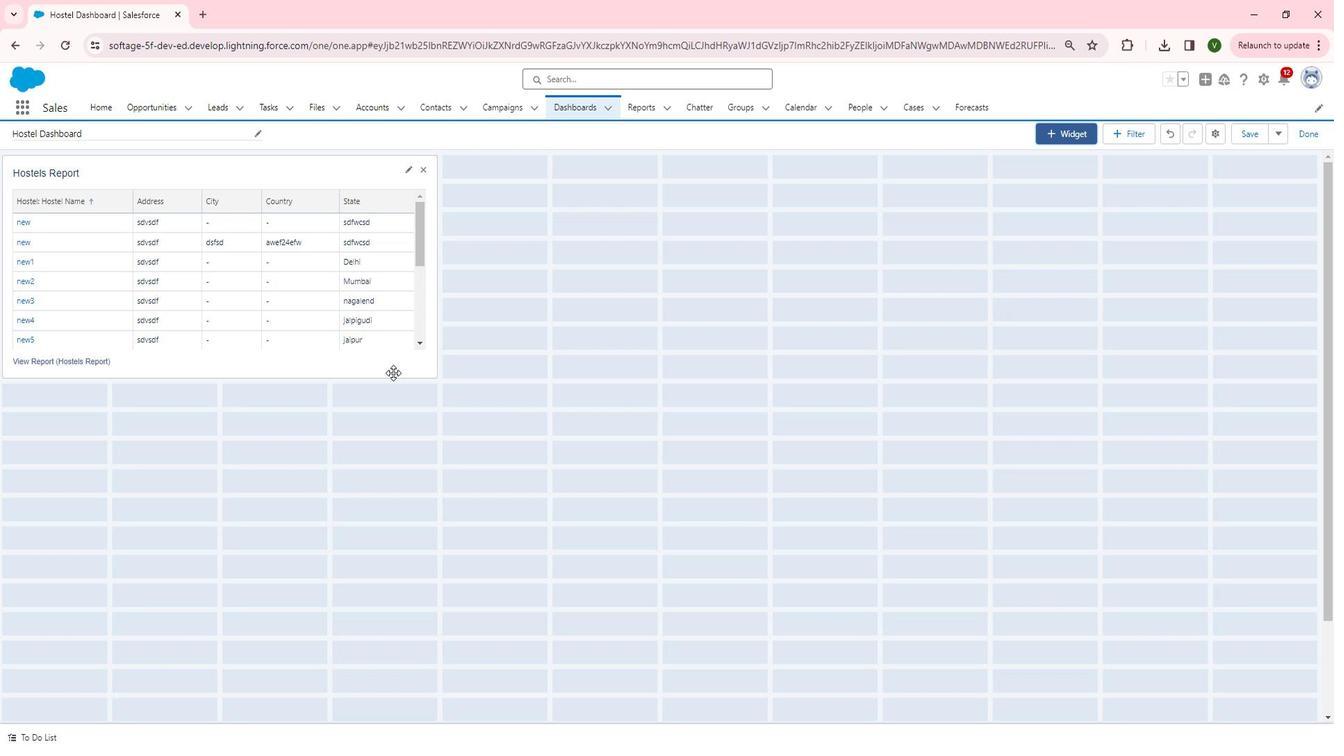 
Action: Mouse pressed left at (414, 376)
Screenshot: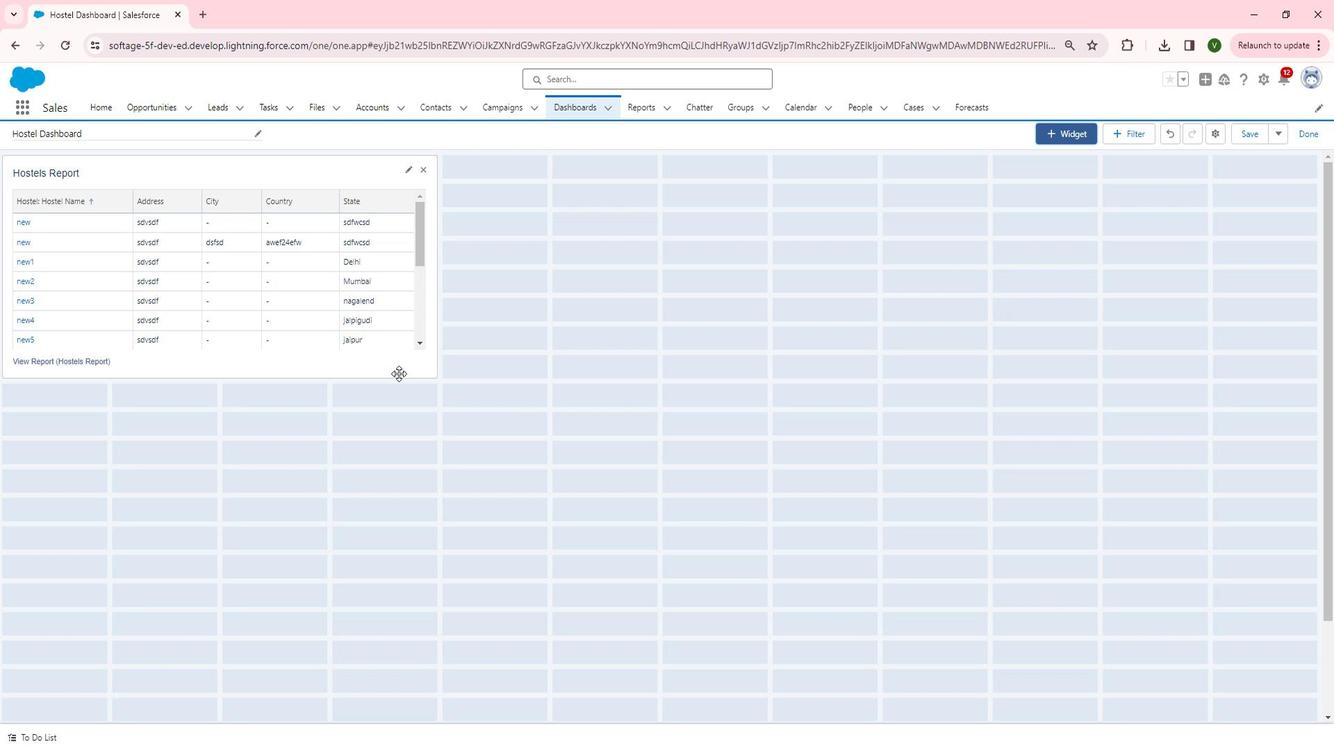 
Action: Mouse moved to (455, 381)
Screenshot: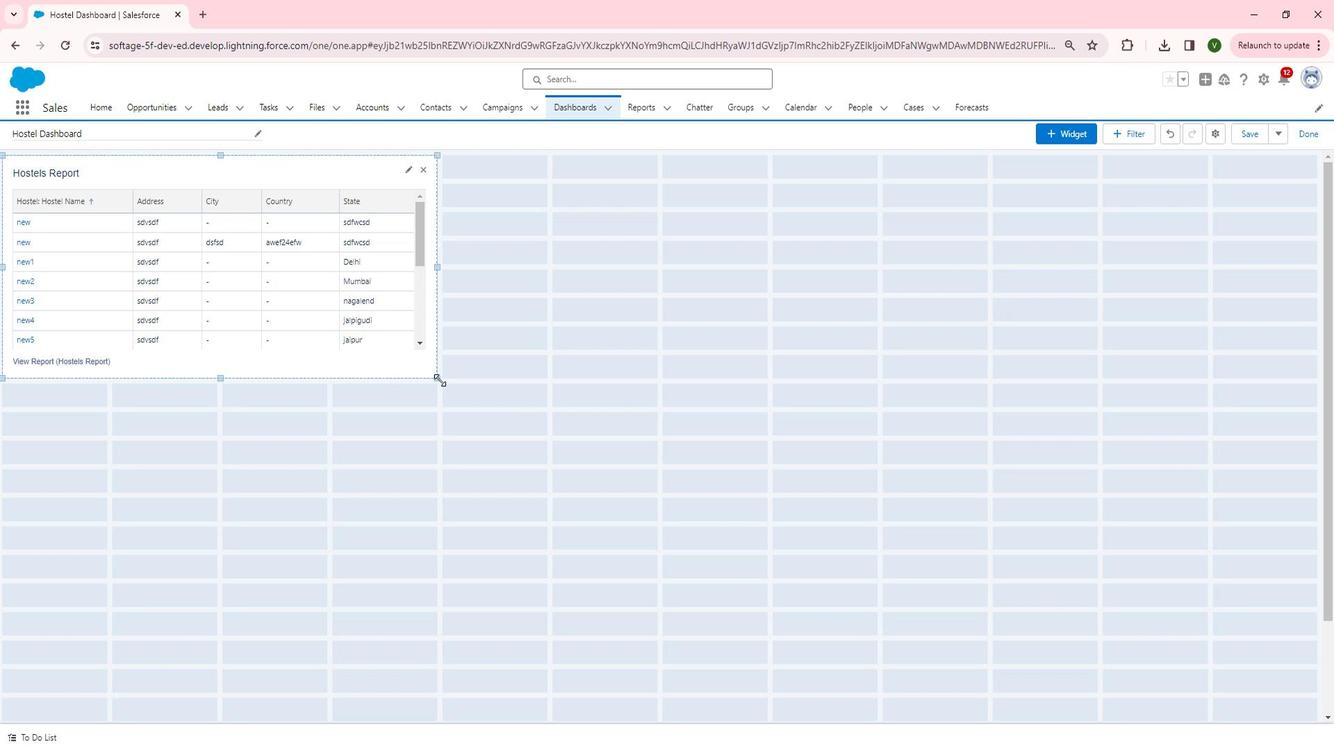 
Action: Mouse pressed left at (455, 381)
Screenshot: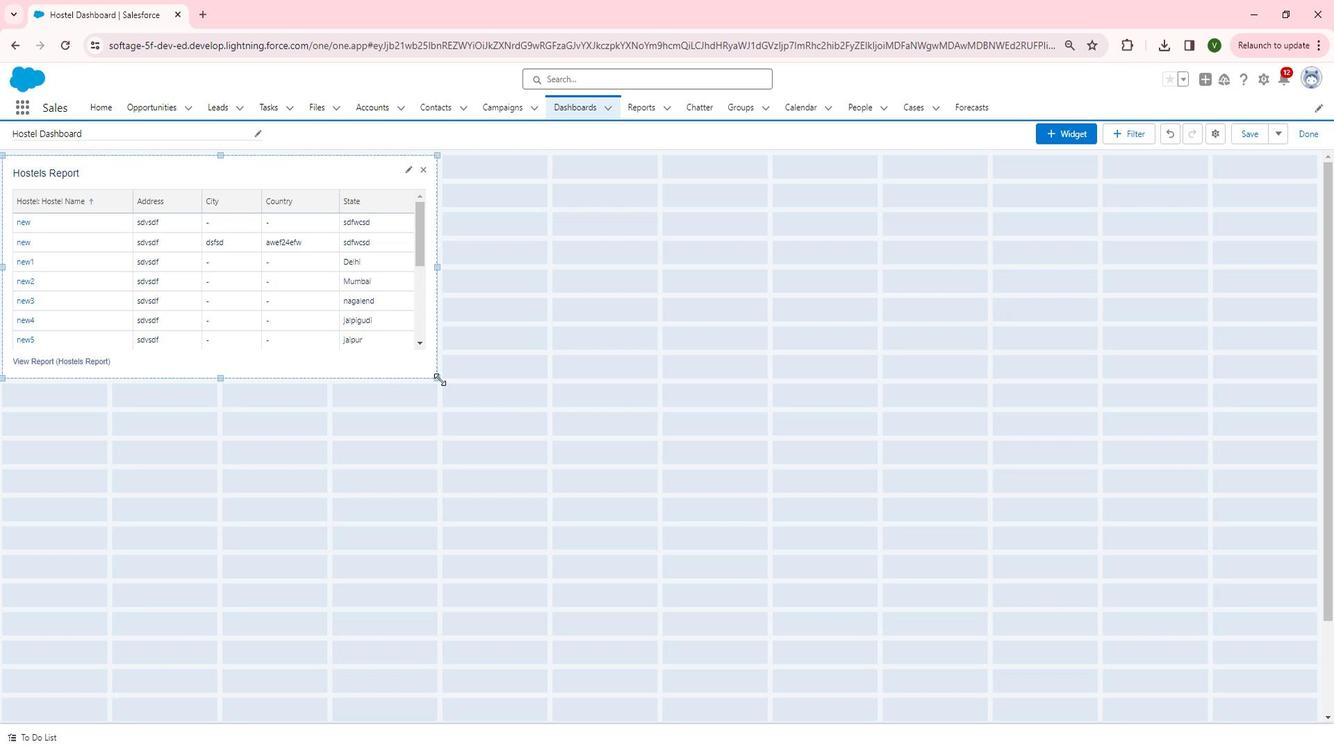 
Action: Mouse moved to (784, 518)
Screenshot: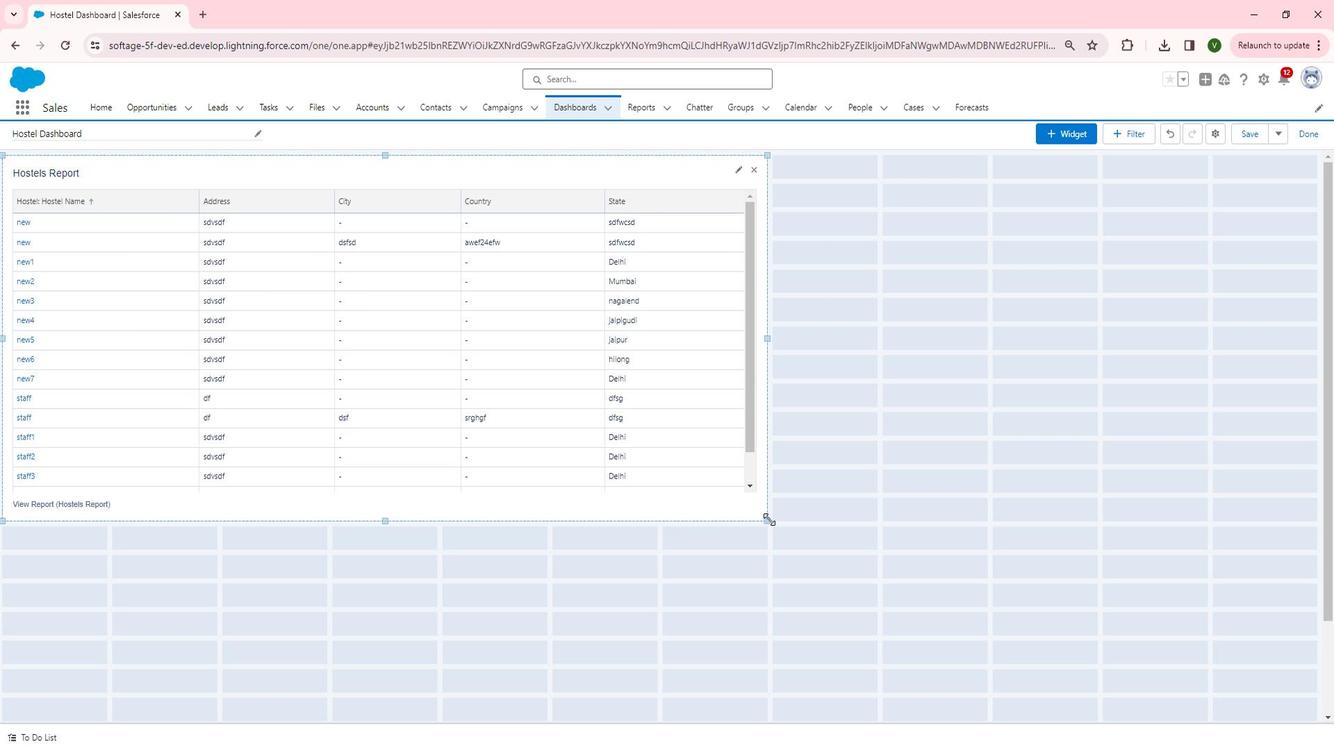 
Action: Mouse pressed left at (784, 518)
Screenshot: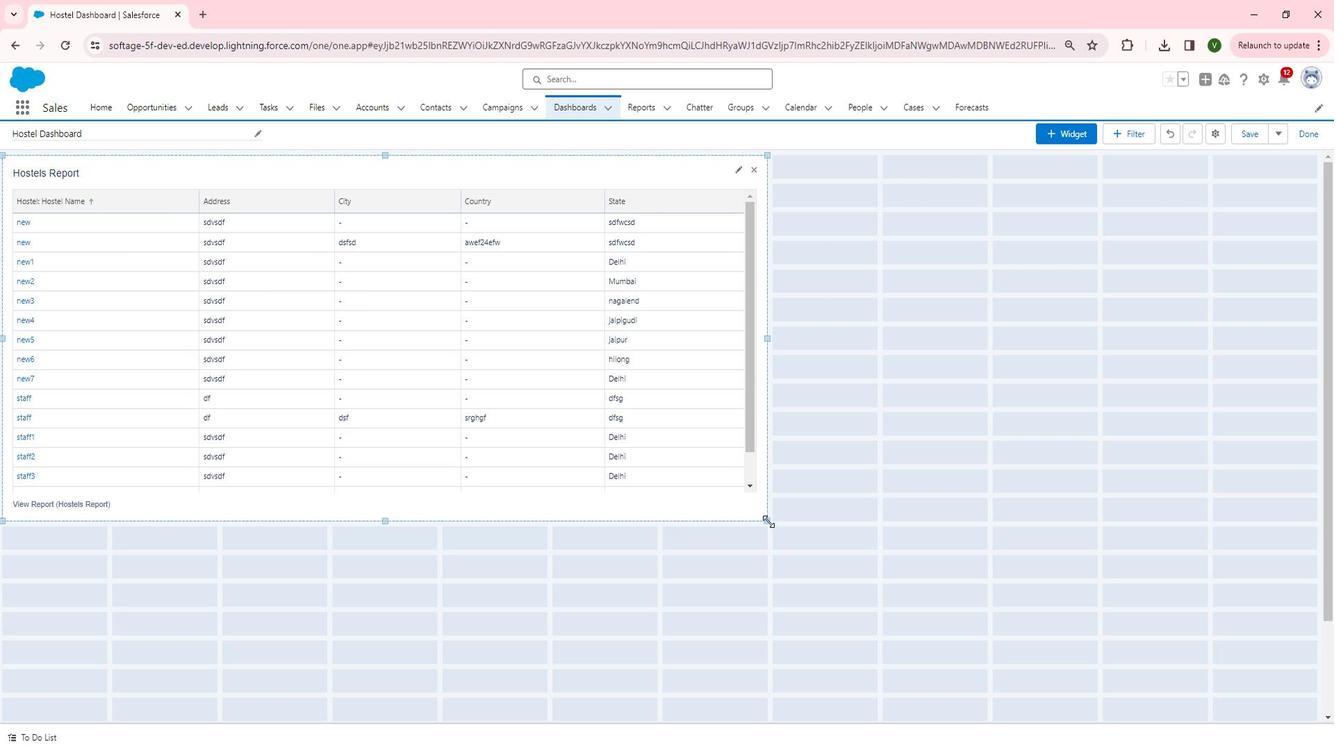 
Action: Mouse moved to (964, 466)
Screenshot: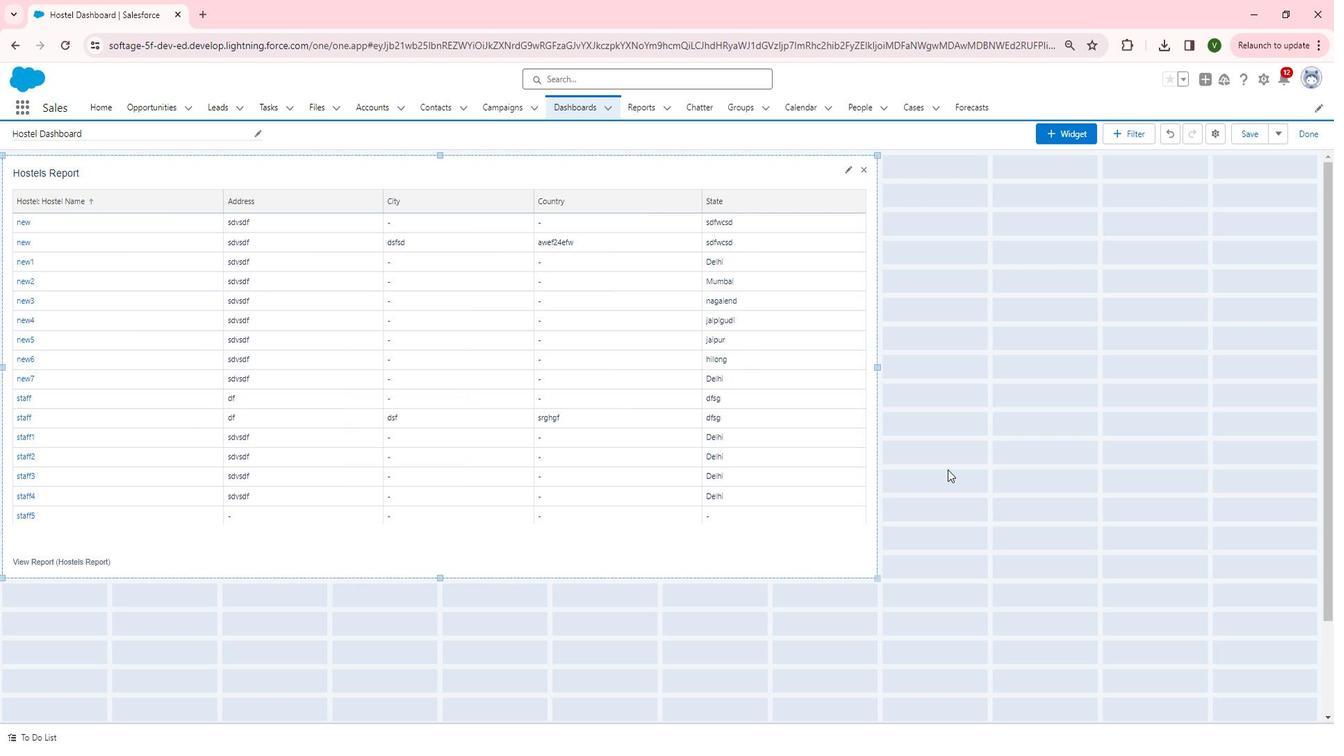 
Action: Mouse pressed left at (964, 466)
Screenshot: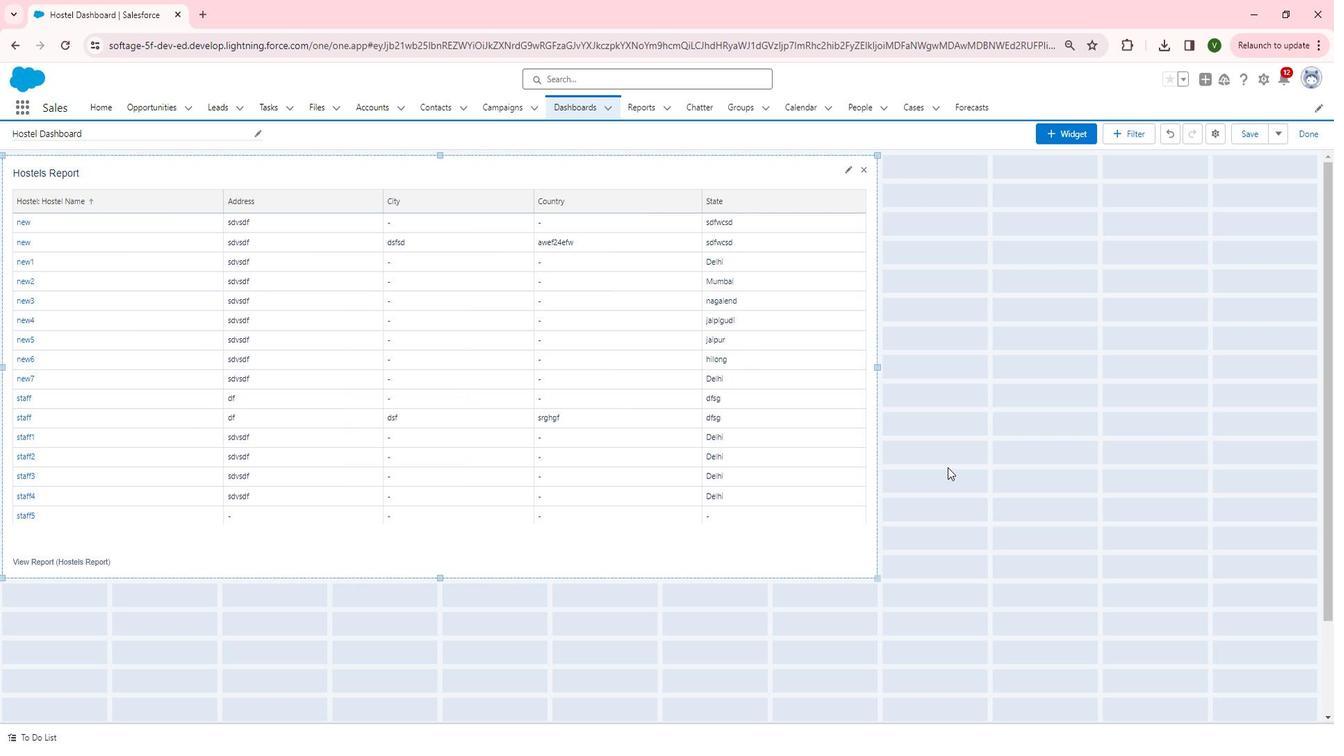 
Action: Mouse moved to (835, 467)
Screenshot: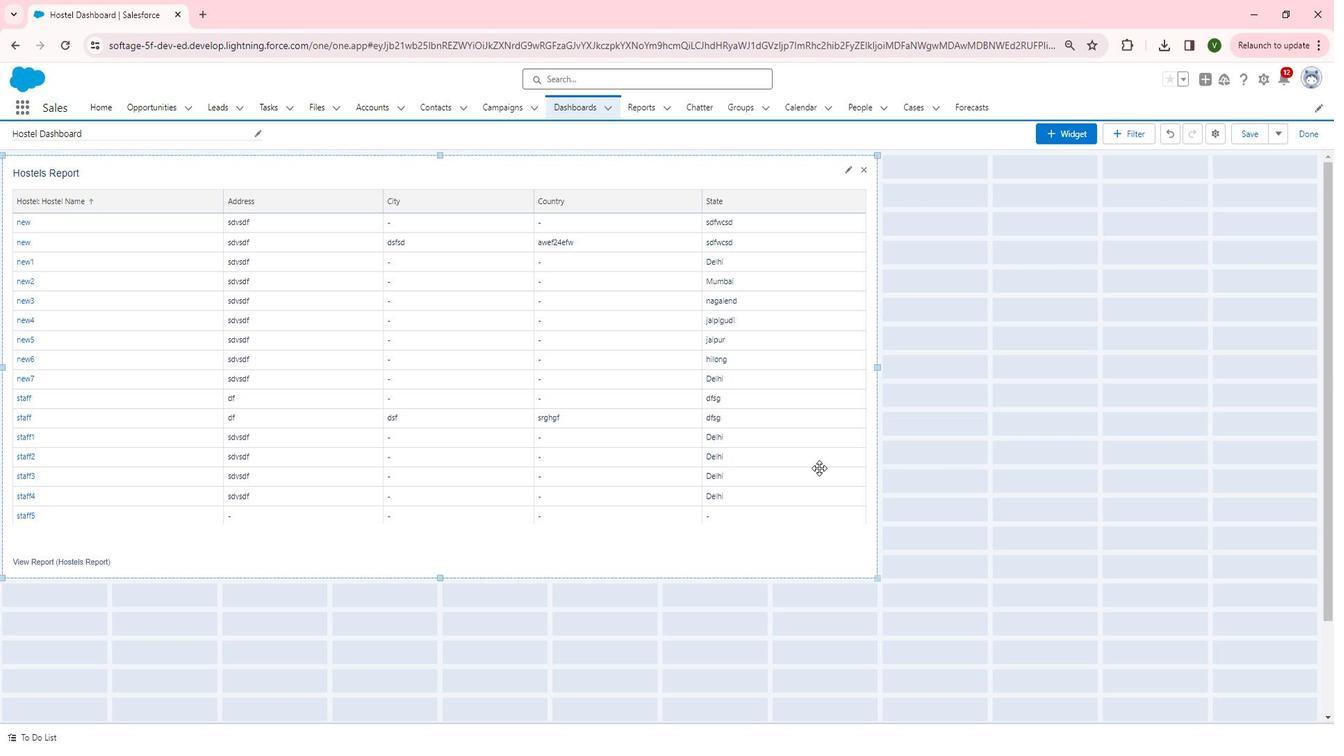 
Action: Mouse scrolled (835, 466) with delta (0, 0)
Screenshot: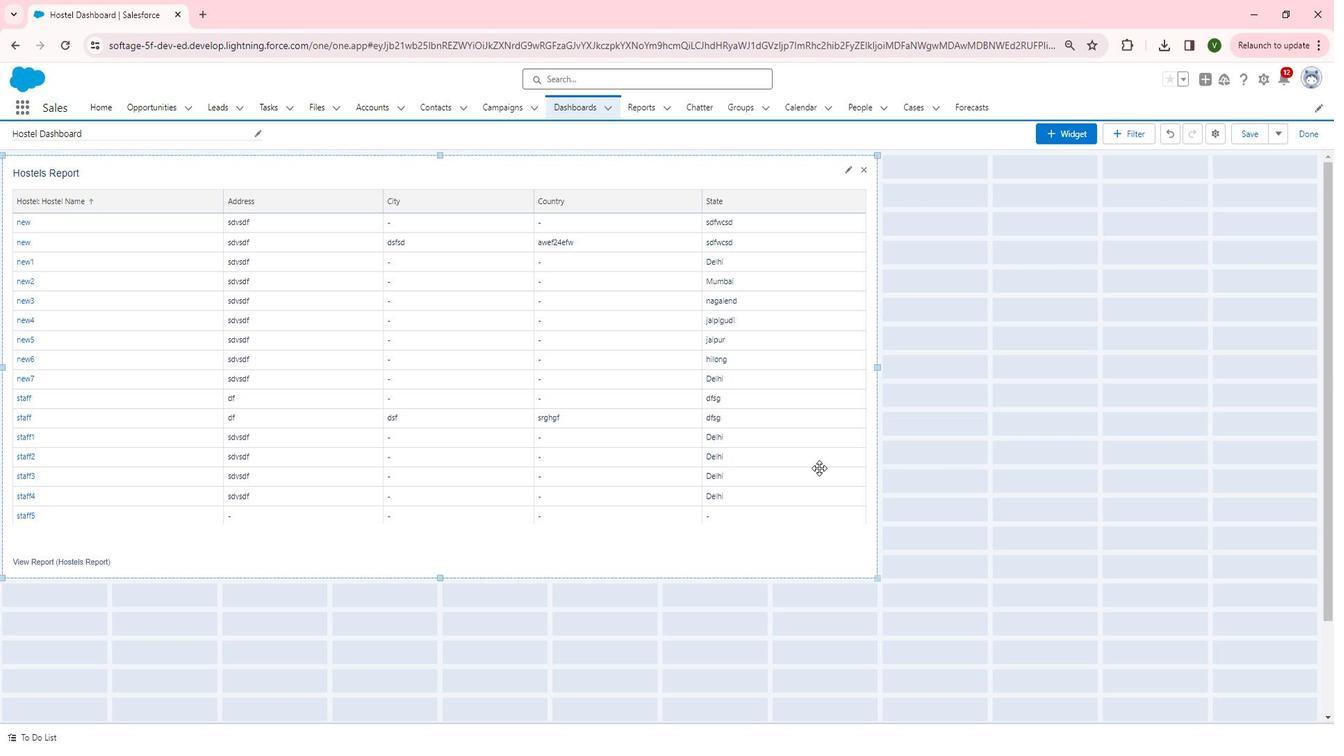 
Action: Mouse scrolled (835, 467) with delta (0, 0)
Screenshot: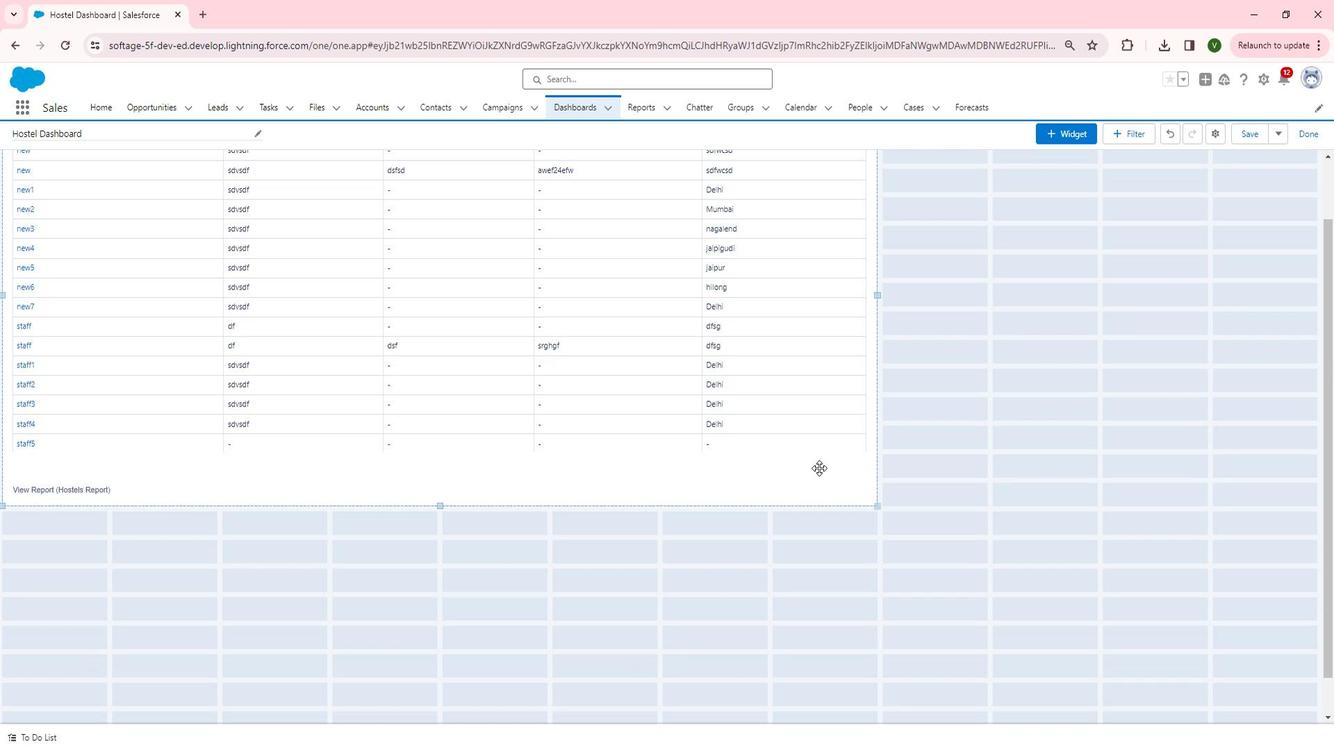 
Action: Mouse moved to (1269, 146)
Screenshot: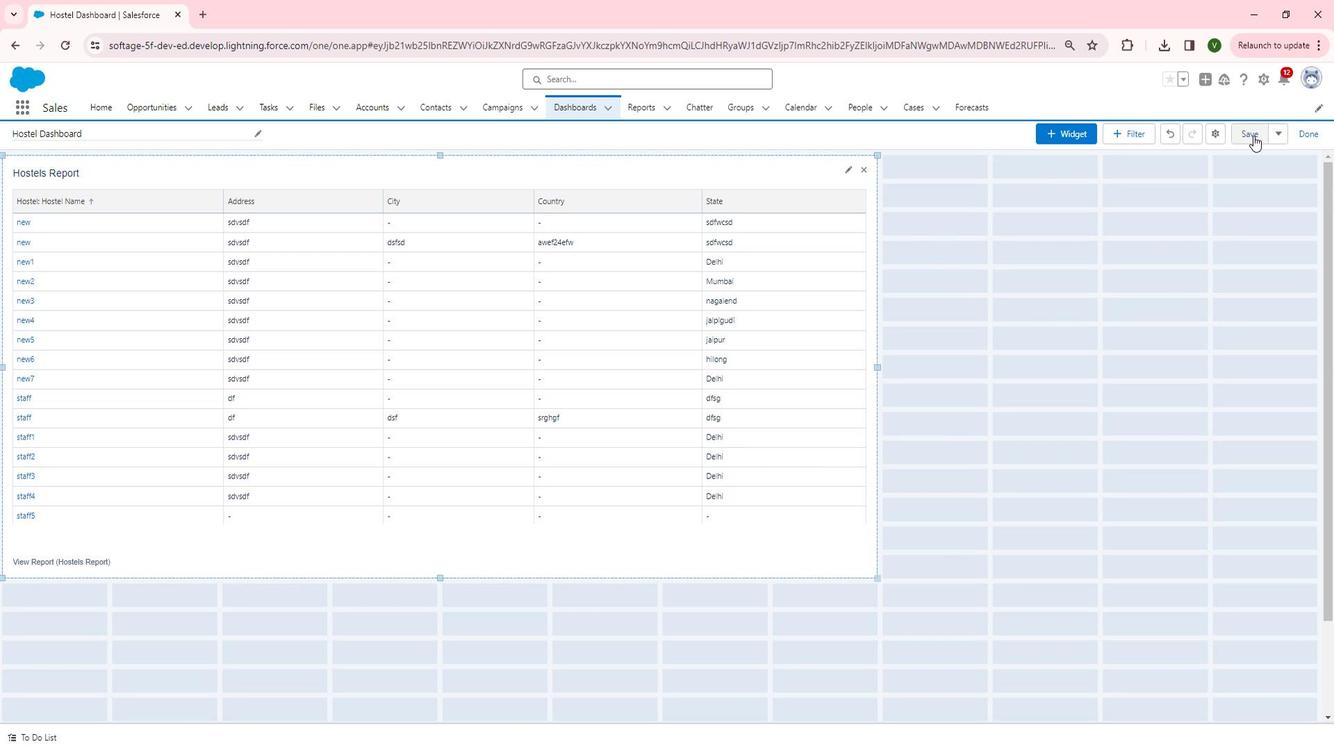 
Action: Mouse pressed left at (1269, 146)
Screenshot: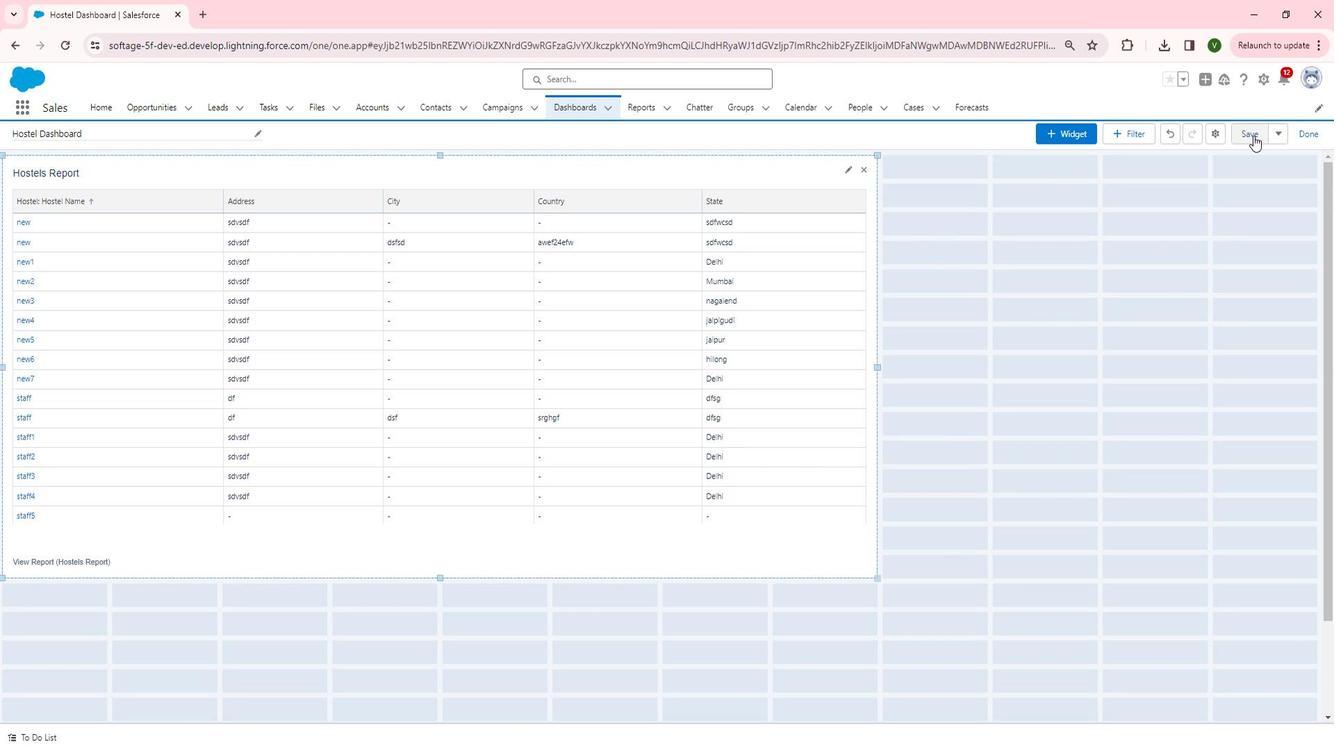
Action: Mouse moved to (1328, 146)
Screenshot: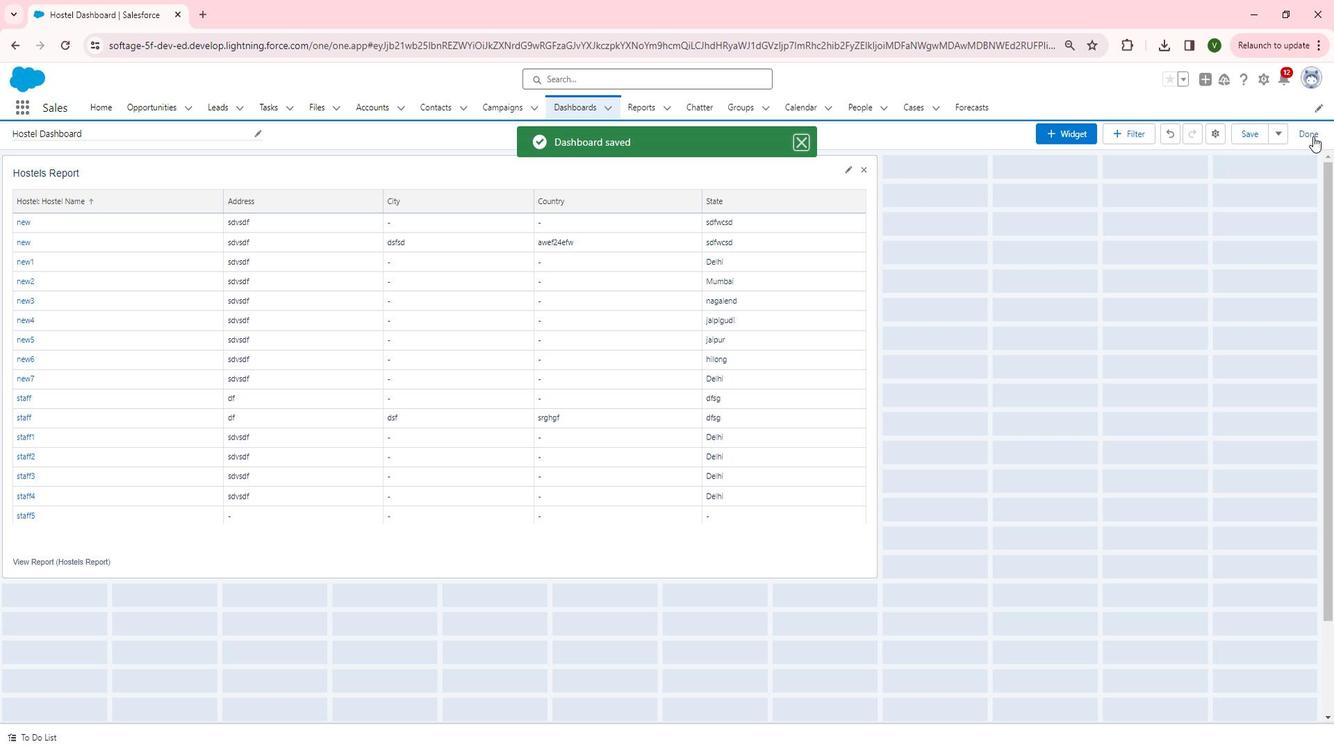 
Action: Mouse pressed left at (1328, 146)
Screenshot: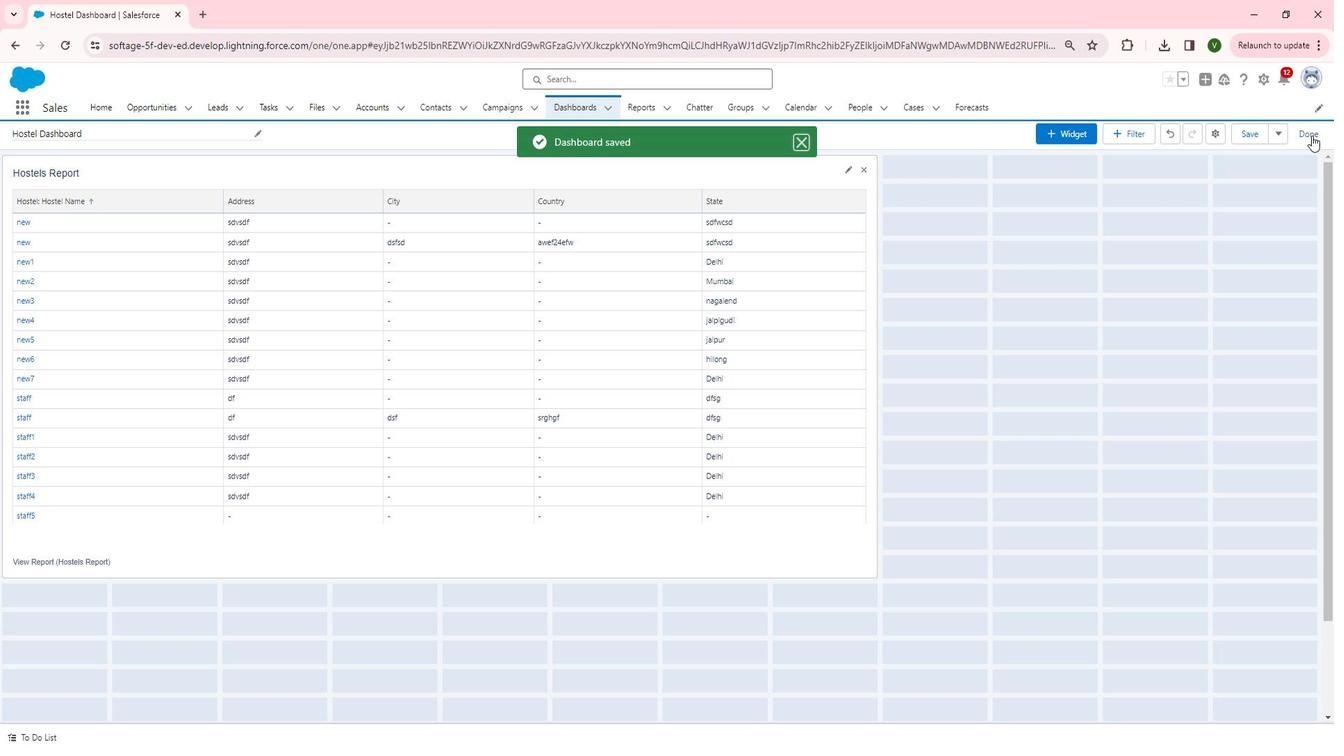 
Action: Mouse moved to (810, 325)
Screenshot: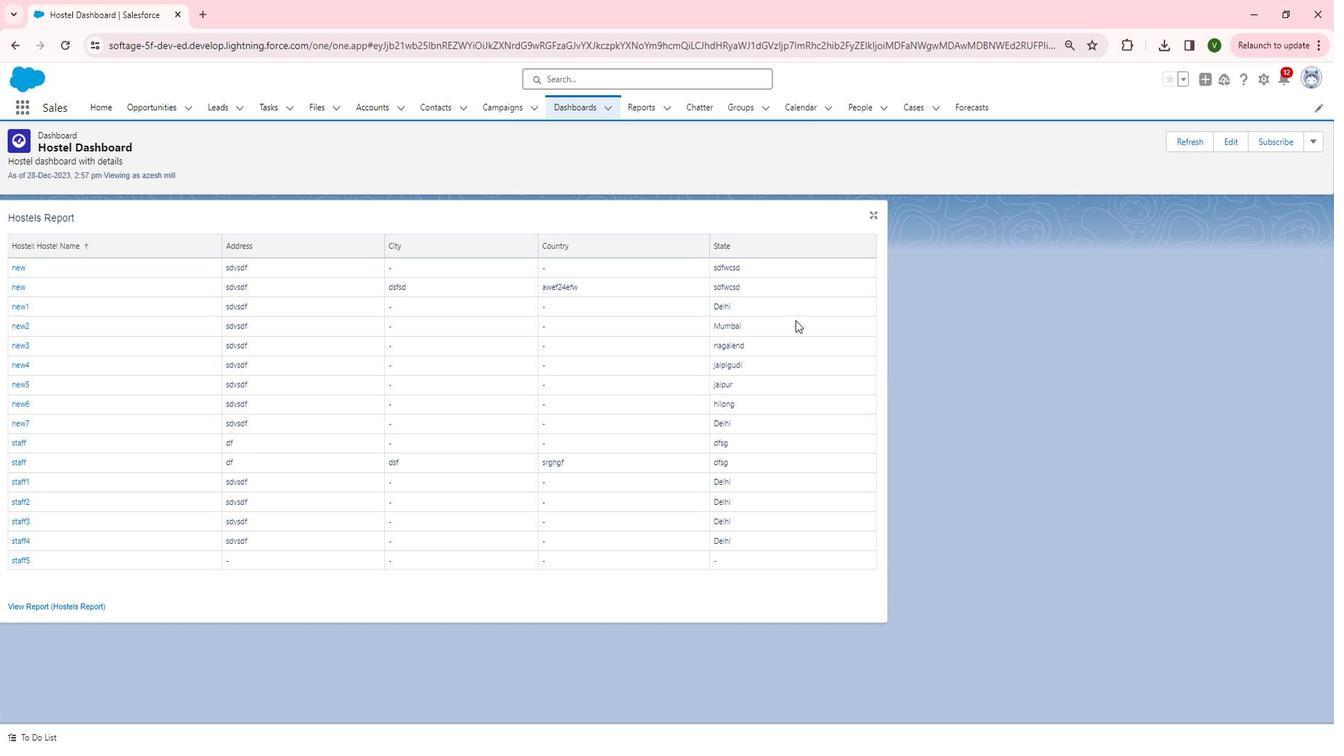 
